 Task: Research Airbnb options in Sandacho, Japan from 22nd December, 2023 to 26th December, 2023 for 1 adult. Place can be private room with 1  bedroom having 1 bed and 1 bathroom. Property type can be hotel.
Action: Mouse moved to (466, 84)
Screenshot: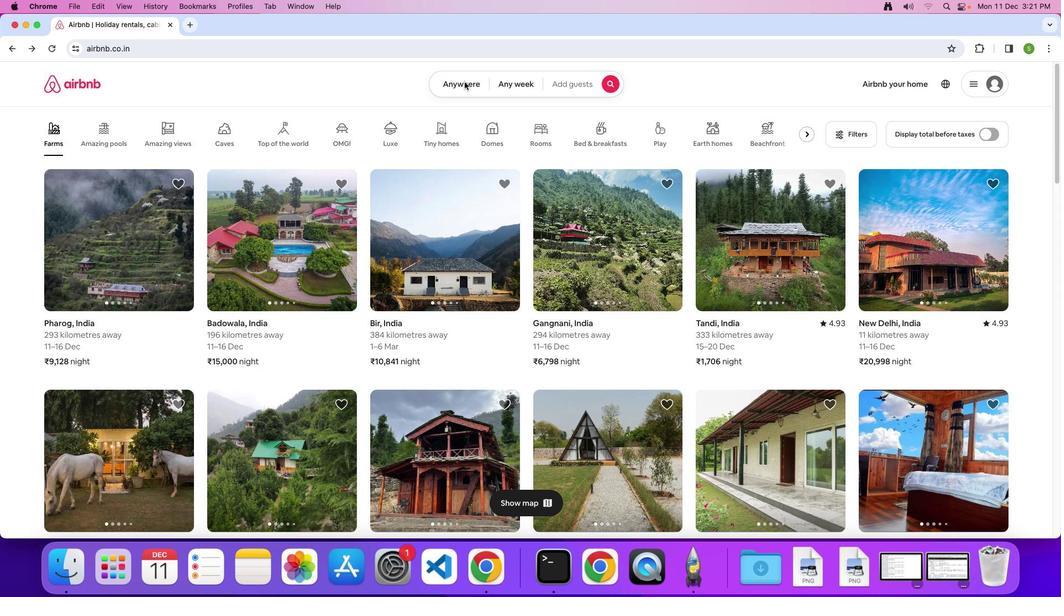 
Action: Mouse pressed left at (466, 84)
Screenshot: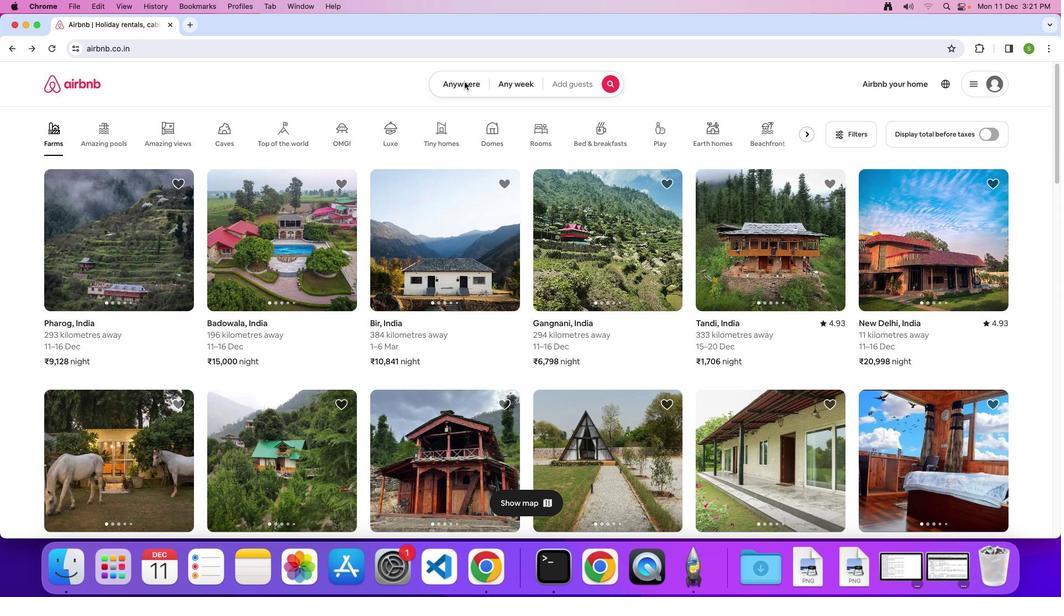 
Action: Mouse moved to (463, 87)
Screenshot: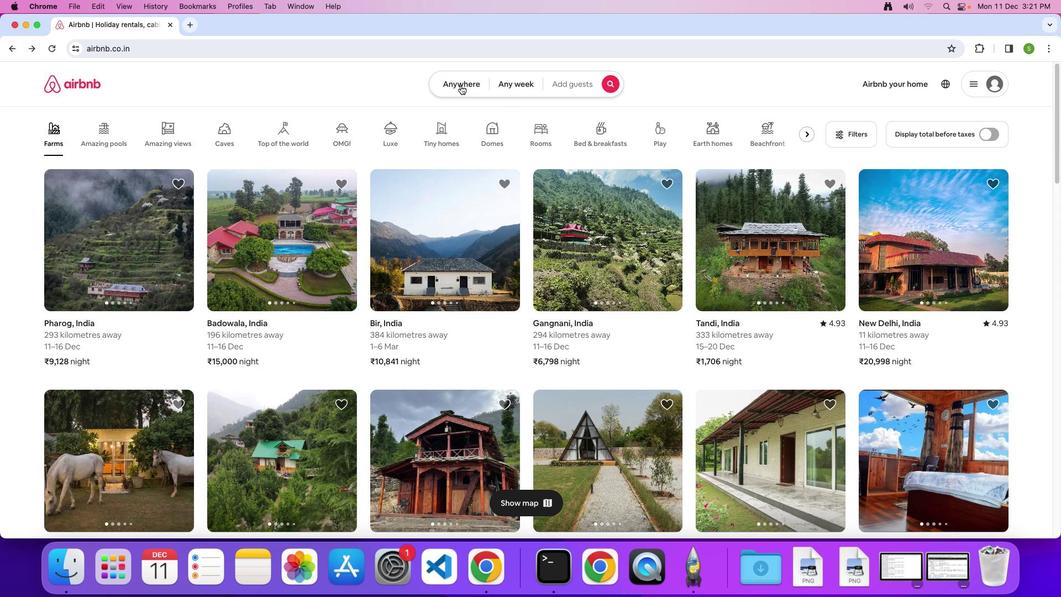 
Action: Mouse pressed left at (463, 87)
Screenshot: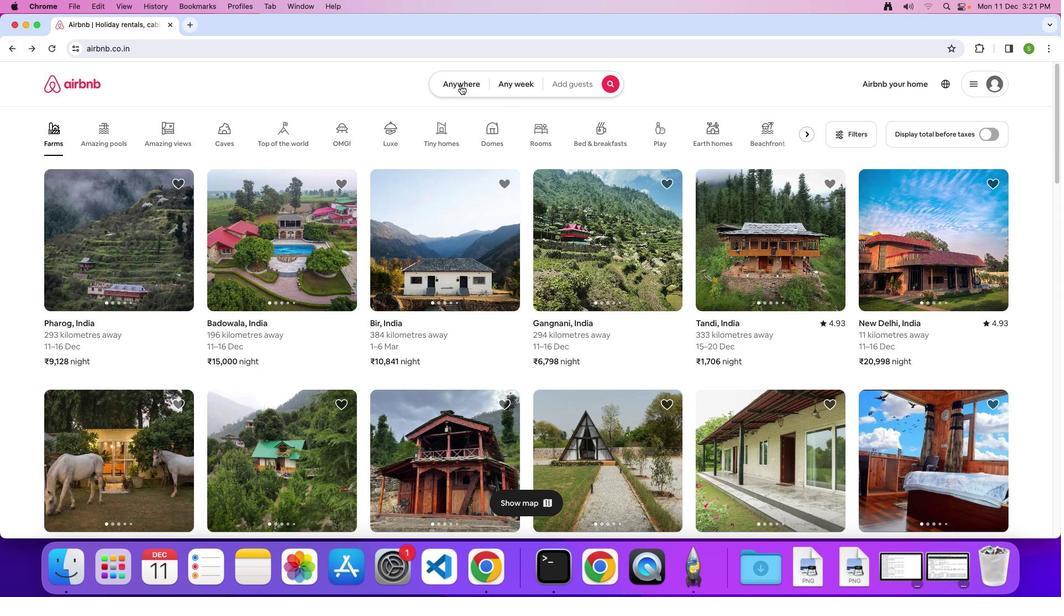
Action: Mouse moved to (413, 123)
Screenshot: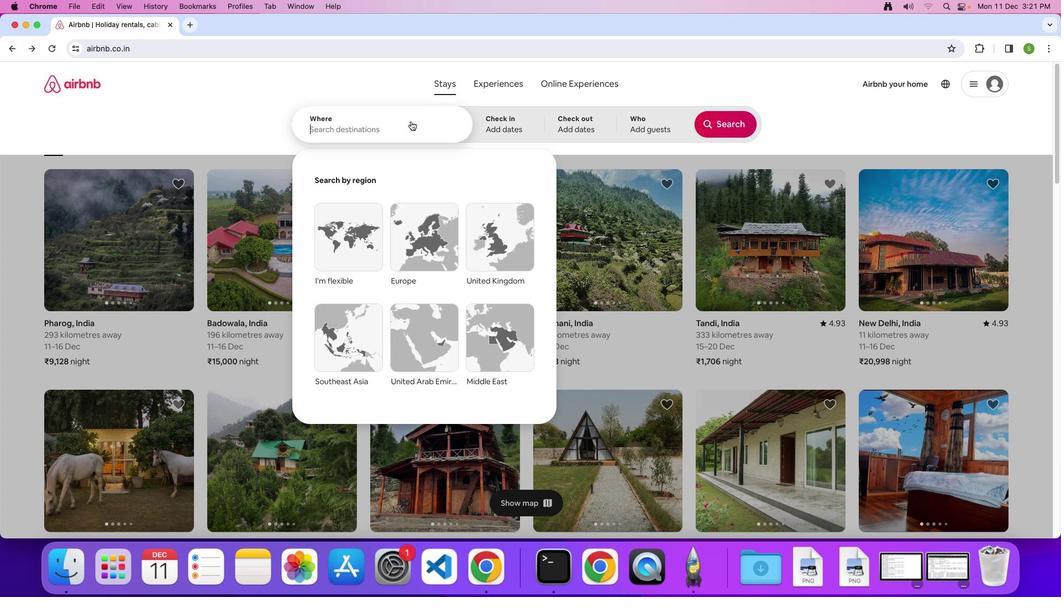 
Action: Key pressed 'S'Key.caps_lock'a''n''d''a''c''h''o'','Key.spaceKey.shift'j''a''p''a''n'Key.enter
Screenshot: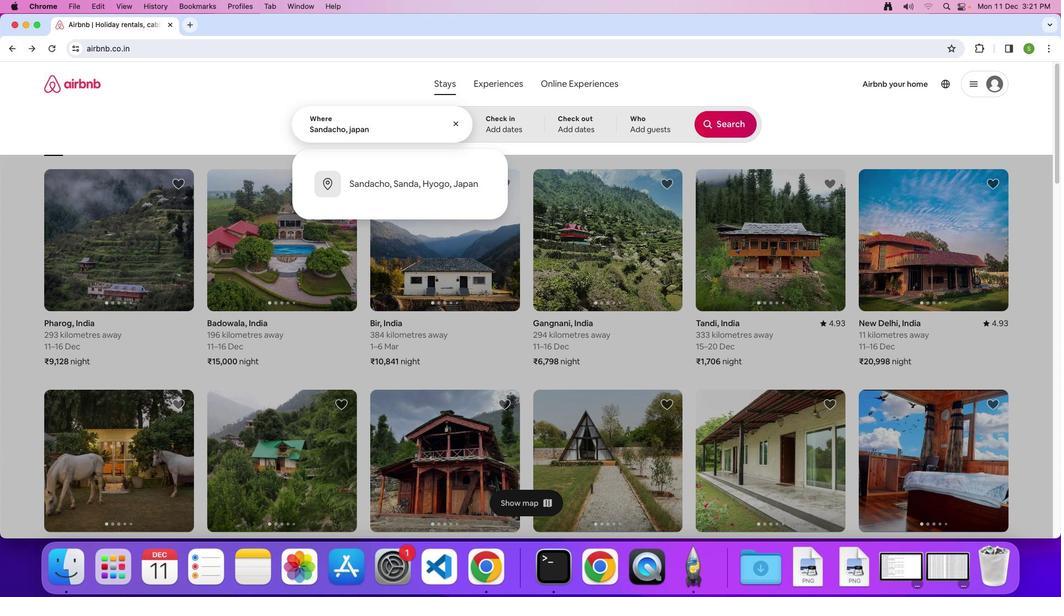 
Action: Mouse moved to (477, 350)
Screenshot: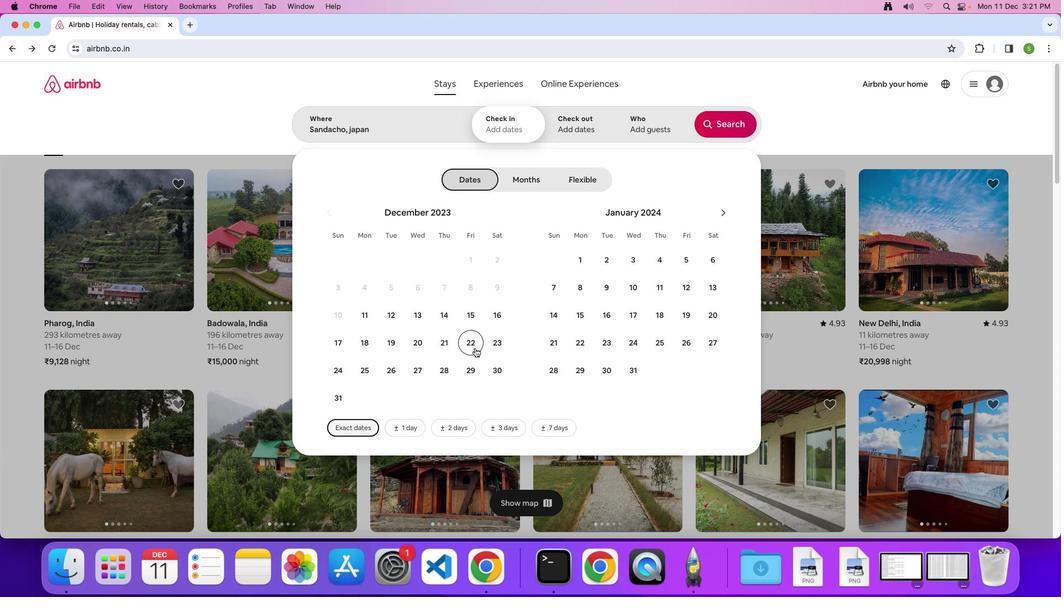 
Action: Mouse pressed left at (477, 350)
Screenshot: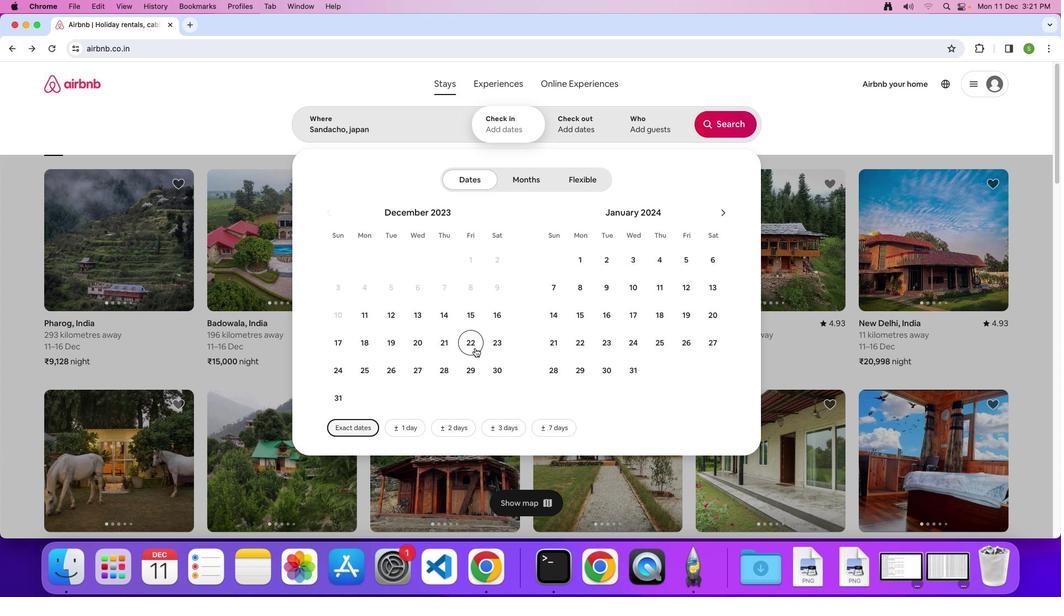 
Action: Mouse moved to (387, 376)
Screenshot: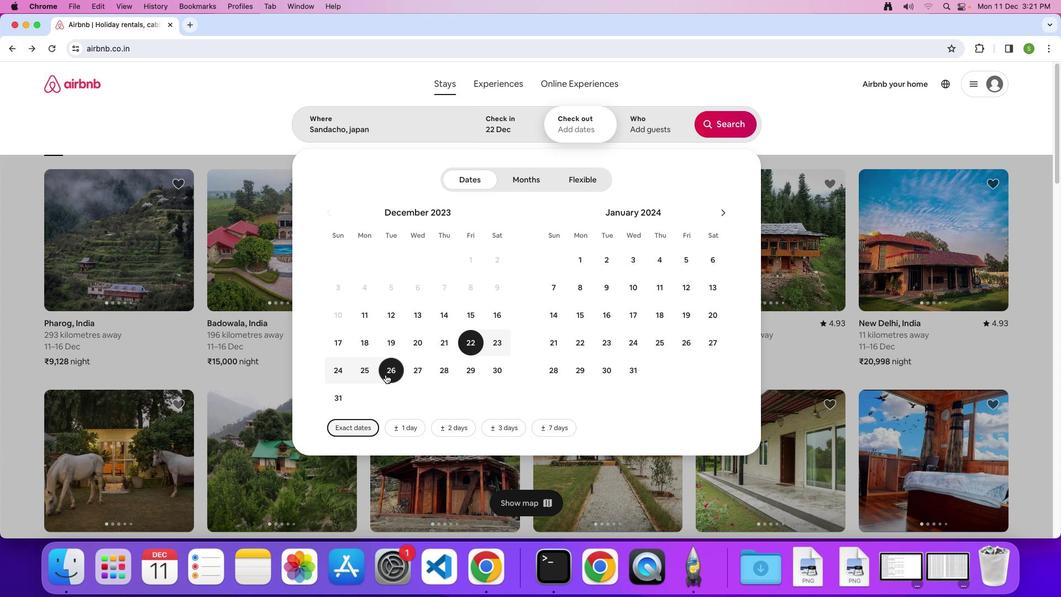 
Action: Mouse pressed left at (387, 376)
Screenshot: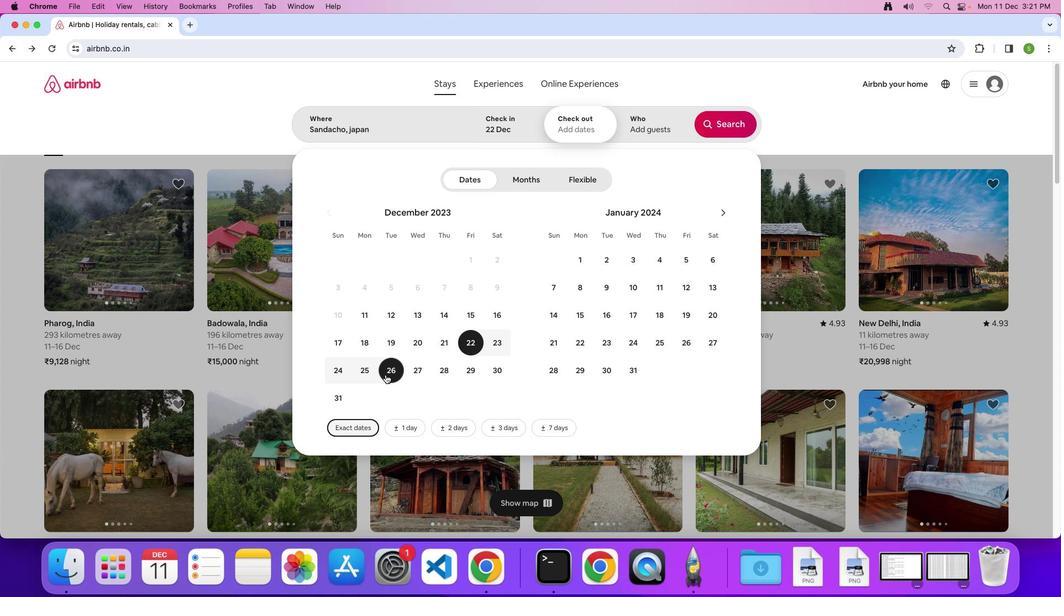 
Action: Mouse moved to (655, 129)
Screenshot: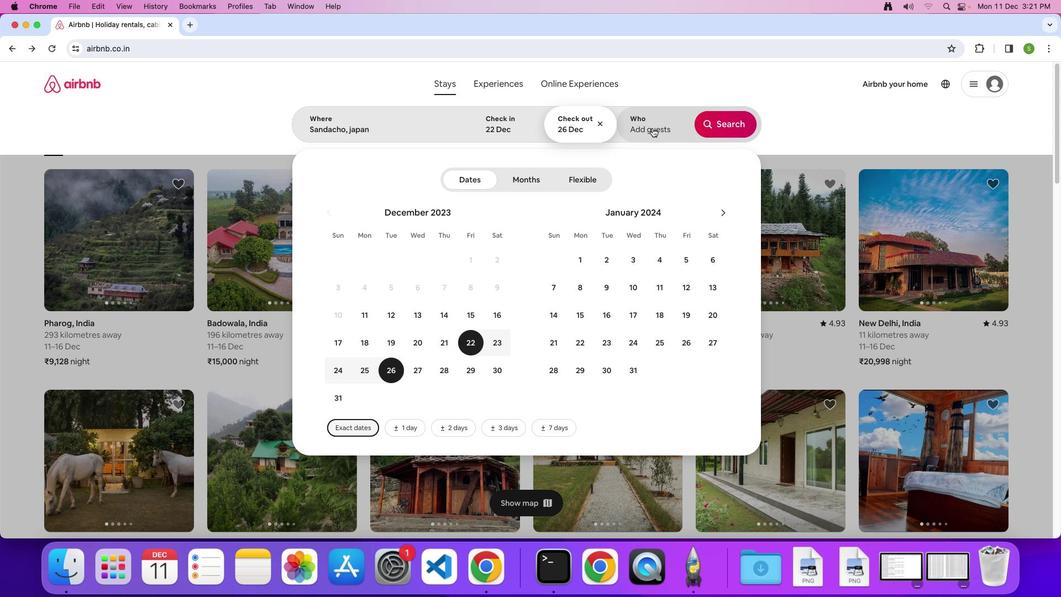 
Action: Mouse pressed left at (655, 129)
Screenshot: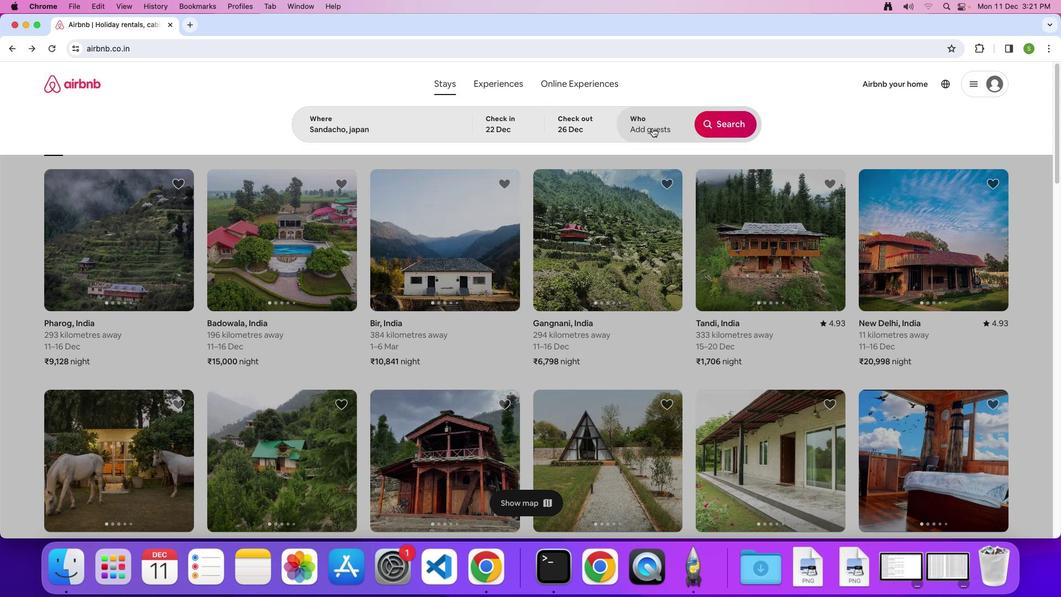 
Action: Mouse moved to (730, 185)
Screenshot: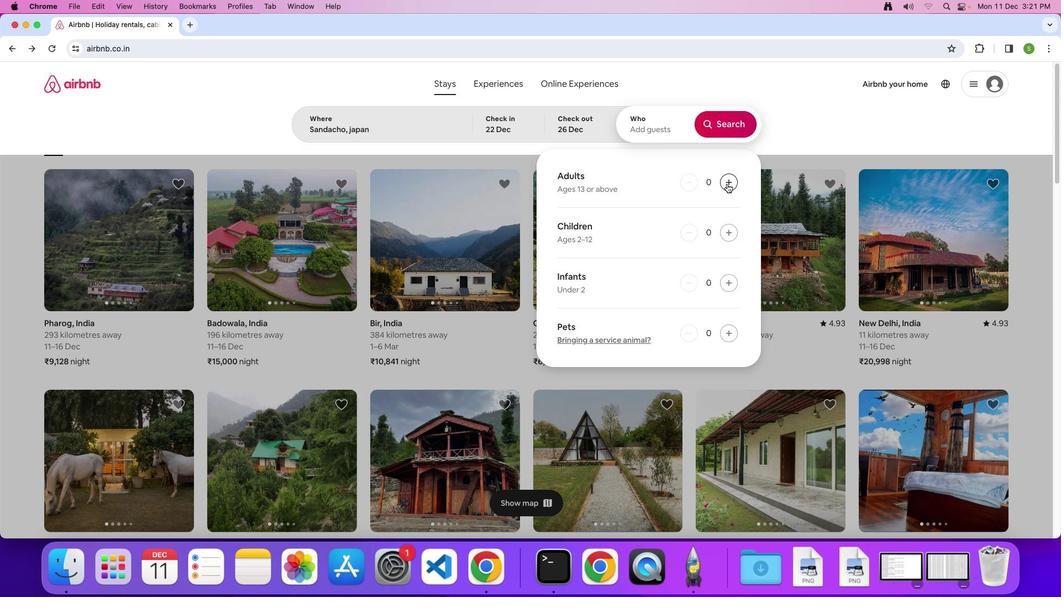 
Action: Mouse pressed left at (730, 185)
Screenshot: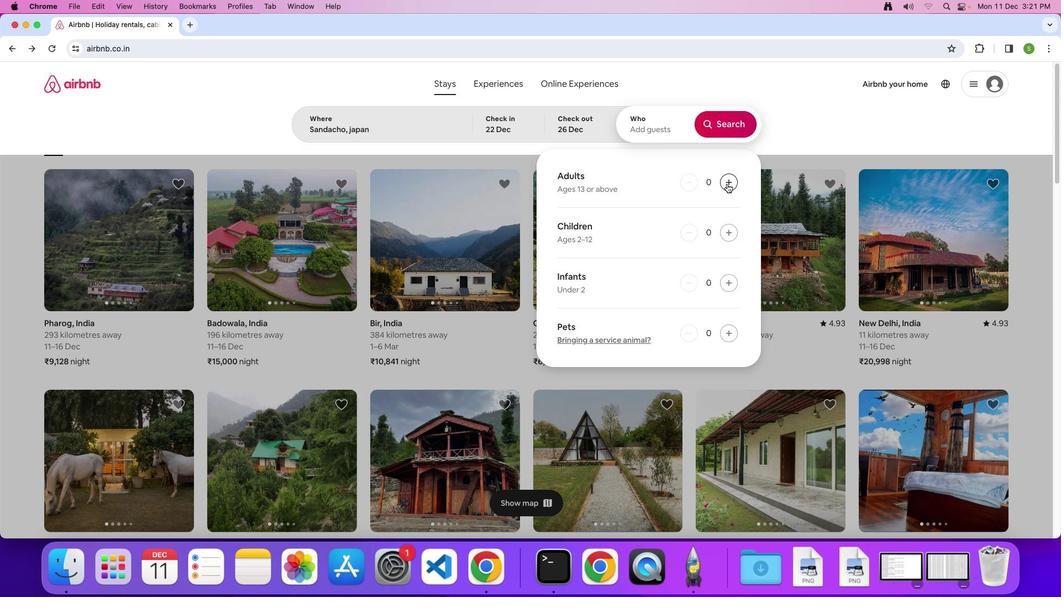 
Action: Mouse moved to (738, 138)
Screenshot: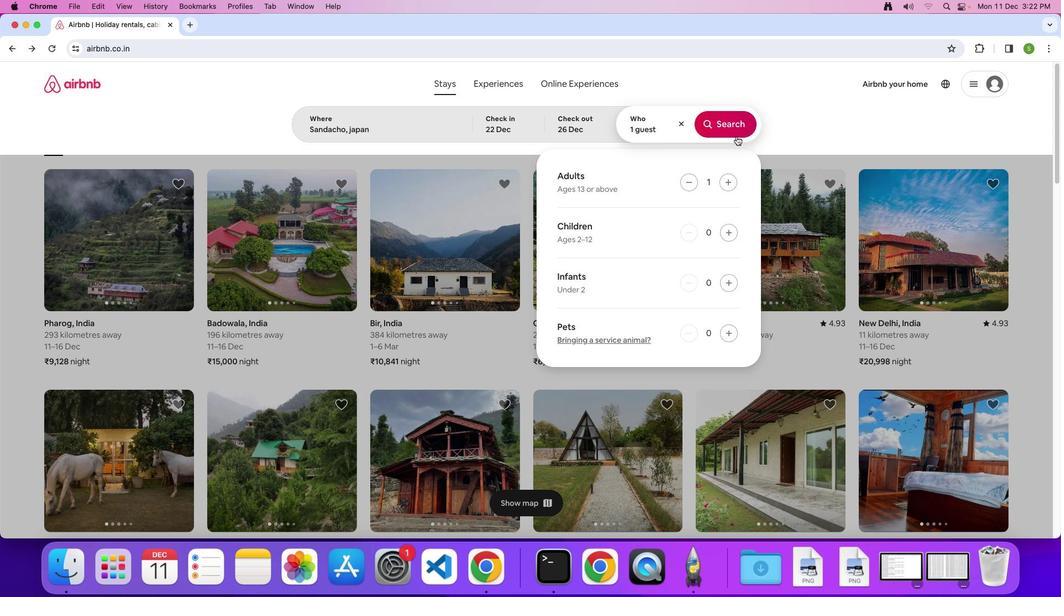 
Action: Mouse pressed left at (738, 138)
Screenshot: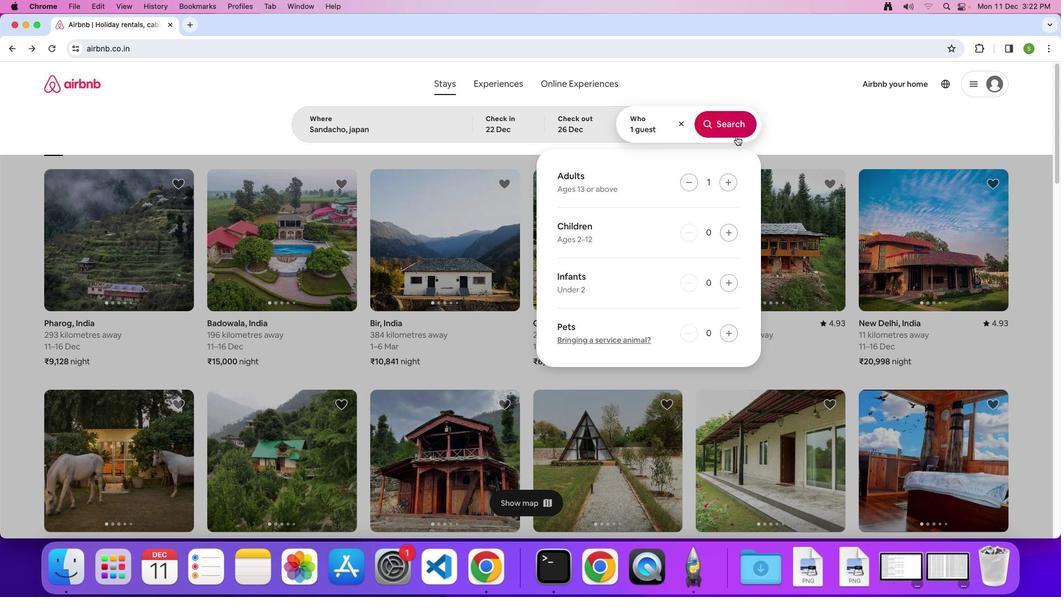 
Action: Mouse moved to (889, 132)
Screenshot: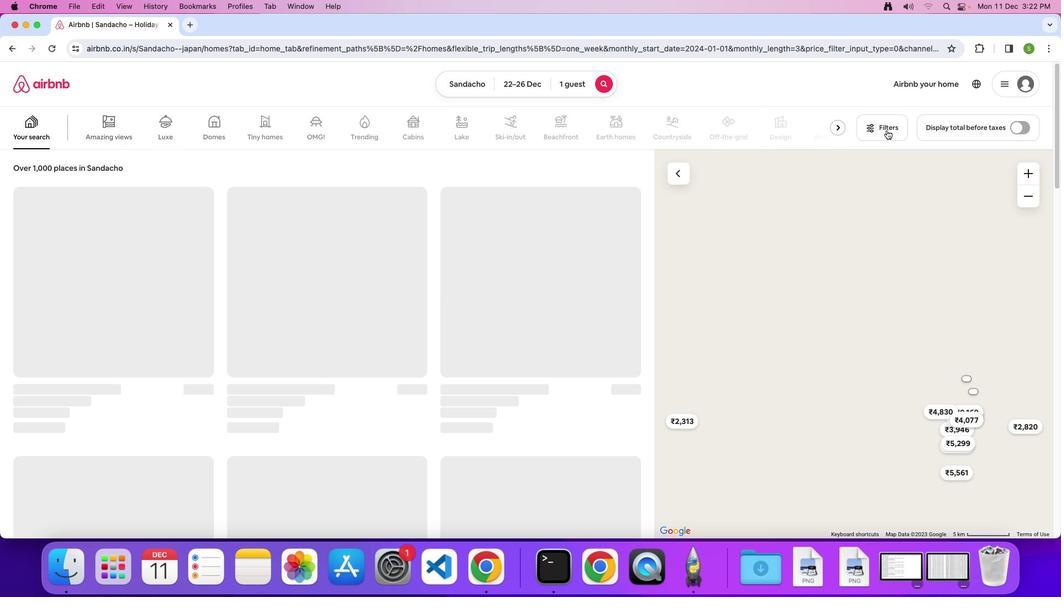 
Action: Mouse pressed left at (889, 132)
Screenshot: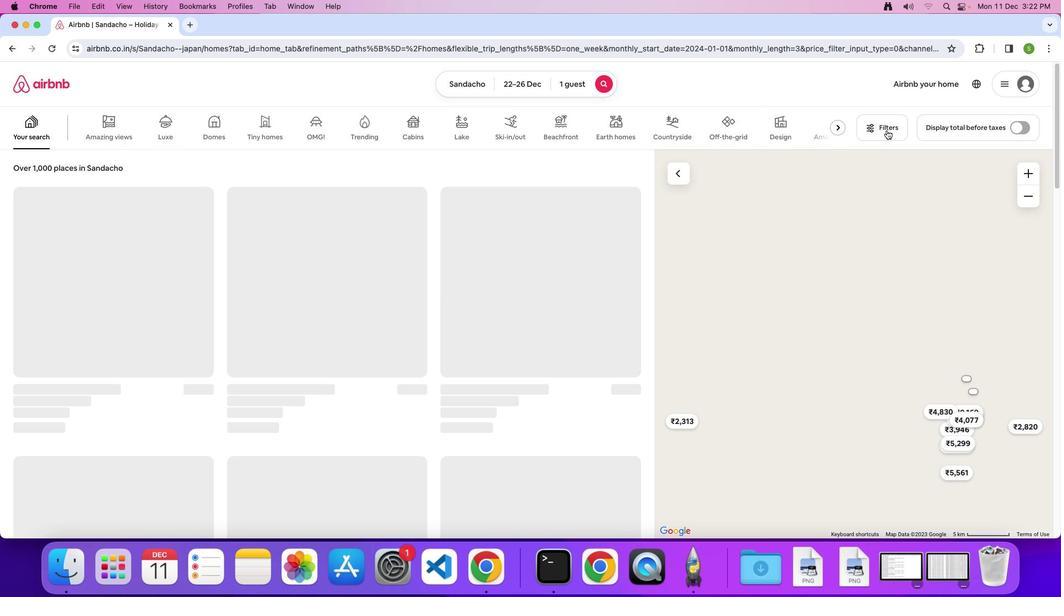 
Action: Mouse moved to (546, 336)
Screenshot: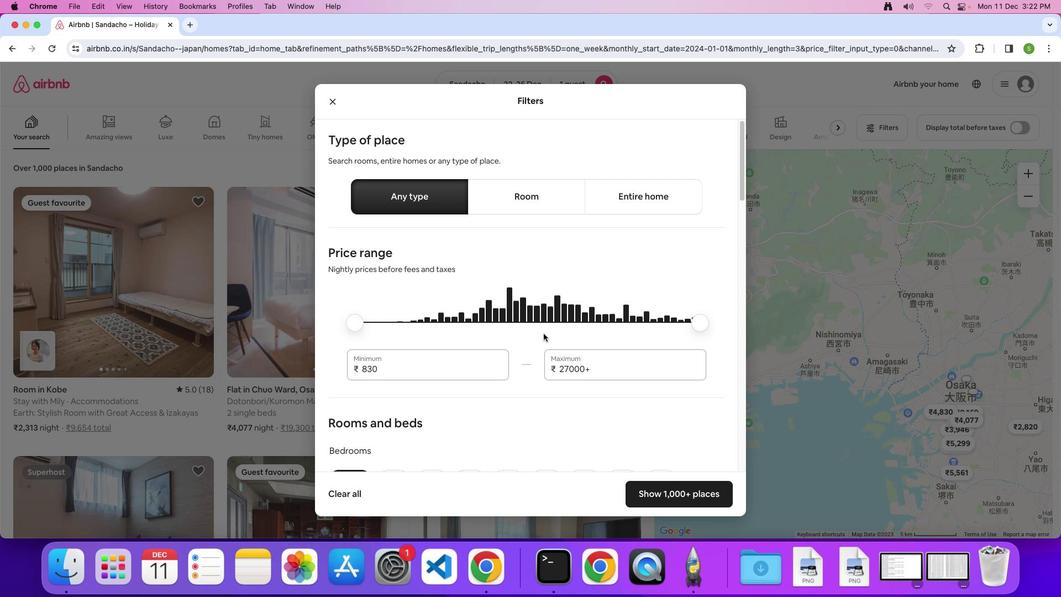 
Action: Mouse scrolled (546, 336) with delta (2, 1)
Screenshot: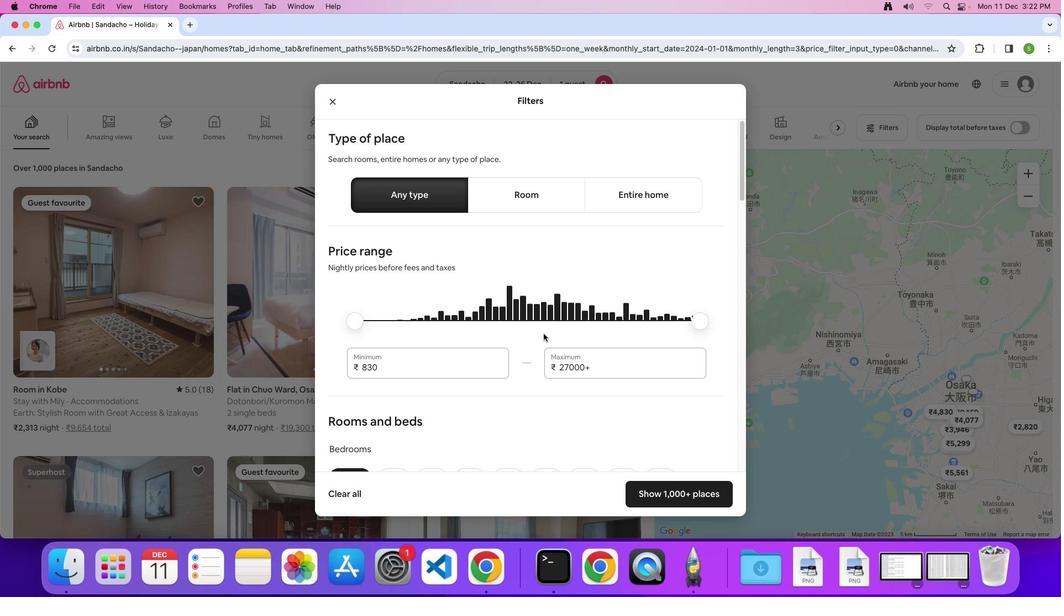 
Action: Mouse scrolled (546, 336) with delta (2, 1)
Screenshot: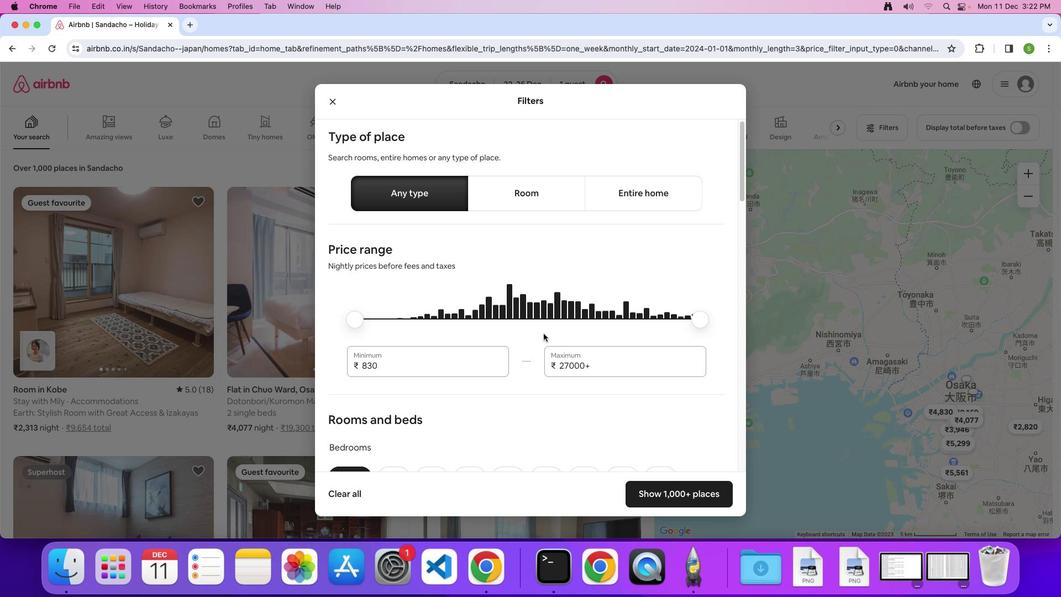 
Action: Mouse scrolled (546, 336) with delta (2, 1)
Screenshot: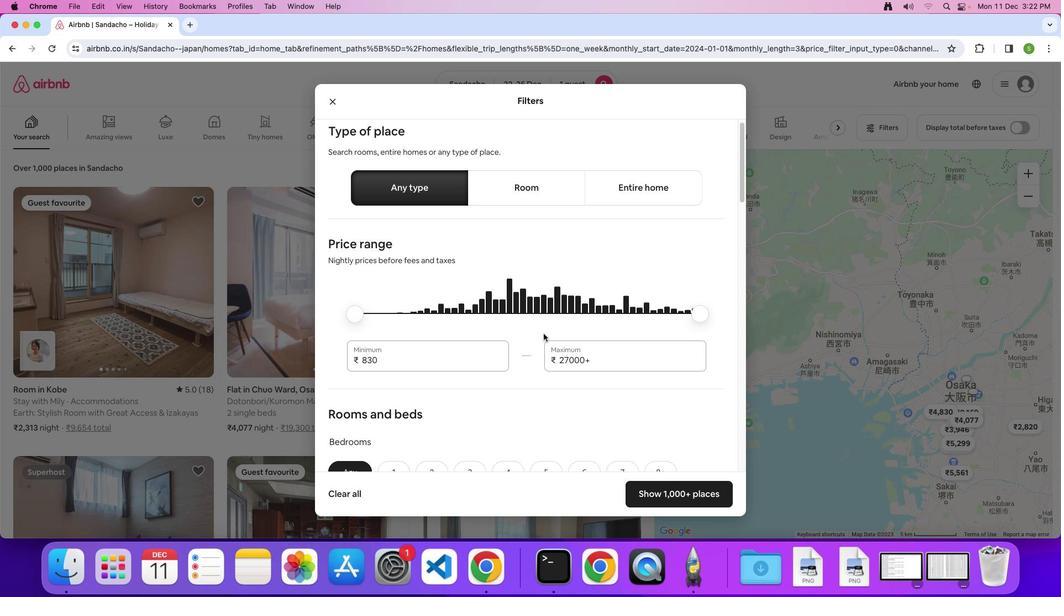 
Action: Mouse scrolled (546, 336) with delta (2, 1)
Screenshot: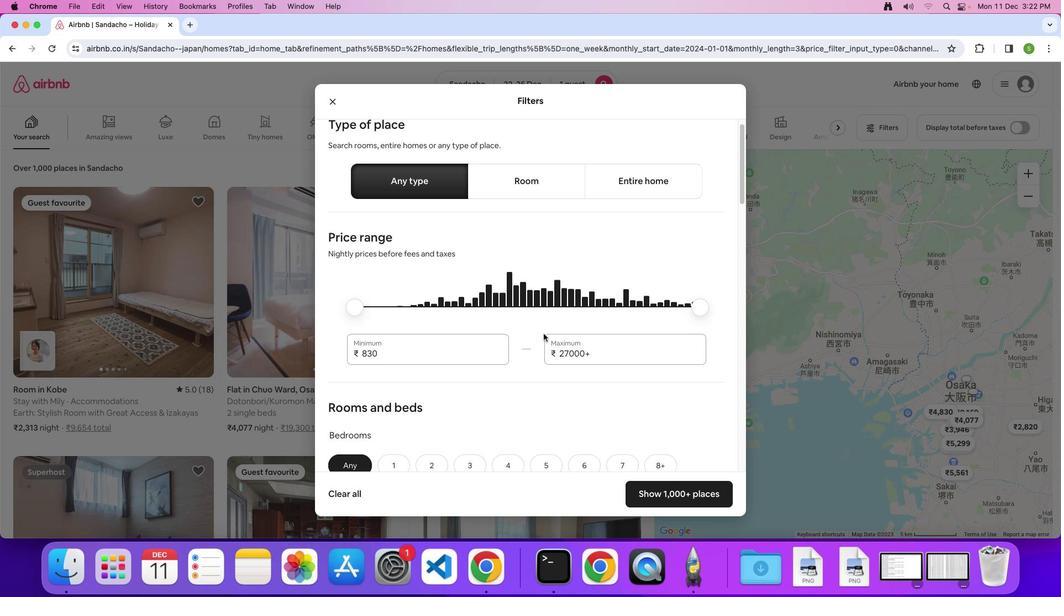
Action: Mouse scrolled (546, 336) with delta (2, 1)
Screenshot: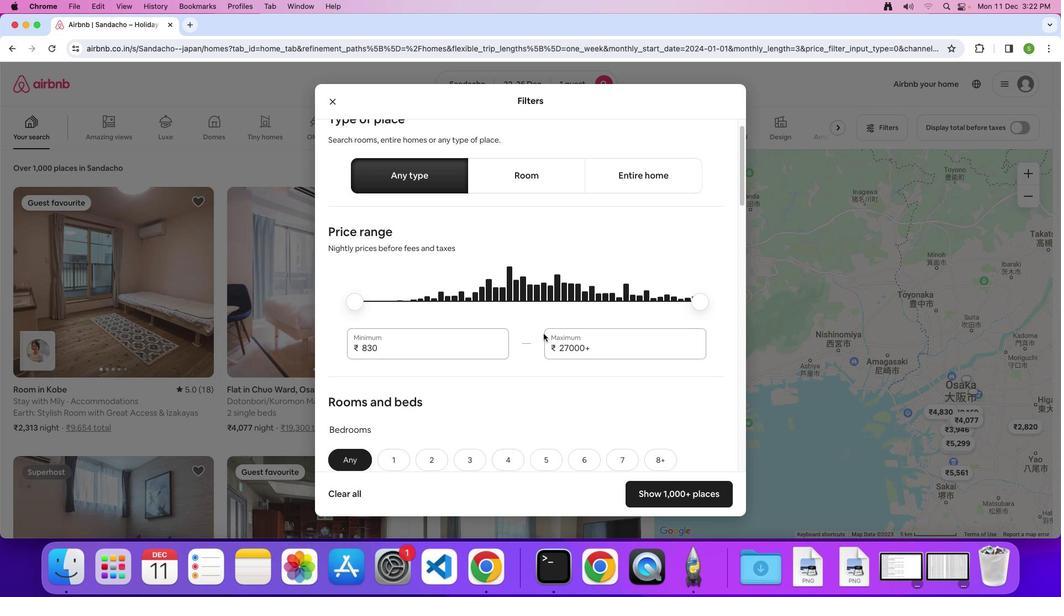 
Action: Mouse scrolled (546, 336) with delta (2, 1)
Screenshot: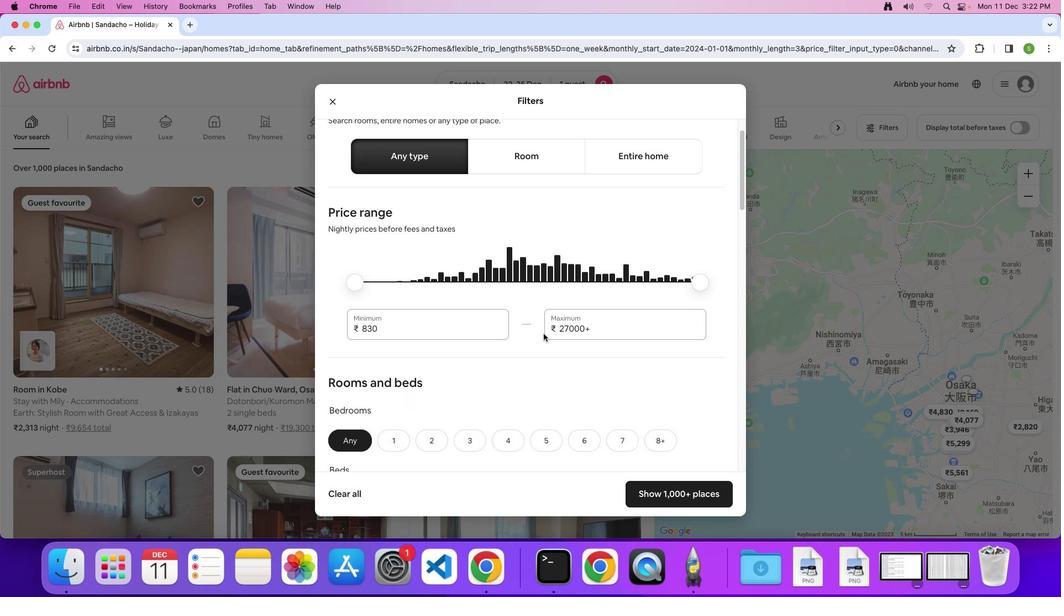 
Action: Mouse scrolled (546, 336) with delta (2, 1)
Screenshot: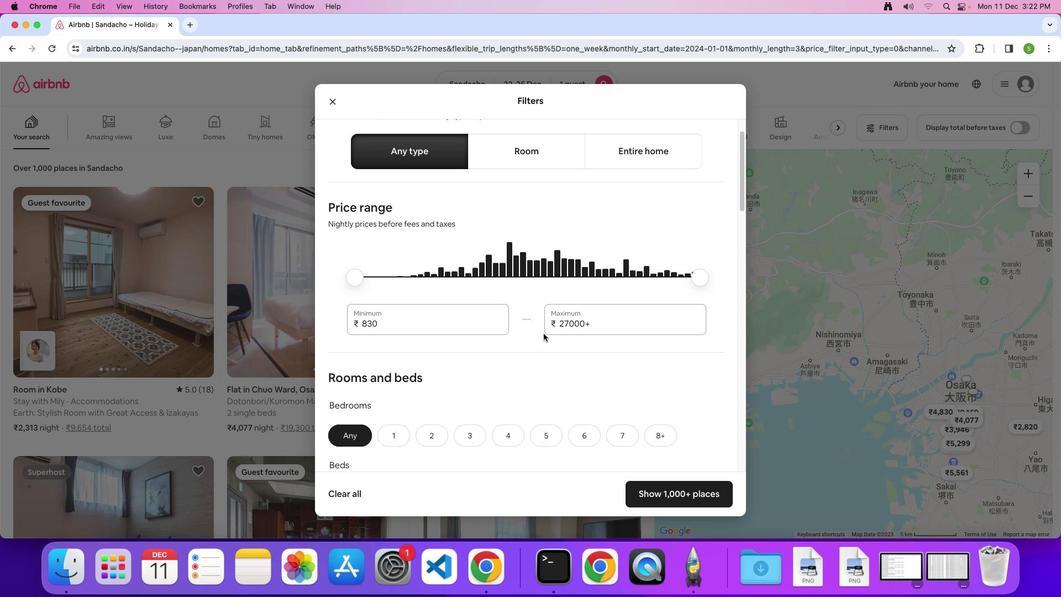 
Action: Mouse scrolled (546, 336) with delta (2, 1)
Screenshot: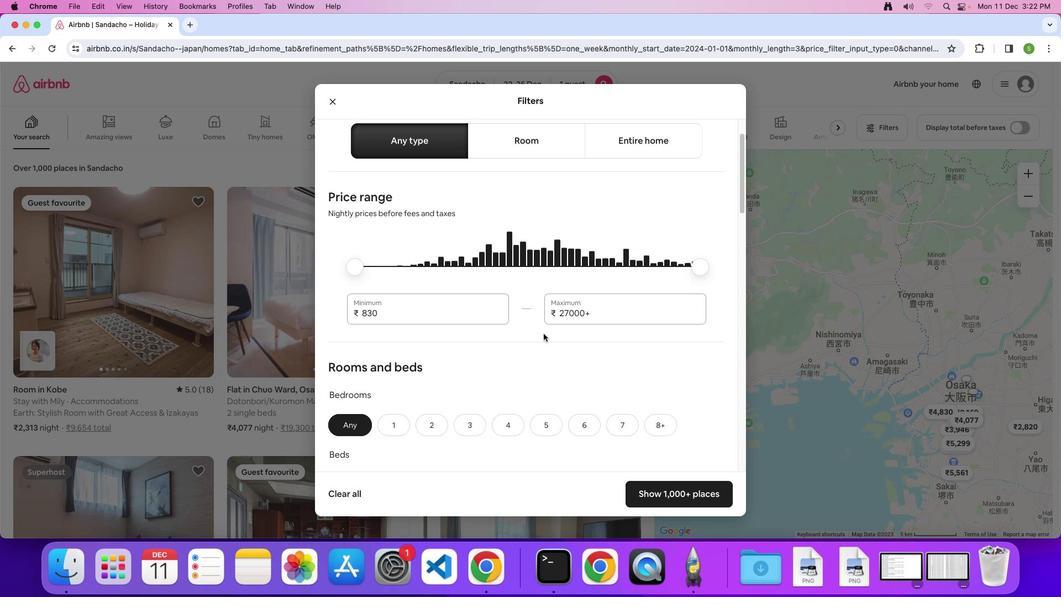 
Action: Mouse scrolled (546, 336) with delta (2, 1)
Screenshot: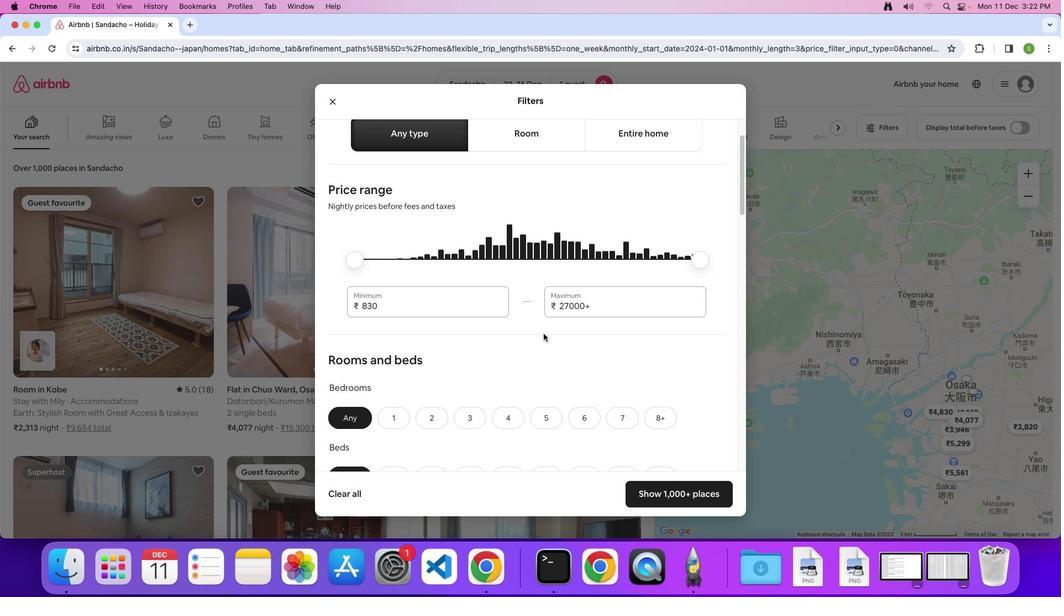 
Action: Mouse scrolled (546, 336) with delta (2, 1)
Screenshot: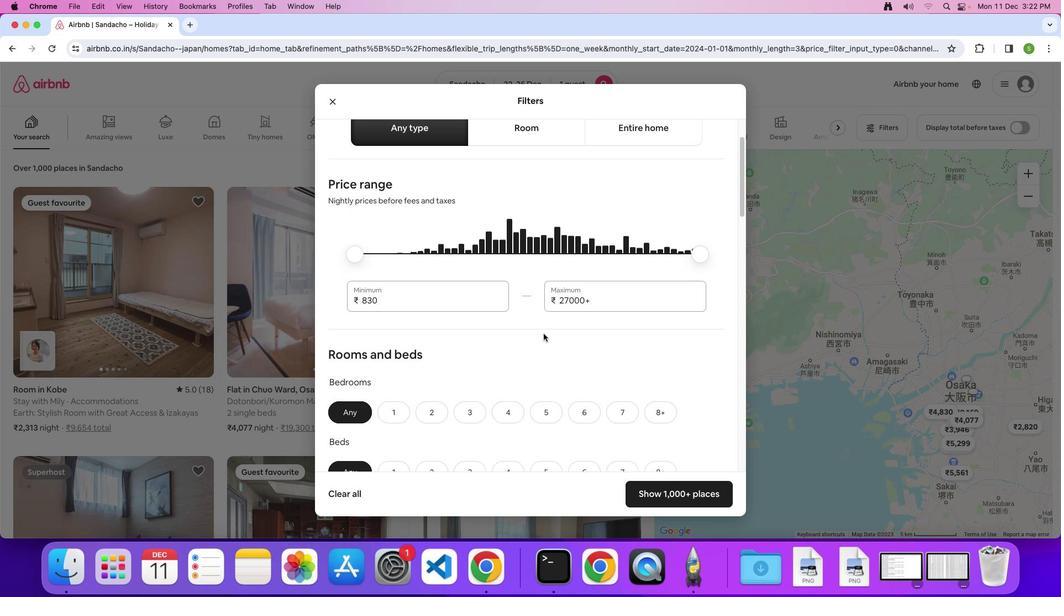 
Action: Mouse scrolled (546, 336) with delta (2, 1)
Screenshot: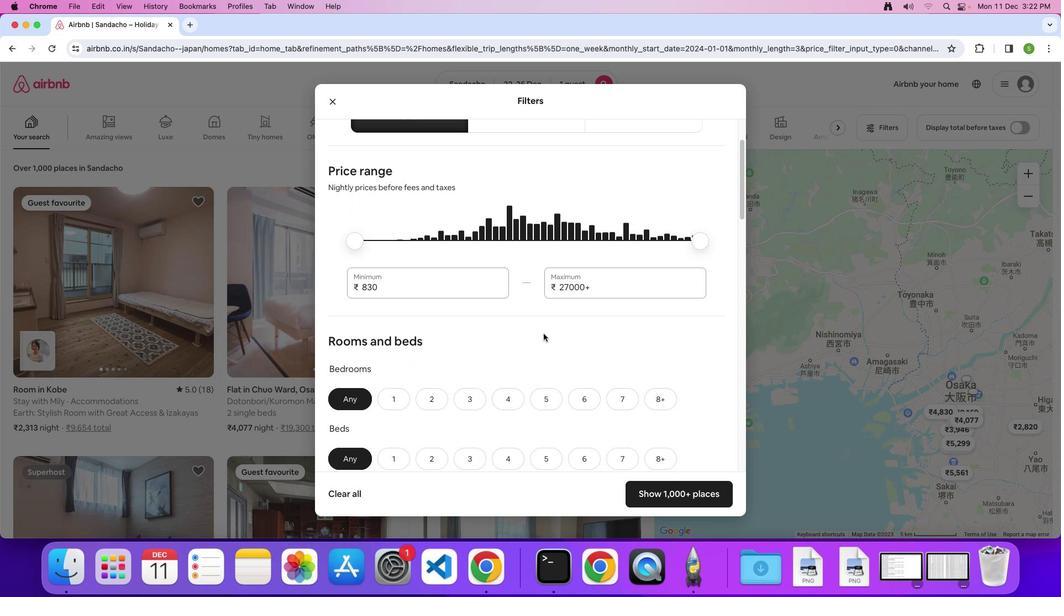 
Action: Mouse scrolled (546, 336) with delta (2, 1)
Screenshot: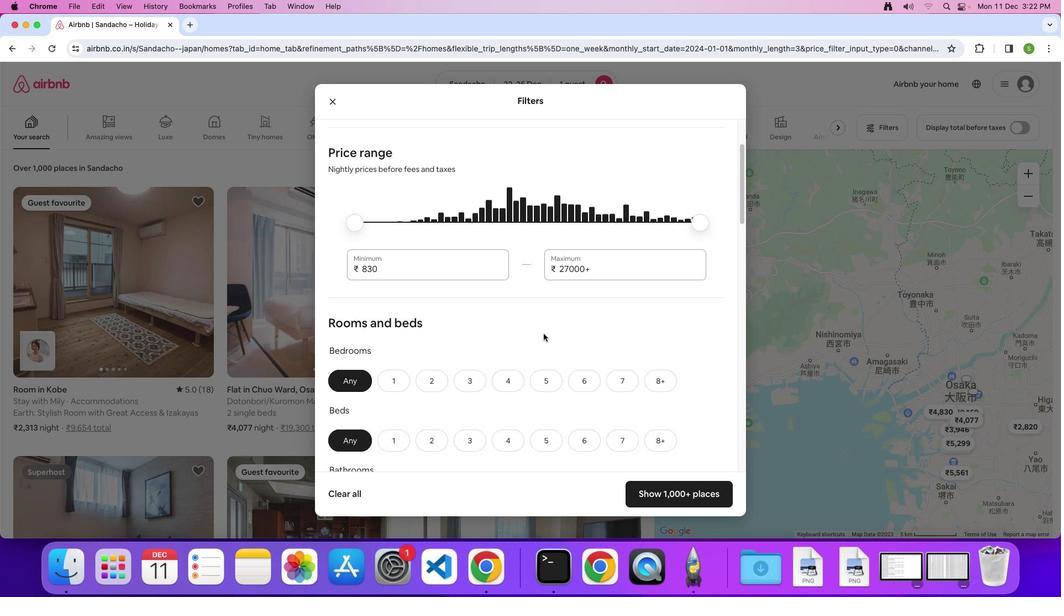 
Action: Mouse scrolled (546, 336) with delta (2, 1)
Screenshot: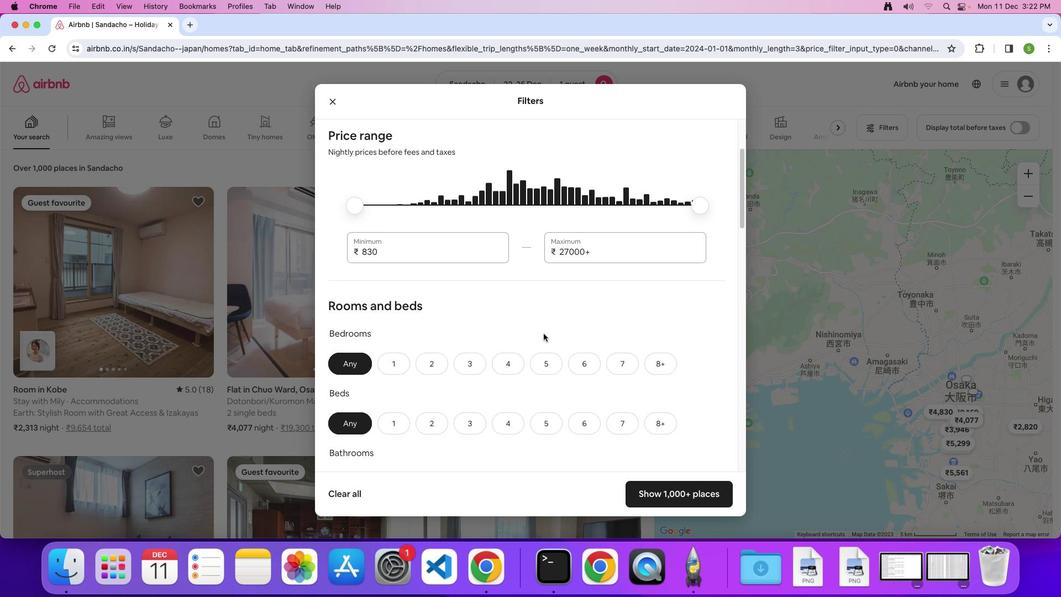 
Action: Mouse scrolled (546, 336) with delta (2, 1)
Screenshot: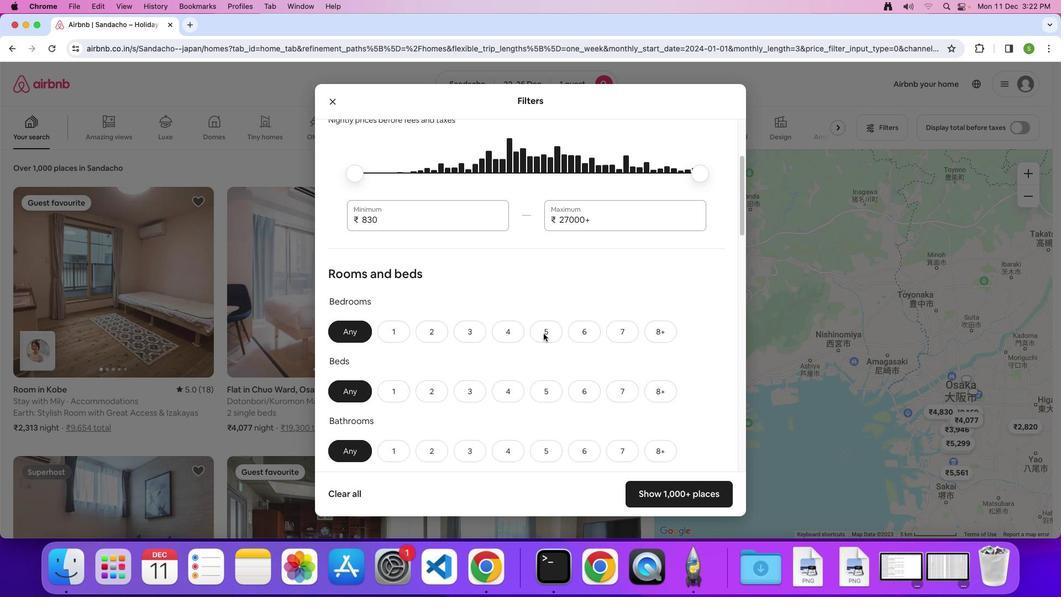 
Action: Mouse scrolled (546, 336) with delta (2, 1)
Screenshot: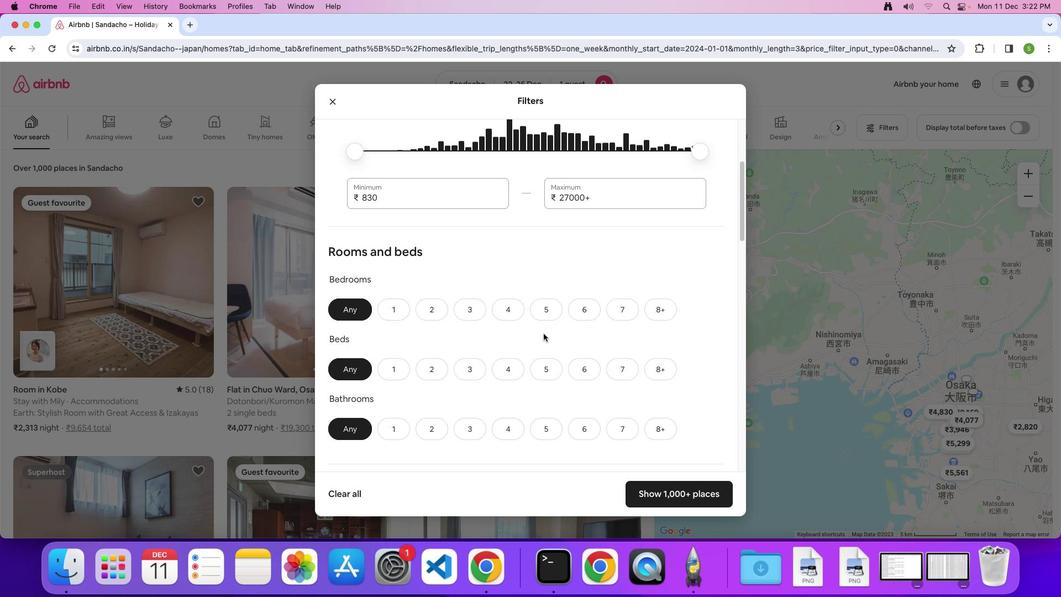 
Action: Mouse scrolled (546, 336) with delta (2, 1)
Screenshot: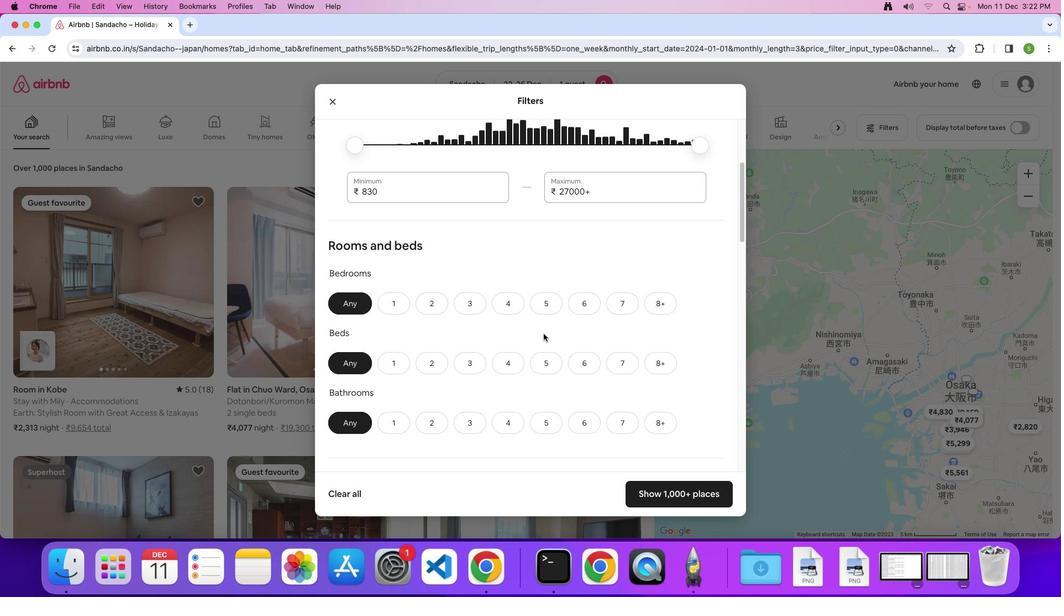 
Action: Mouse scrolled (546, 336) with delta (2, 1)
Screenshot: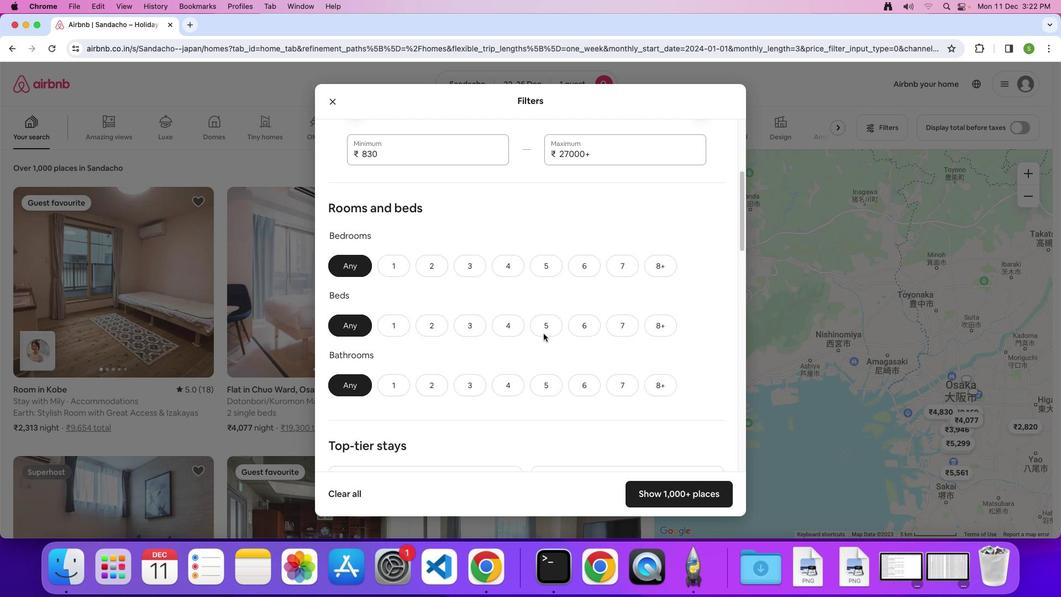 
Action: Mouse moved to (400, 246)
Screenshot: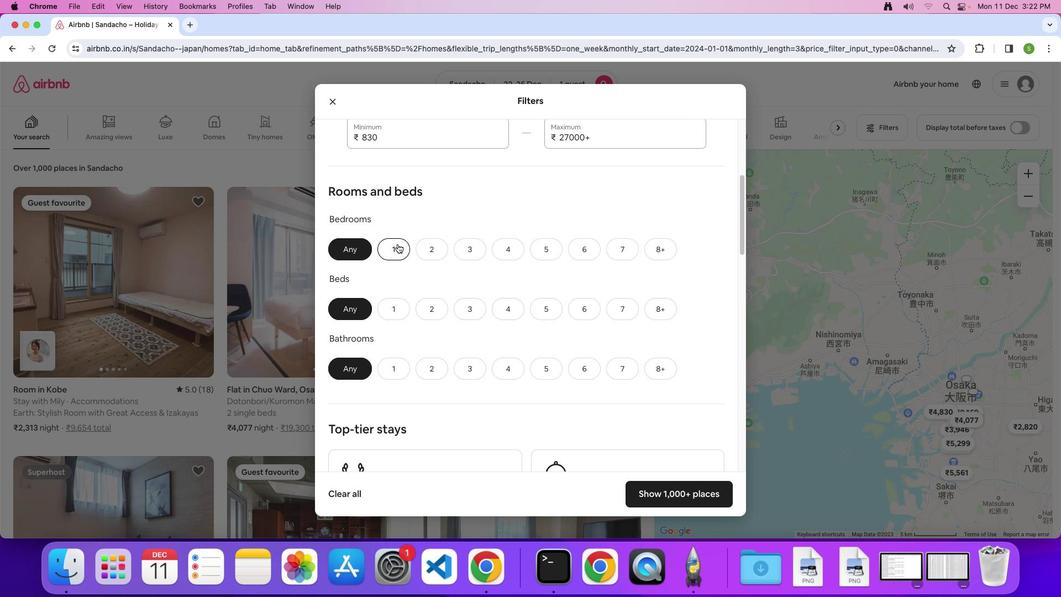 
Action: Mouse pressed left at (400, 246)
Screenshot: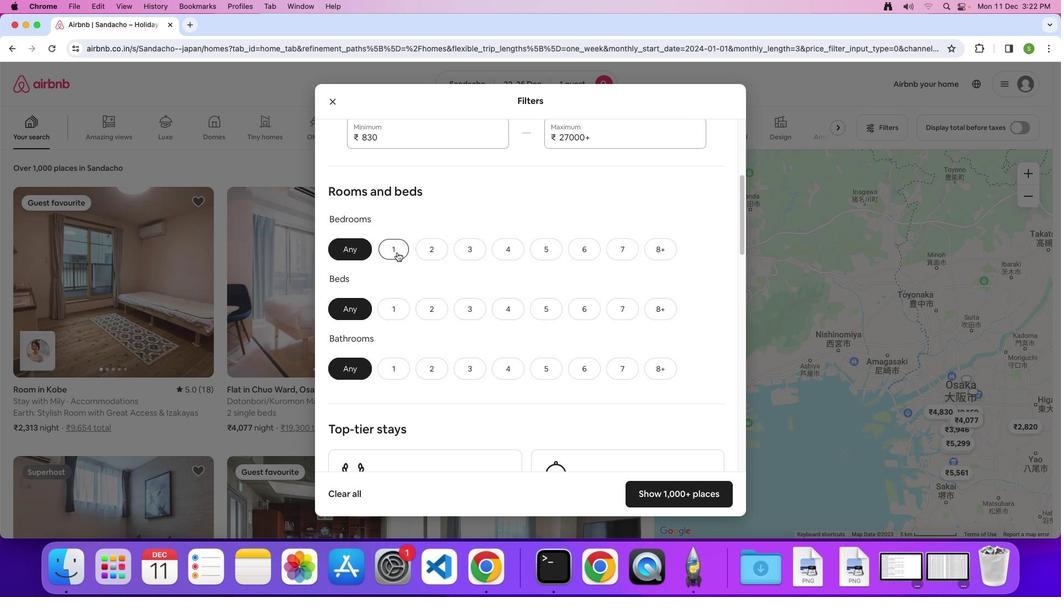 
Action: Mouse moved to (396, 313)
Screenshot: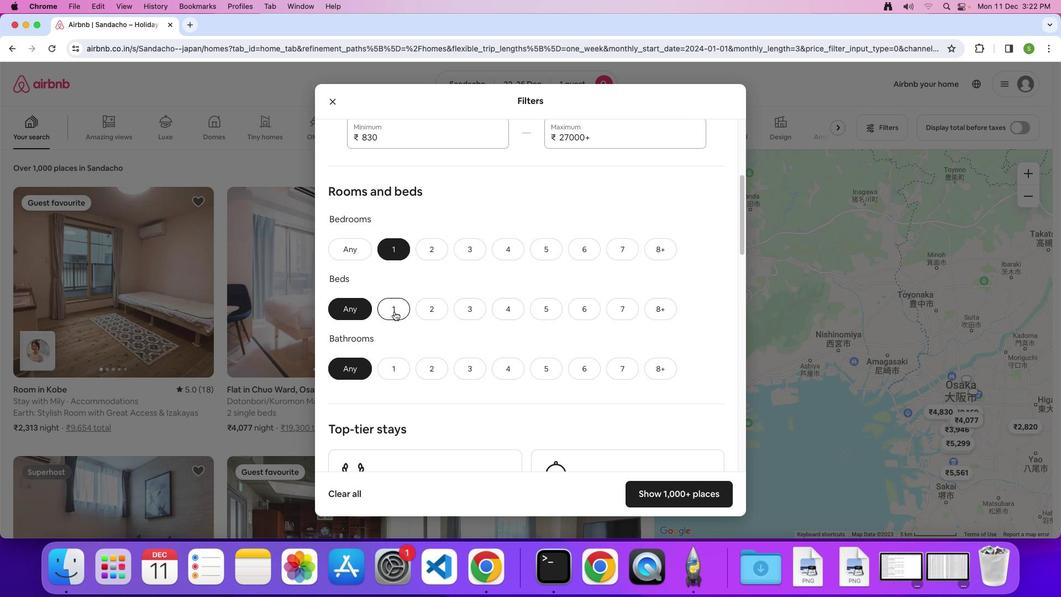 
Action: Mouse pressed left at (396, 313)
Screenshot: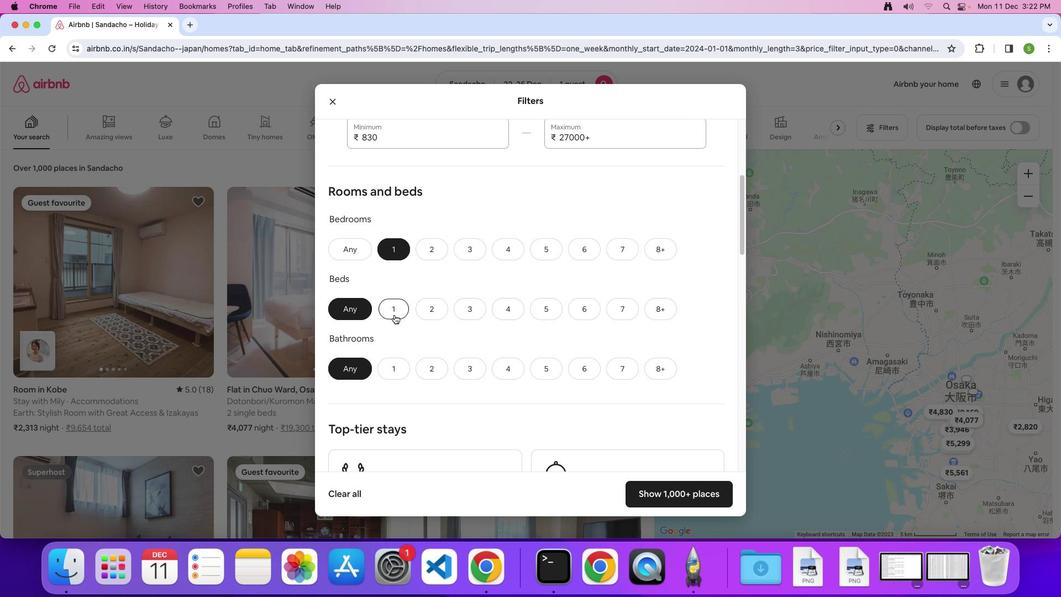 
Action: Mouse moved to (394, 368)
Screenshot: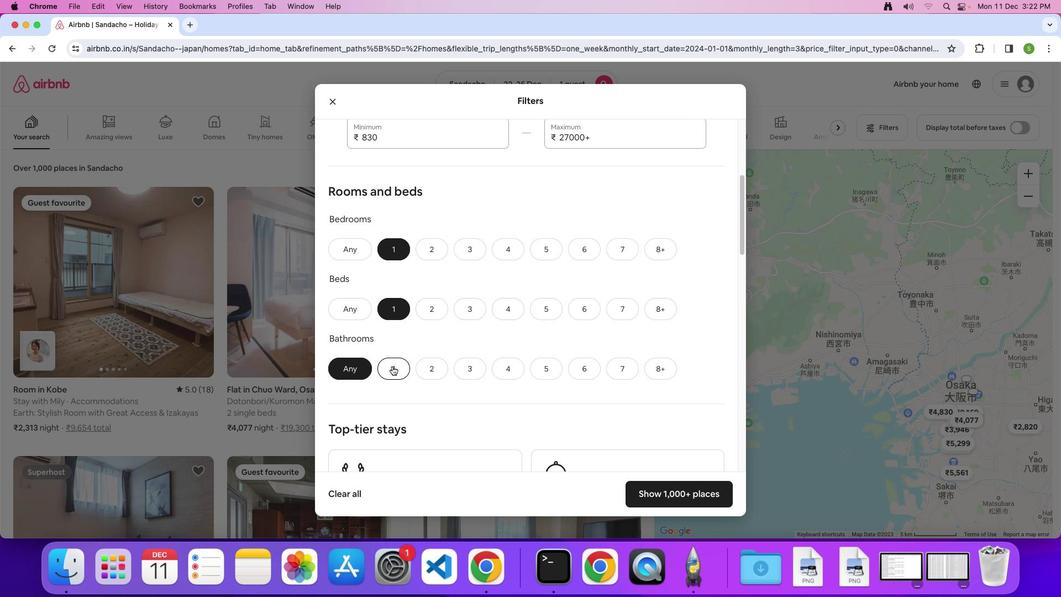 
Action: Mouse pressed left at (394, 368)
Screenshot: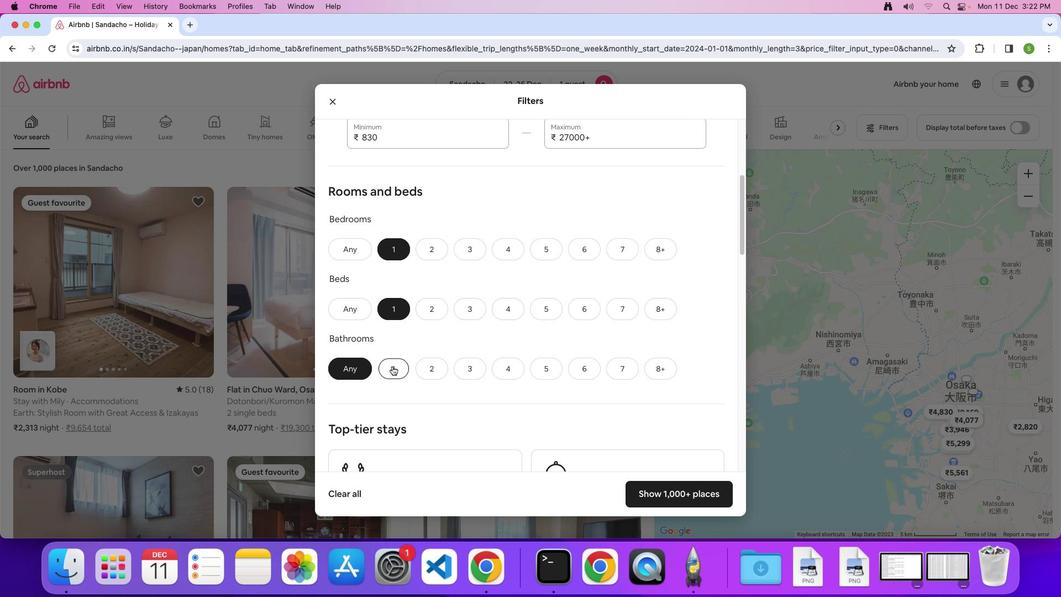 
Action: Mouse moved to (586, 374)
Screenshot: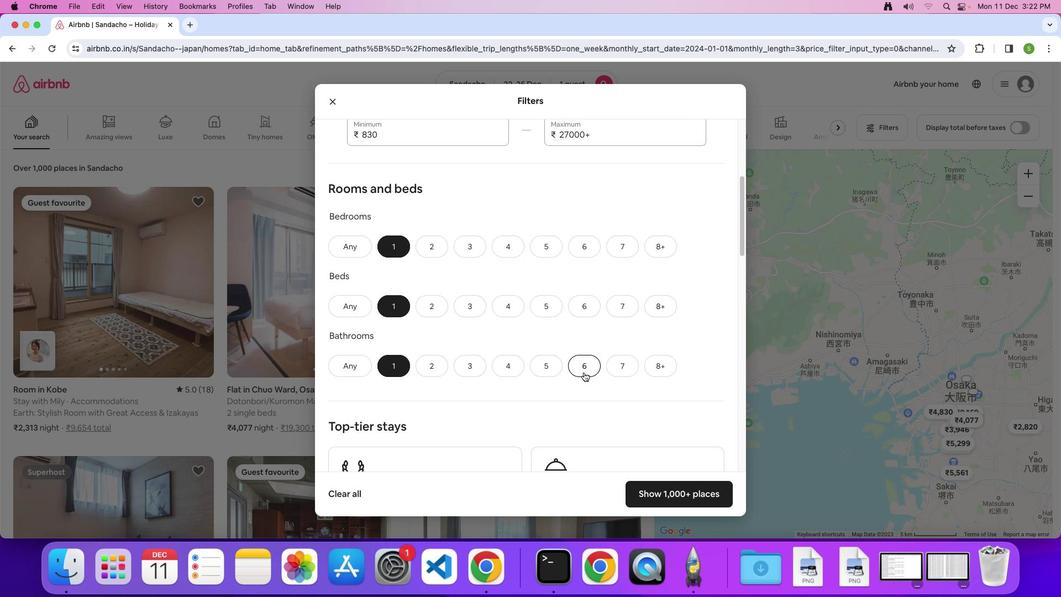 
Action: Mouse scrolled (586, 374) with delta (2, 1)
Screenshot: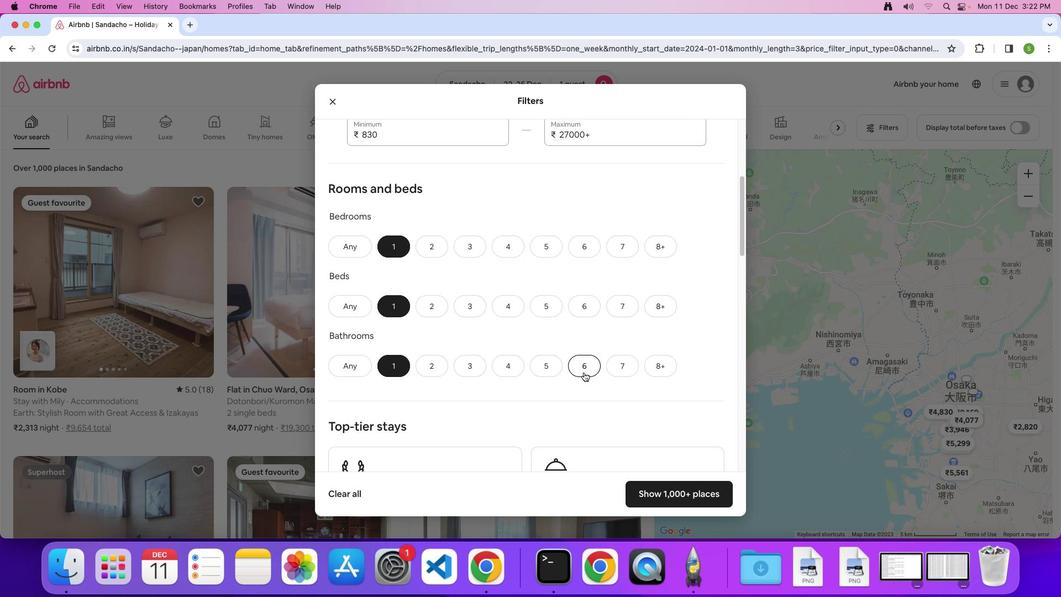 
Action: Mouse moved to (586, 374)
Screenshot: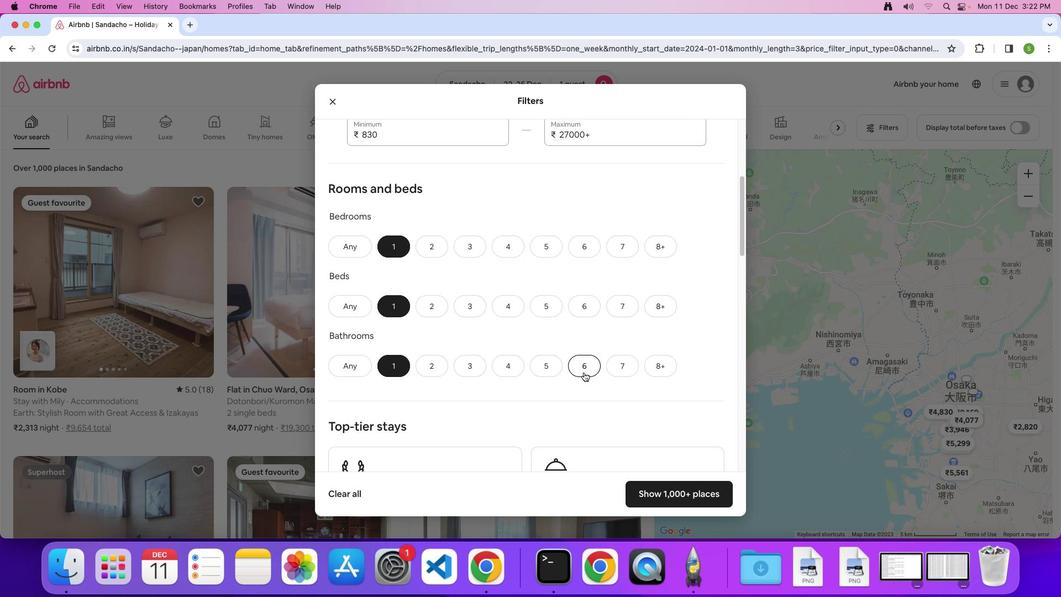 
Action: Mouse scrolled (586, 374) with delta (2, 1)
Screenshot: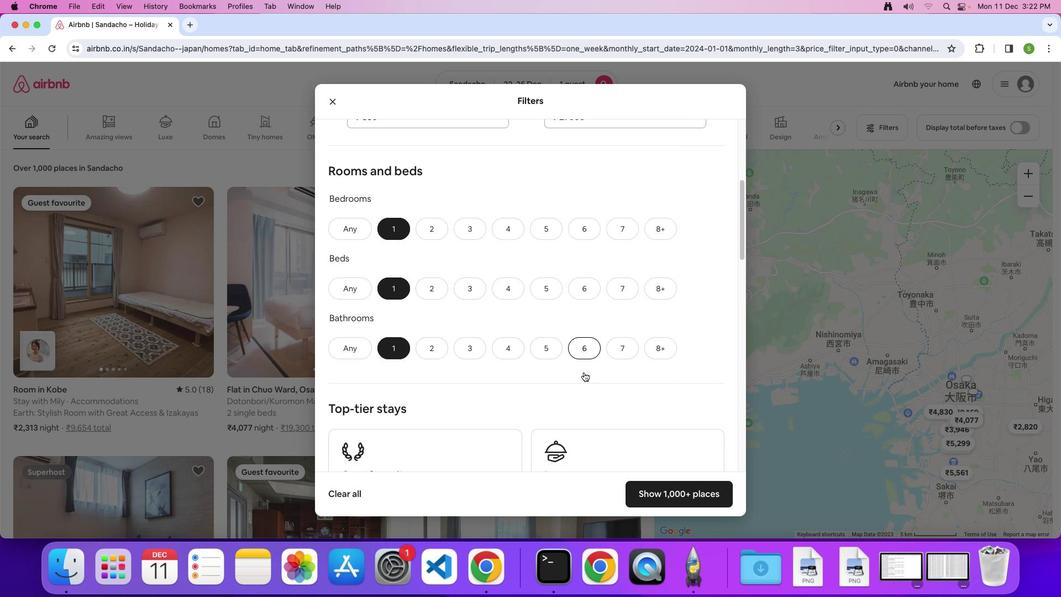 
Action: Mouse scrolled (586, 374) with delta (2, 1)
Screenshot: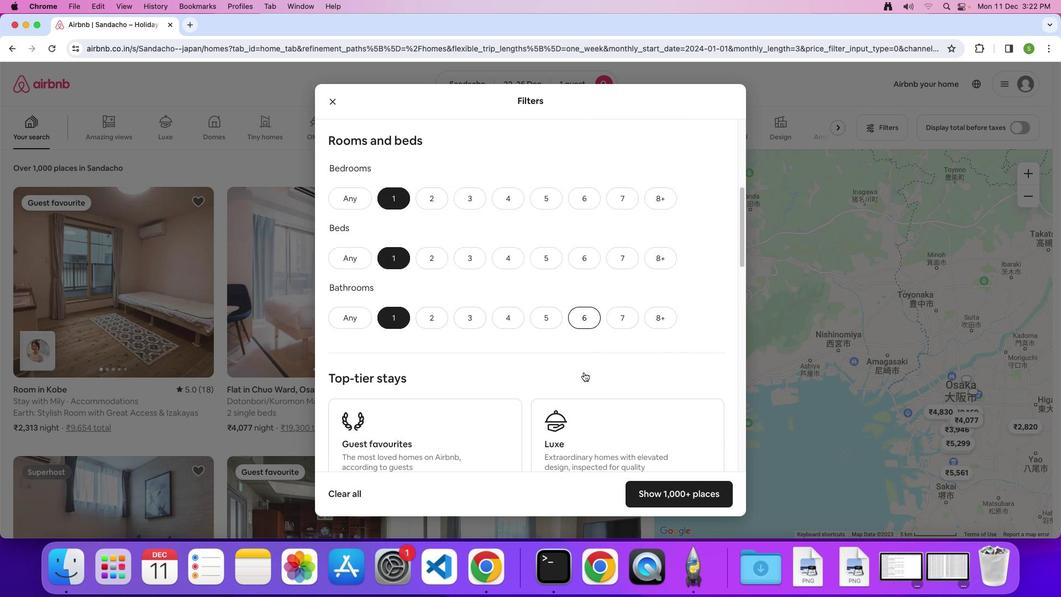 
Action: Mouse scrolled (586, 374) with delta (2, 1)
Screenshot: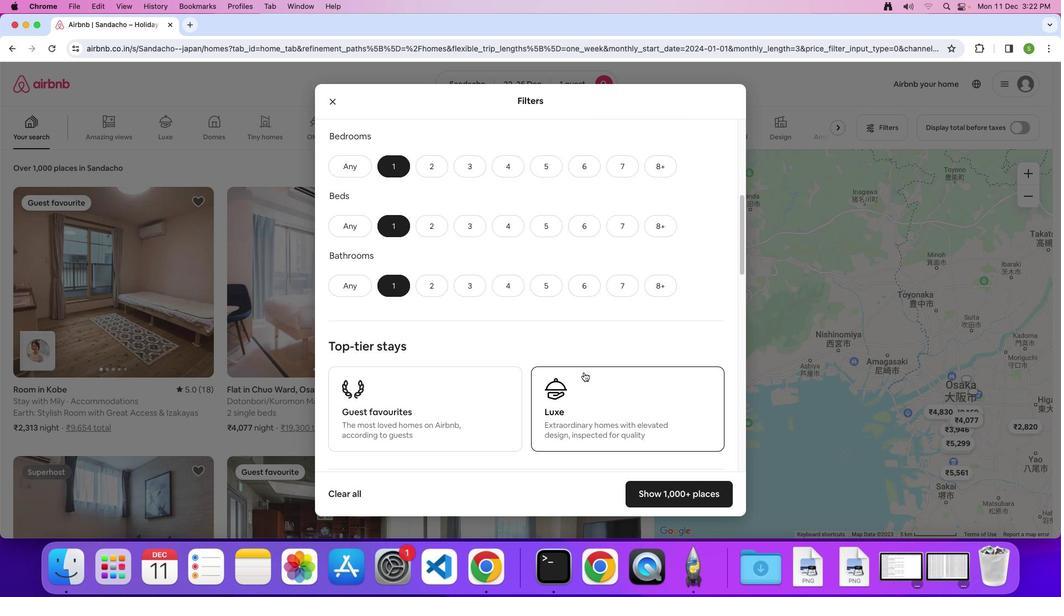
Action: Mouse scrolled (586, 374) with delta (2, 1)
Screenshot: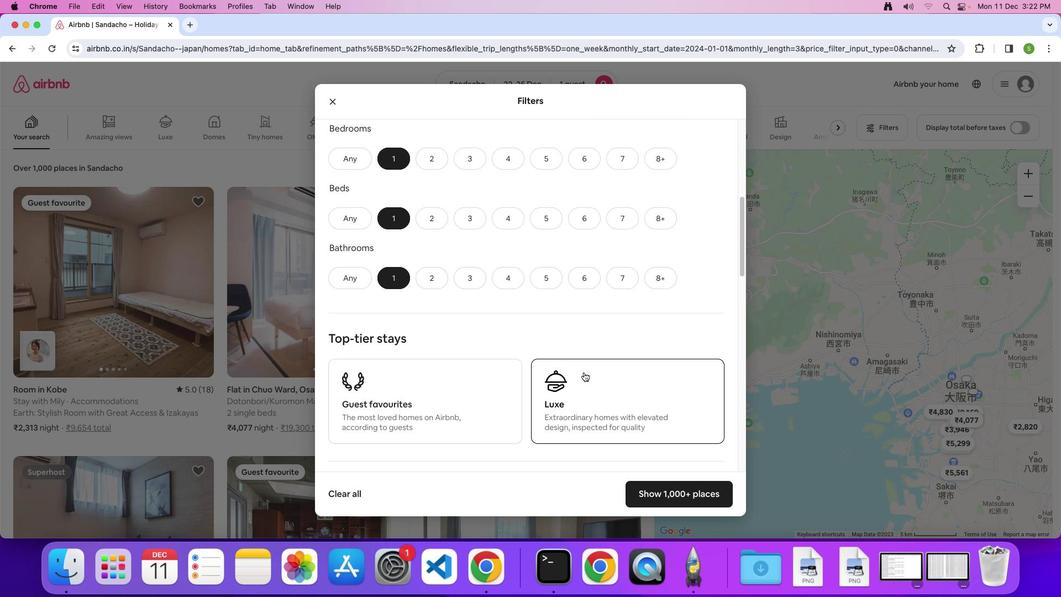 
Action: Mouse scrolled (586, 374) with delta (2, 1)
Screenshot: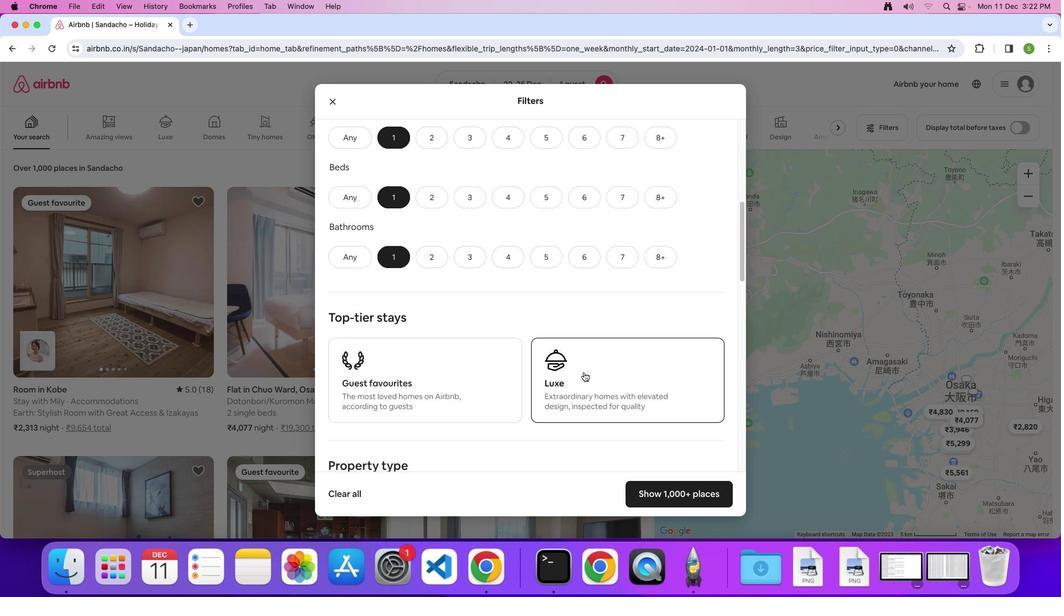 
Action: Mouse scrolled (586, 374) with delta (2, 1)
Screenshot: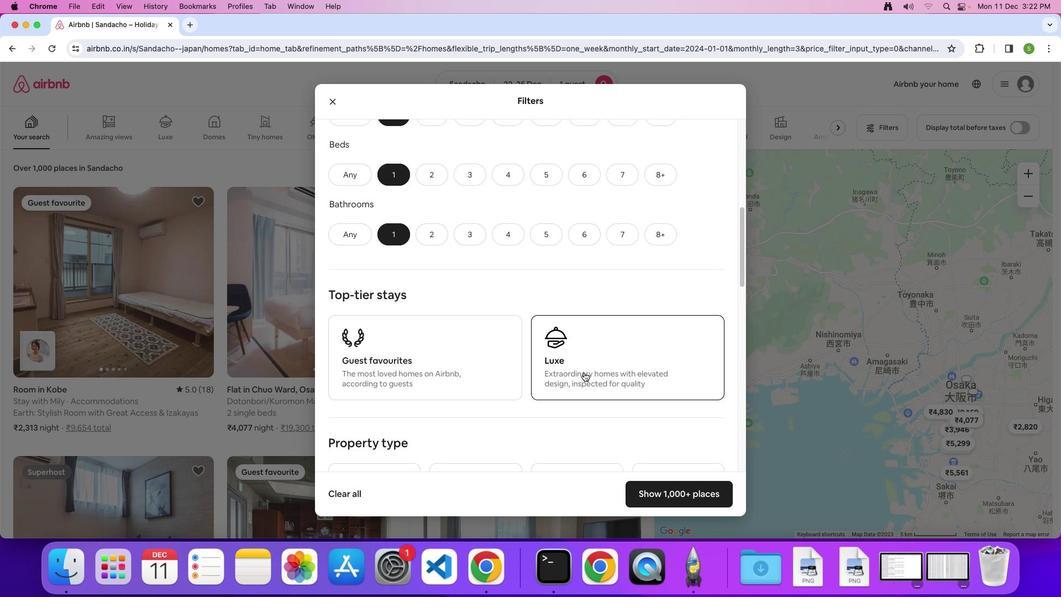 
Action: Mouse scrolled (586, 374) with delta (2, 1)
Screenshot: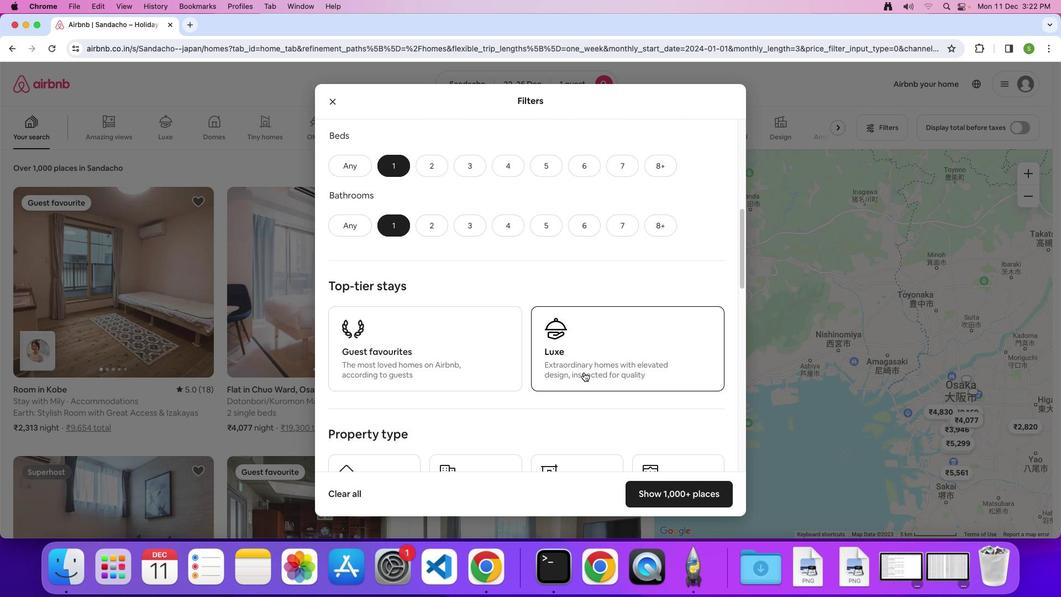 
Action: Mouse scrolled (586, 374) with delta (2, 0)
Screenshot: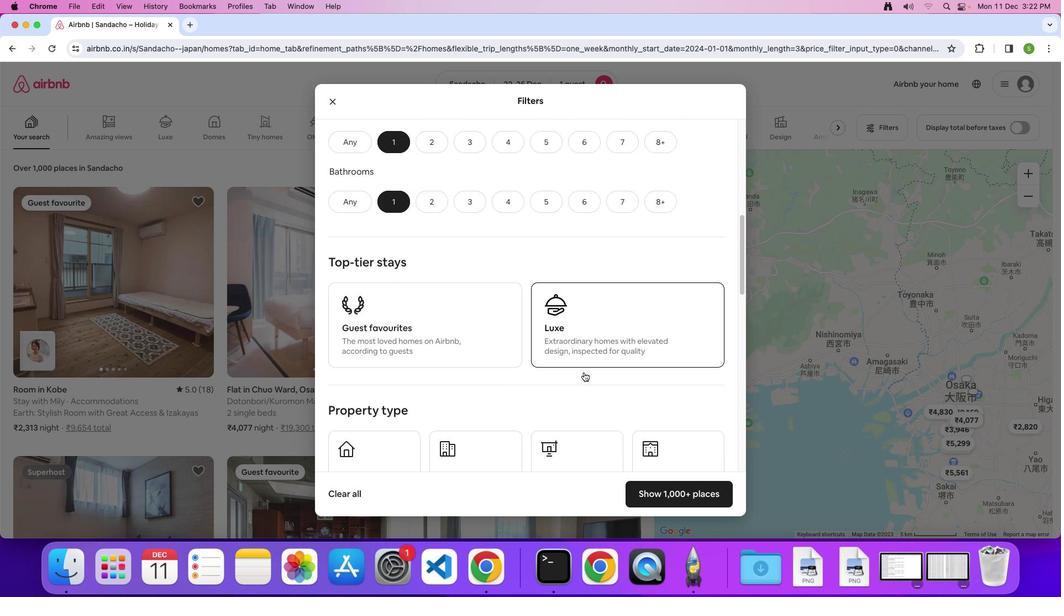 
Action: Mouse scrolled (586, 374) with delta (2, 1)
Screenshot: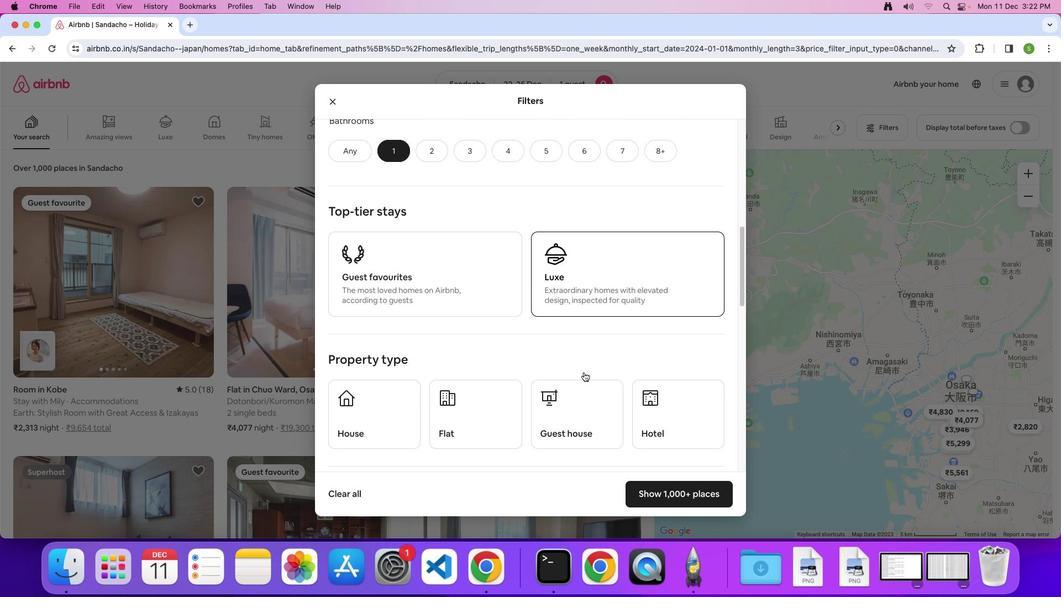 
Action: Mouse scrolled (586, 374) with delta (2, 1)
Screenshot: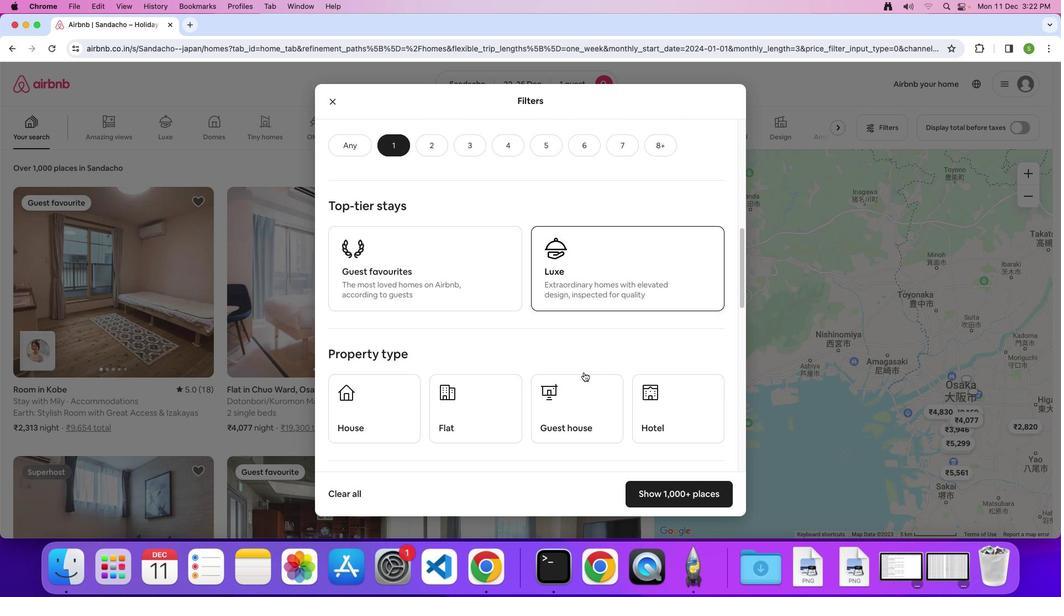 
Action: Mouse scrolled (586, 374) with delta (2, 1)
Screenshot: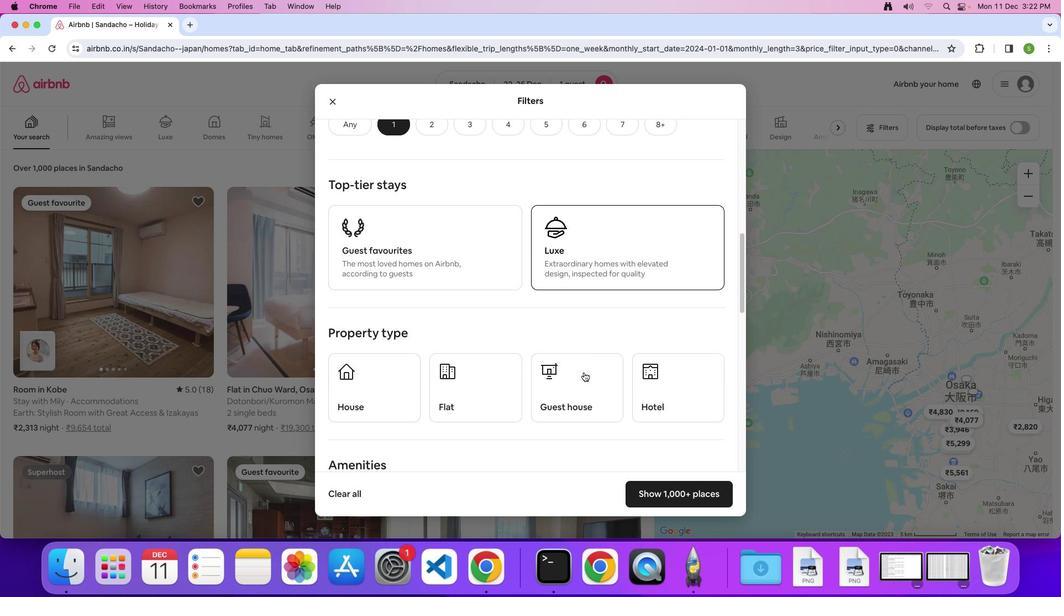 
Action: Mouse moved to (689, 385)
Screenshot: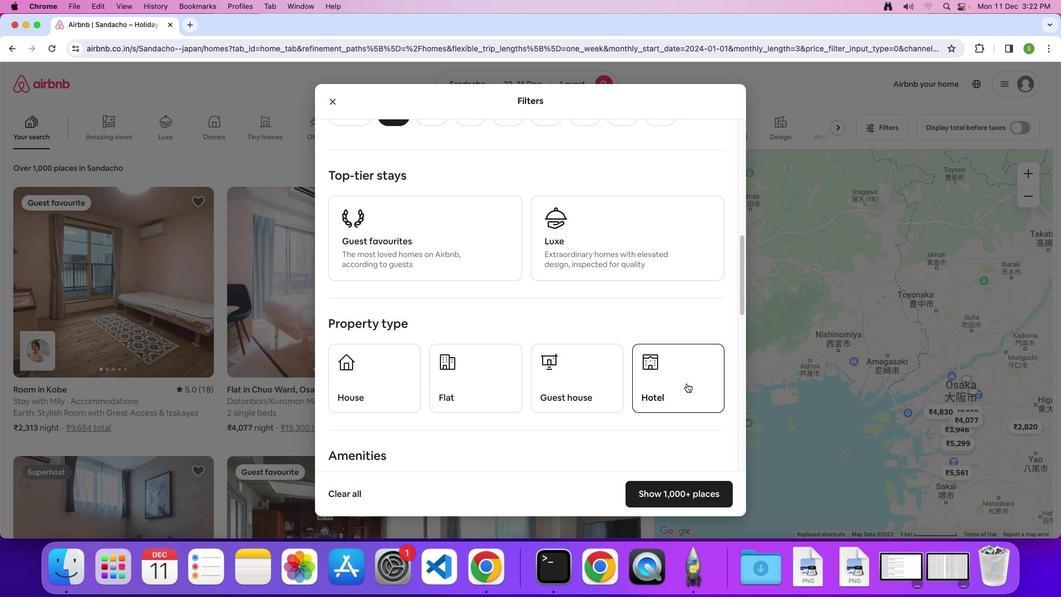 
Action: Mouse pressed left at (689, 385)
Screenshot: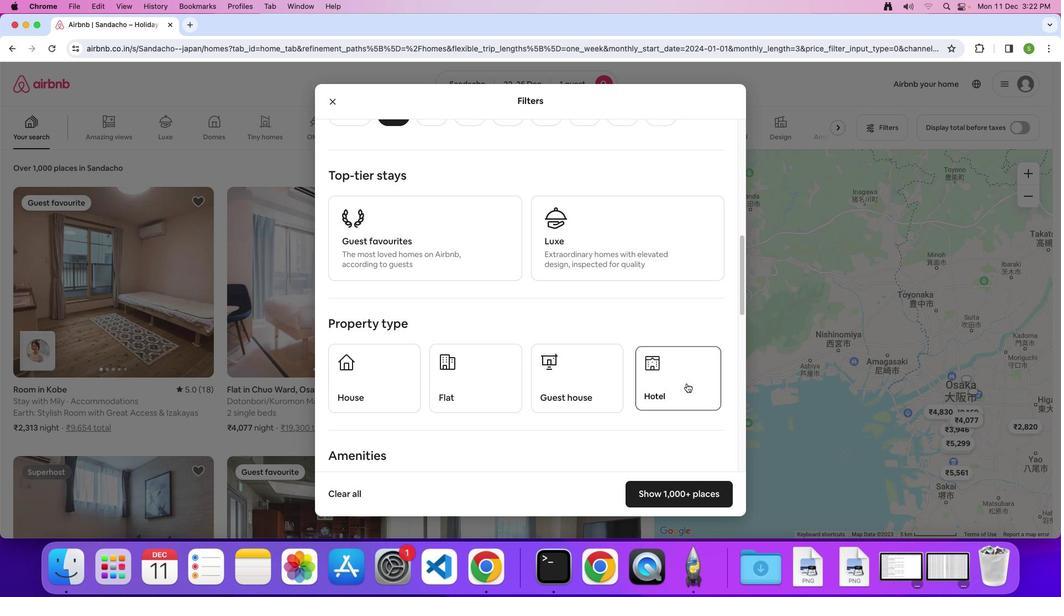 
Action: Mouse moved to (582, 368)
Screenshot: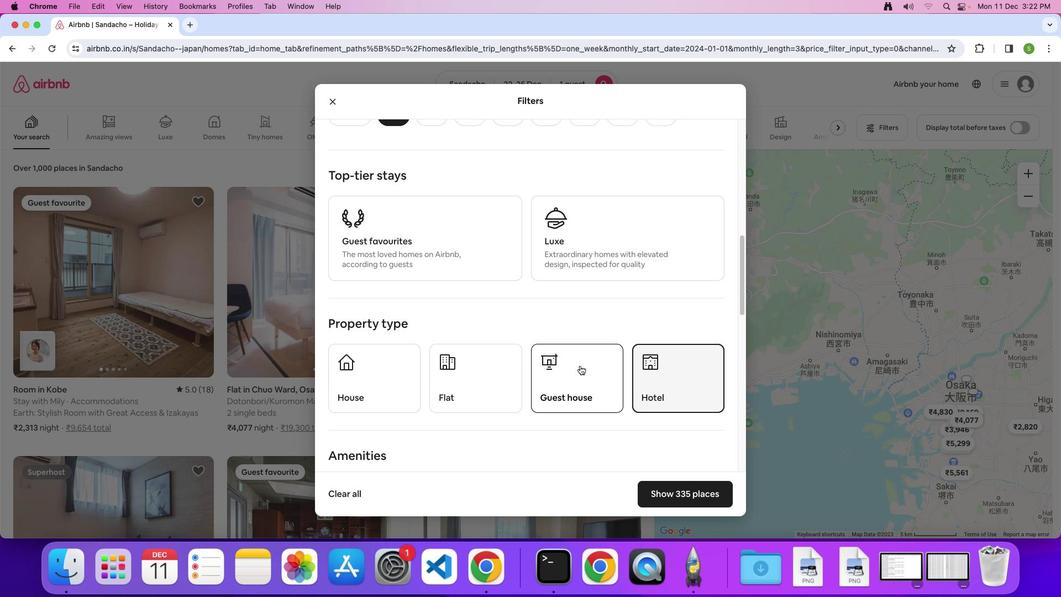 
Action: Mouse scrolled (582, 368) with delta (2, 1)
Screenshot: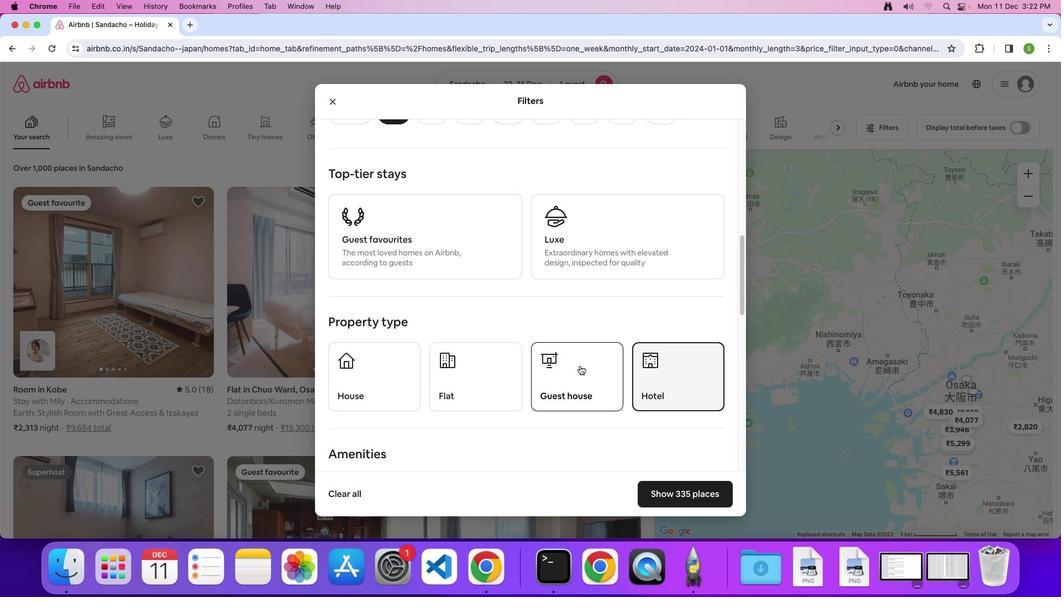 
Action: Mouse scrolled (582, 368) with delta (2, 1)
Screenshot: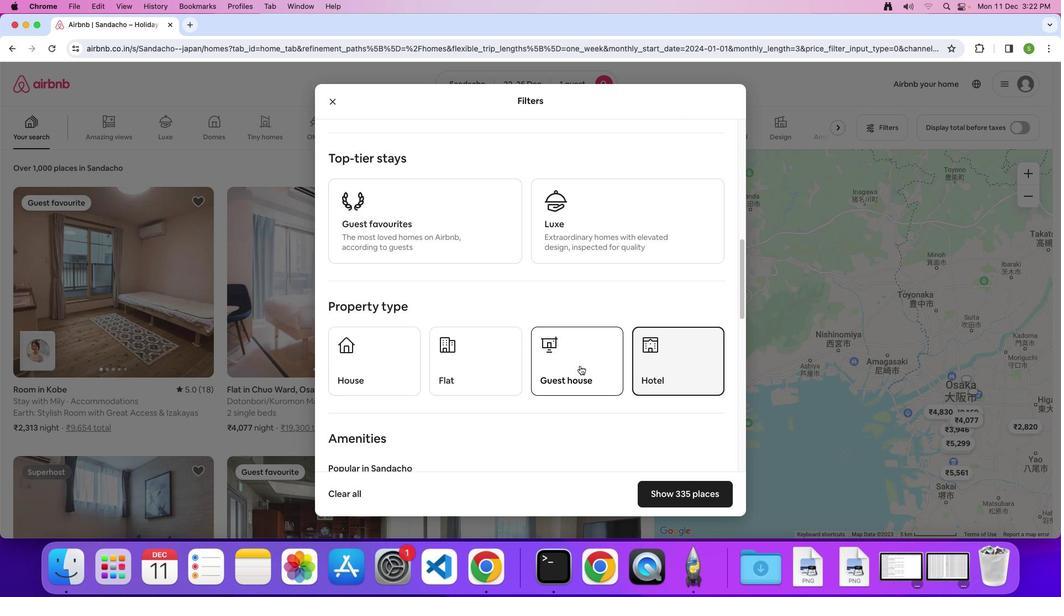 
Action: Mouse scrolled (582, 368) with delta (2, 1)
Screenshot: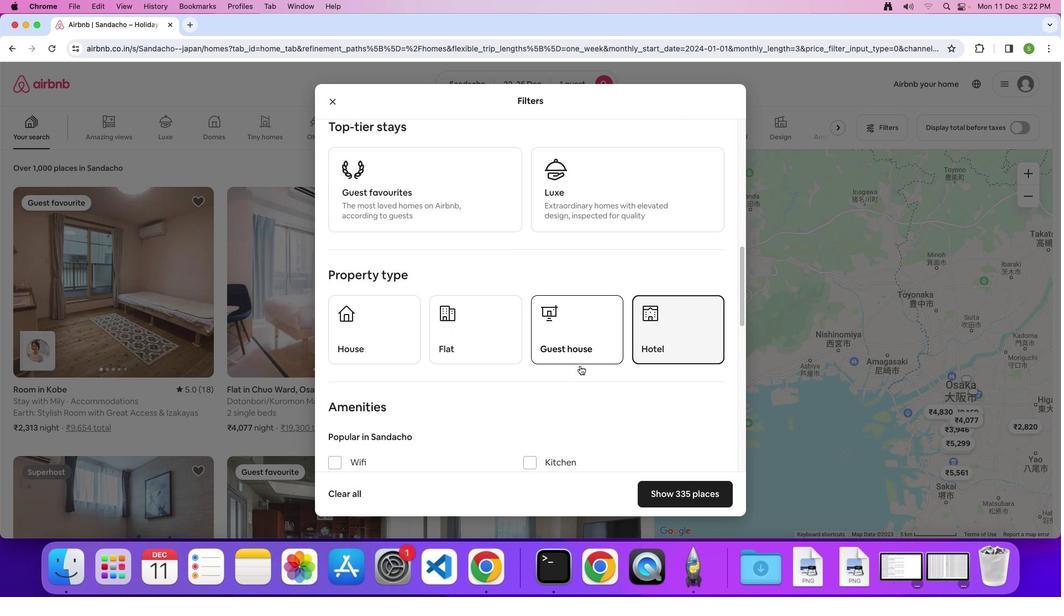 
Action: Mouse scrolled (582, 368) with delta (2, 1)
Screenshot: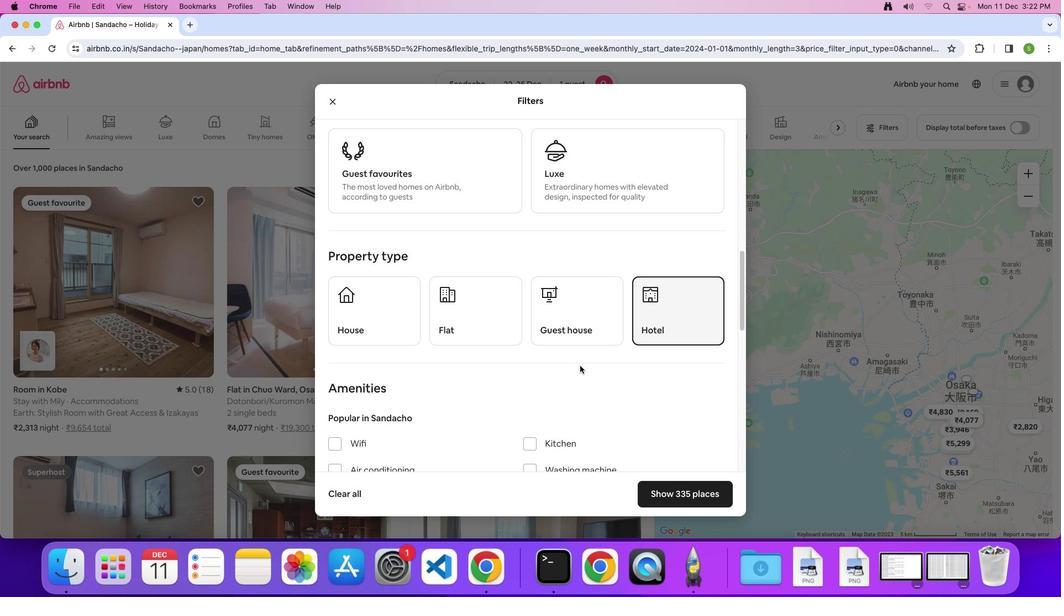 
Action: Mouse scrolled (582, 368) with delta (2, 1)
Screenshot: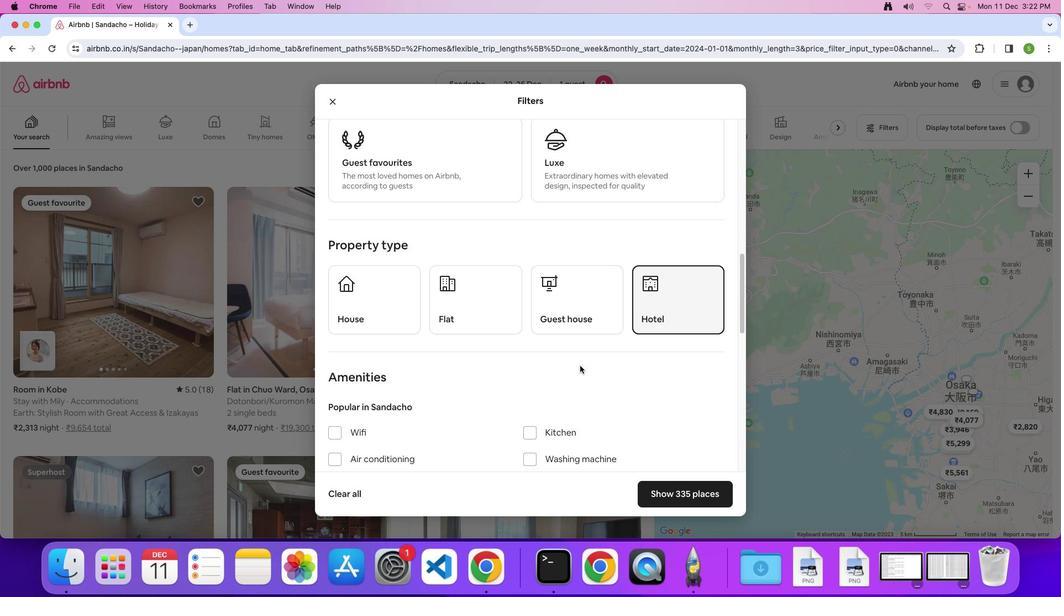 
Action: Mouse scrolled (582, 368) with delta (2, 1)
Screenshot: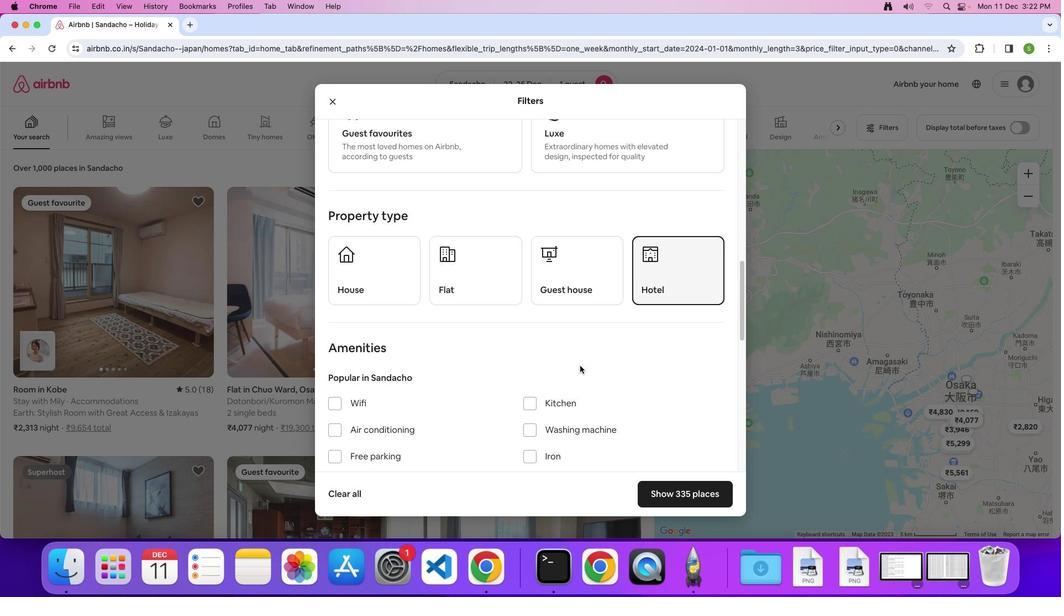 
Action: Mouse scrolled (582, 368) with delta (2, 1)
Screenshot: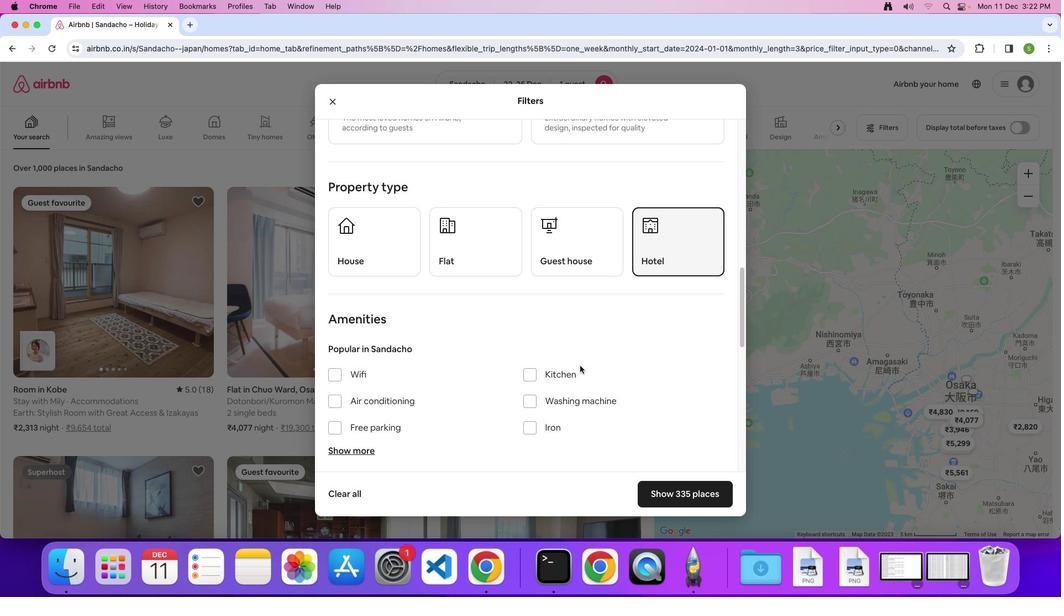 
Action: Mouse scrolled (582, 368) with delta (2, 1)
Screenshot: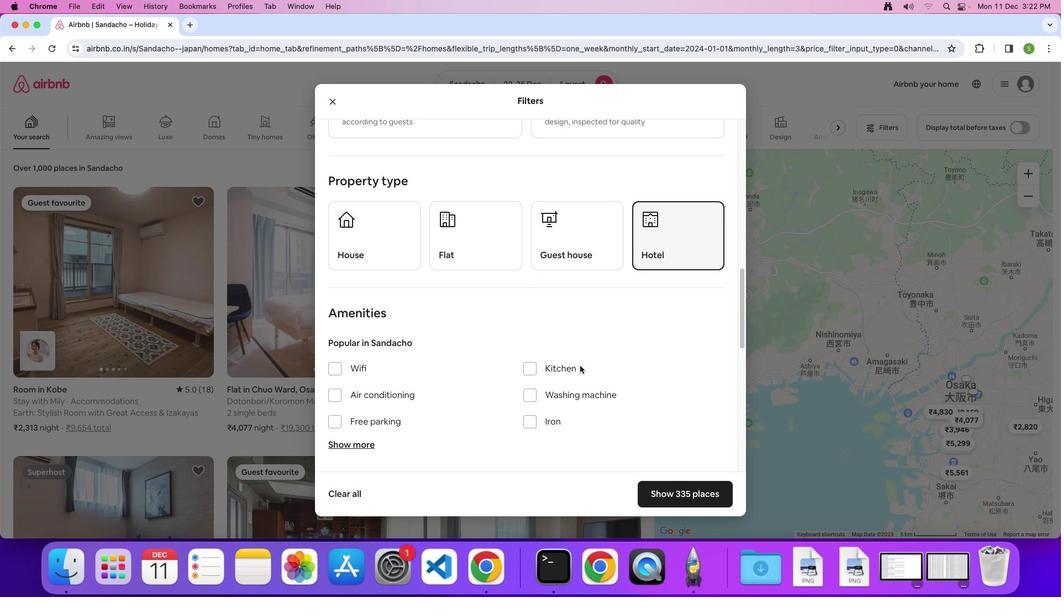 
Action: Mouse scrolled (582, 368) with delta (2, 1)
Screenshot: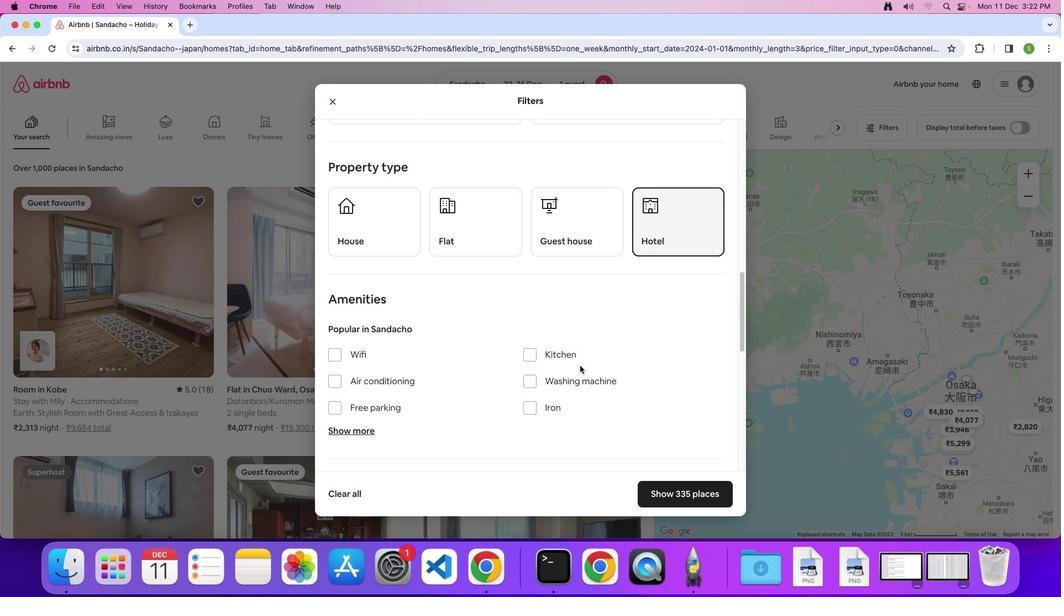 
Action: Mouse scrolled (582, 368) with delta (2, 1)
Screenshot: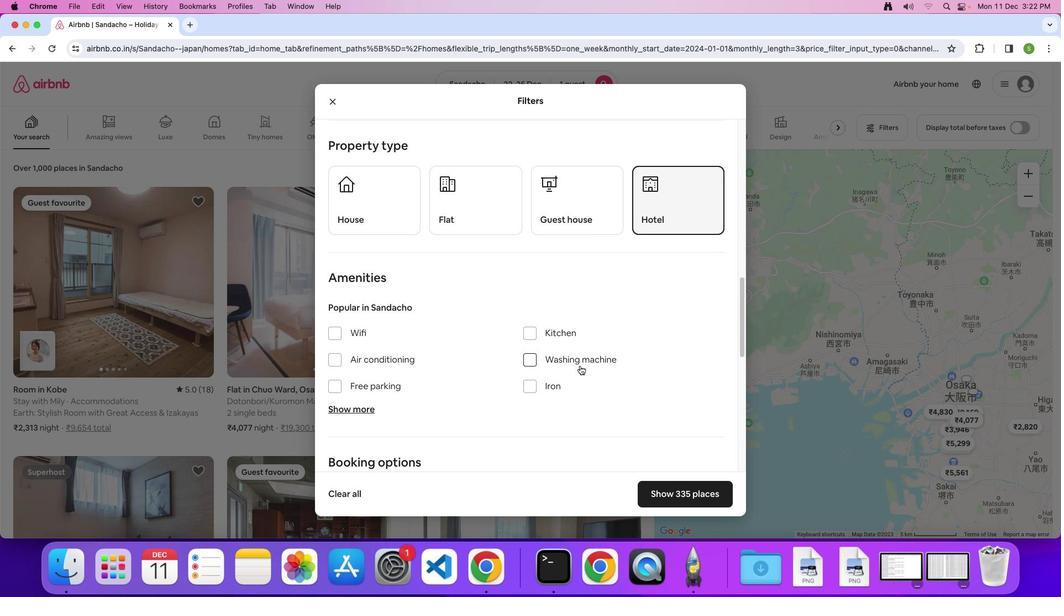 
Action: Mouse scrolled (582, 368) with delta (2, 1)
Screenshot: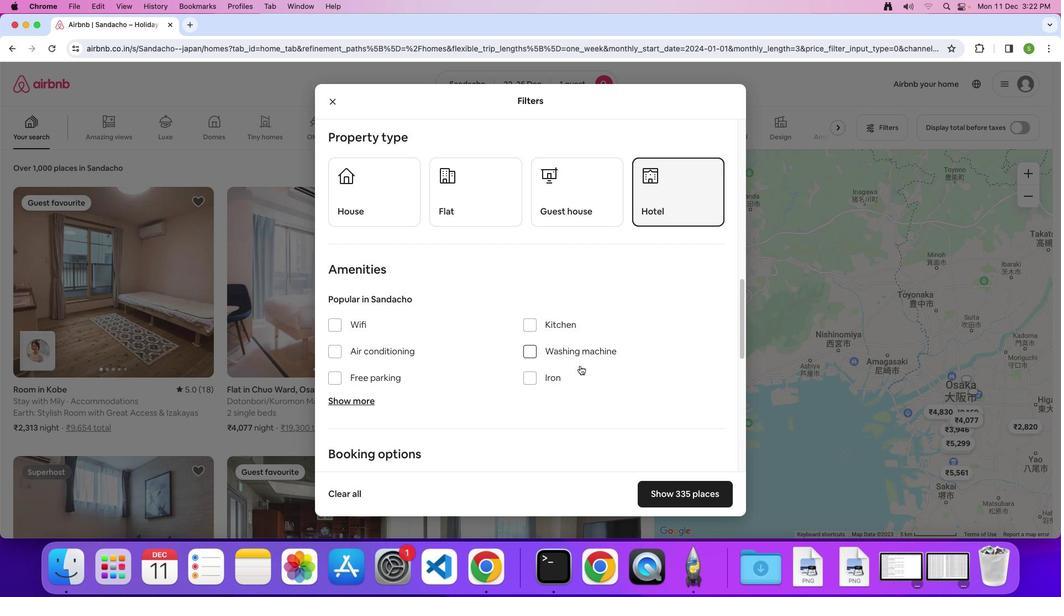 
Action: Mouse scrolled (582, 368) with delta (2, 1)
Screenshot: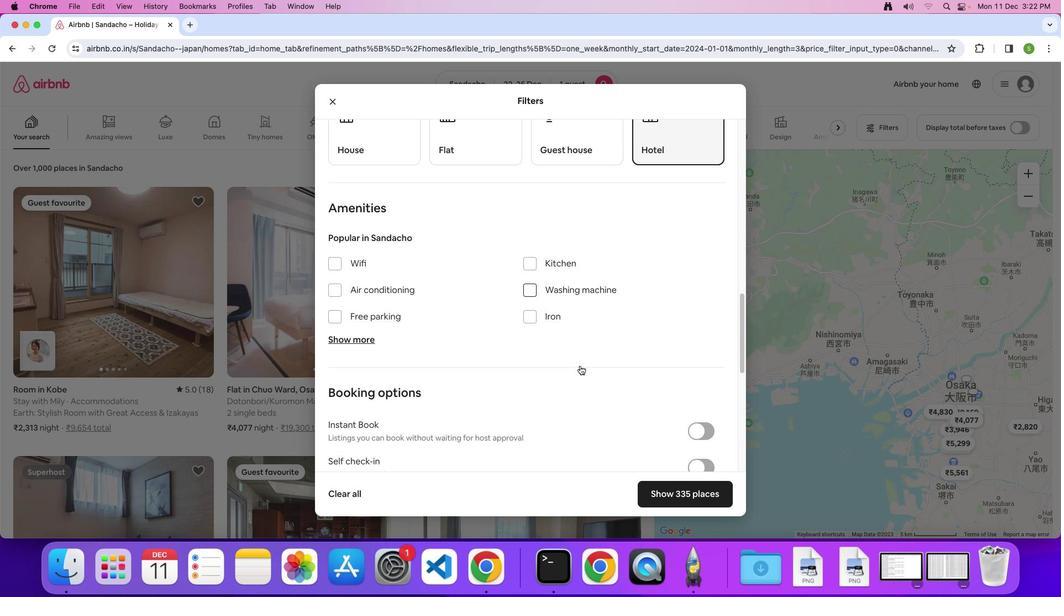
Action: Mouse scrolled (582, 368) with delta (2, 1)
Screenshot: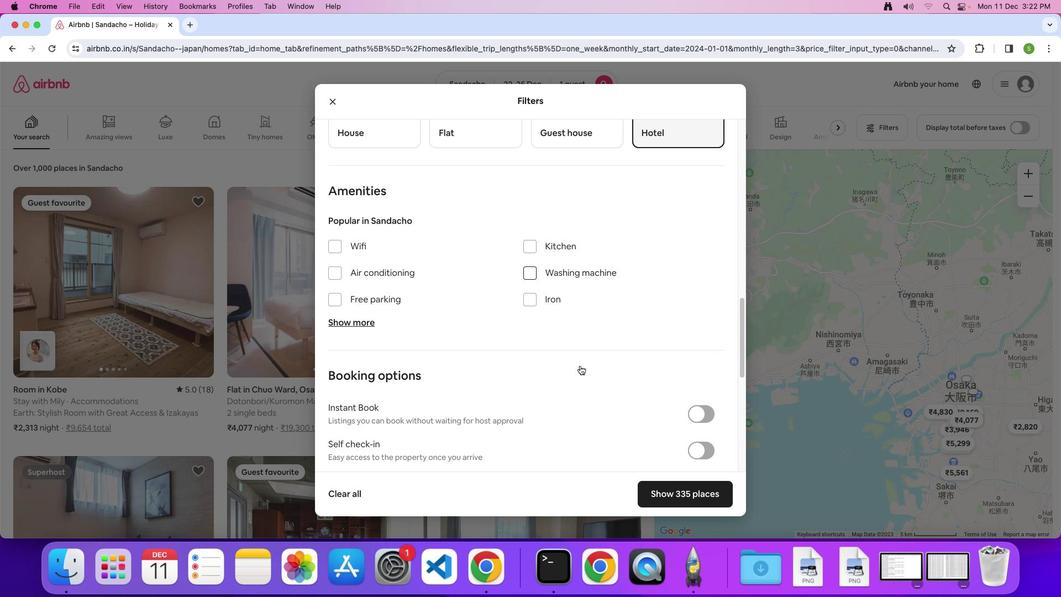 
Action: Mouse scrolled (582, 368) with delta (2, 1)
Screenshot: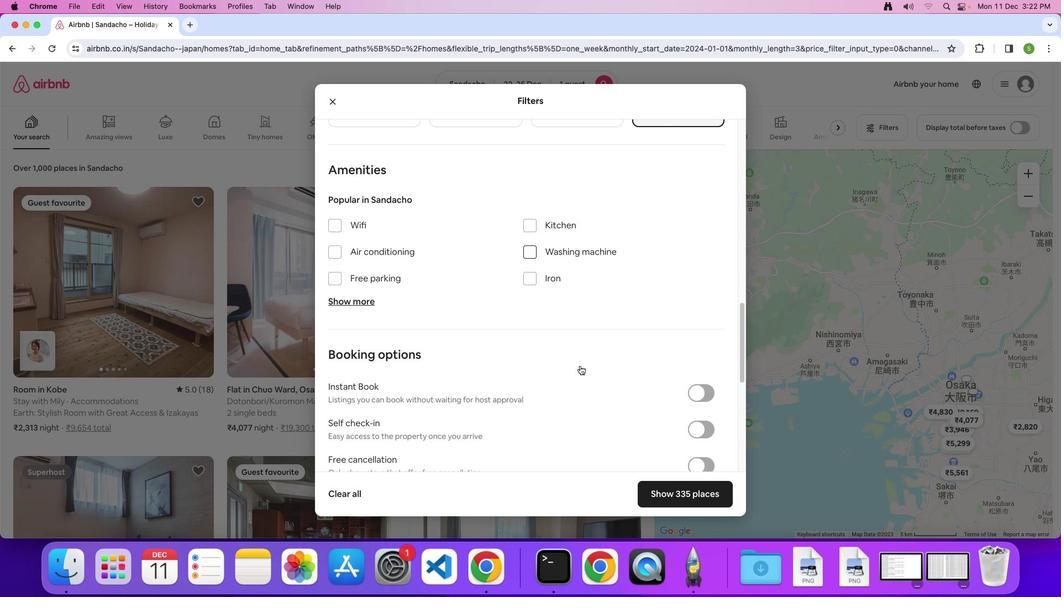 
Action: Mouse scrolled (582, 368) with delta (2, 0)
Screenshot: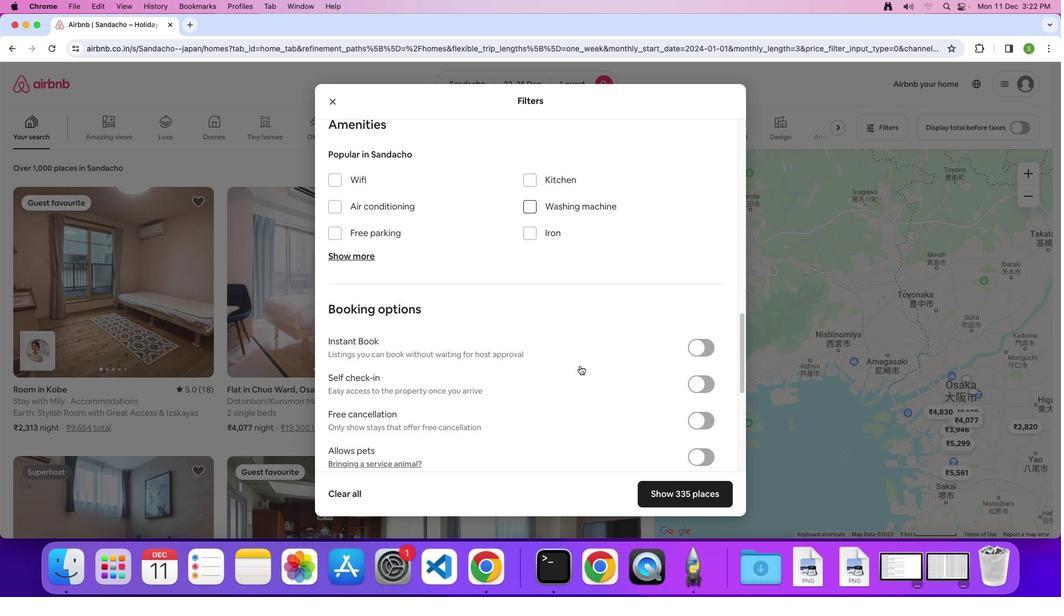 
Action: Mouse scrolled (582, 368) with delta (2, 1)
Screenshot: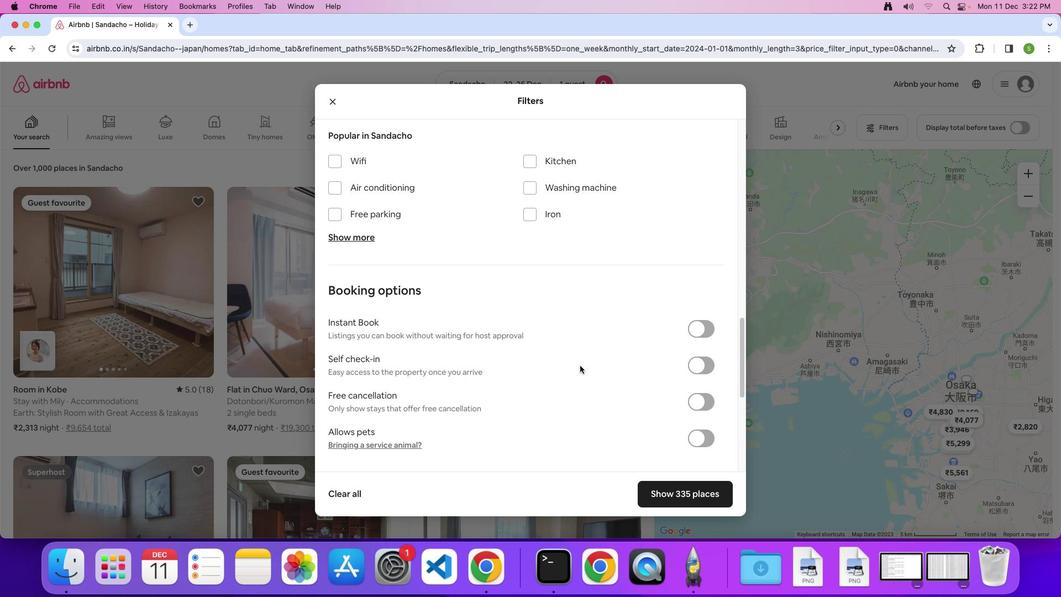 
Action: Mouse scrolled (582, 368) with delta (2, 1)
Screenshot: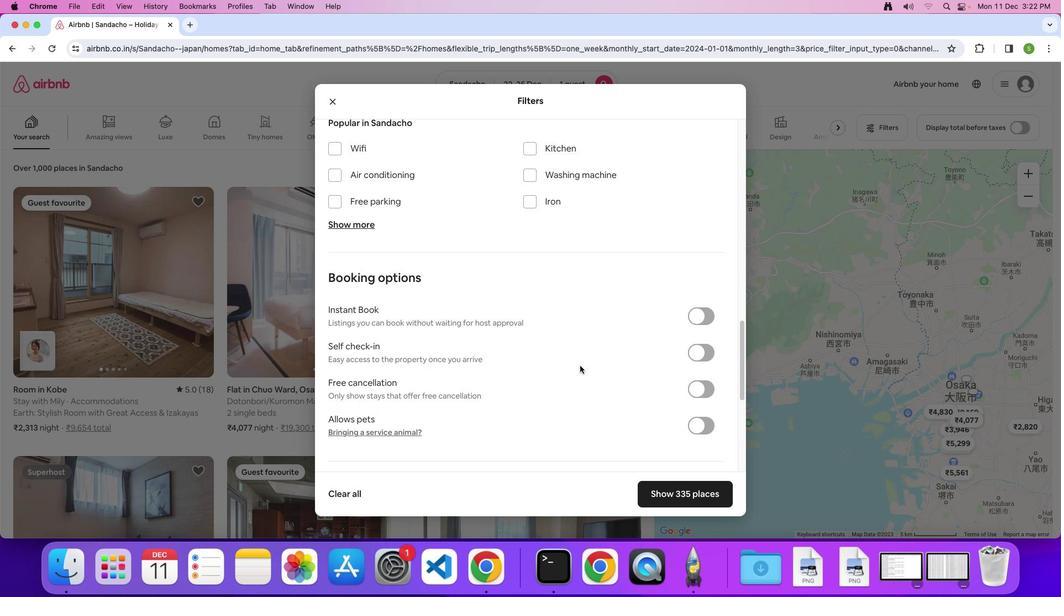 
Action: Mouse scrolled (582, 368) with delta (2, 1)
Screenshot: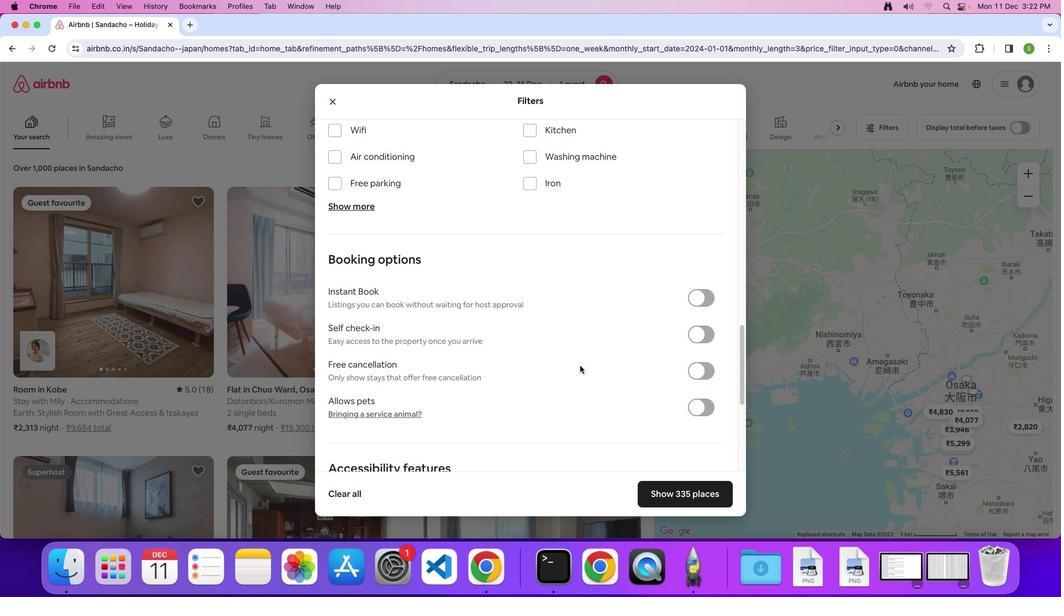 
Action: Mouse scrolled (582, 368) with delta (2, 1)
Screenshot: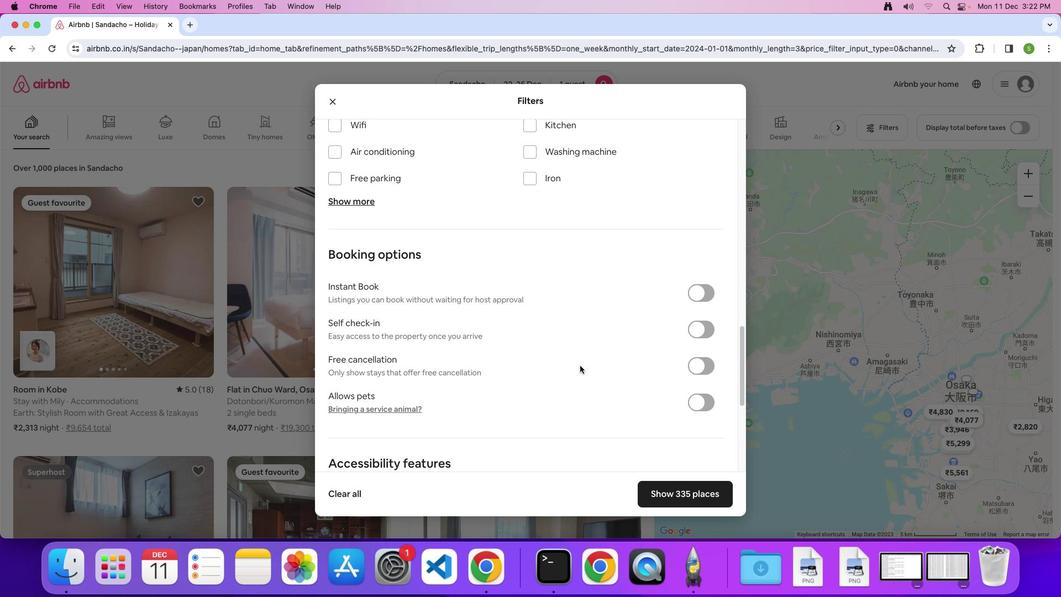 
Action: Mouse scrolled (582, 368) with delta (2, 1)
Screenshot: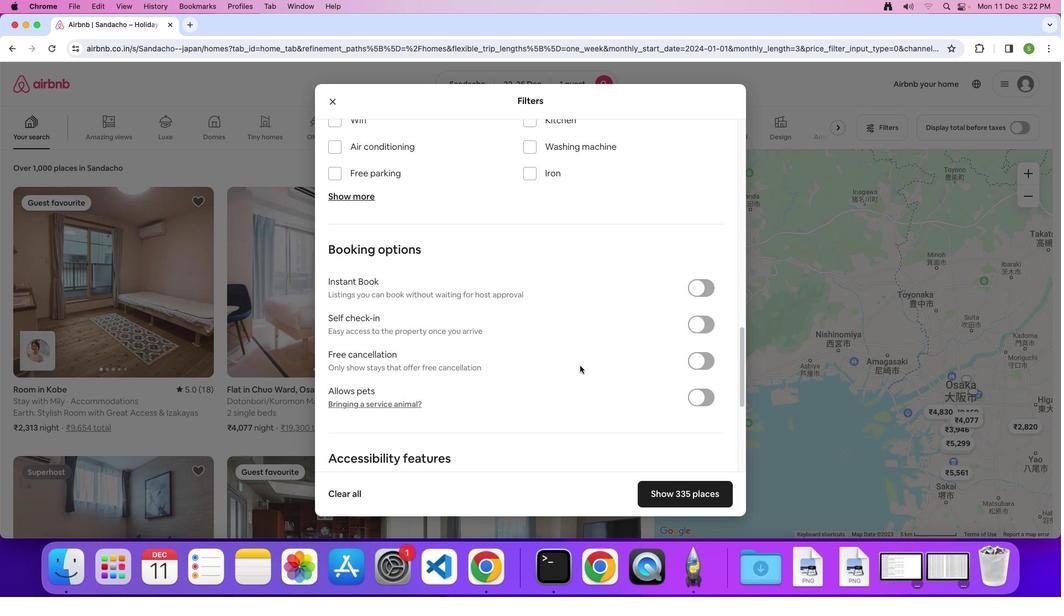 
Action: Mouse scrolled (582, 368) with delta (2, 1)
Screenshot: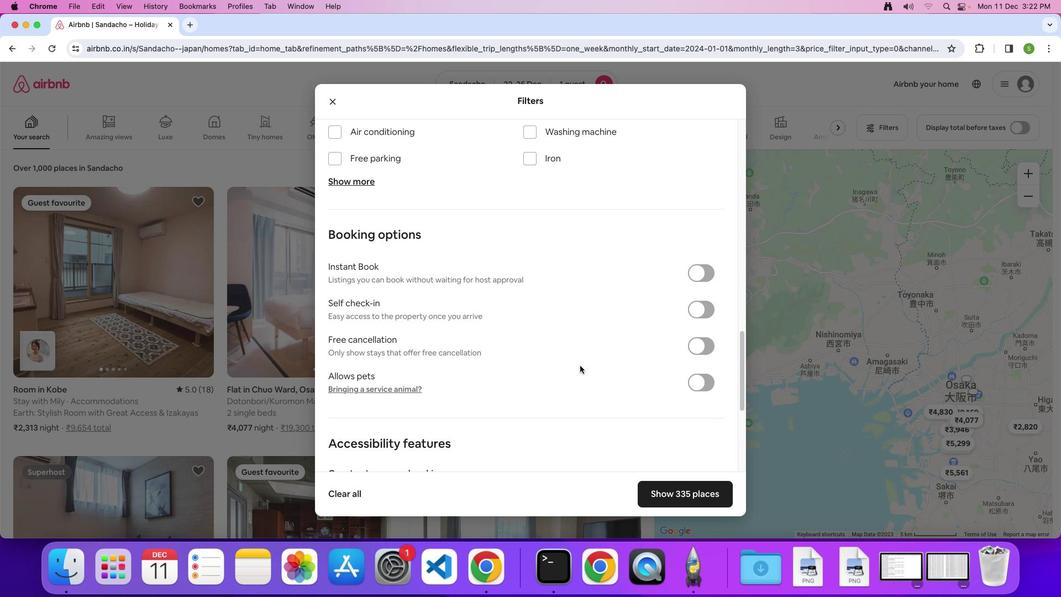 
Action: Mouse scrolled (582, 368) with delta (2, 1)
Screenshot: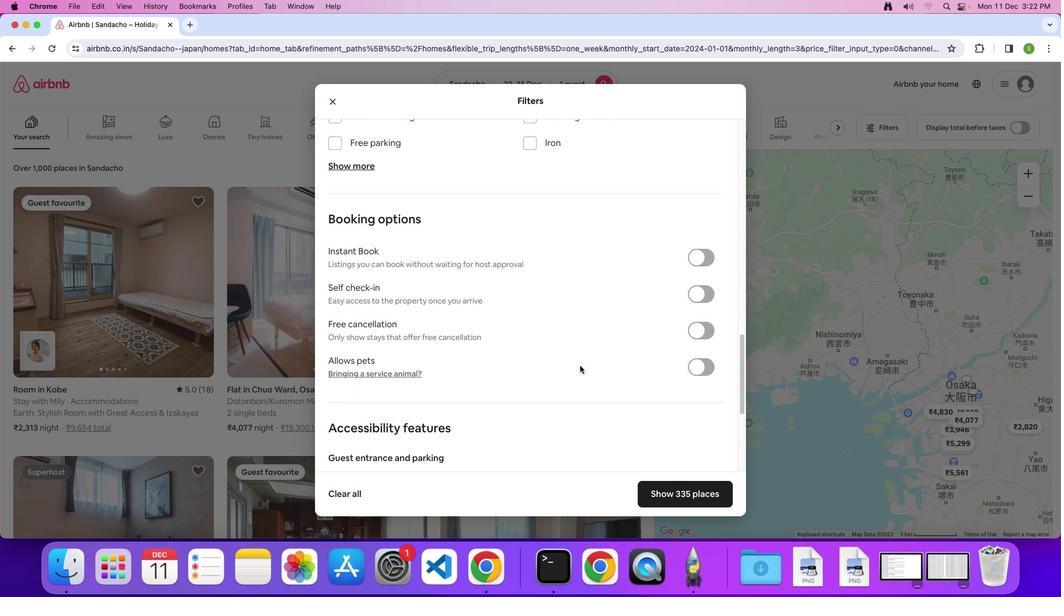 
Action: Mouse scrolled (582, 368) with delta (2, 1)
Screenshot: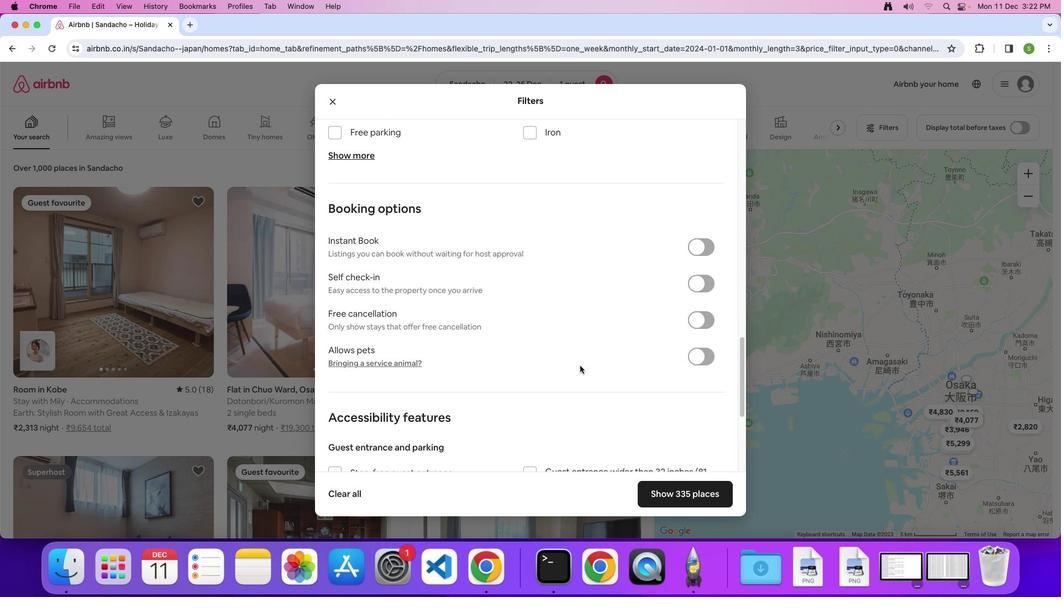 
Action: Mouse scrolled (582, 368) with delta (2, 1)
Screenshot: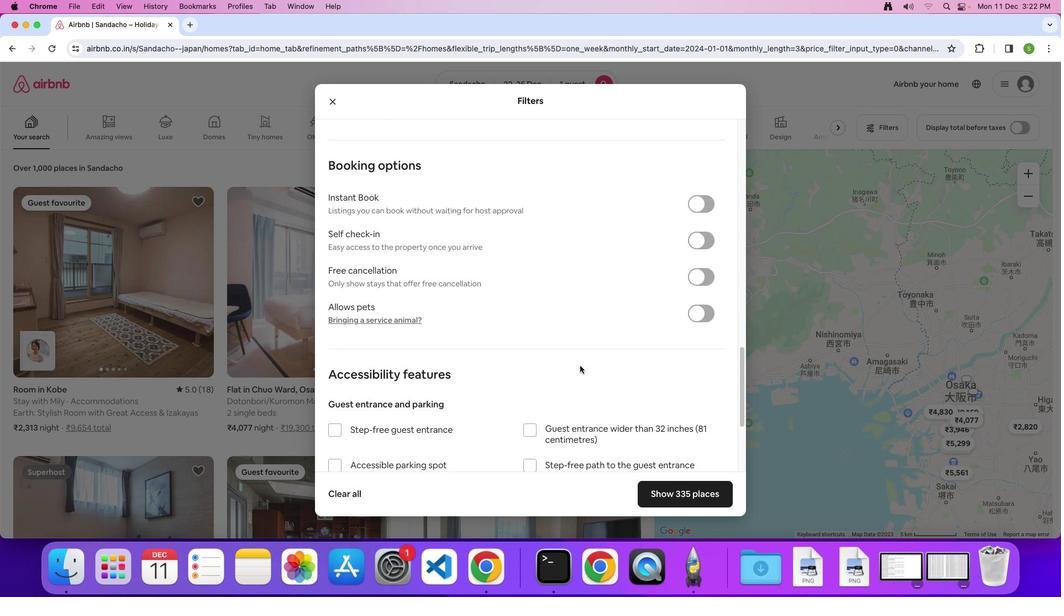 
Action: Mouse scrolled (582, 368) with delta (2, 1)
Screenshot: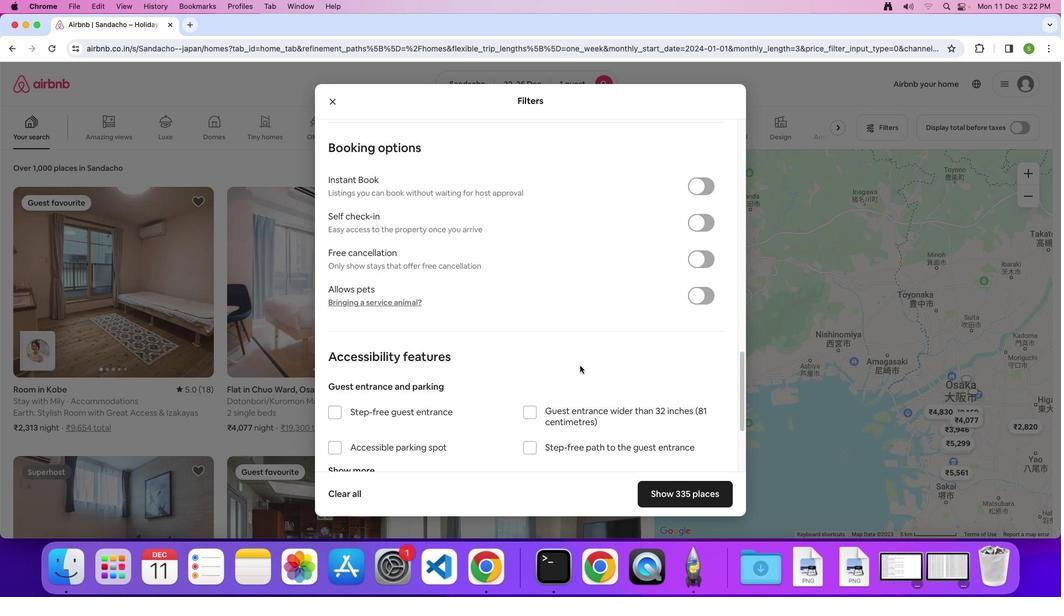 
Action: Mouse scrolled (582, 368) with delta (2, 1)
Screenshot: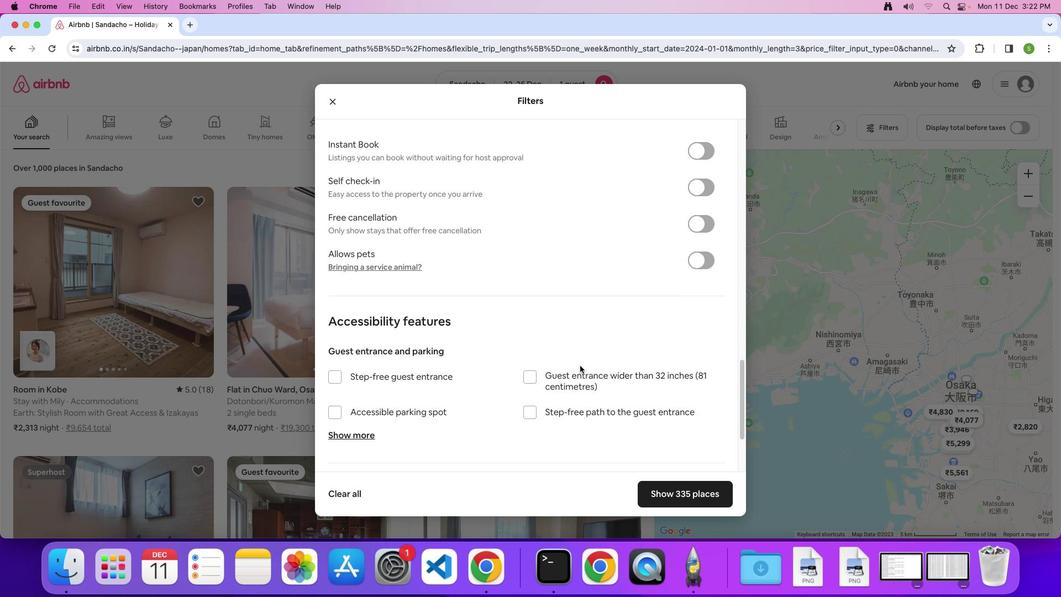 
Action: Mouse scrolled (582, 368) with delta (2, 1)
Screenshot: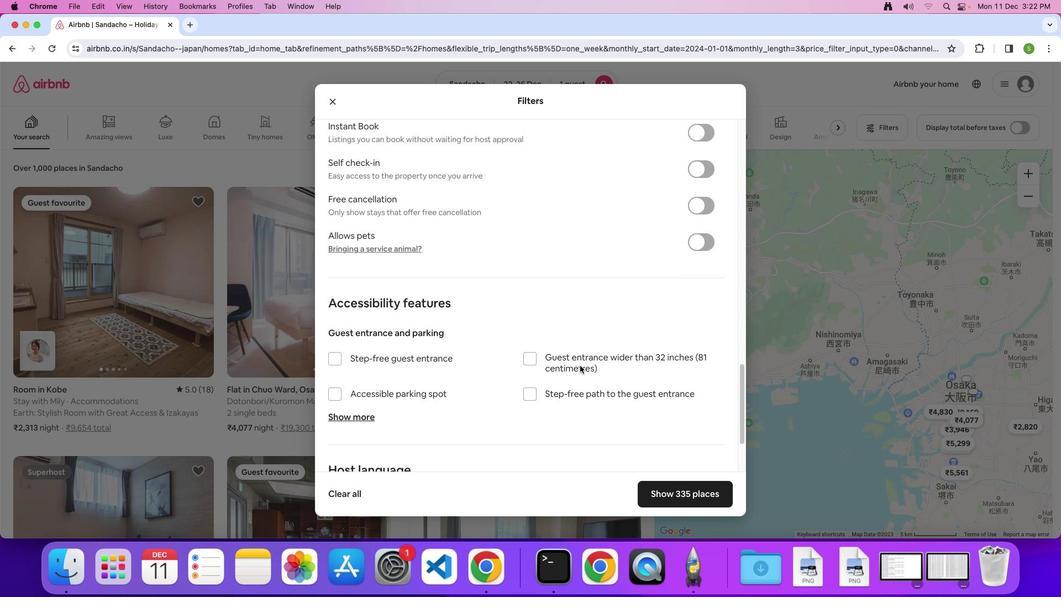 
Action: Mouse scrolled (582, 368) with delta (2, 1)
Screenshot: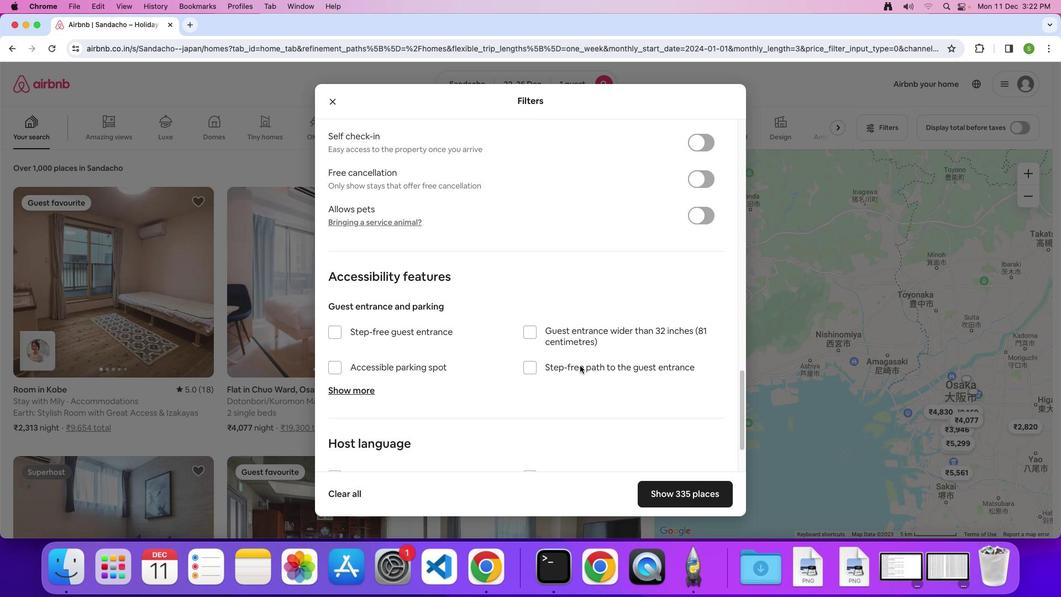 
Action: Mouse scrolled (582, 368) with delta (2, 1)
Screenshot: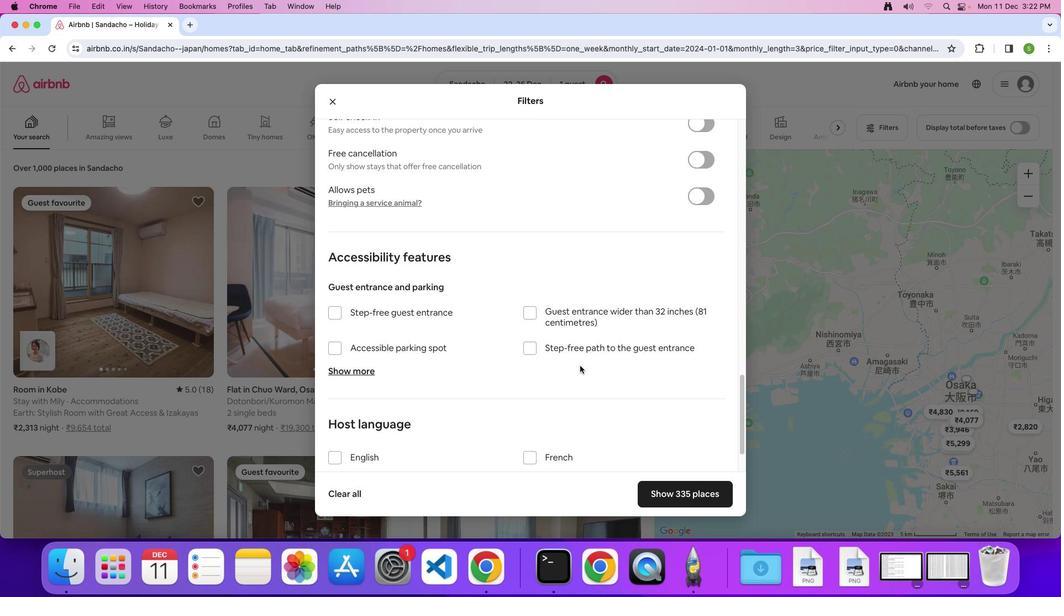 
Action: Mouse scrolled (582, 368) with delta (2, 1)
Screenshot: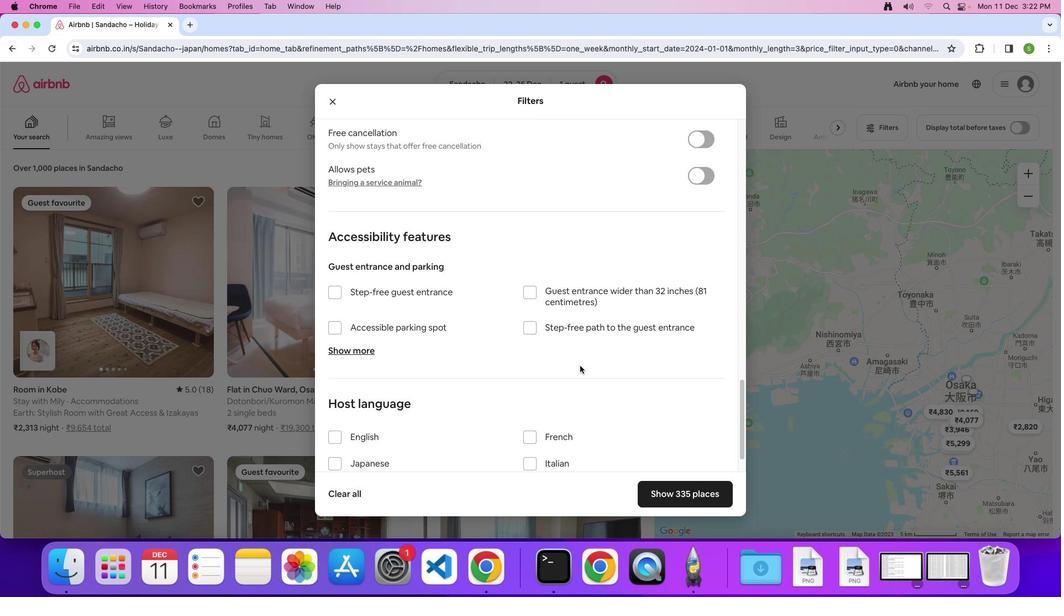 
Action: Mouse scrolled (582, 368) with delta (2, 1)
Screenshot: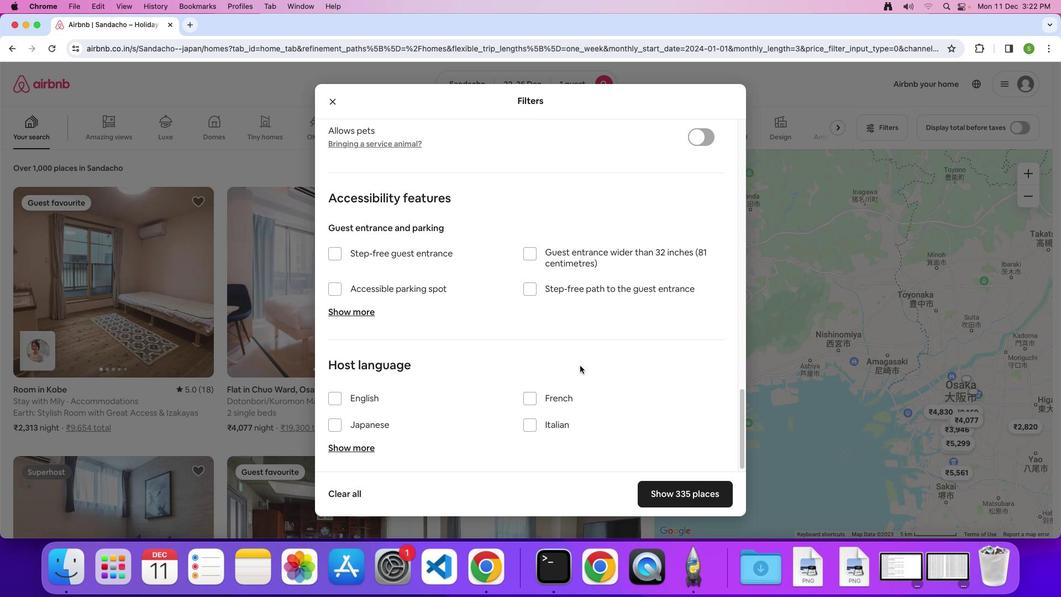 
Action: Mouse scrolled (582, 368) with delta (2, 1)
Screenshot: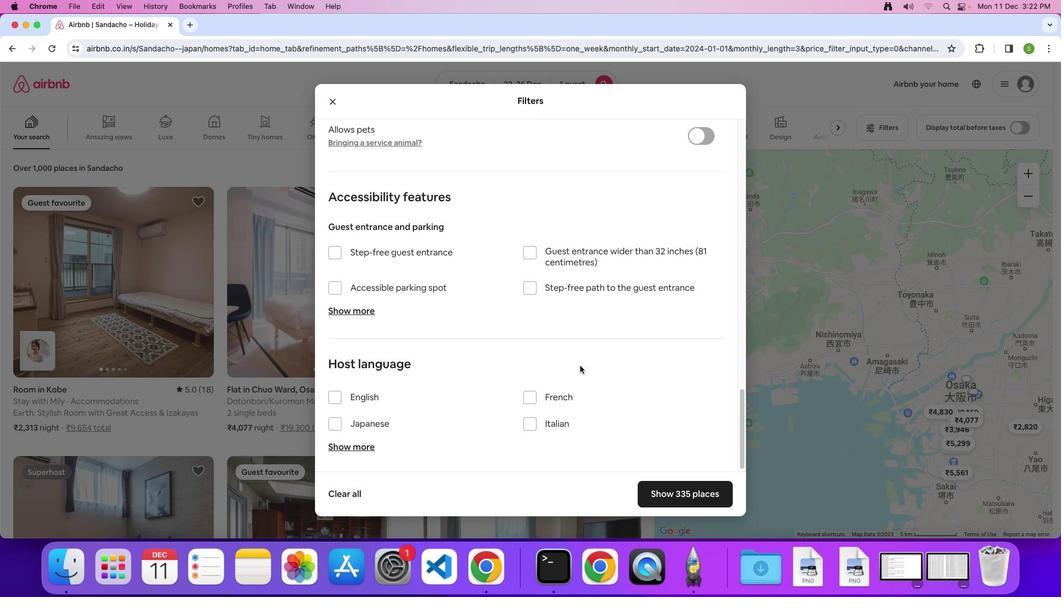 
Action: Mouse scrolled (582, 368) with delta (2, 0)
Screenshot: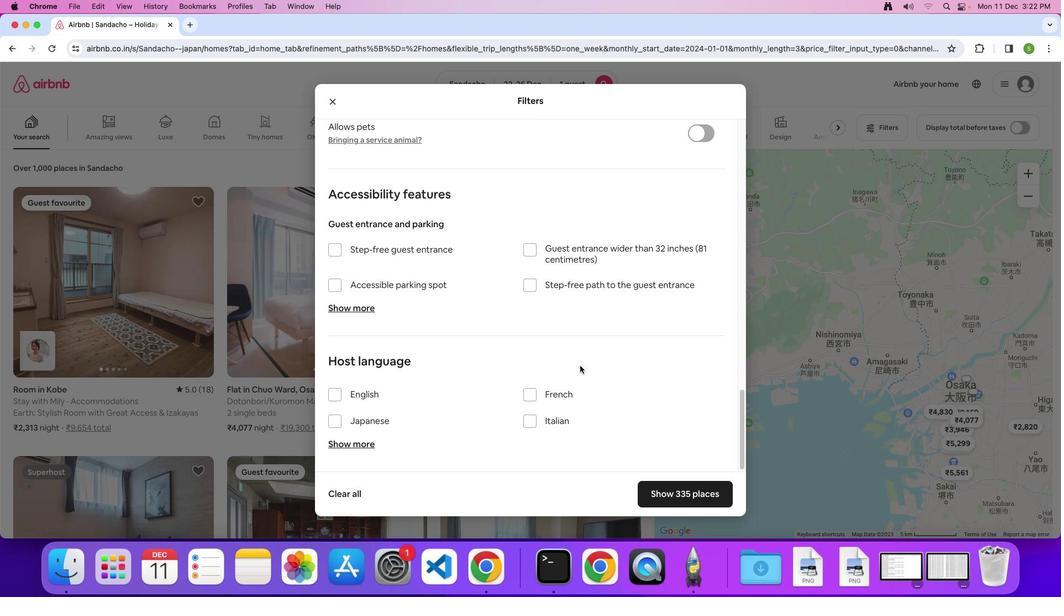 
Action: Mouse moved to (669, 505)
Screenshot: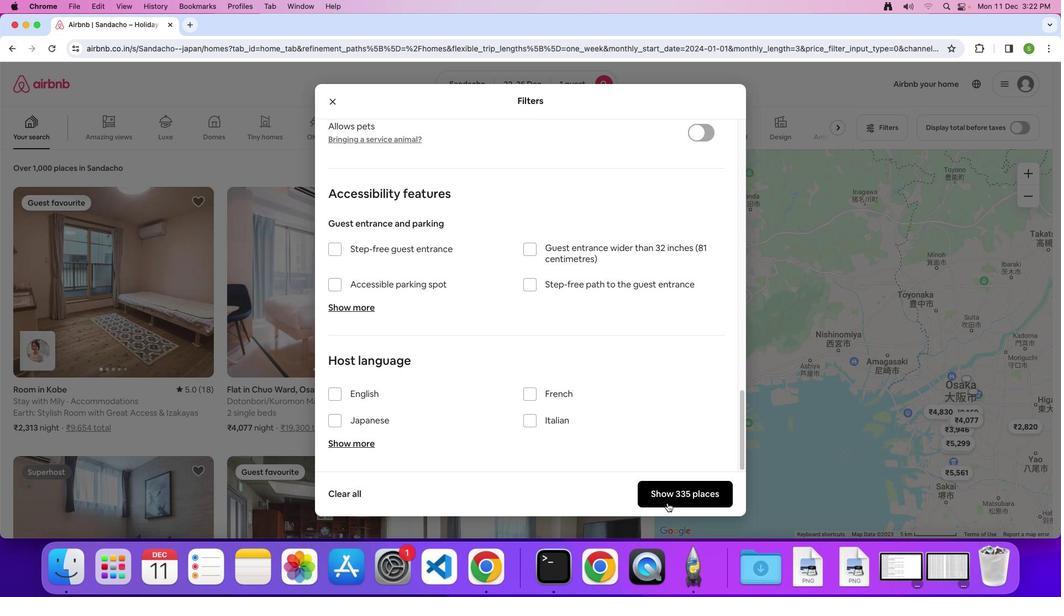 
Action: Mouse pressed left at (669, 505)
Screenshot: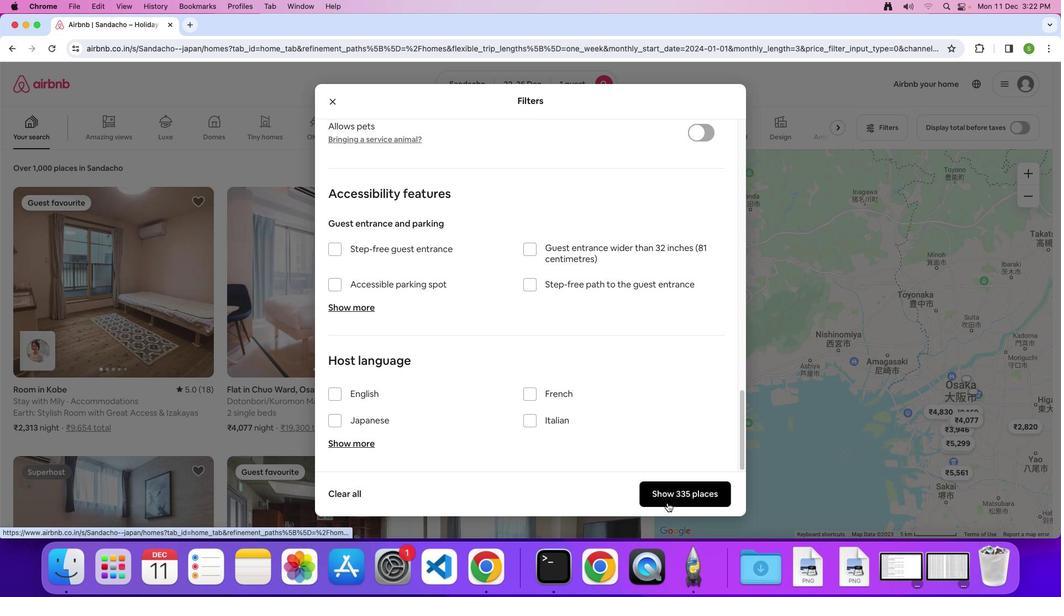
Action: Mouse moved to (134, 282)
Screenshot: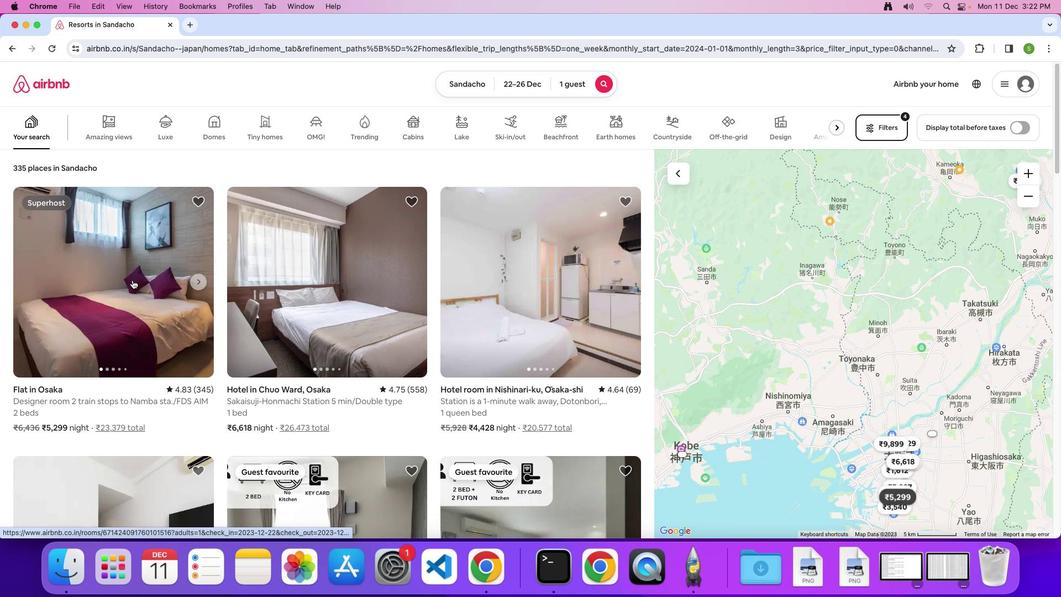 
Action: Mouse pressed left at (134, 282)
Screenshot: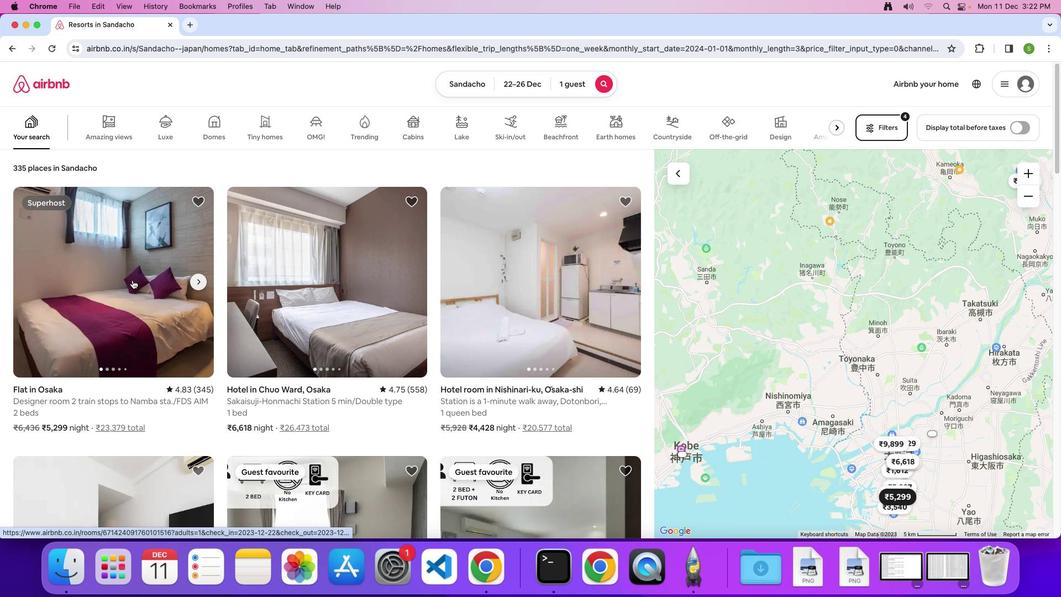 
Action: Mouse moved to (420, 217)
Screenshot: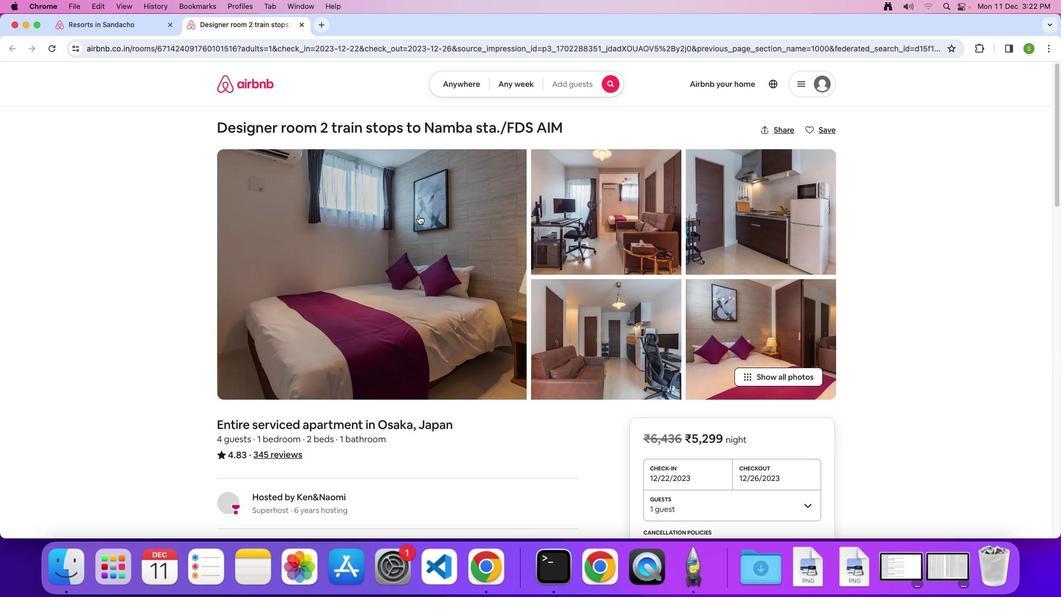 
Action: Mouse pressed left at (420, 217)
Screenshot: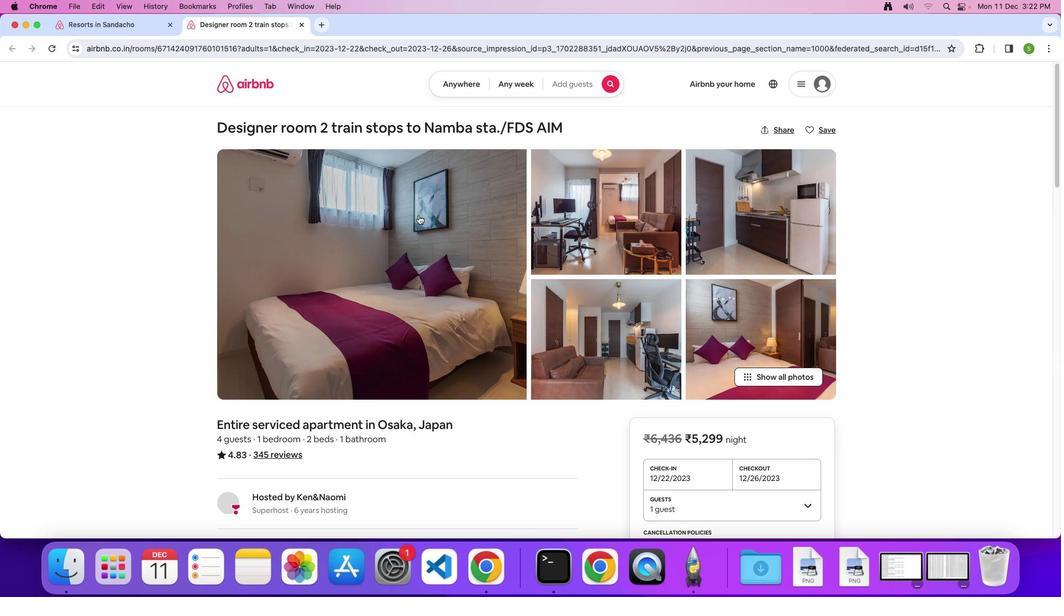 
Action: Mouse moved to (599, 358)
Screenshot: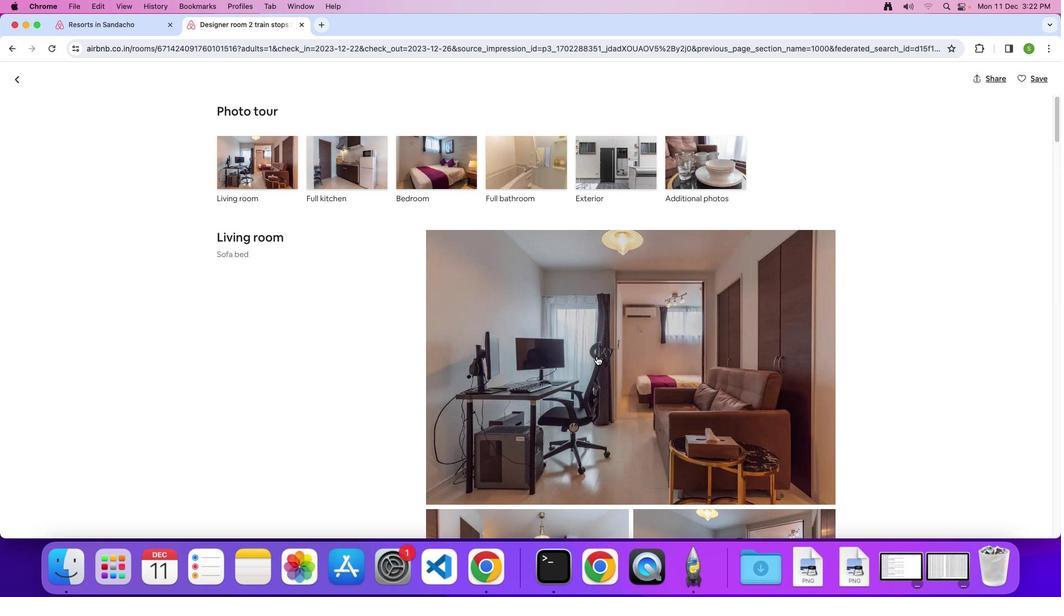 
Action: Mouse scrolled (599, 358) with delta (2, 1)
Screenshot: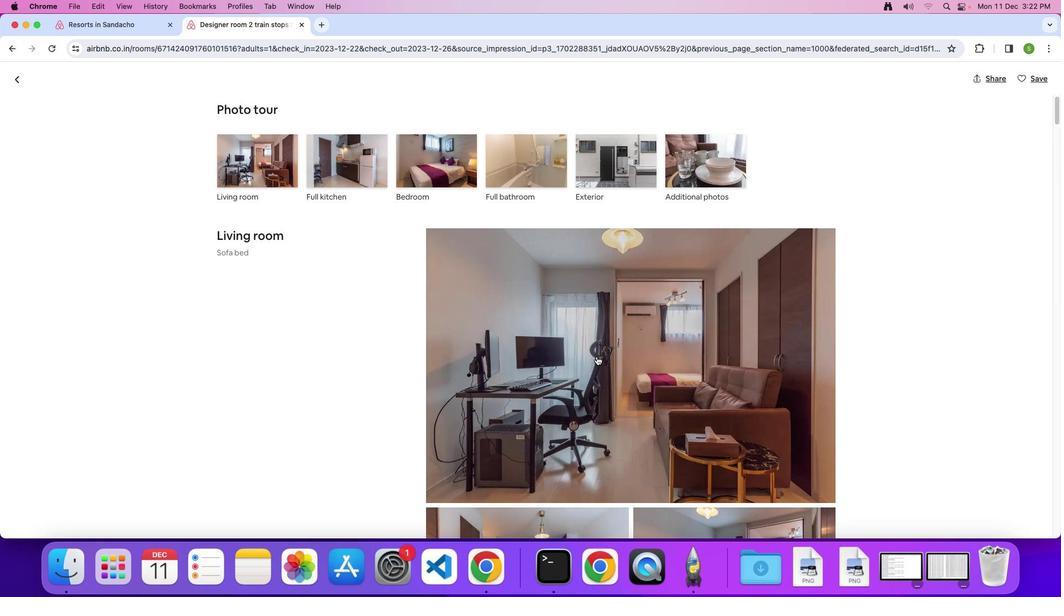 
Action: Mouse scrolled (599, 358) with delta (2, 1)
Screenshot: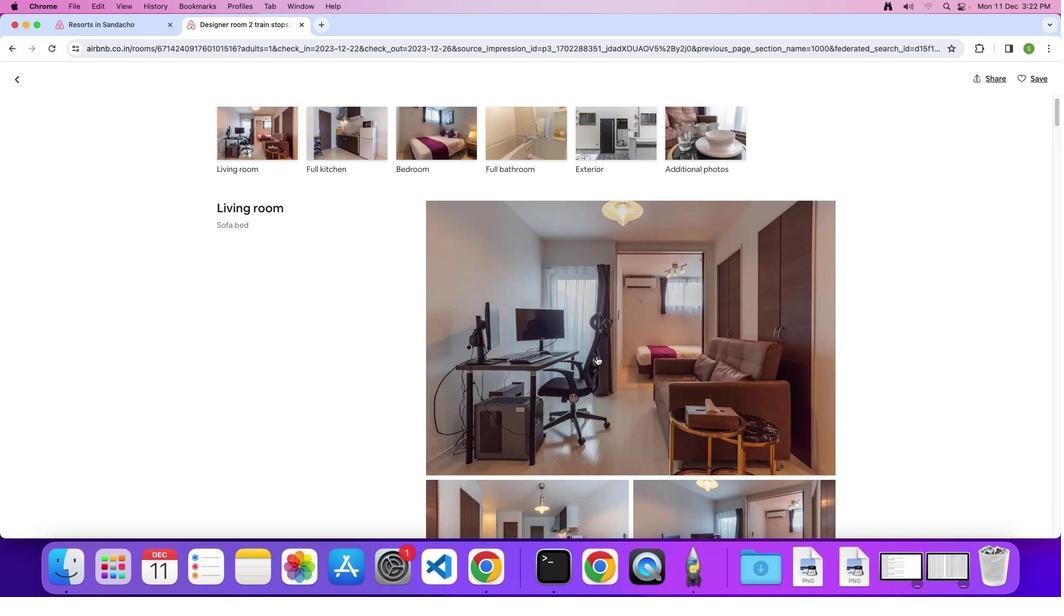 
Action: Mouse scrolled (599, 358) with delta (2, 1)
Screenshot: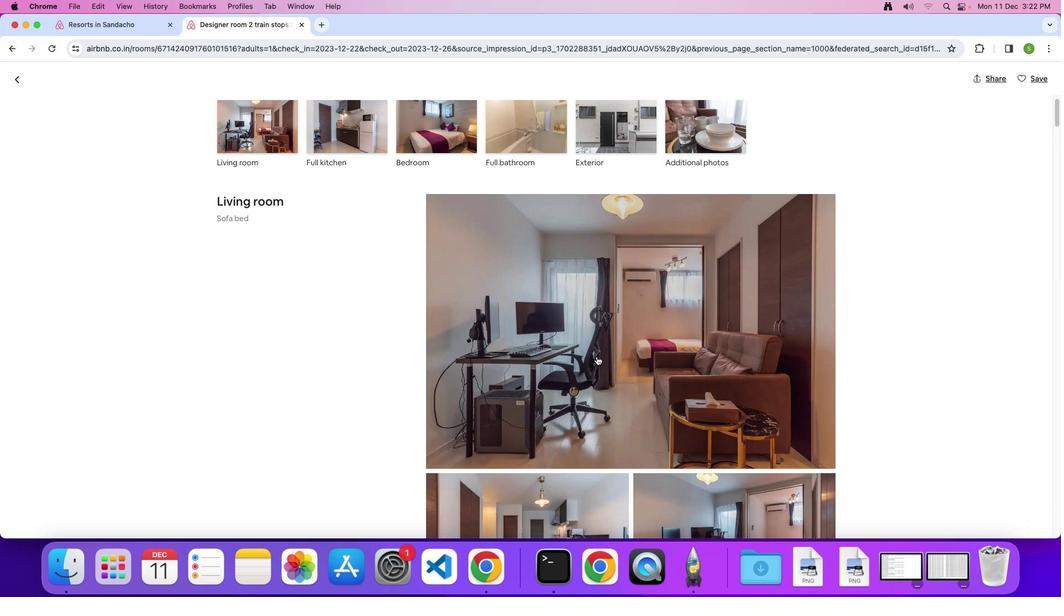 
Action: Mouse scrolled (599, 358) with delta (2, 1)
Screenshot: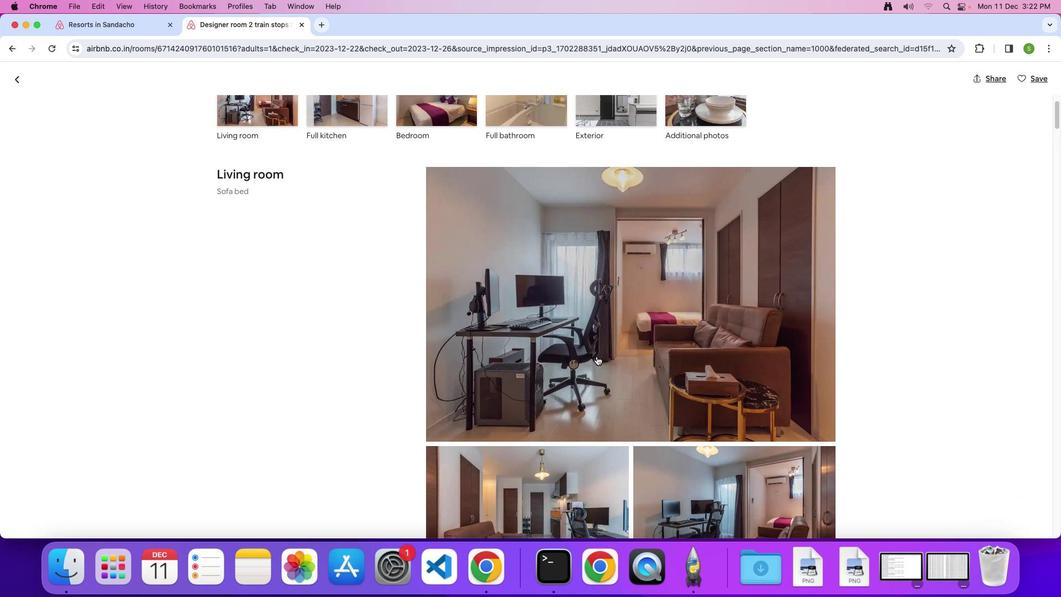 
Action: Mouse scrolled (599, 358) with delta (2, 1)
Screenshot: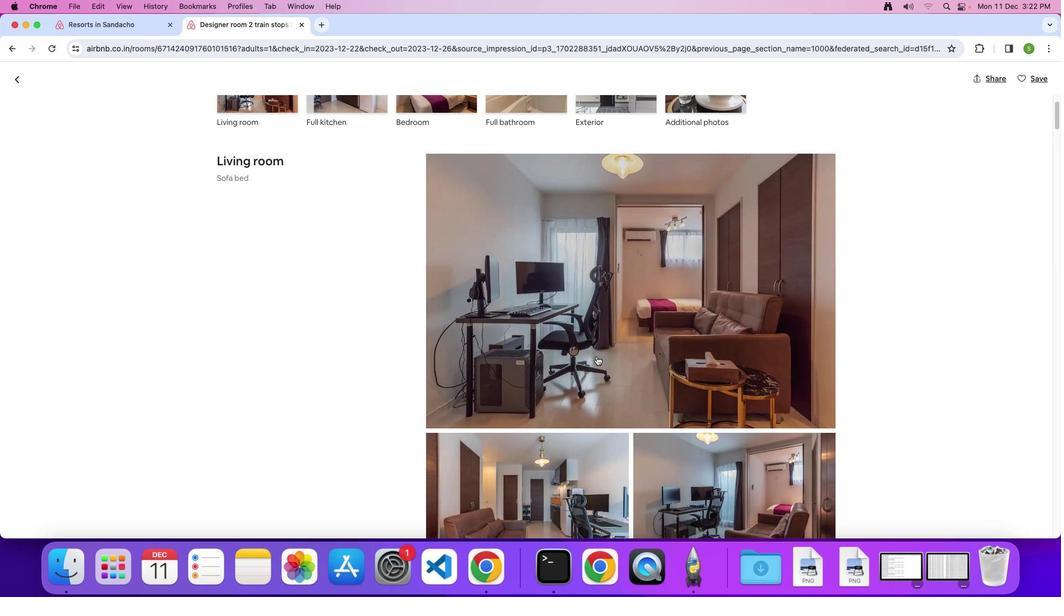 
Action: Mouse scrolled (599, 358) with delta (2, 1)
Screenshot: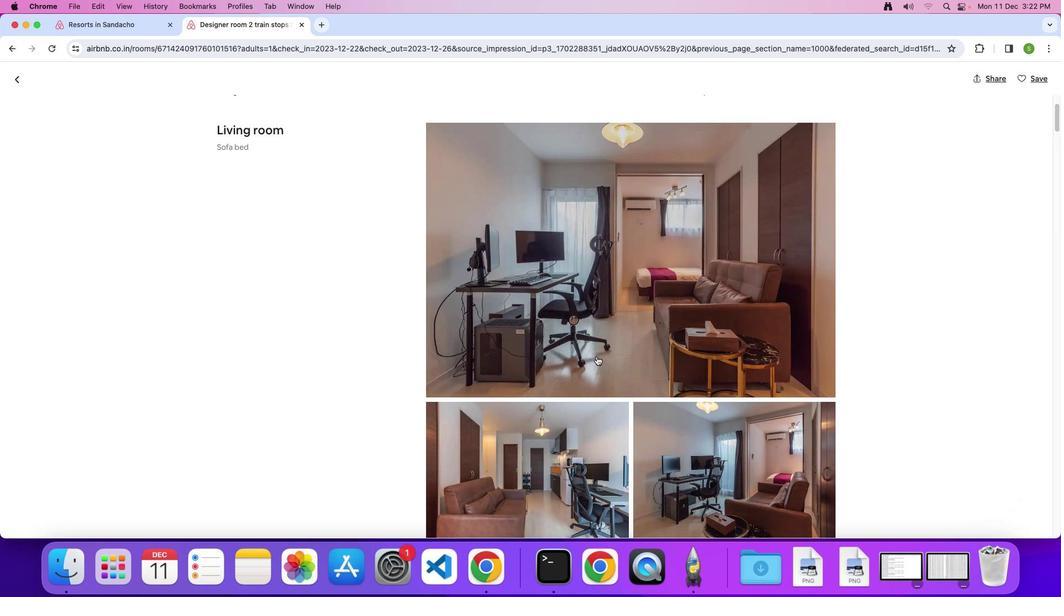 
Action: Mouse scrolled (599, 358) with delta (2, 1)
Screenshot: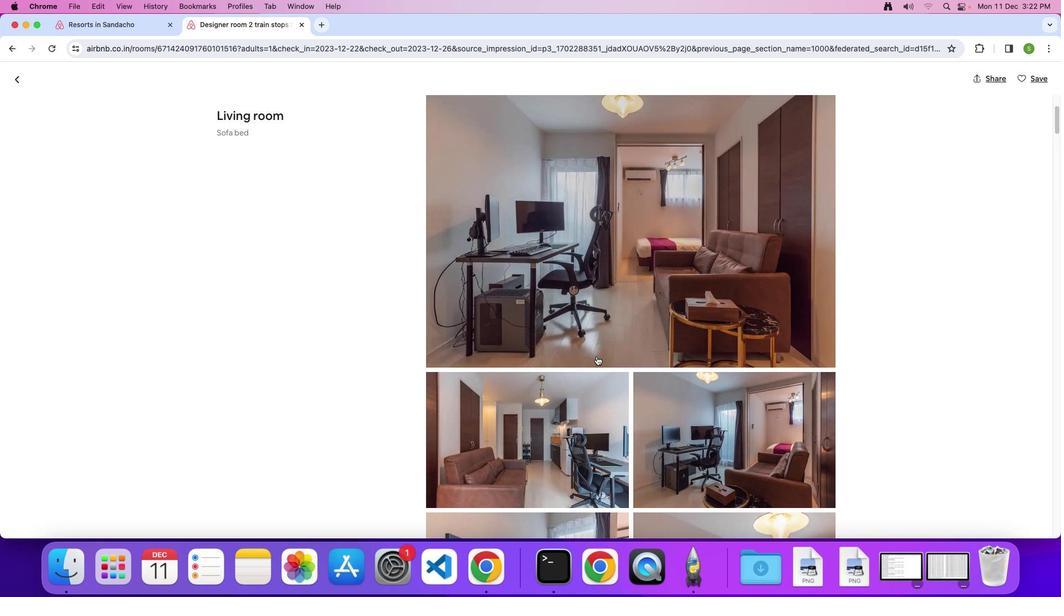 
Action: Mouse scrolled (599, 358) with delta (2, 1)
Screenshot: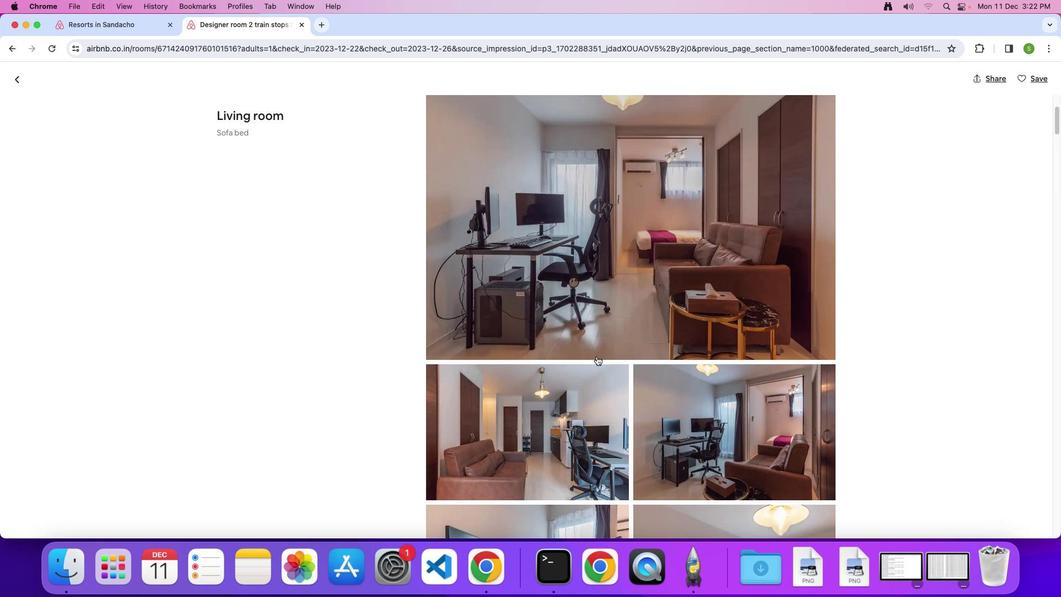 
Action: Mouse scrolled (599, 358) with delta (2, 1)
Screenshot: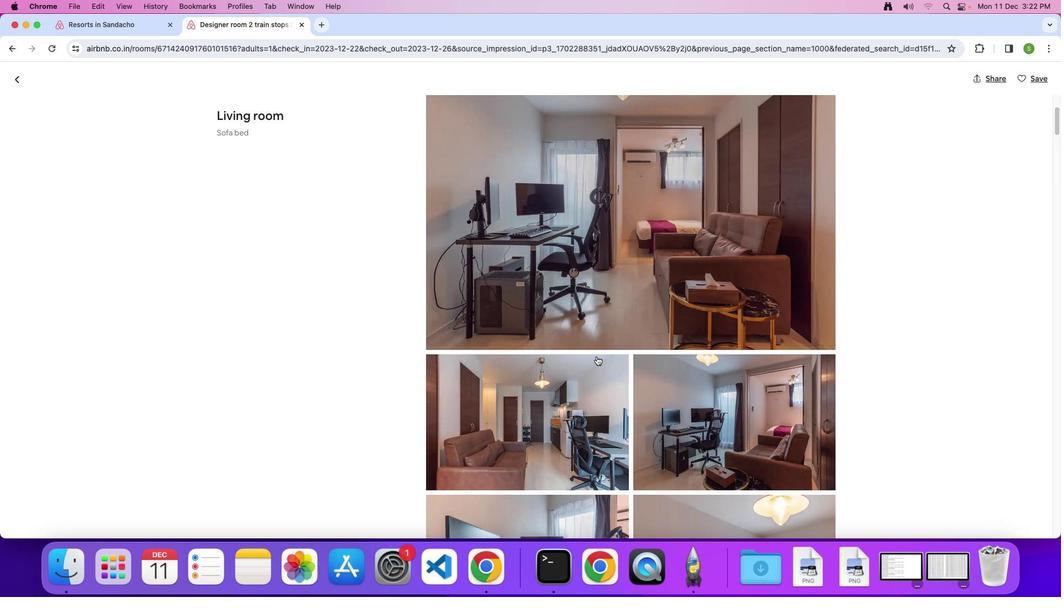 
Action: Mouse scrolled (599, 358) with delta (2, 1)
Screenshot: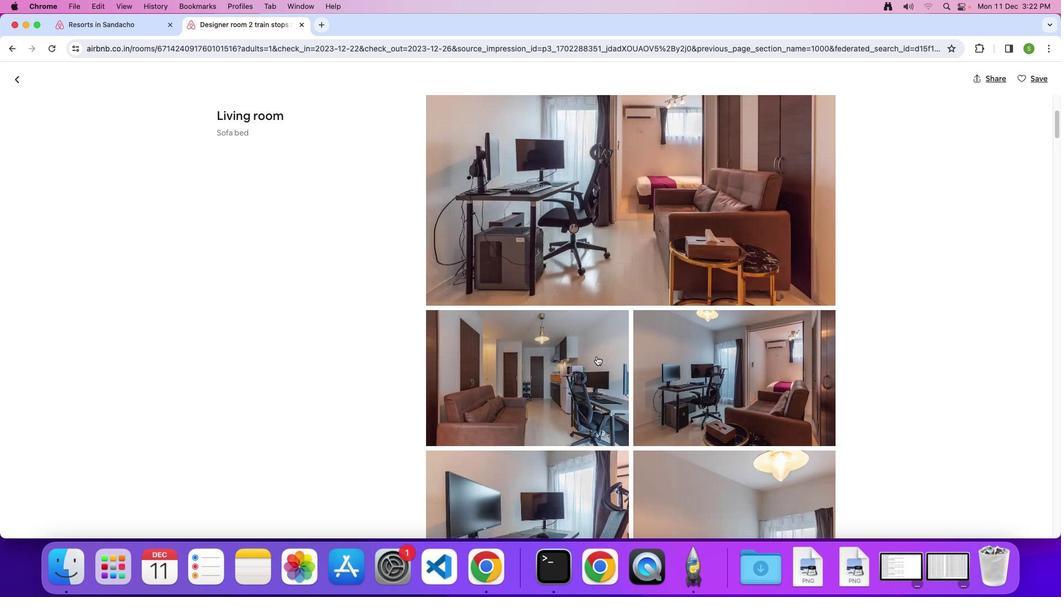 
Action: Mouse scrolled (599, 358) with delta (2, 1)
Screenshot: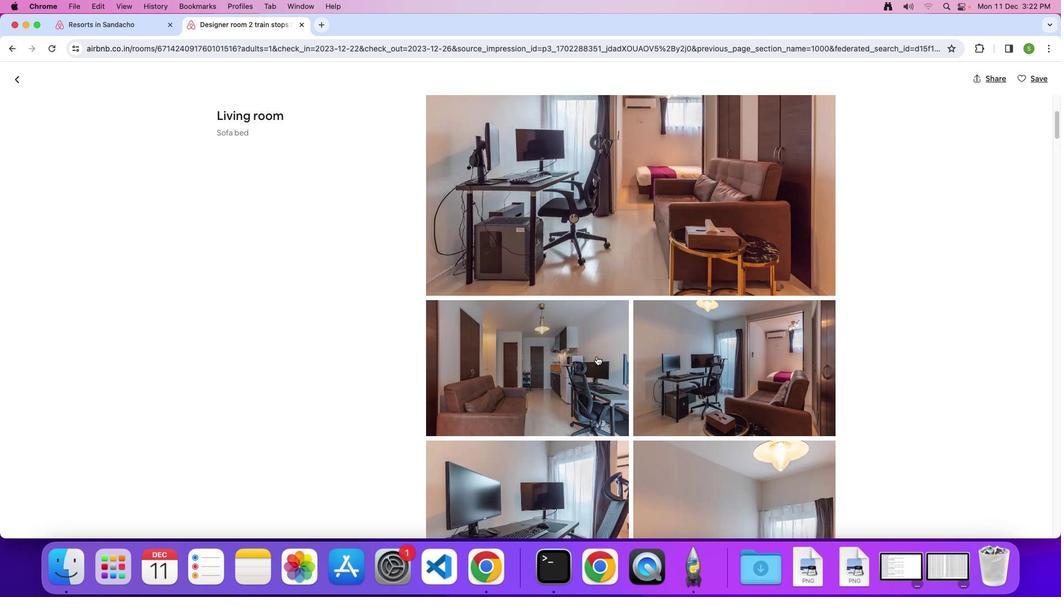 
Action: Mouse scrolled (599, 358) with delta (2, 1)
Screenshot: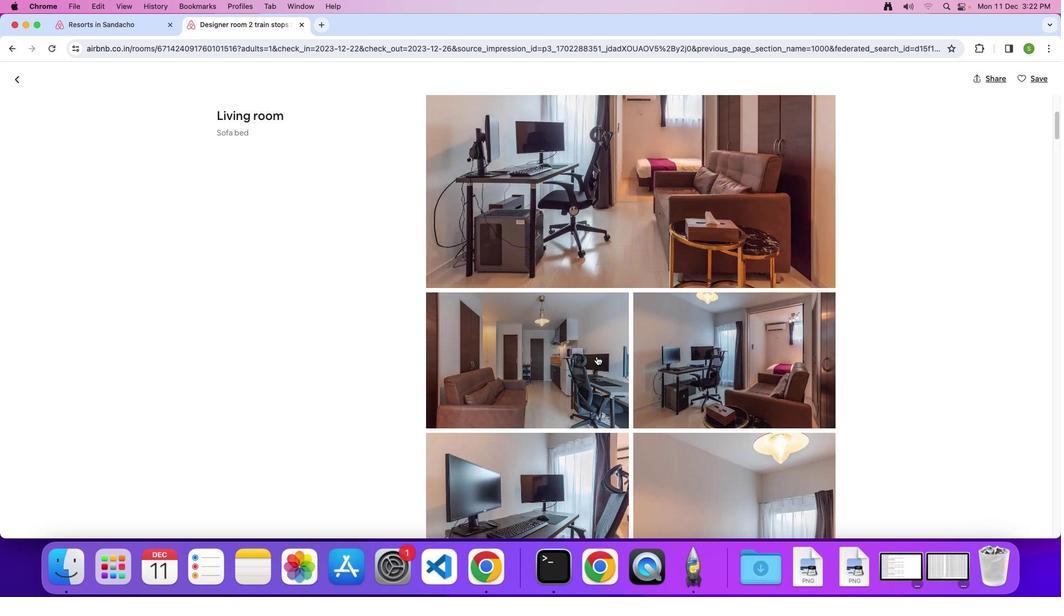 
Action: Mouse scrolled (599, 358) with delta (2, 1)
Screenshot: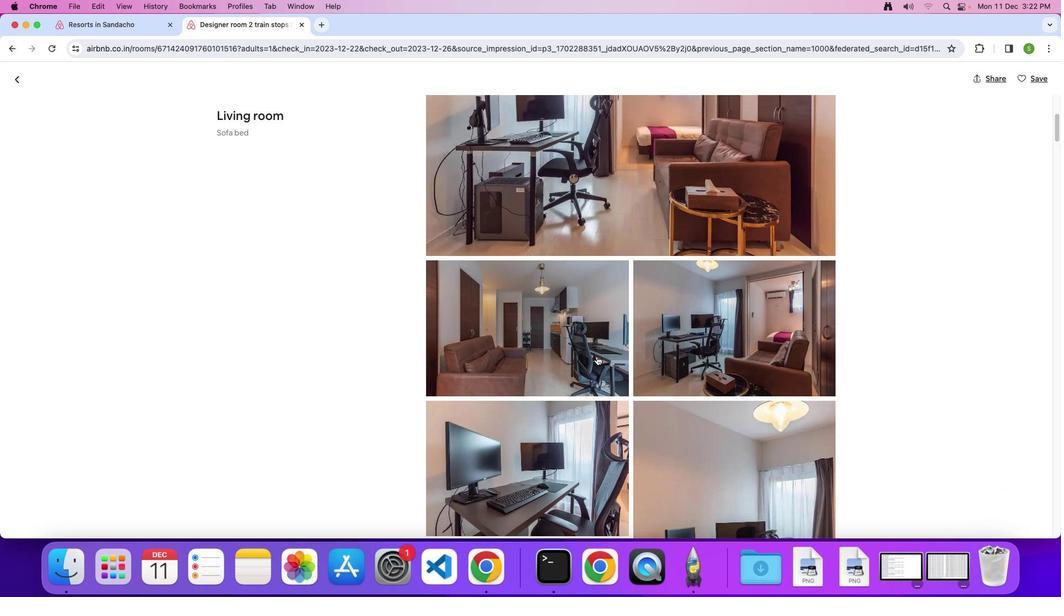 
Action: Mouse scrolled (599, 358) with delta (2, 1)
Screenshot: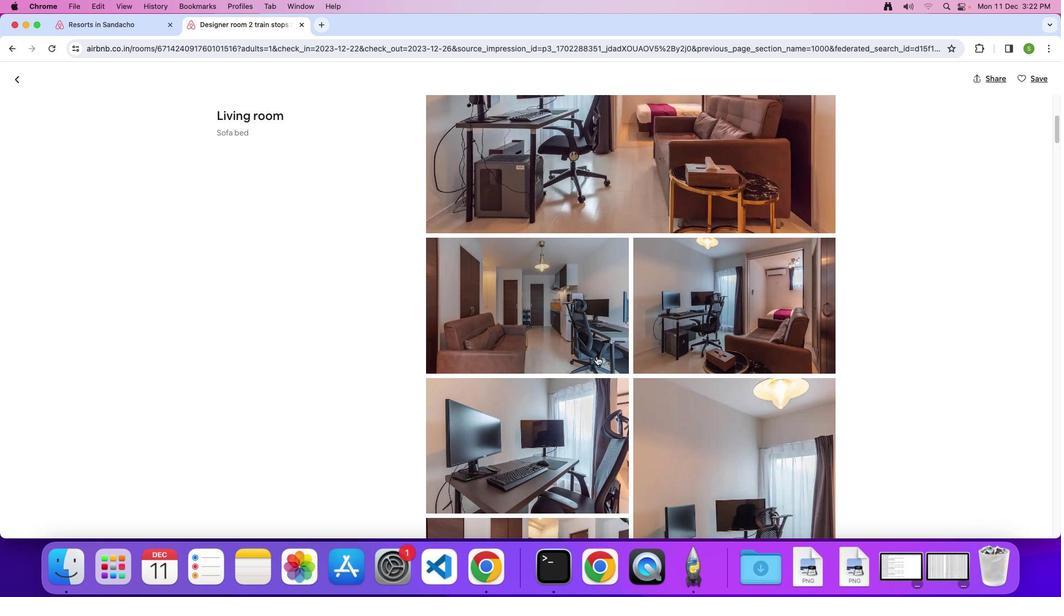 
Action: Mouse scrolled (599, 358) with delta (2, 1)
Screenshot: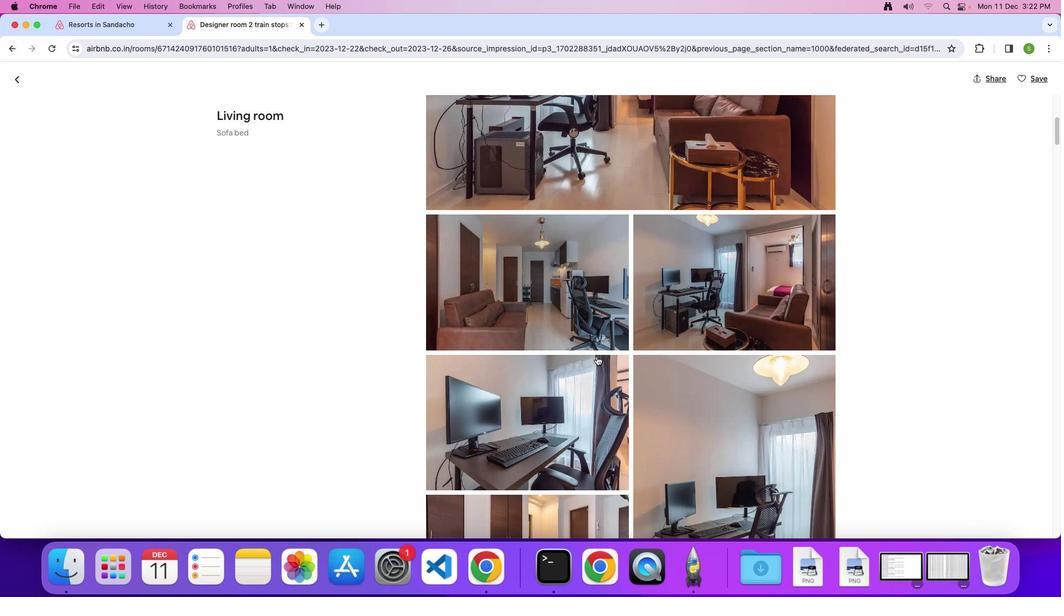 
Action: Mouse scrolled (599, 358) with delta (2, 1)
Screenshot: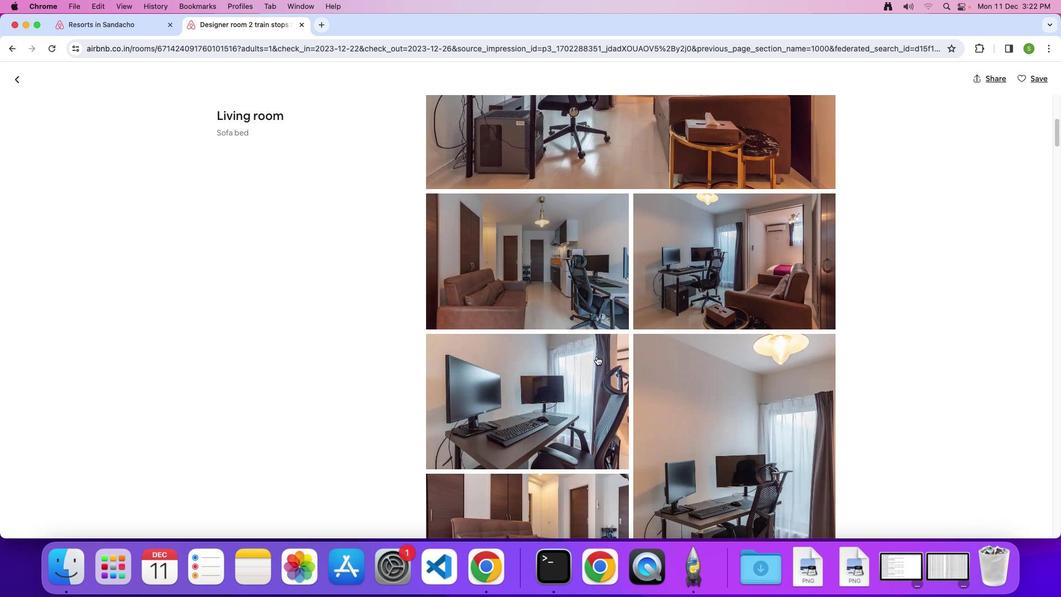 
Action: Mouse scrolled (599, 358) with delta (2, 1)
Screenshot: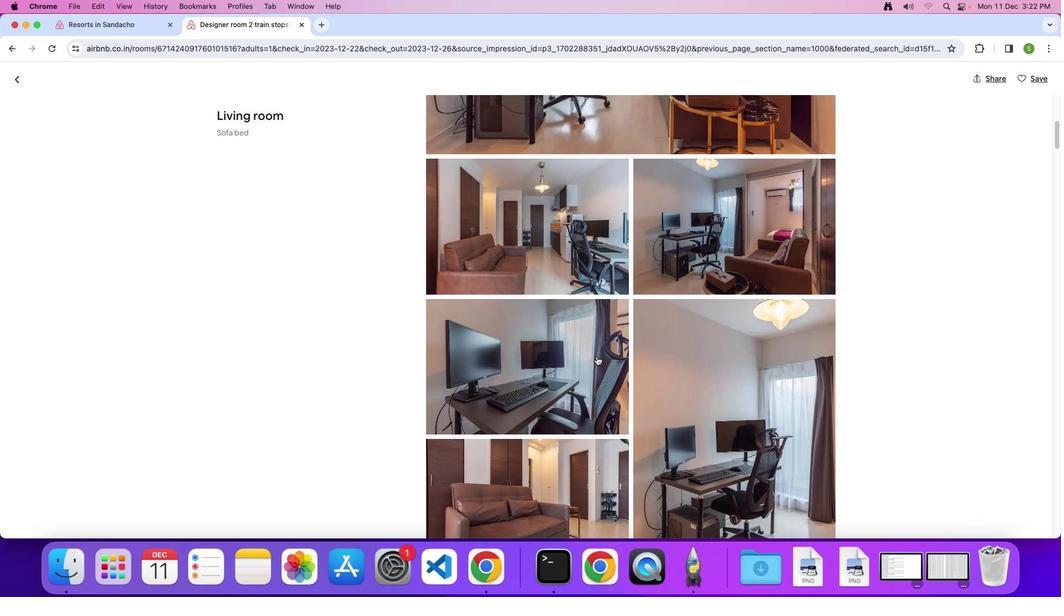 
Action: Mouse scrolled (599, 358) with delta (2, 1)
Screenshot: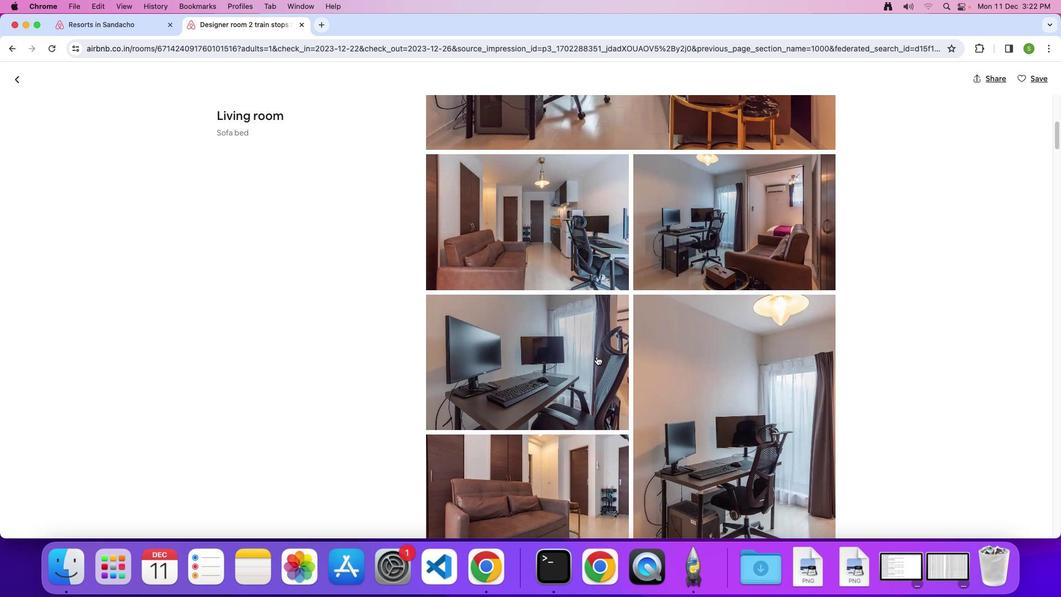 
Action: Mouse scrolled (599, 358) with delta (2, 1)
Screenshot: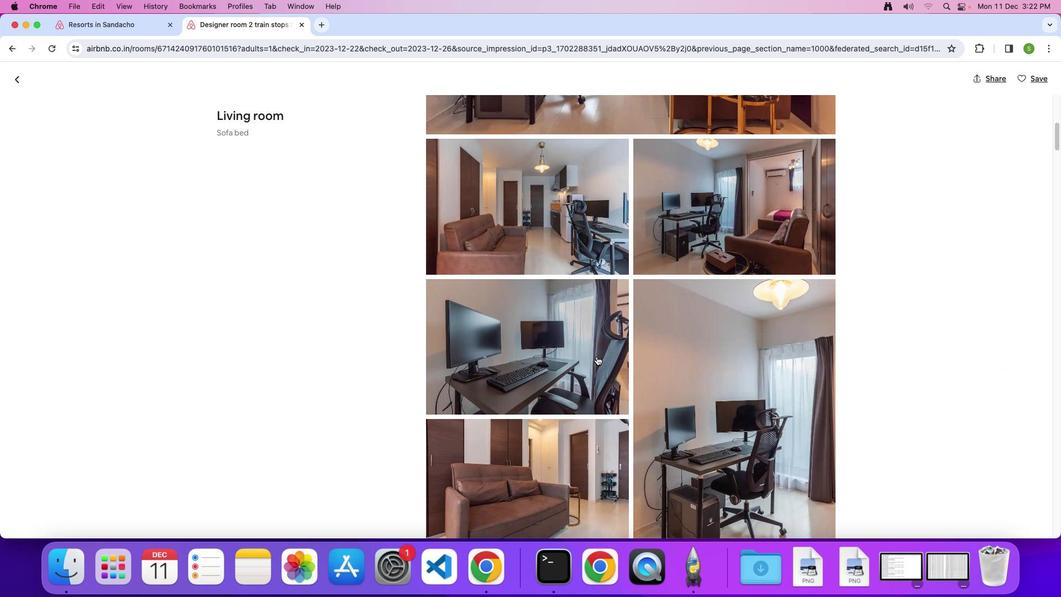 
Action: Mouse scrolled (599, 358) with delta (2, 1)
Screenshot: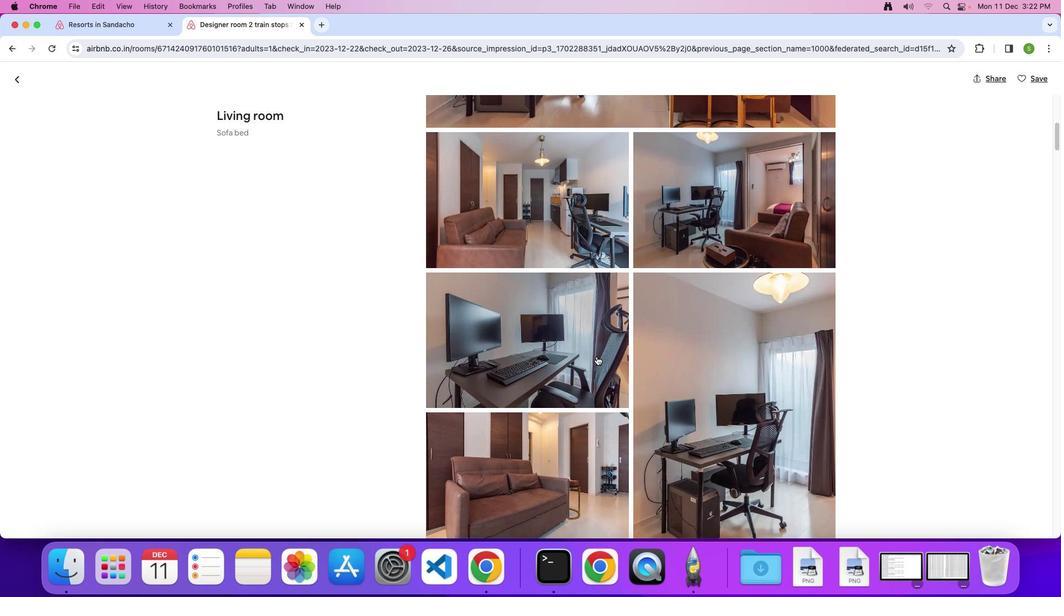 
Action: Mouse scrolled (599, 358) with delta (2, 1)
Screenshot: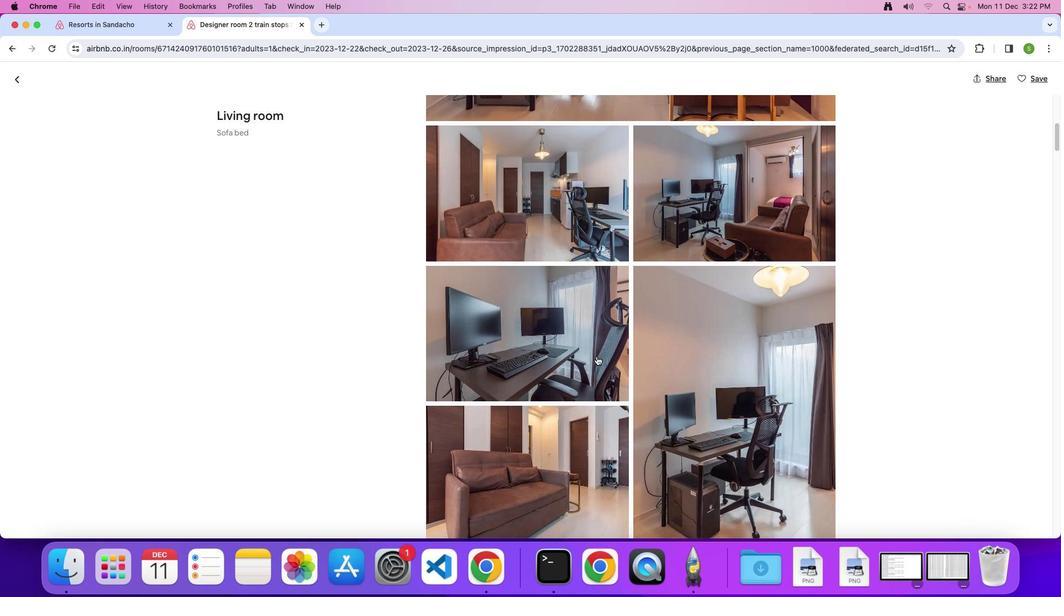 
Action: Mouse scrolled (599, 358) with delta (2, 1)
Screenshot: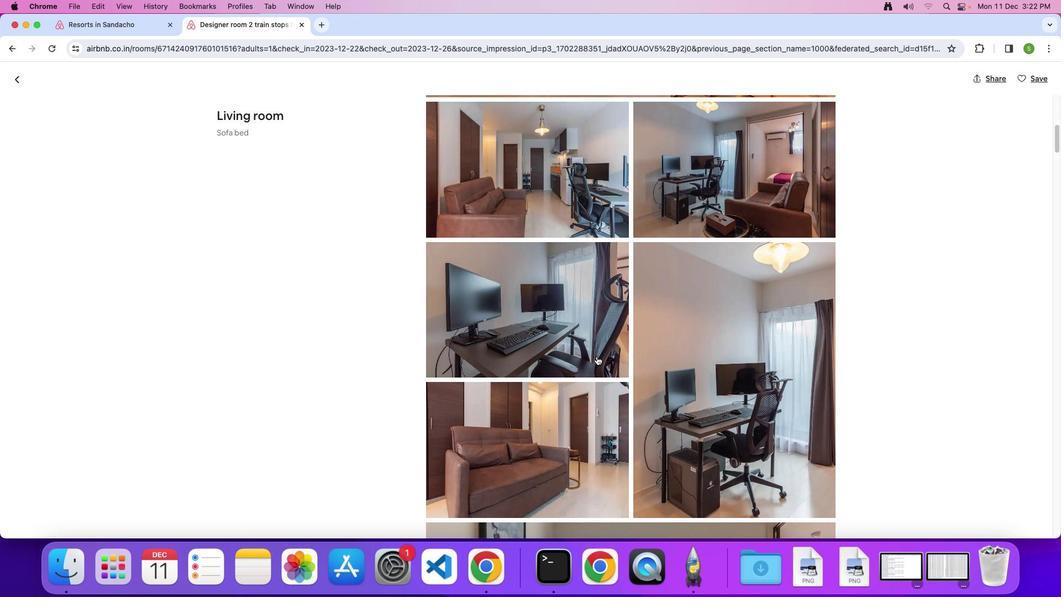 
Action: Mouse scrolled (599, 358) with delta (2, 1)
Screenshot: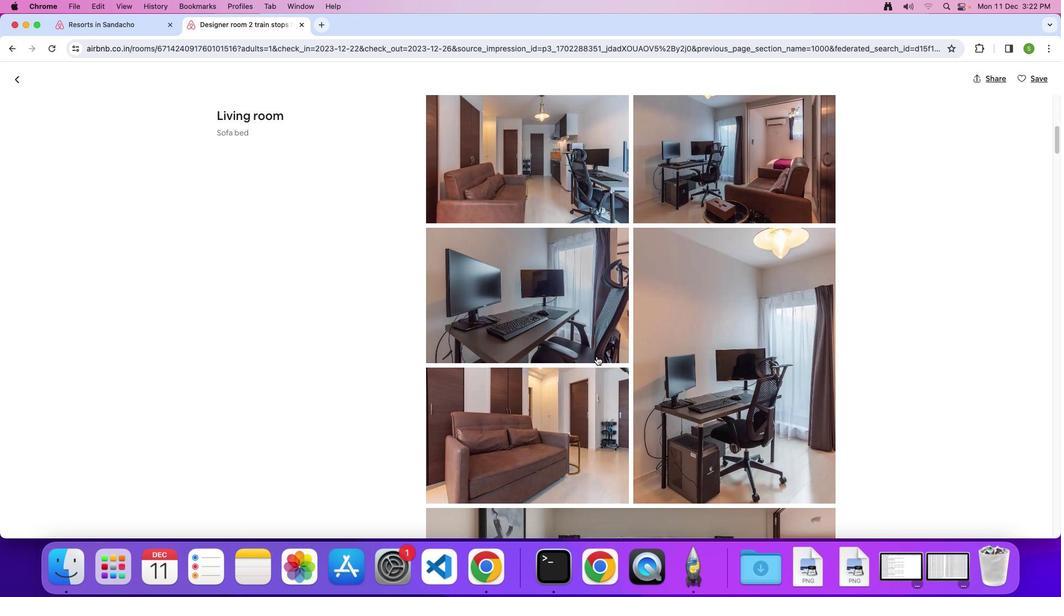 
Action: Mouse scrolled (599, 358) with delta (2, 1)
Screenshot: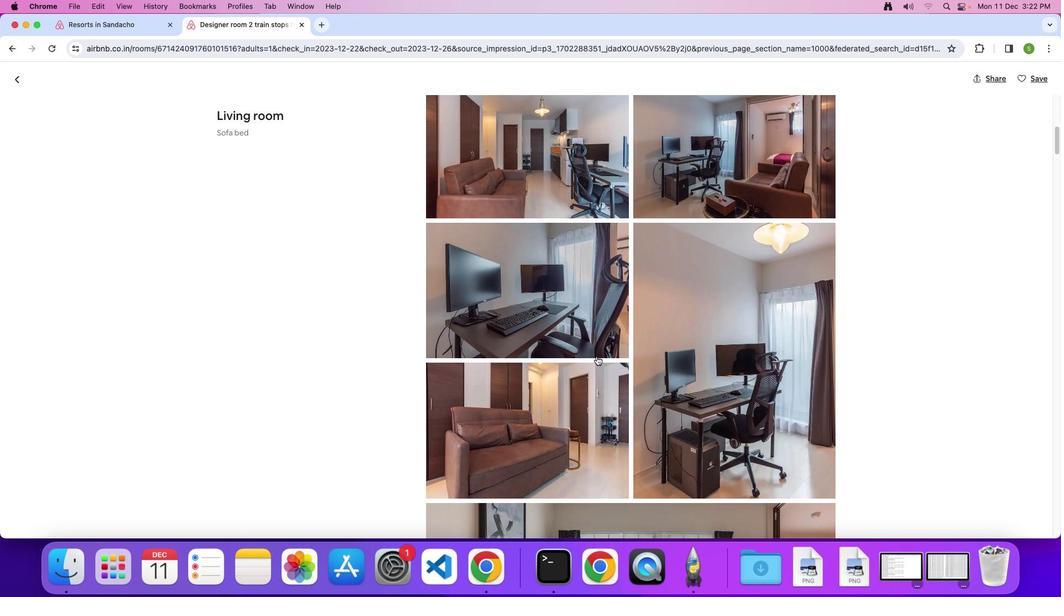
Action: Mouse scrolled (599, 358) with delta (2, 1)
Screenshot: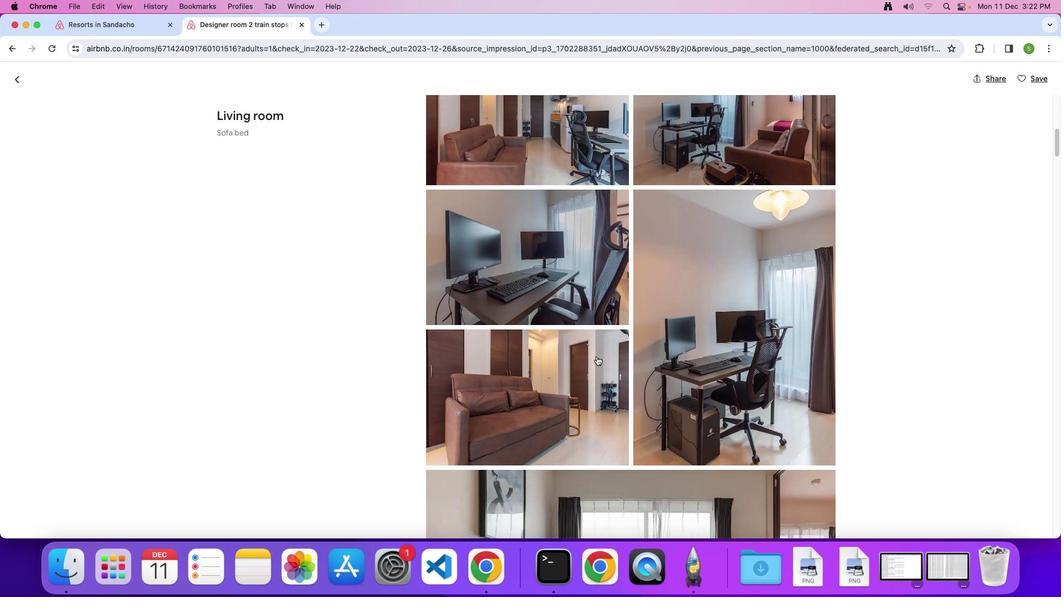
Action: Mouse scrolled (599, 358) with delta (2, 1)
Screenshot: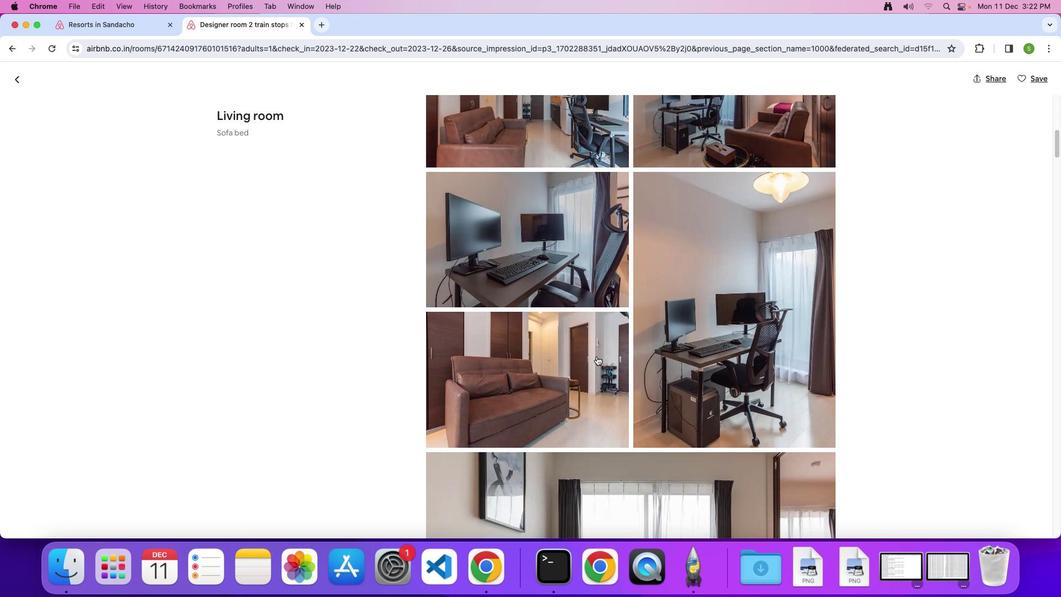 
Action: Mouse scrolled (599, 358) with delta (2, 1)
Screenshot: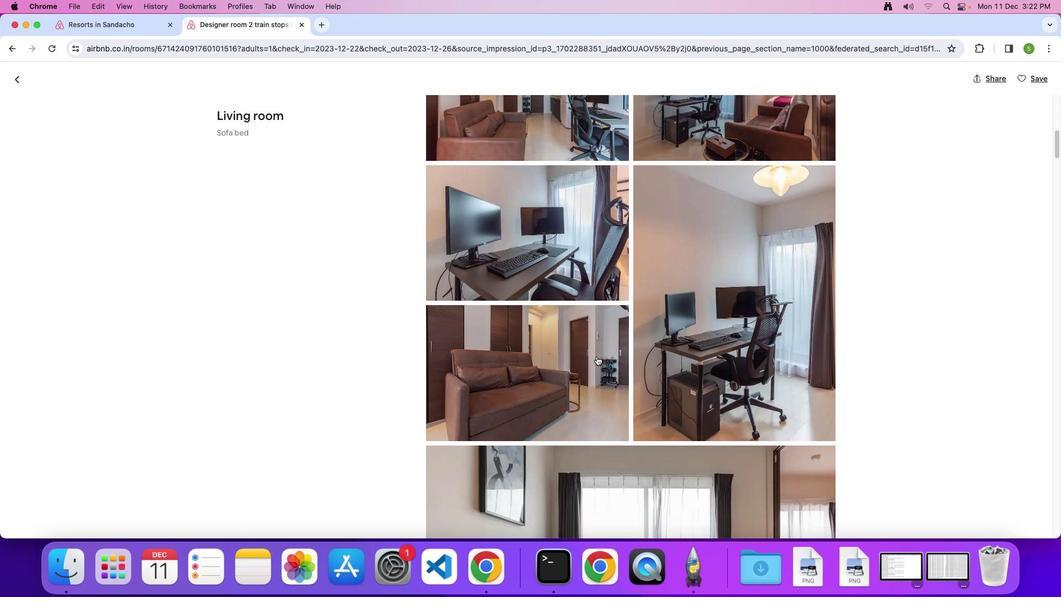 
Action: Mouse scrolled (599, 358) with delta (2, 1)
Screenshot: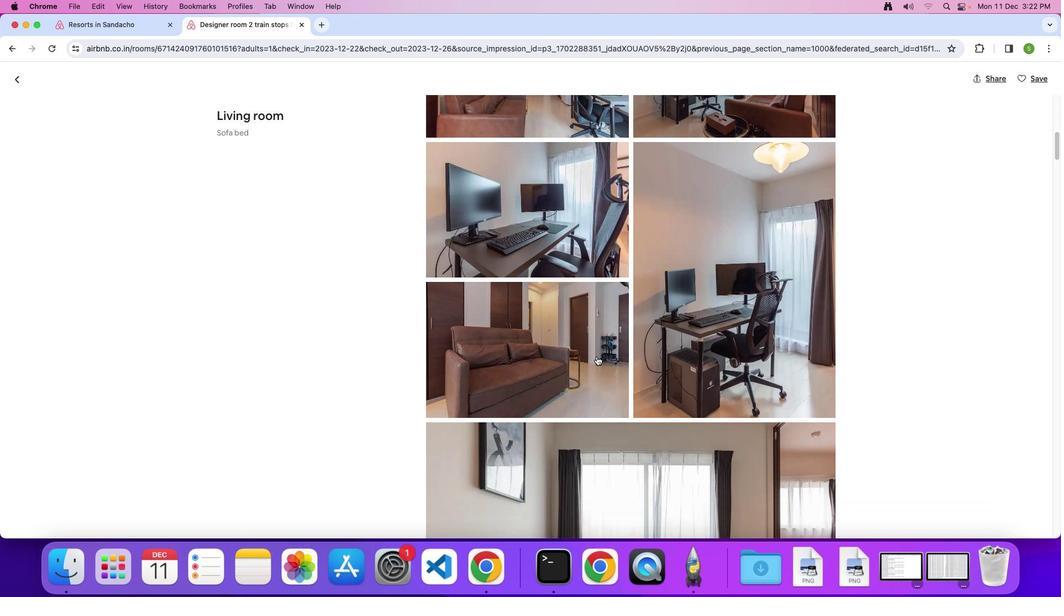
Action: Mouse scrolled (599, 358) with delta (2, 1)
Screenshot: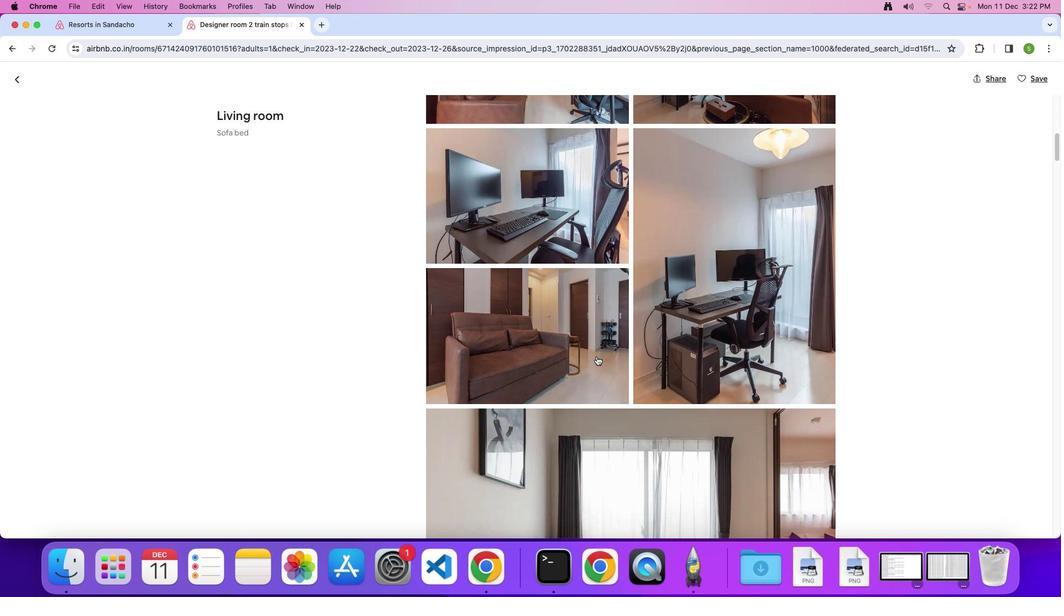 
Action: Mouse scrolled (599, 358) with delta (2, 1)
Screenshot: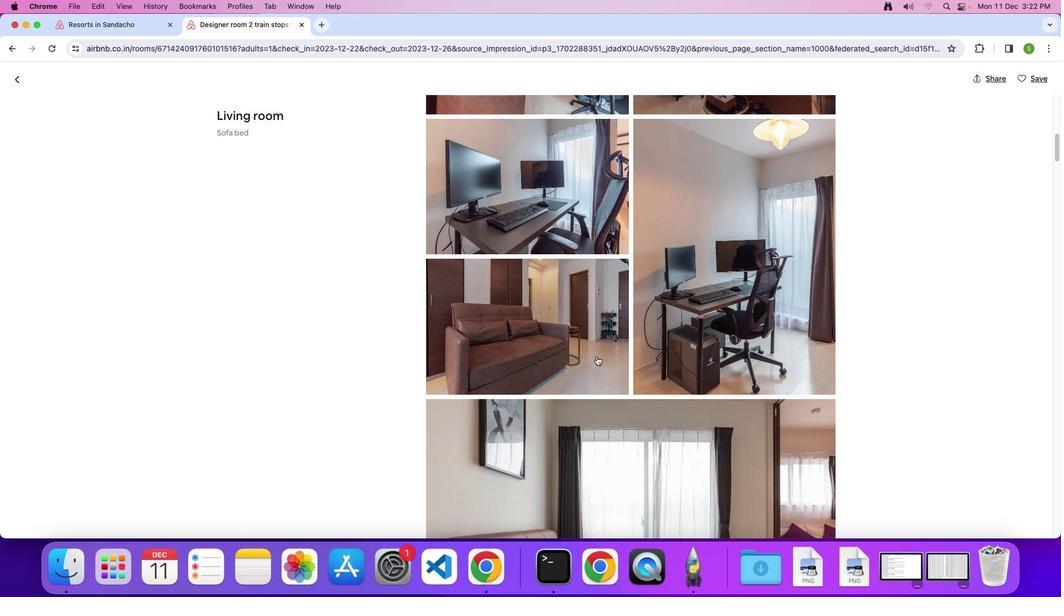 
Action: Mouse scrolled (599, 358) with delta (2, 1)
Screenshot: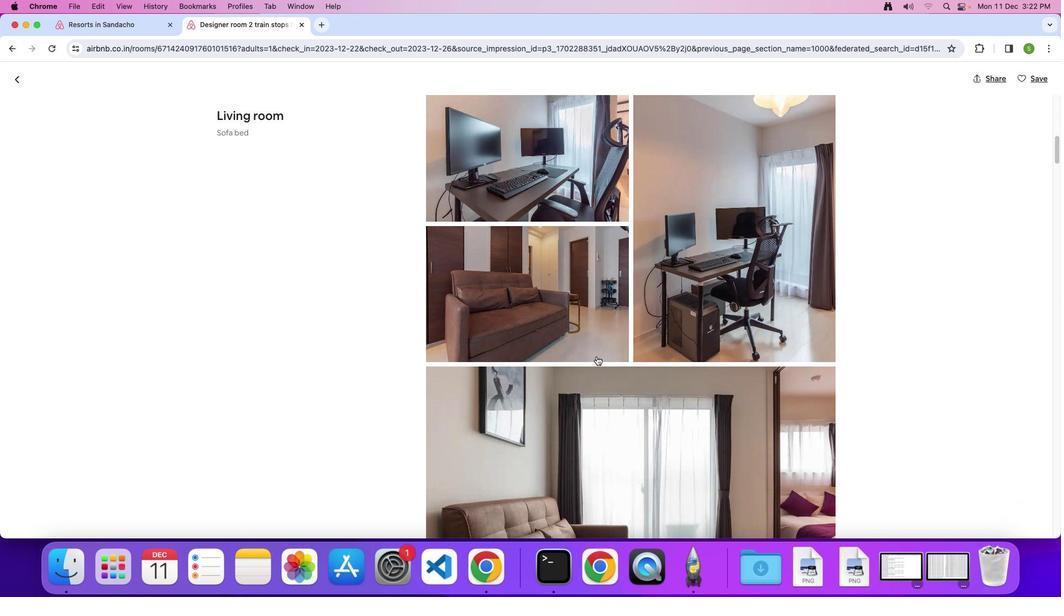
Action: Mouse scrolled (599, 358) with delta (2, 1)
Screenshot: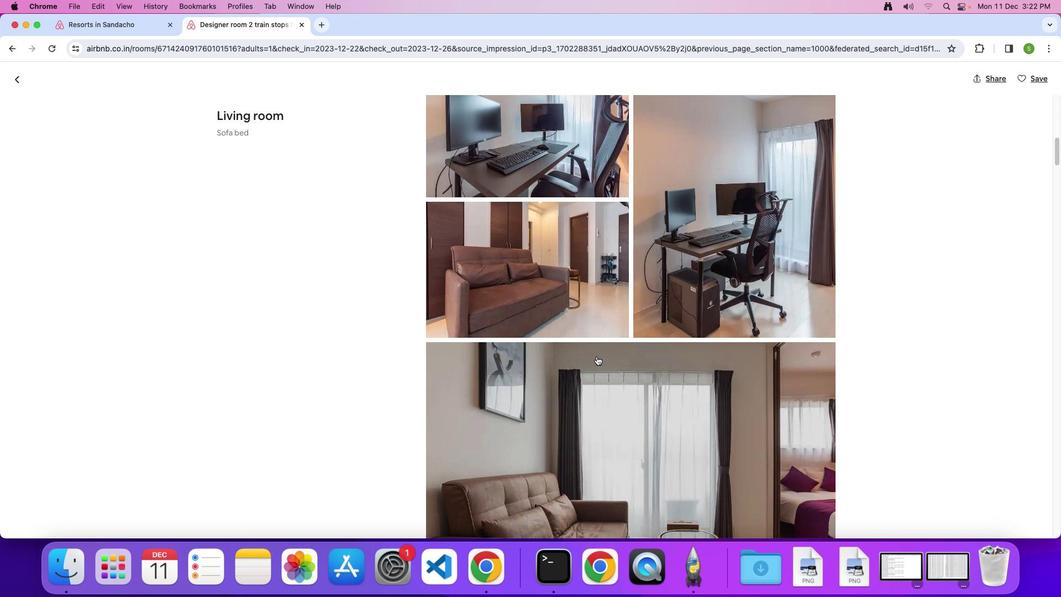 
Action: Mouse scrolled (599, 358) with delta (2, 1)
Screenshot: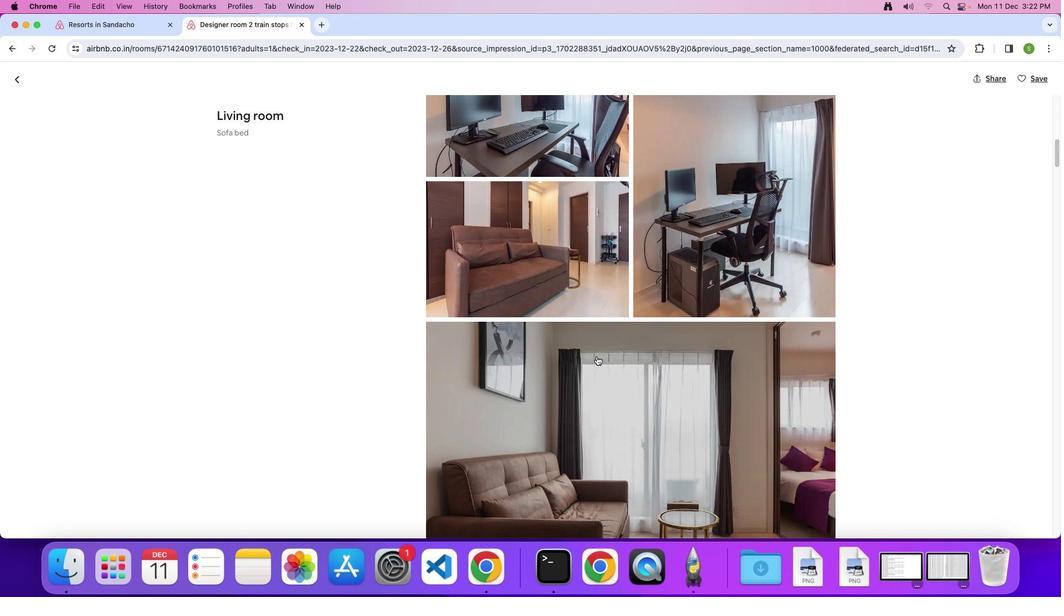 
Action: Mouse scrolled (599, 358) with delta (2, 0)
Screenshot: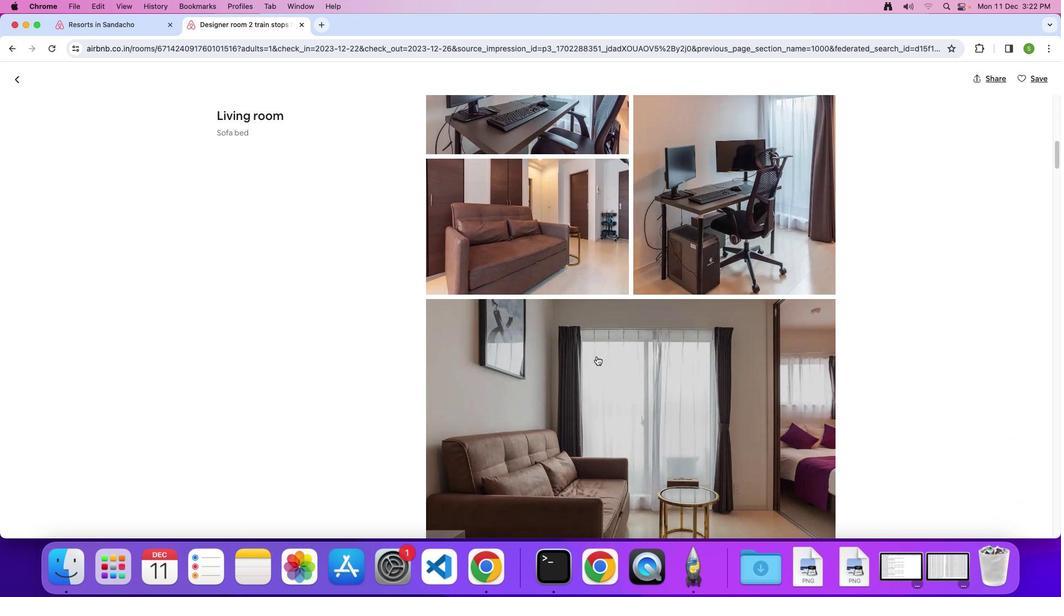 
Action: Mouse scrolled (599, 358) with delta (2, 1)
Screenshot: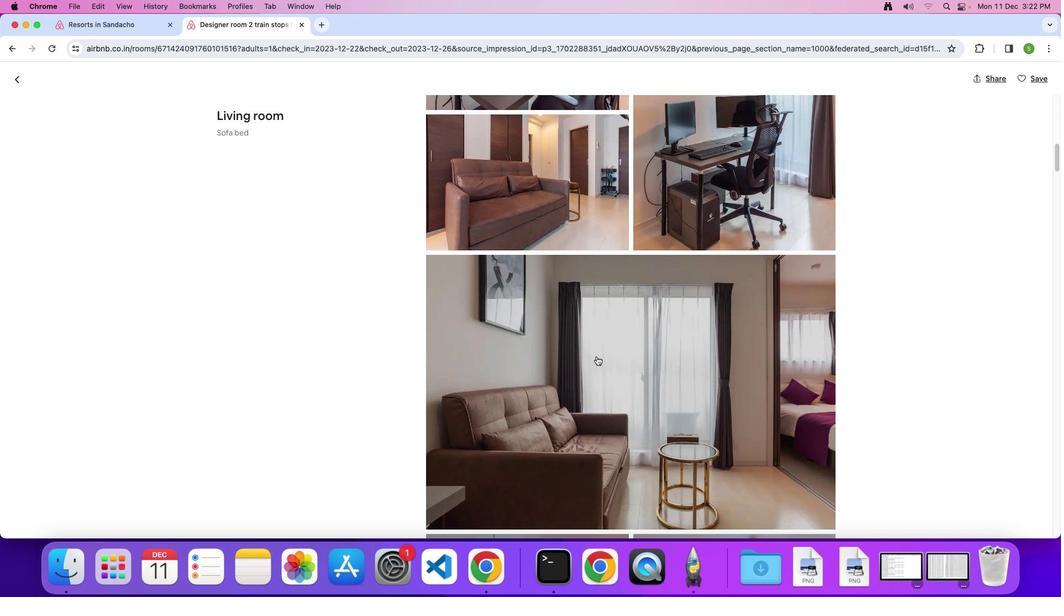 
Action: Mouse scrolled (599, 358) with delta (2, 1)
Screenshot: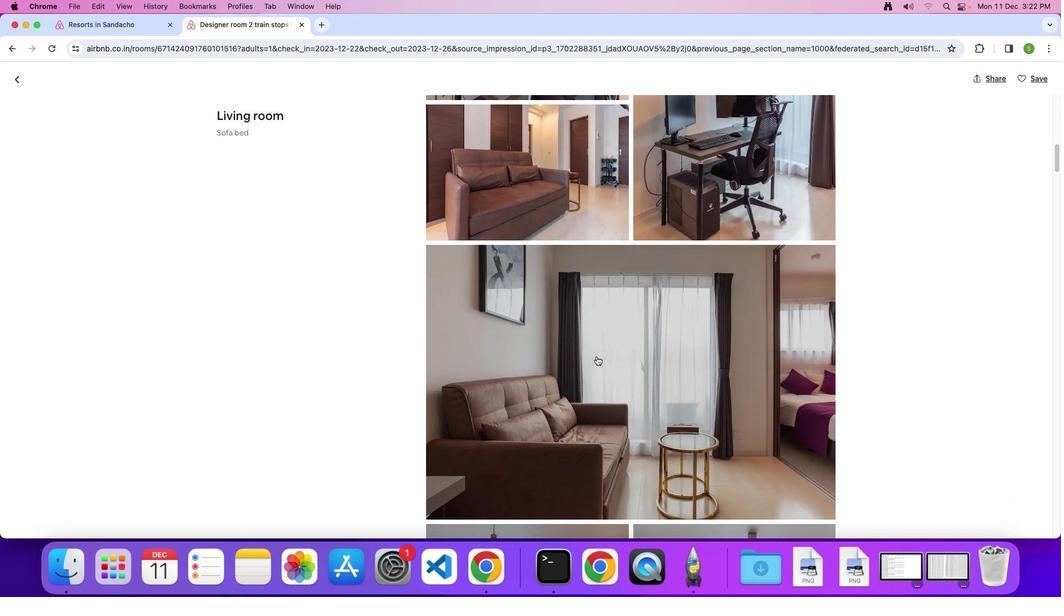 
Action: Mouse scrolled (599, 358) with delta (2, 1)
Screenshot: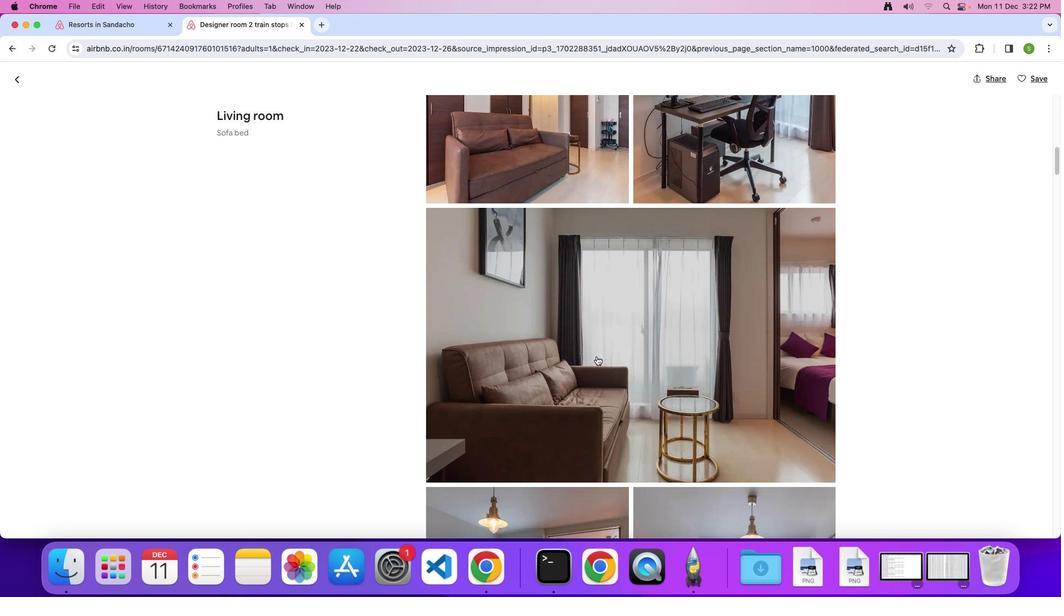 
Action: Mouse scrolled (599, 358) with delta (2, 1)
Screenshot: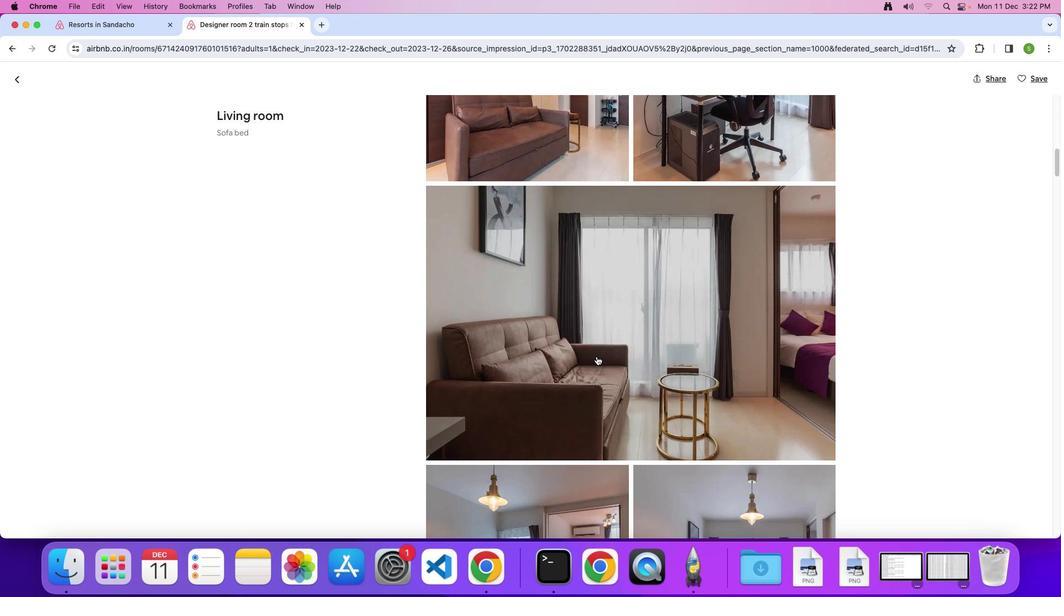 
Action: Mouse scrolled (599, 358) with delta (2, 1)
Screenshot: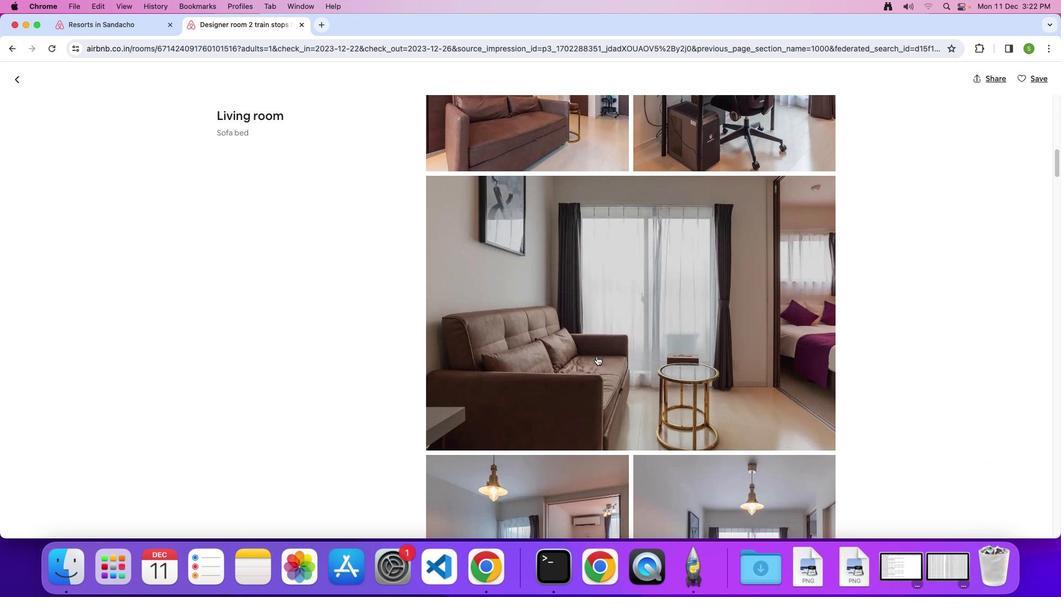 
Action: Mouse scrolled (599, 358) with delta (2, 1)
Screenshot: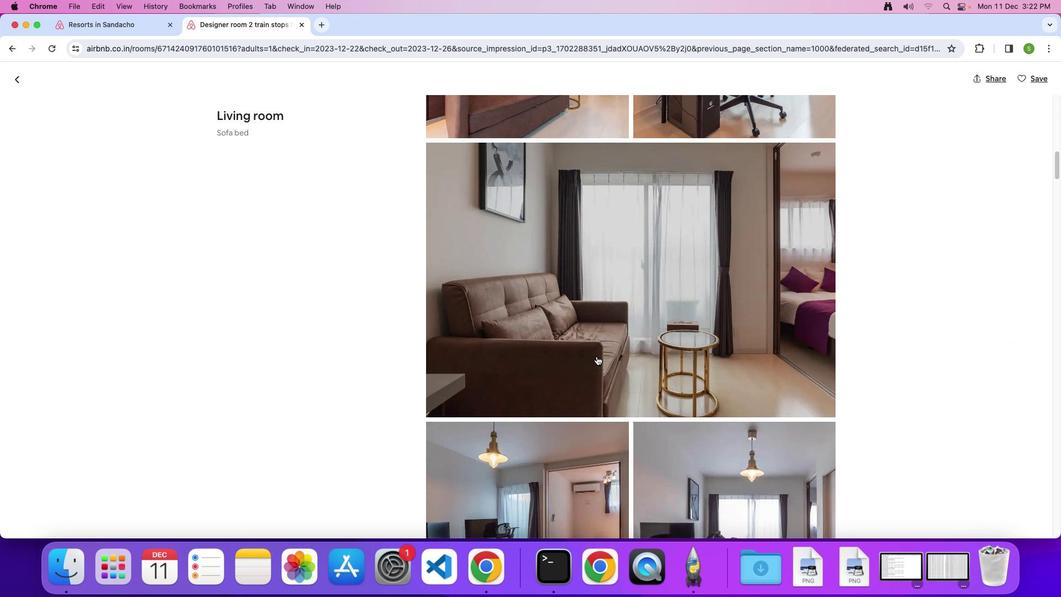
Action: Mouse scrolled (599, 358) with delta (2, 1)
Screenshot: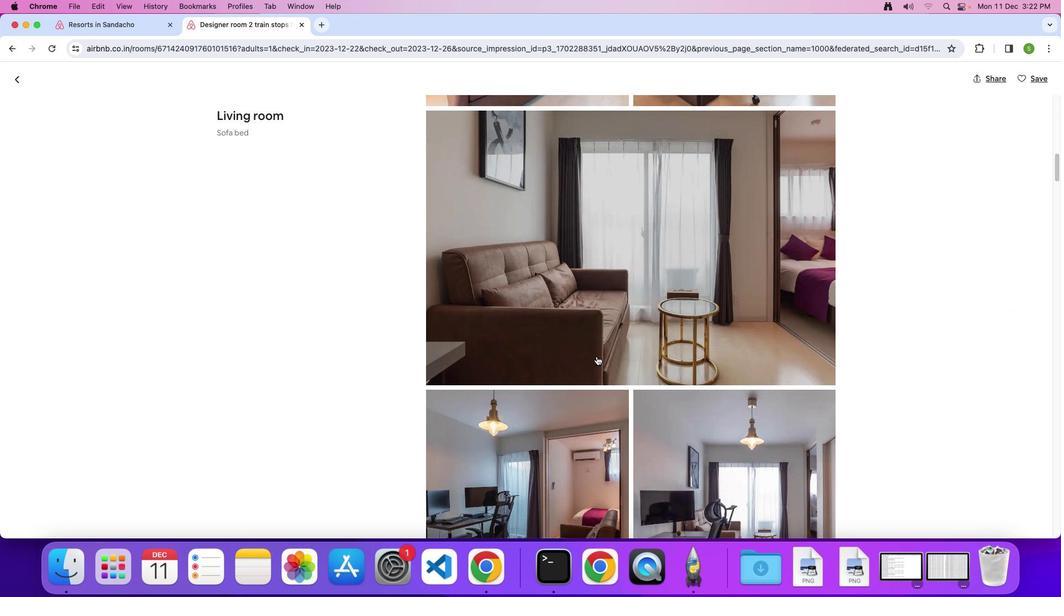 
Action: Mouse scrolled (599, 358) with delta (2, 1)
Screenshot: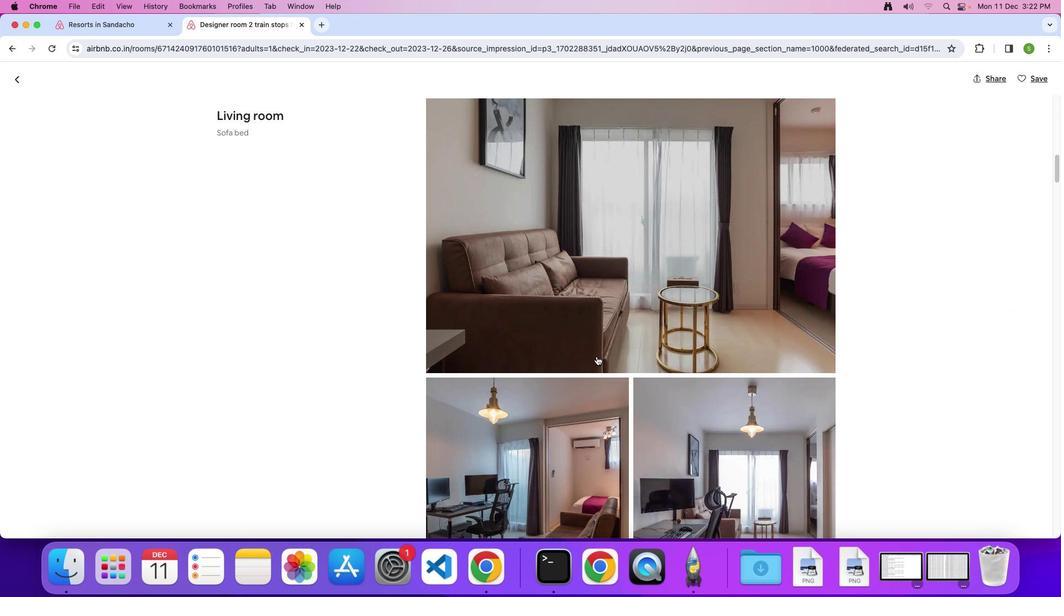 
Action: Mouse scrolled (599, 358) with delta (2, 1)
Screenshot: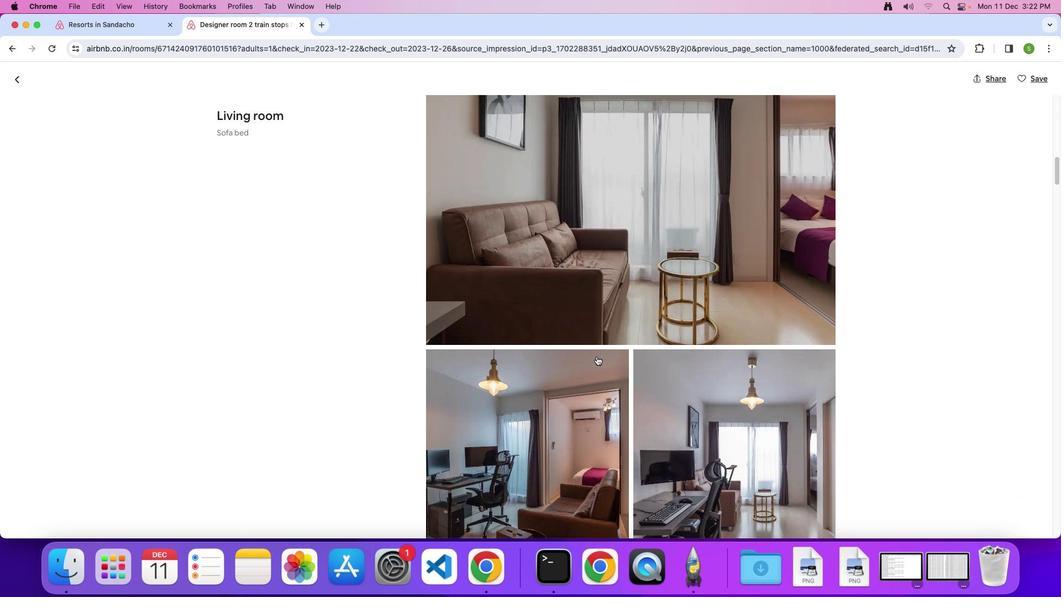 
Action: Mouse scrolled (599, 358) with delta (2, 1)
Screenshot: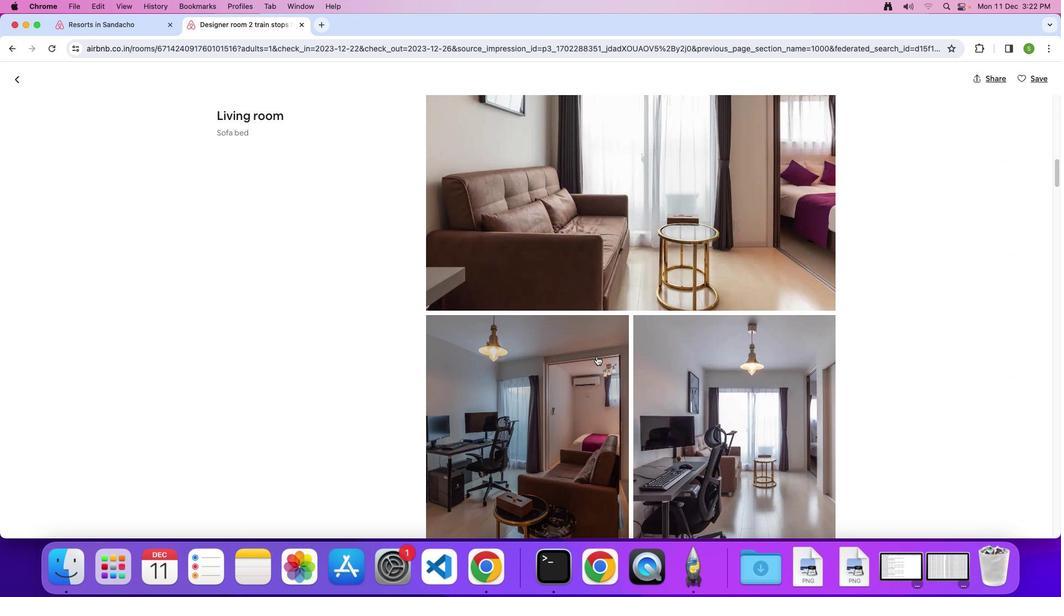 
Action: Mouse scrolled (599, 358) with delta (2, 1)
Screenshot: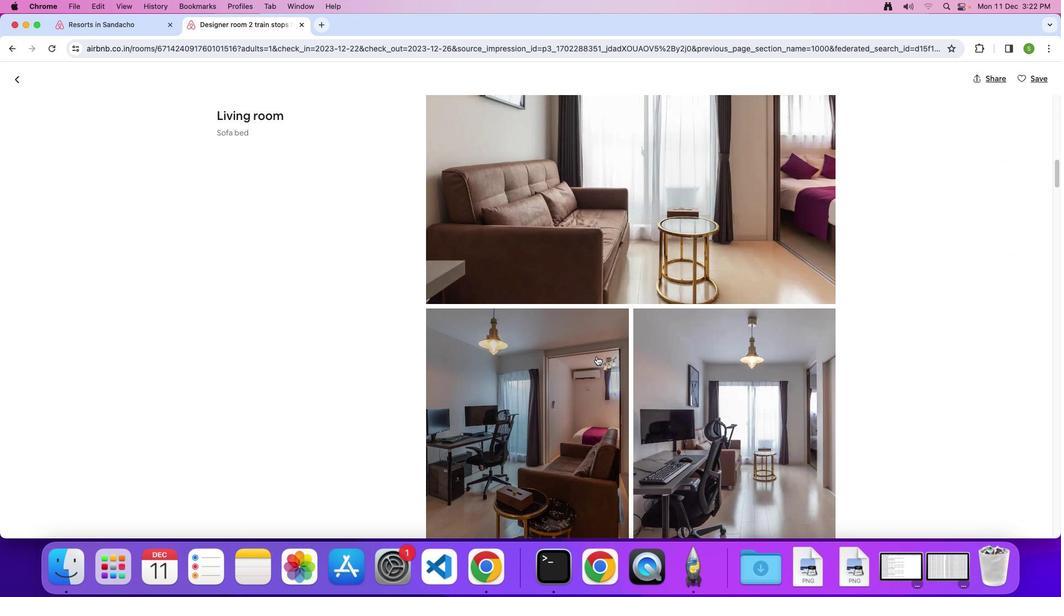 
Action: Mouse scrolled (599, 358) with delta (2, 1)
Screenshot: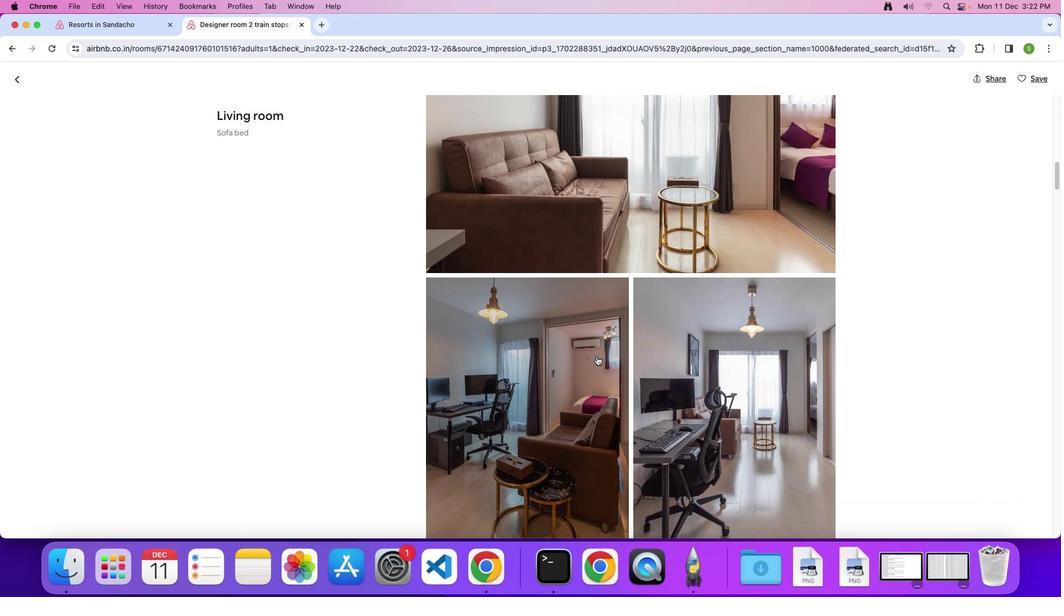 
Action: Mouse scrolled (599, 358) with delta (2, 1)
Screenshot: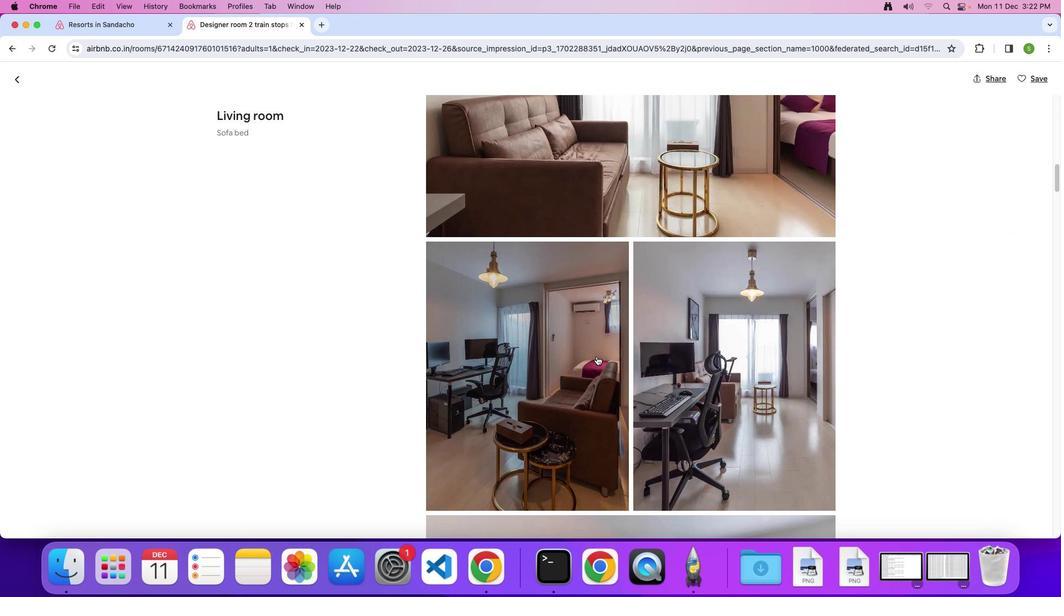 
Action: Mouse scrolled (599, 358) with delta (2, 1)
Screenshot: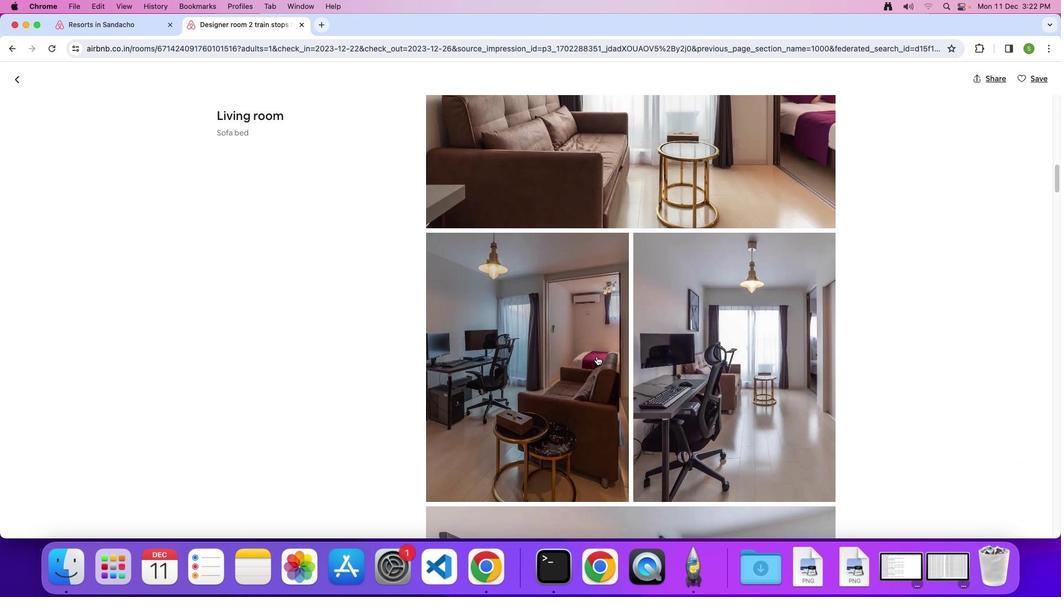 
Action: Mouse scrolled (599, 358) with delta (2, 1)
Screenshot: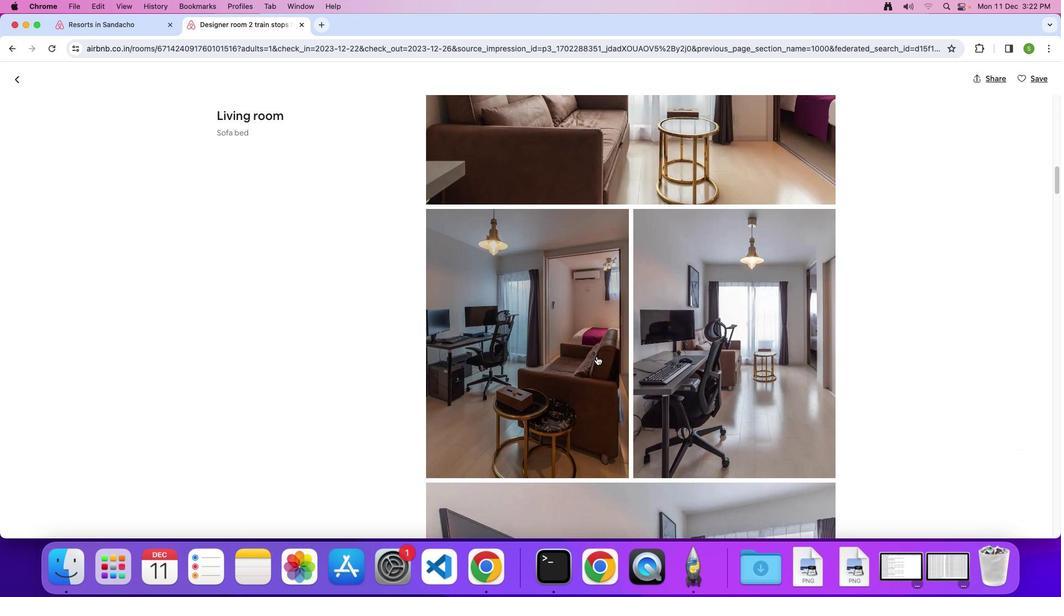 
Action: Mouse scrolled (599, 358) with delta (2, 1)
Screenshot: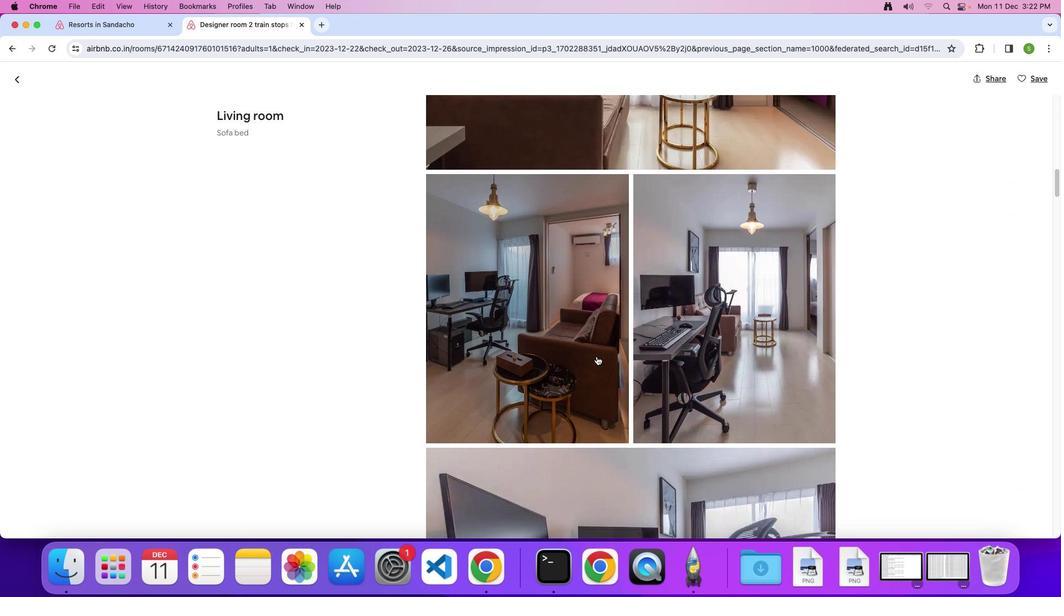 
Action: Mouse scrolled (599, 358) with delta (2, 1)
Screenshot: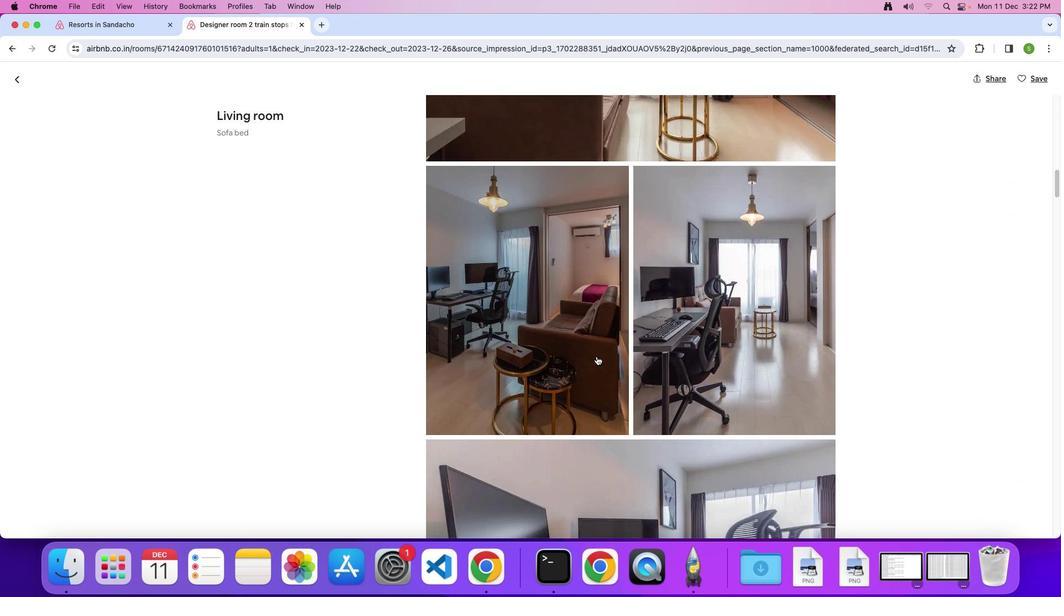 
Action: Mouse scrolled (599, 358) with delta (2, 0)
Screenshot: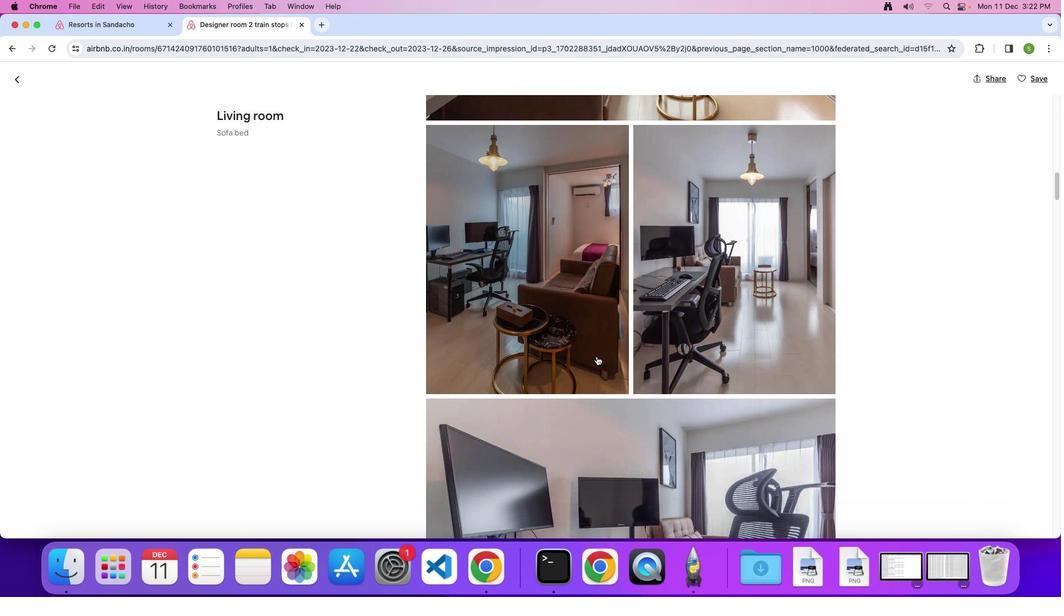 
Action: Mouse scrolled (599, 358) with delta (2, 1)
Screenshot: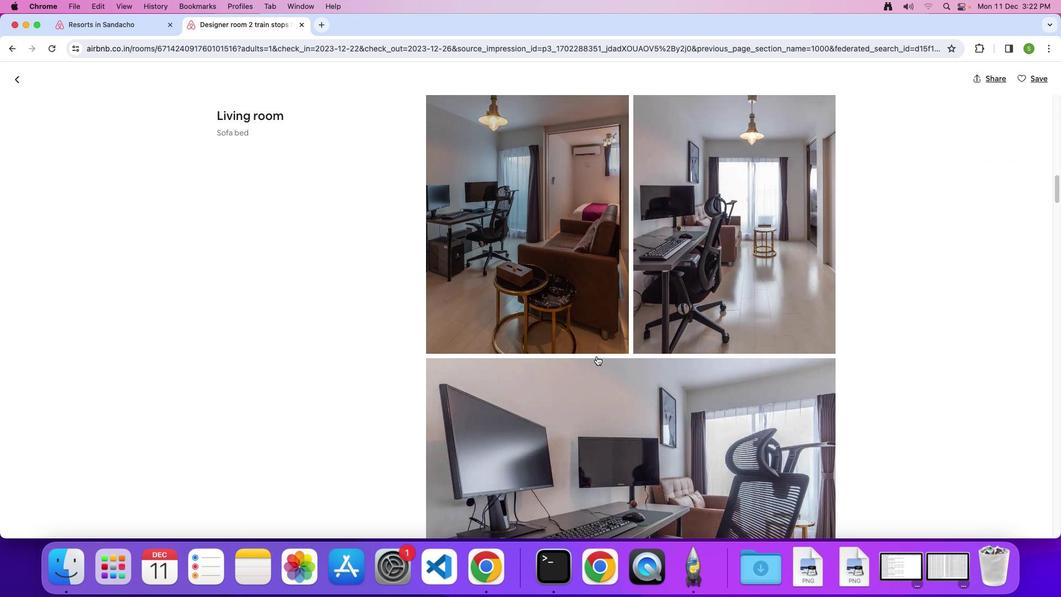 
Action: Mouse scrolled (599, 358) with delta (2, 1)
Screenshot: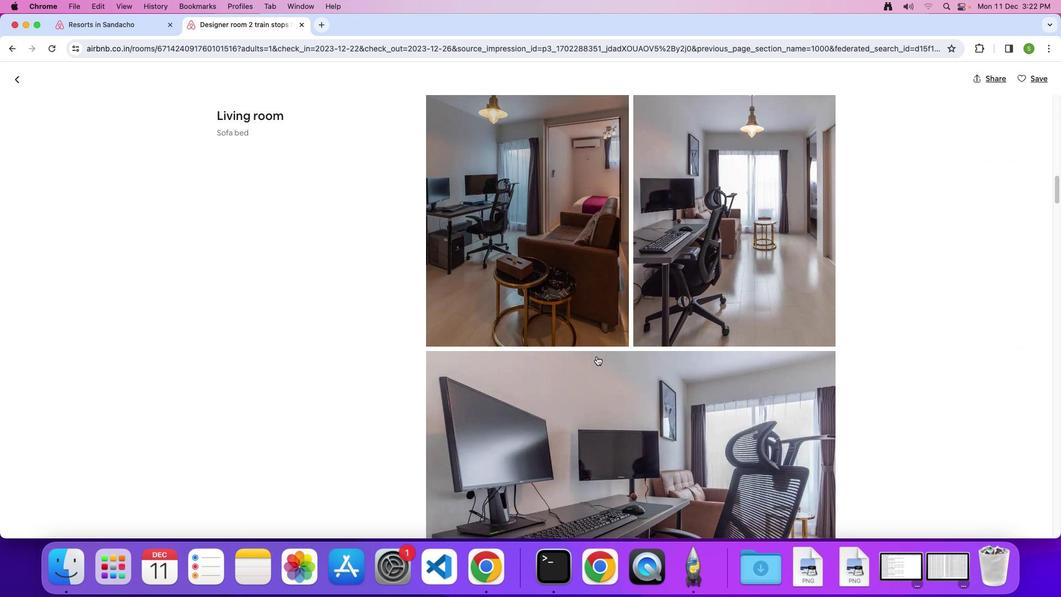 
Action: Mouse scrolled (599, 358) with delta (2, 0)
Screenshot: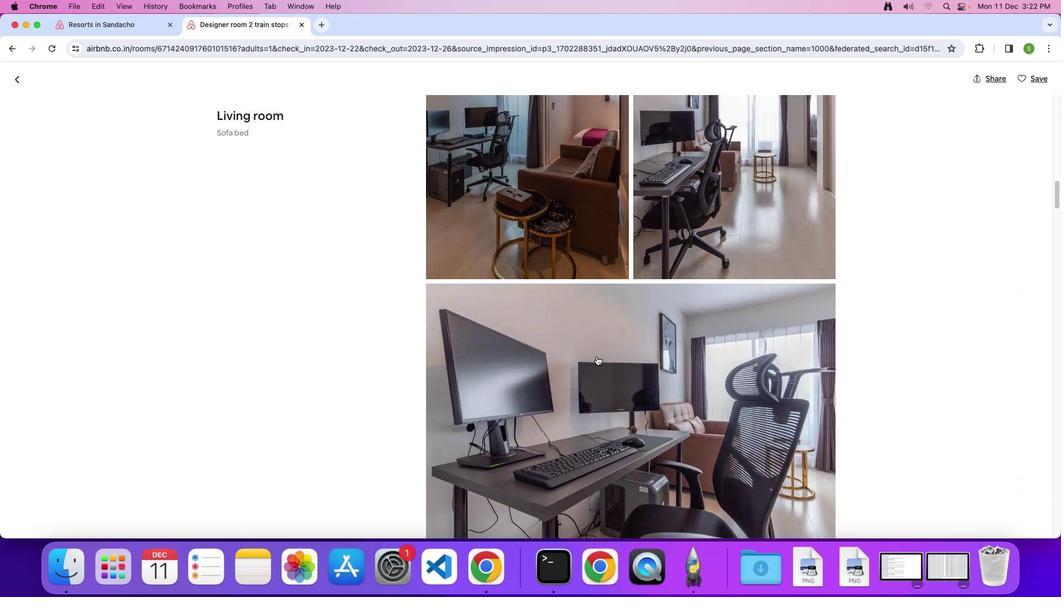 
Action: Mouse scrolled (599, 358) with delta (2, 1)
Screenshot: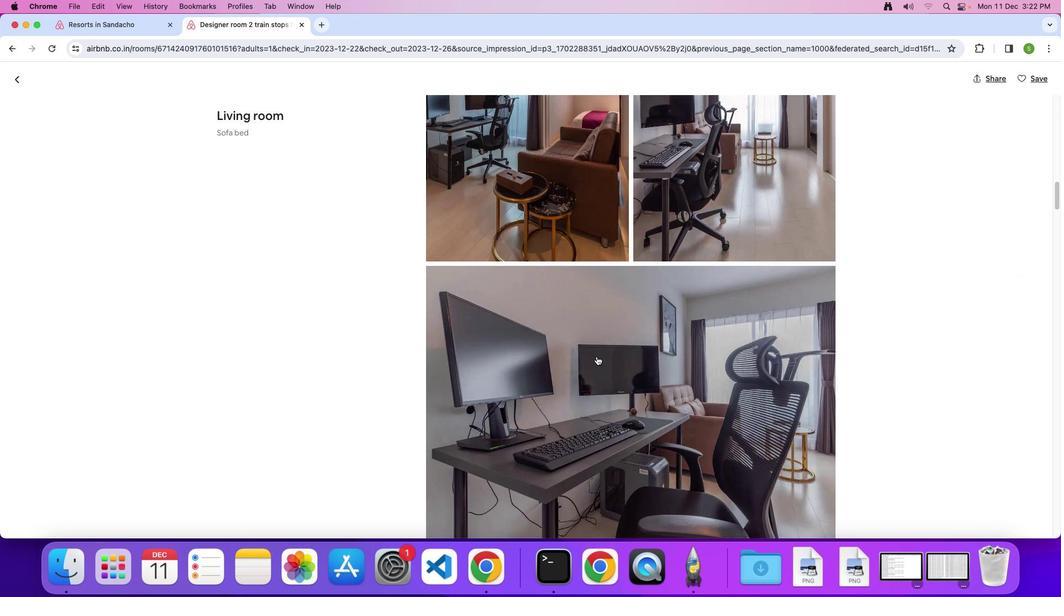 
Action: Mouse scrolled (599, 358) with delta (2, 1)
Screenshot: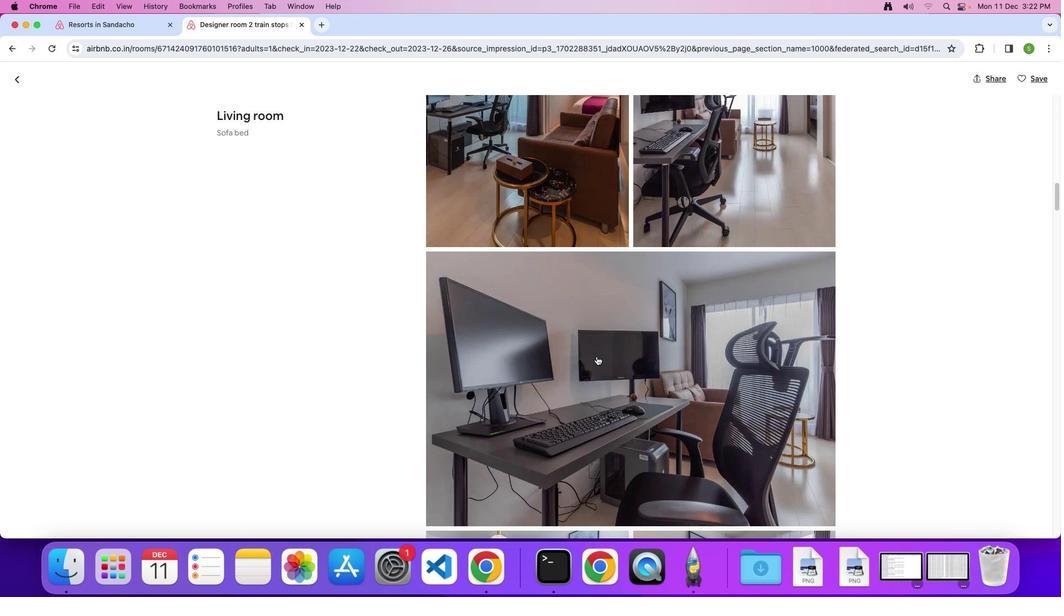 
Action: Mouse scrolled (599, 358) with delta (2, 1)
Screenshot: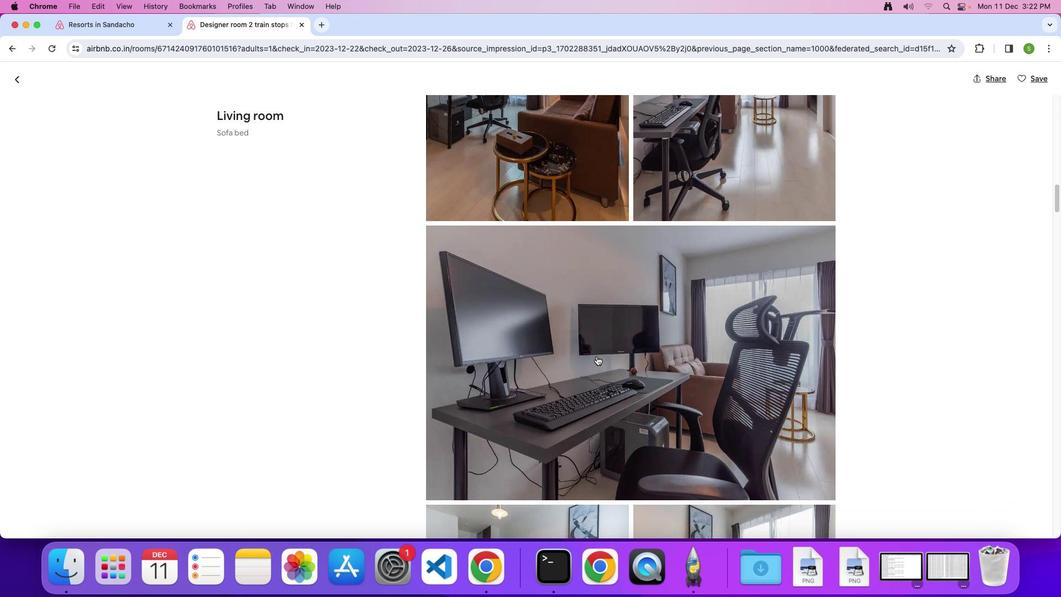 
Action: Mouse scrolled (599, 358) with delta (2, 1)
Screenshot: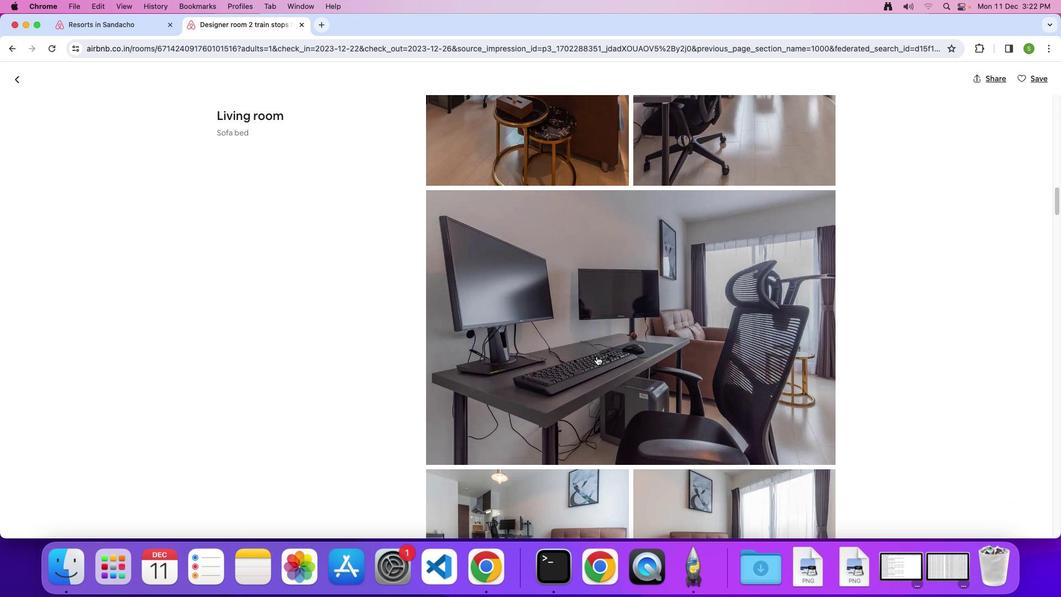 
Action: Mouse scrolled (599, 358) with delta (2, 1)
Screenshot: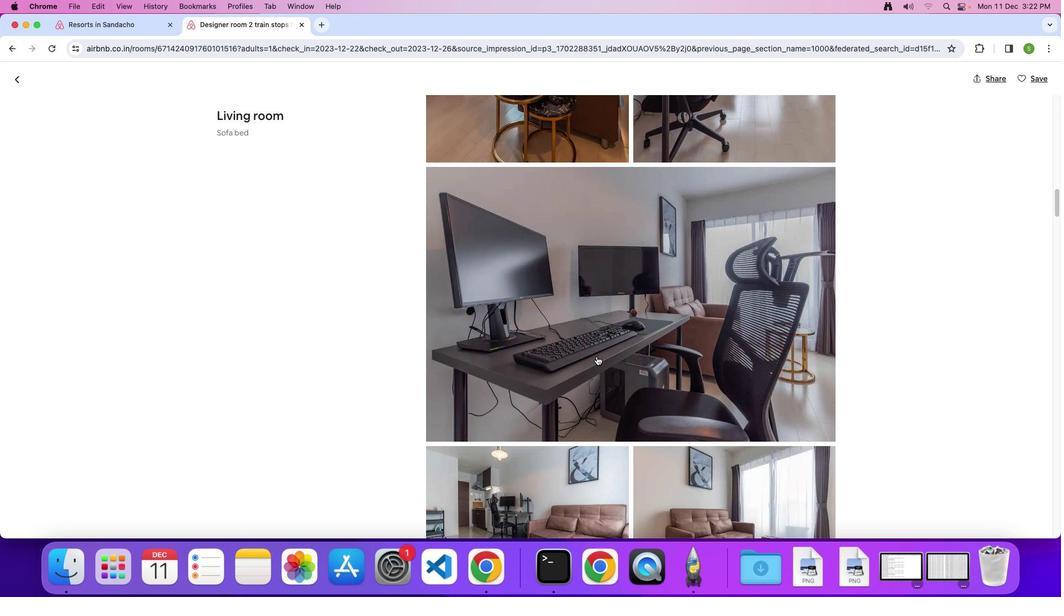 
Action: Mouse scrolled (599, 358) with delta (2, 0)
Screenshot: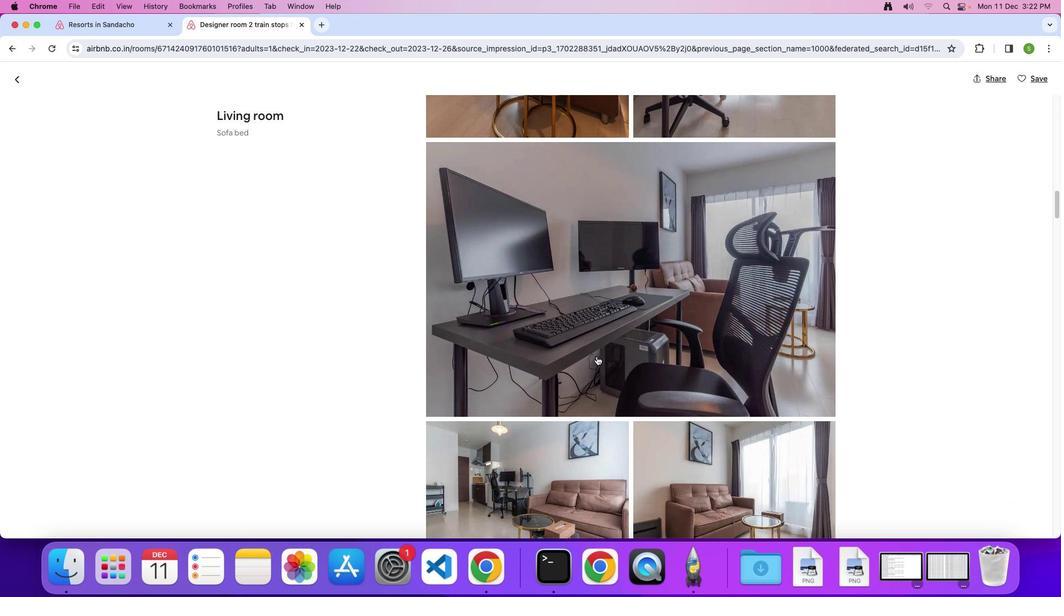 
Action: Mouse scrolled (599, 358) with delta (2, 1)
Screenshot: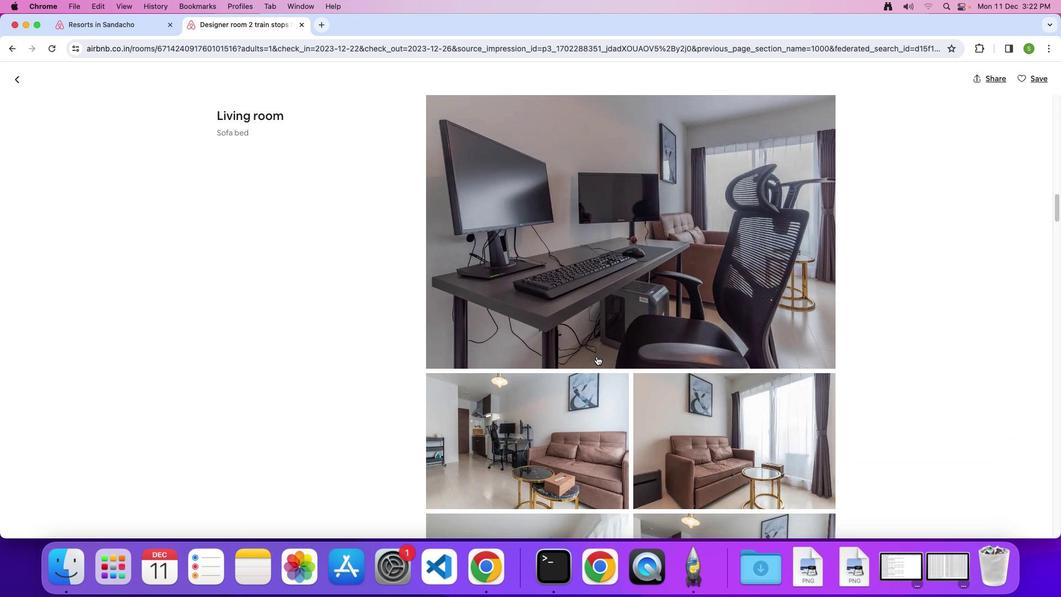 
Action: Mouse scrolled (599, 358) with delta (2, 1)
Screenshot: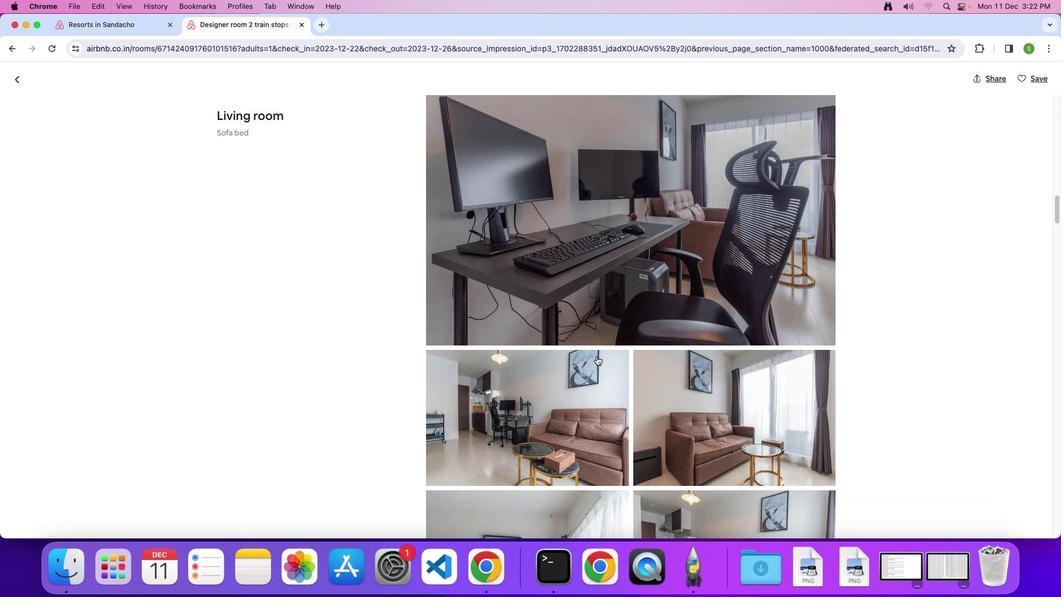 
Action: Mouse scrolled (599, 358) with delta (2, 1)
Screenshot: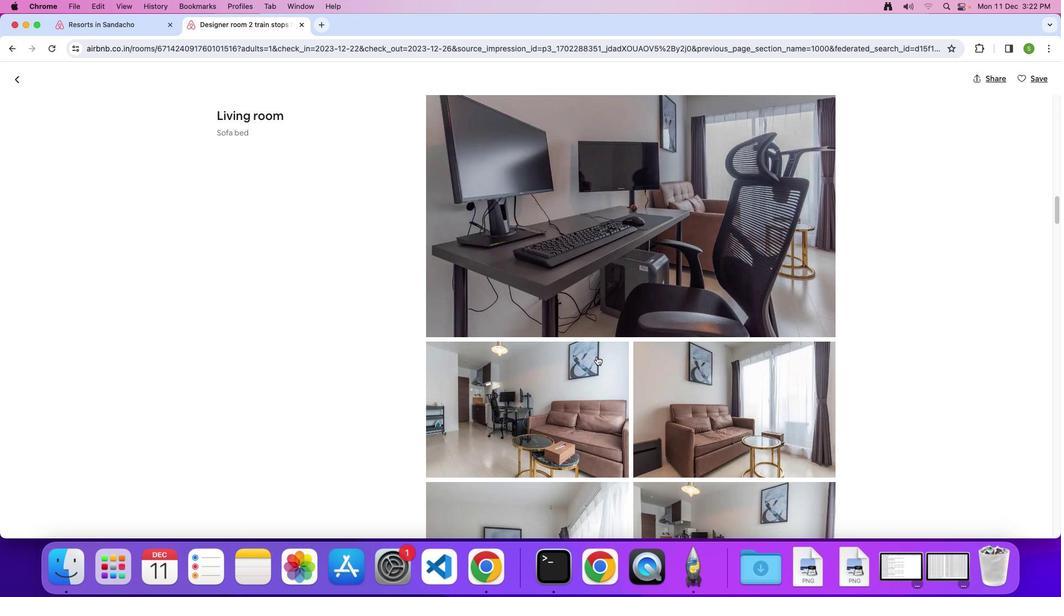 
Action: Mouse scrolled (599, 358) with delta (2, 1)
Screenshot: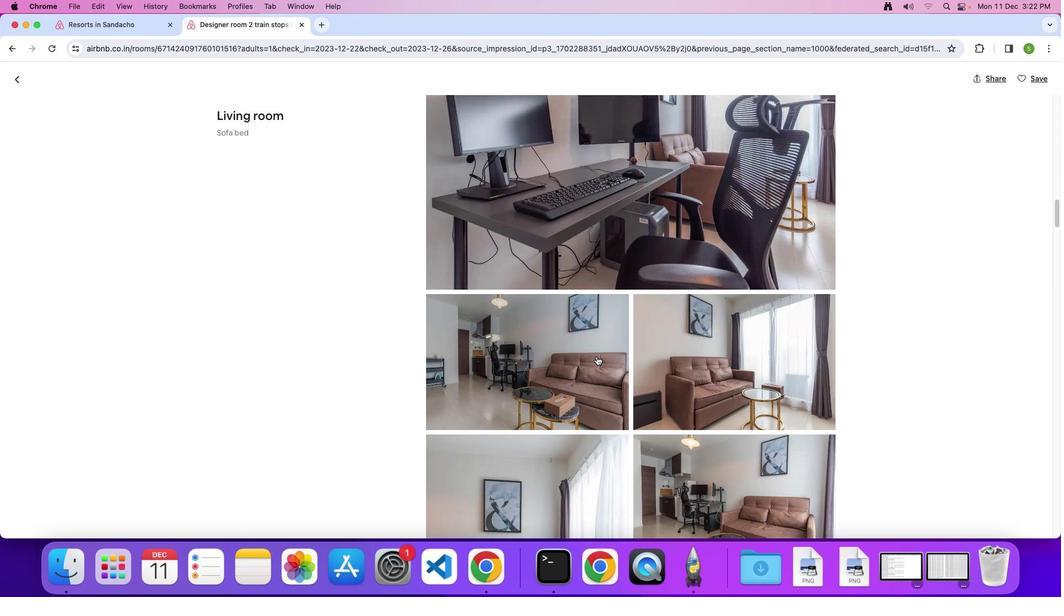 
Action: Mouse scrolled (599, 358) with delta (2, 1)
Screenshot: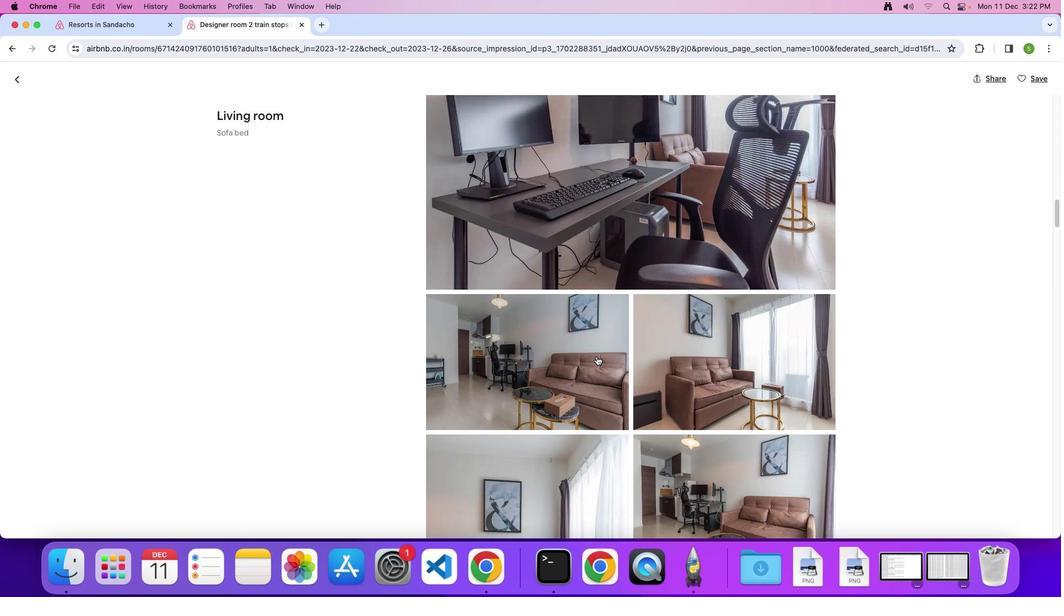 
Action: Mouse scrolled (599, 358) with delta (2, 0)
Screenshot: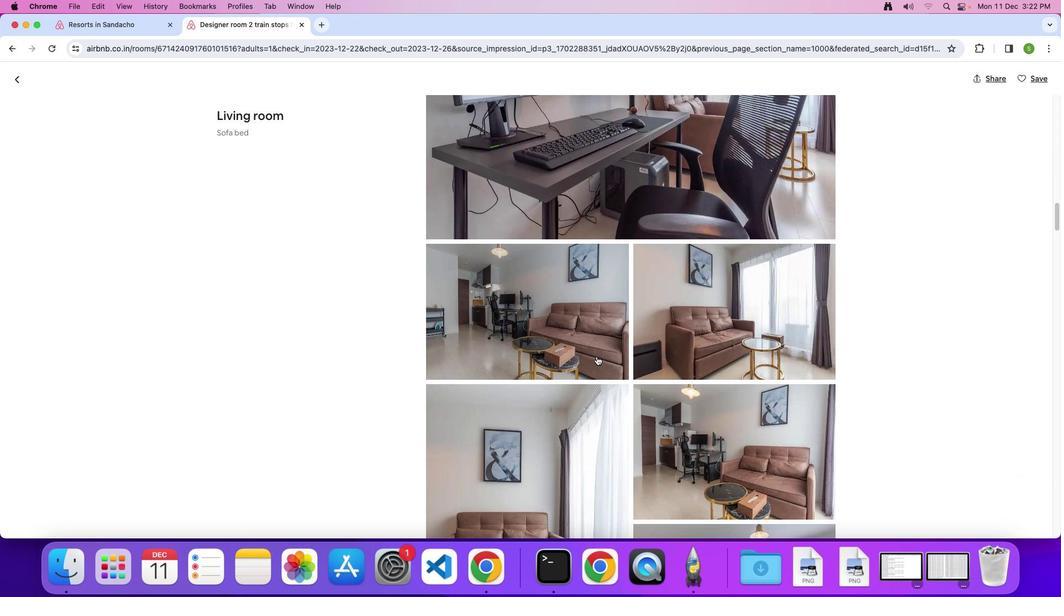 
Action: Mouse scrolled (599, 358) with delta (2, 0)
Screenshot: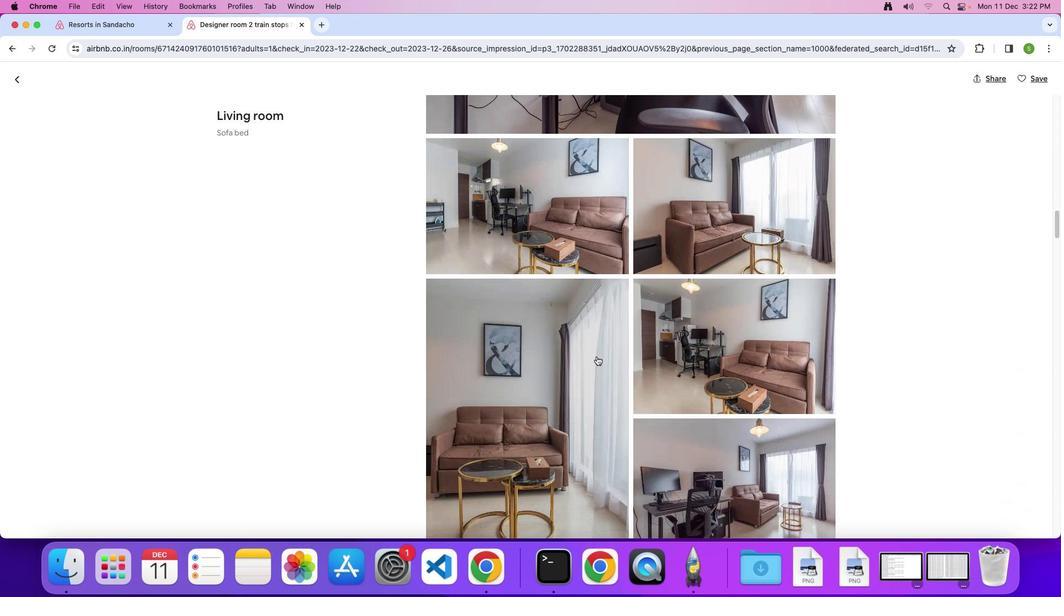 
Action: Mouse scrolled (599, 358) with delta (2, 1)
Screenshot: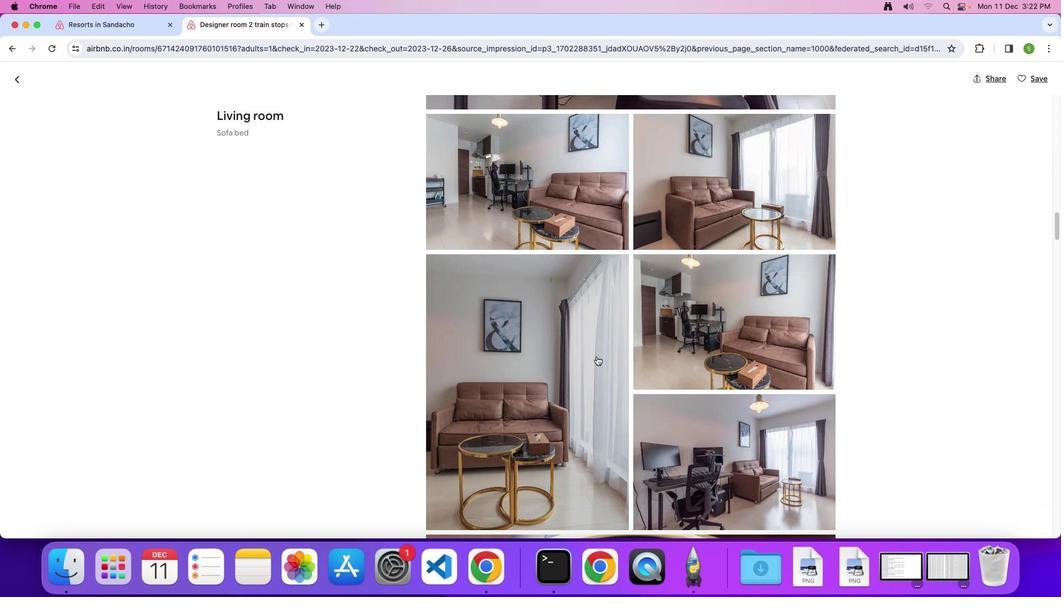 
Action: Mouse scrolled (599, 358) with delta (2, 1)
Screenshot: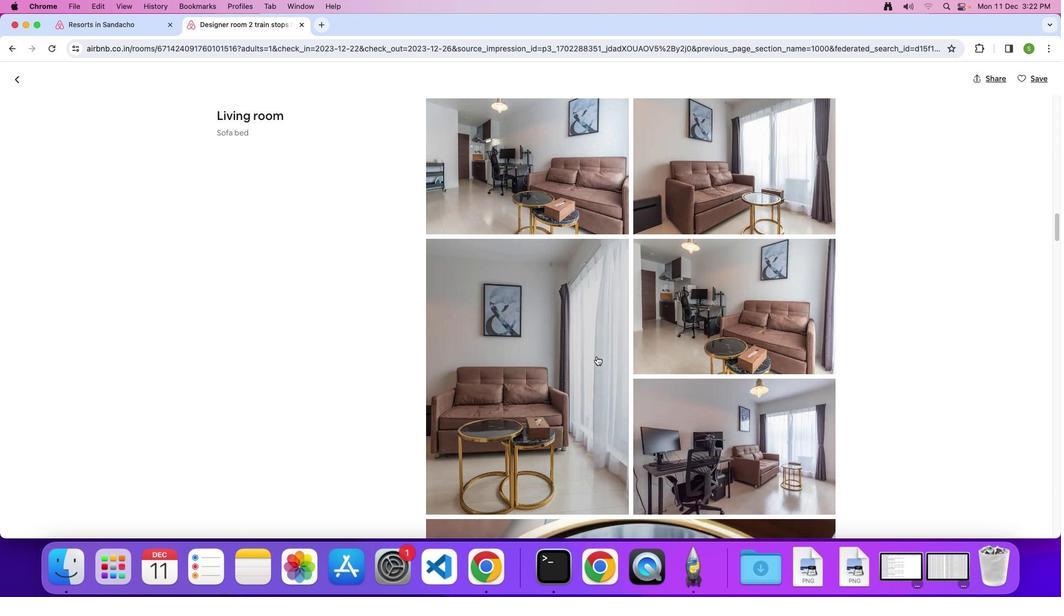 
Action: Mouse scrolled (599, 358) with delta (2, 1)
Screenshot: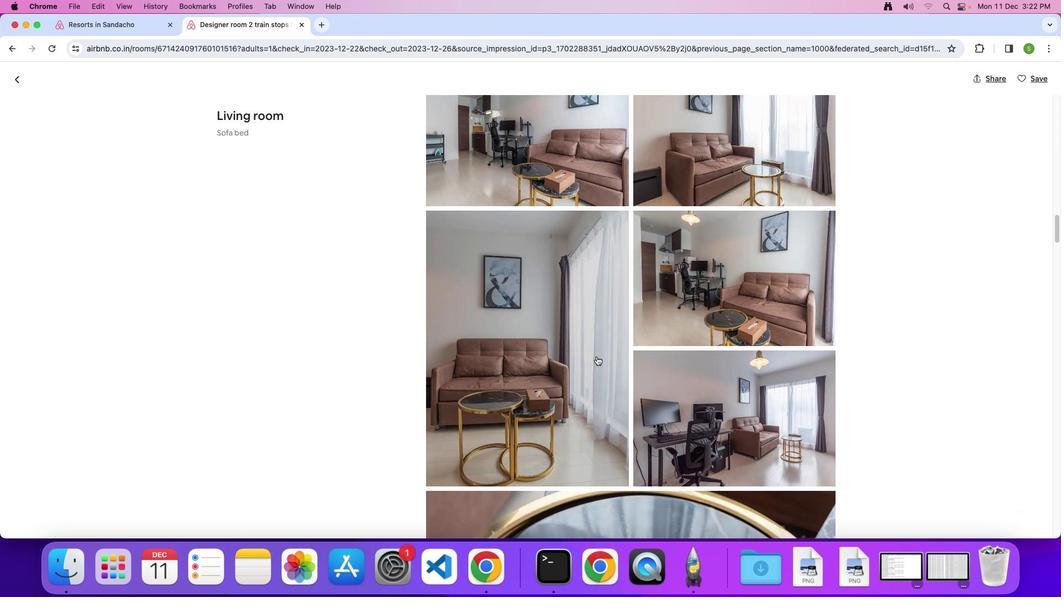 
Action: Mouse scrolled (599, 358) with delta (2, 1)
Screenshot: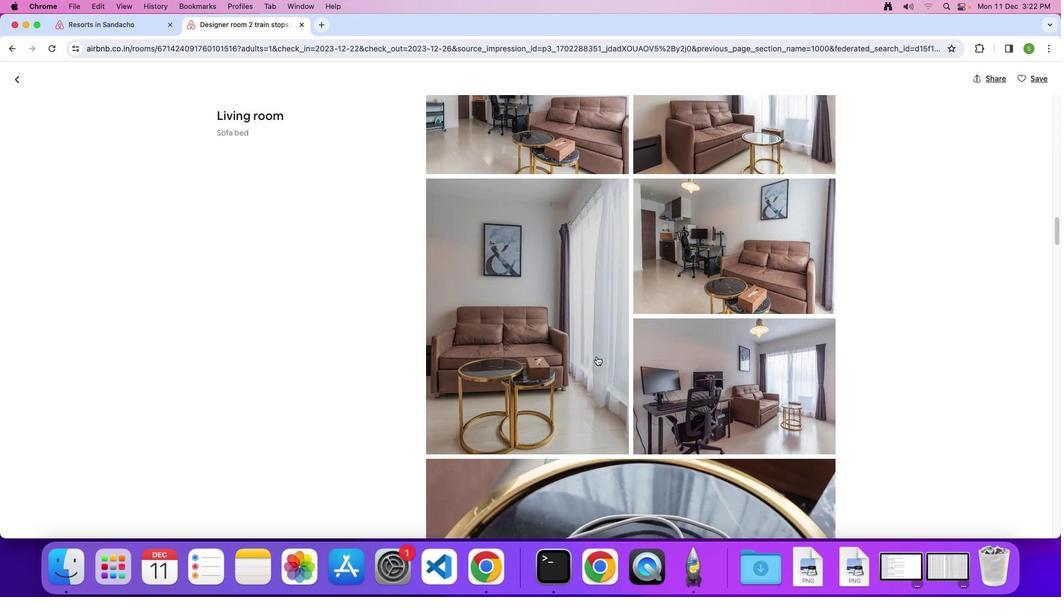
Action: Mouse scrolled (599, 358) with delta (2, 1)
Screenshot: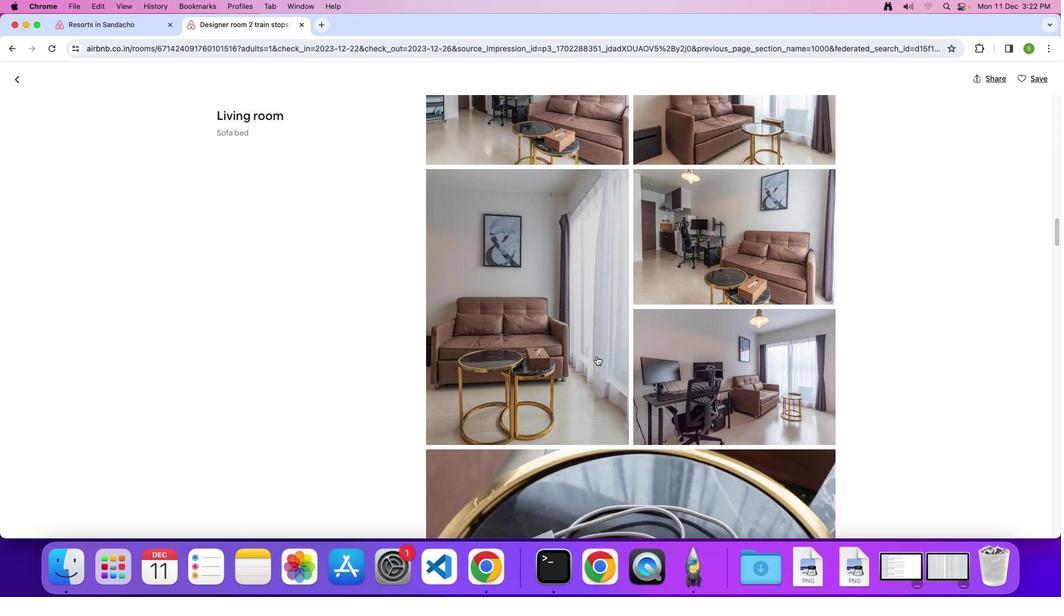 
Action: Mouse scrolled (599, 358) with delta (2, 0)
Screenshot: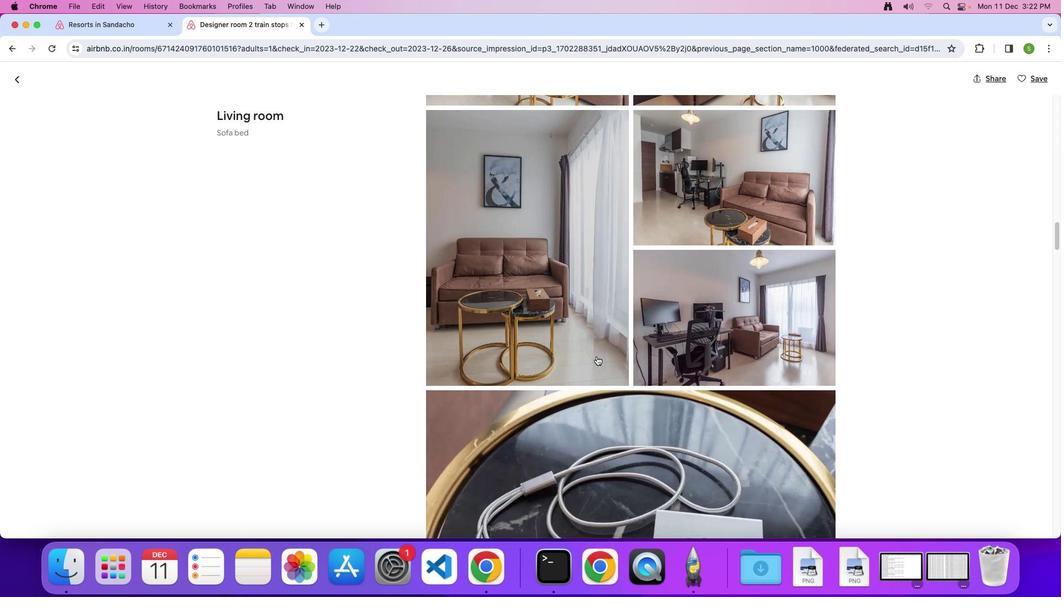 
Action: Mouse scrolled (599, 358) with delta (2, 1)
Screenshot: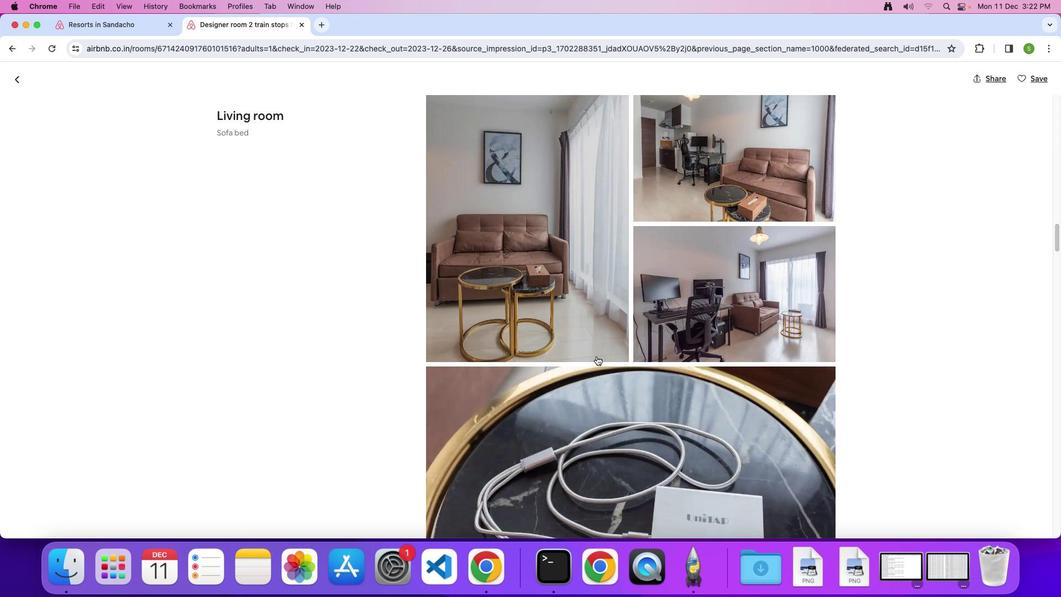 
Action: Mouse scrolled (599, 358) with delta (2, 1)
Screenshot: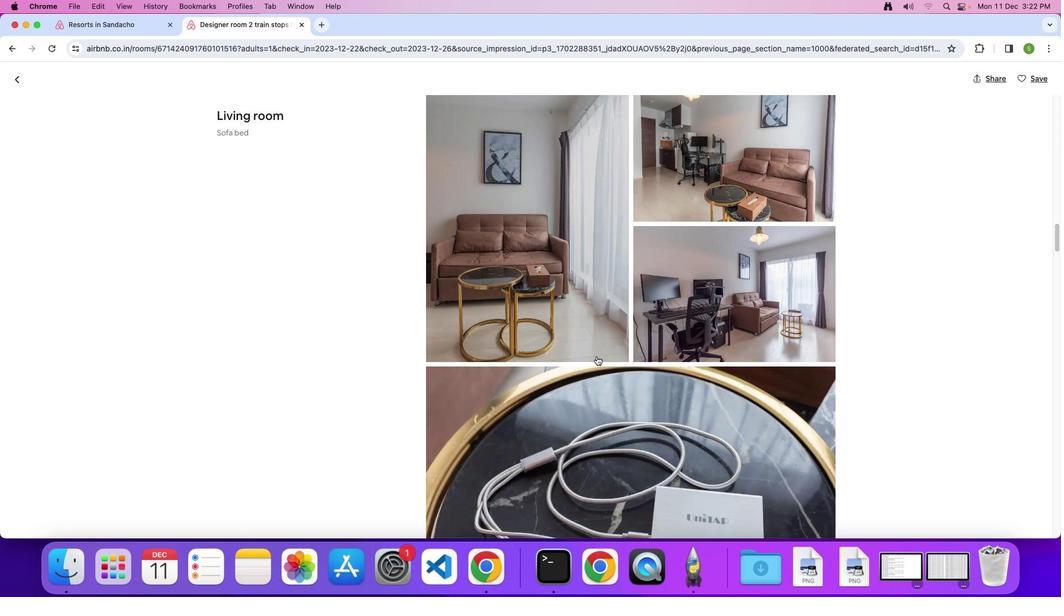 
Action: Mouse scrolled (599, 358) with delta (2, 0)
Screenshot: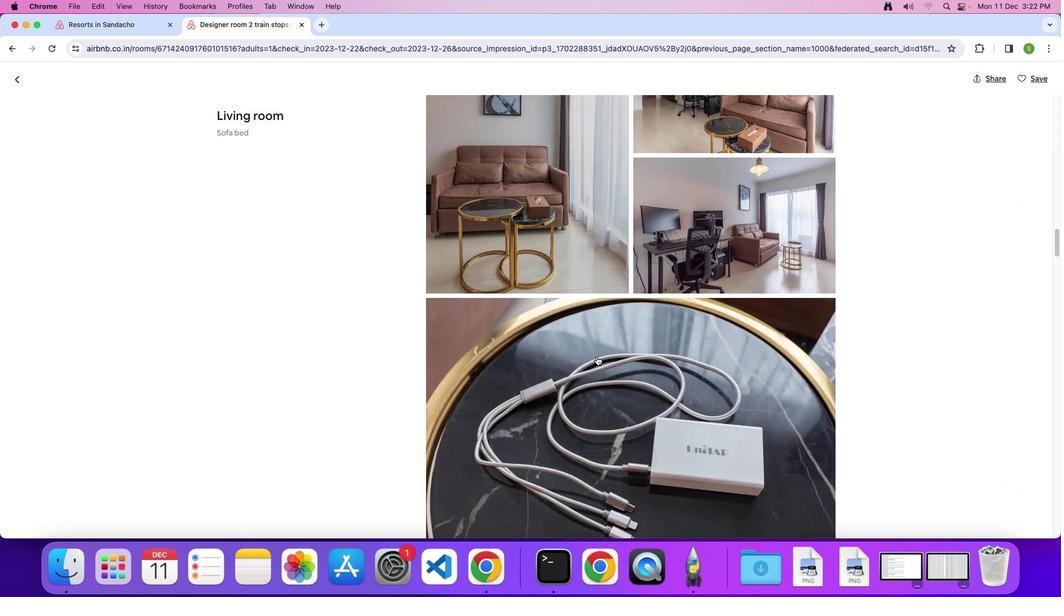 
Action: Mouse scrolled (599, 358) with delta (2, 1)
Screenshot: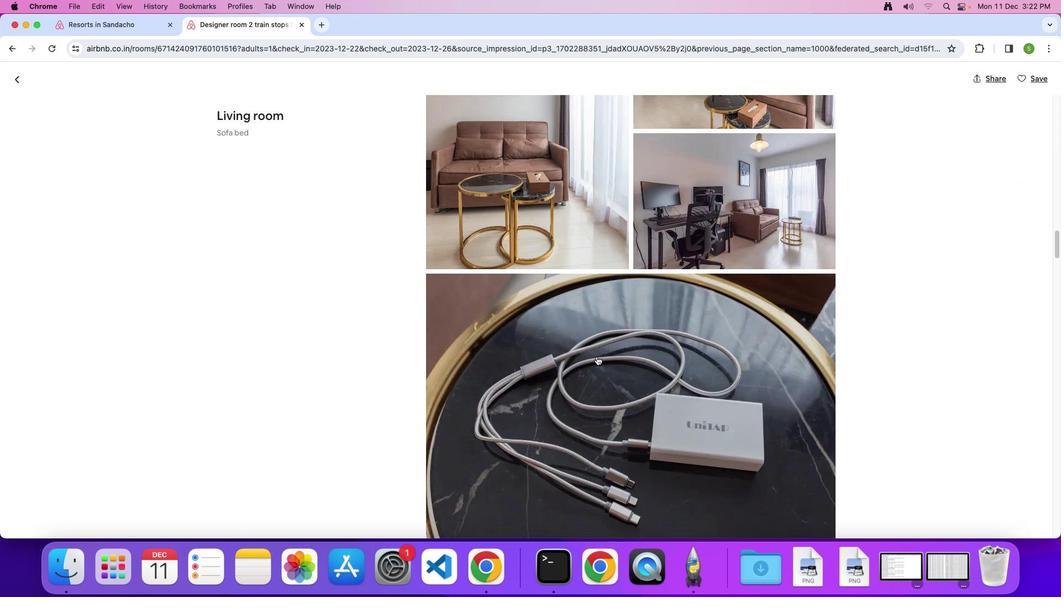 
Action: Mouse scrolled (599, 358) with delta (2, 1)
Screenshot: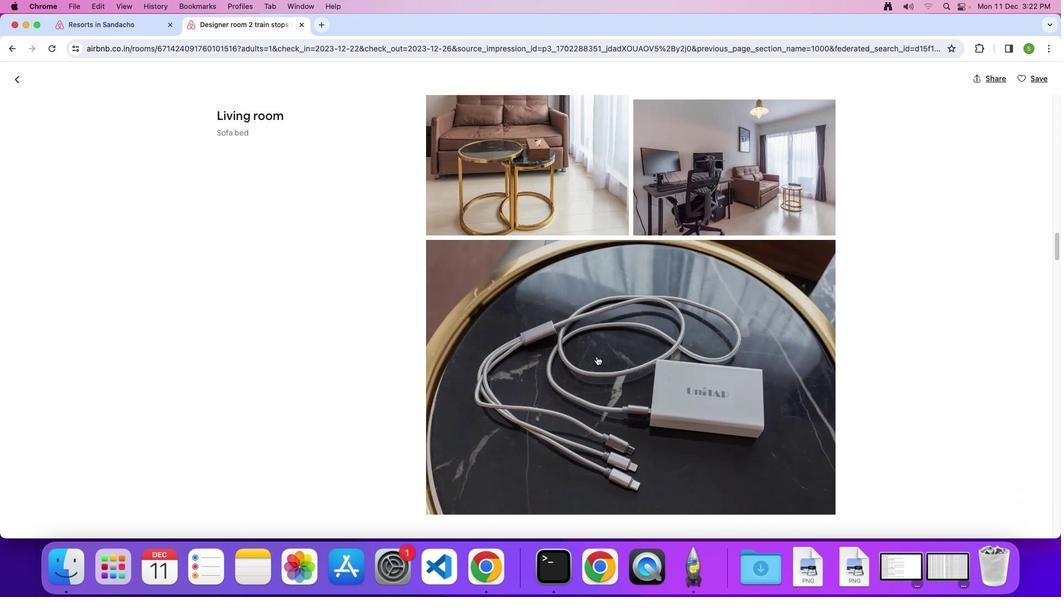 
Action: Mouse scrolled (599, 358) with delta (2, 1)
Screenshot: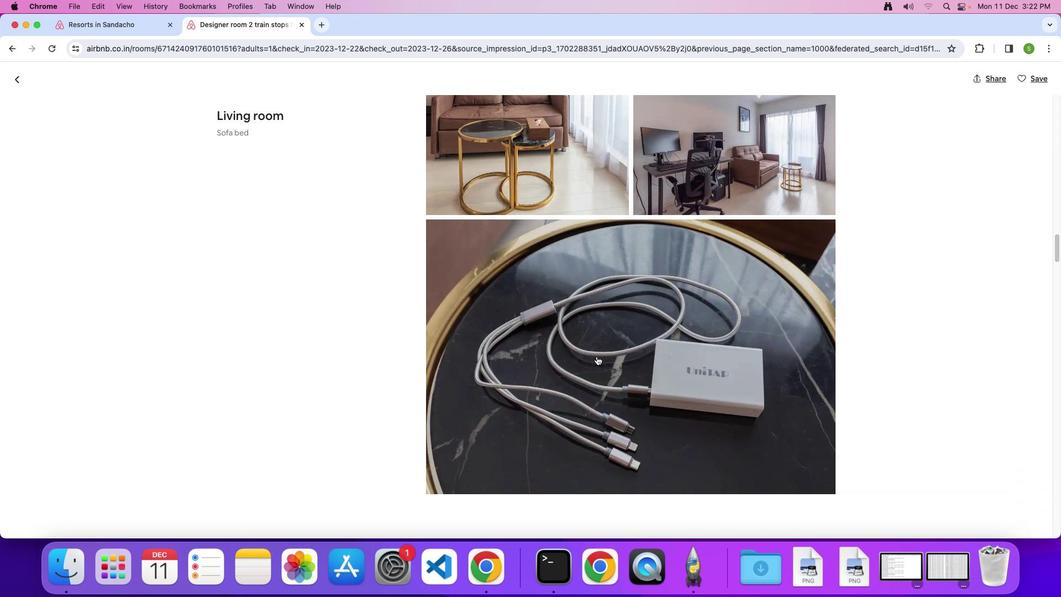 
Action: Mouse scrolled (599, 358) with delta (2, 1)
Screenshot: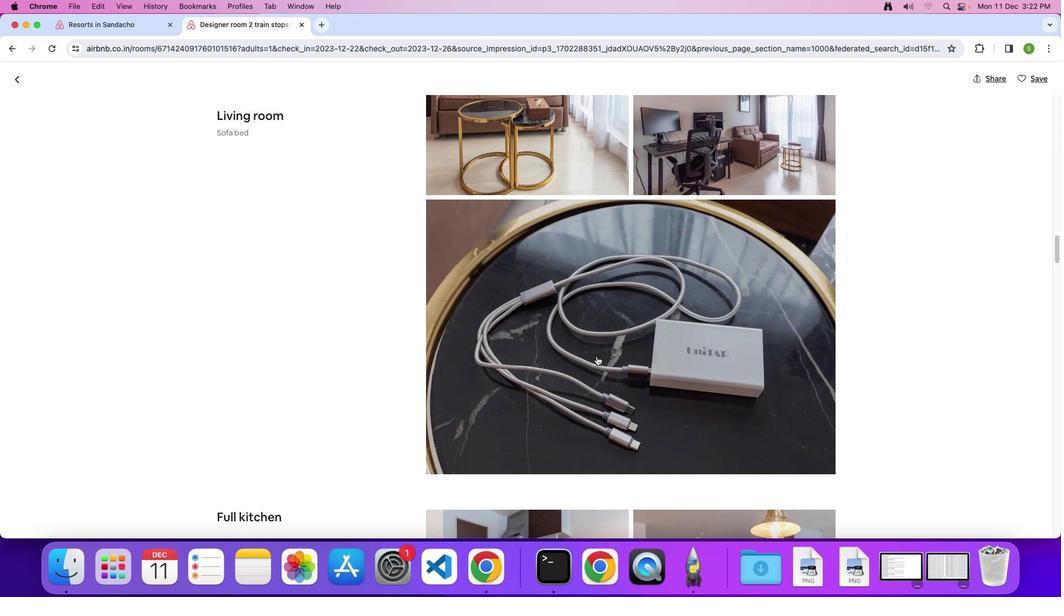 
Action: Mouse scrolled (599, 358) with delta (2, 1)
Screenshot: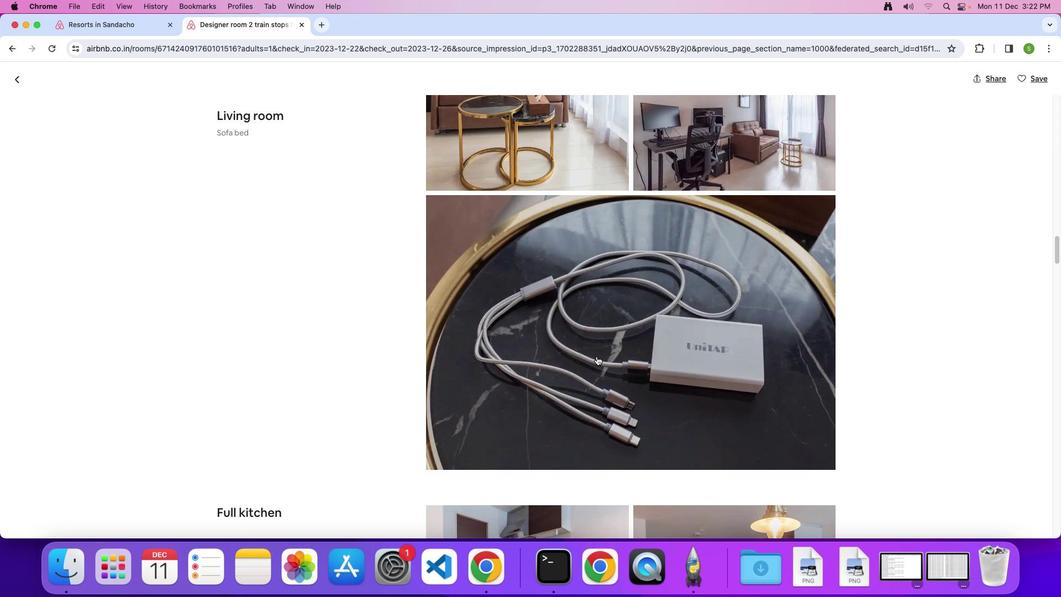 
Action: Mouse scrolled (599, 358) with delta (2, 1)
Screenshot: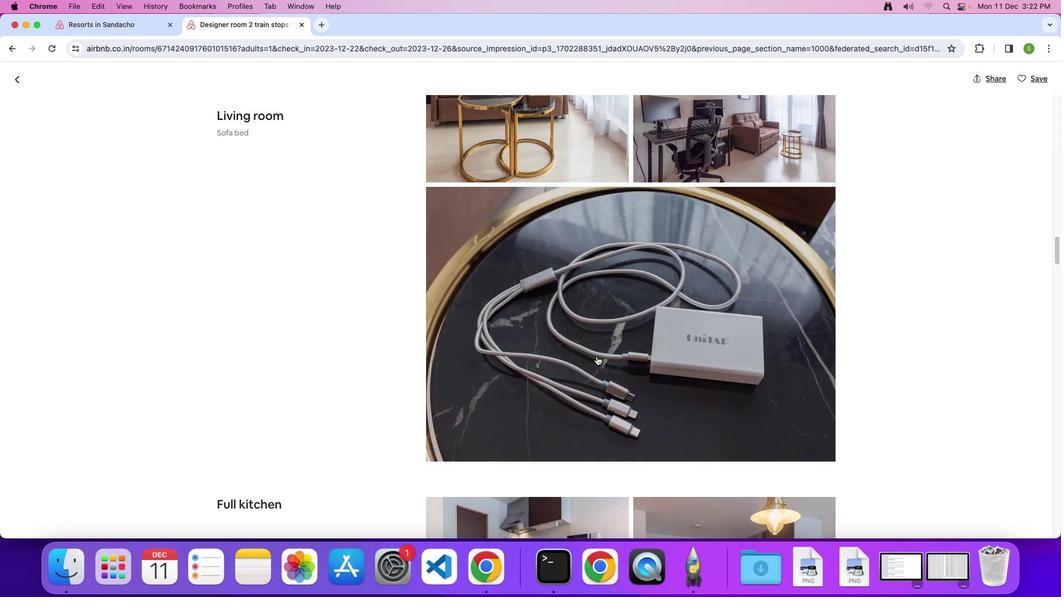 
Action: Mouse scrolled (599, 358) with delta (2, 1)
Screenshot: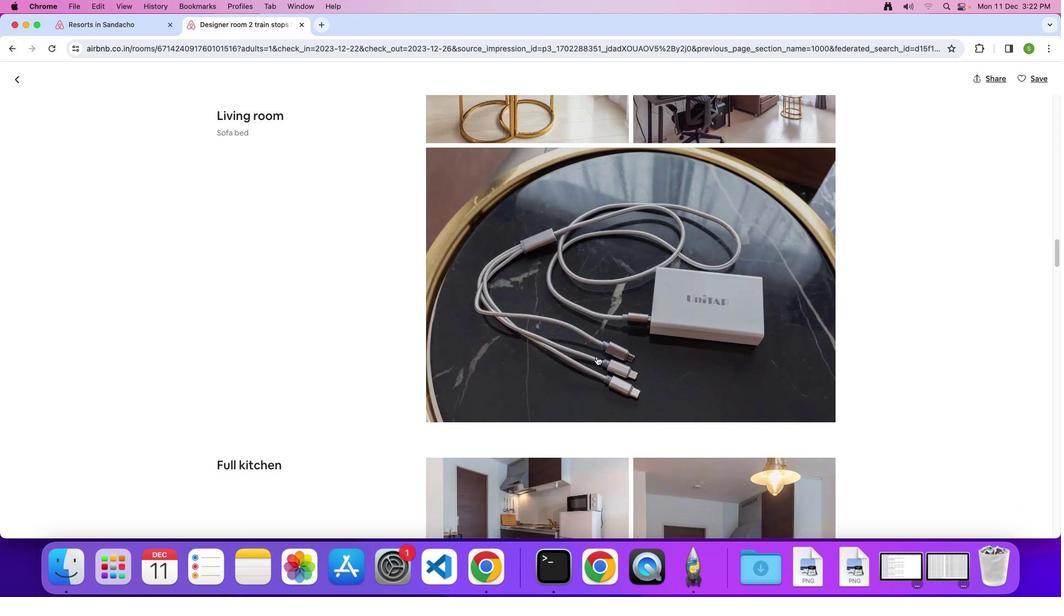 
Action: Mouse scrolled (599, 358) with delta (2, 1)
Screenshot: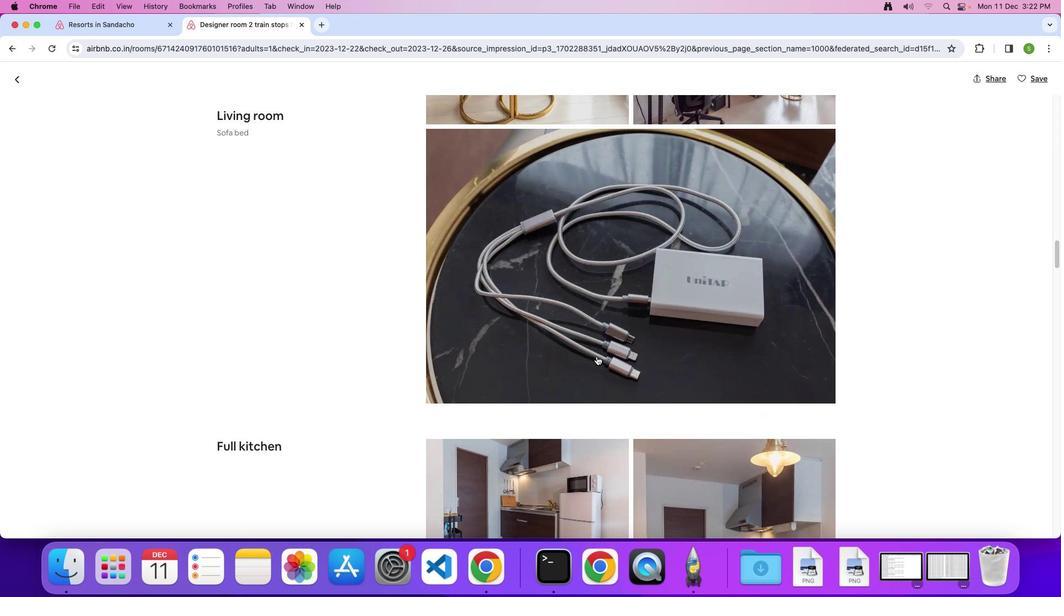 
Action: Mouse scrolled (599, 358) with delta (2, 1)
Screenshot: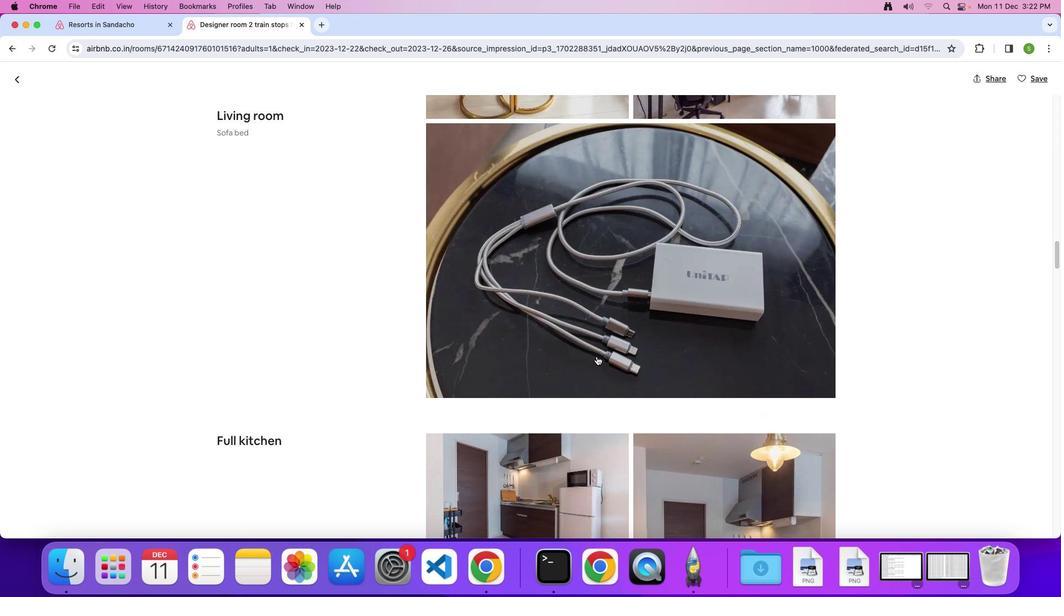 
Action: Mouse scrolled (599, 358) with delta (2, 1)
Screenshot: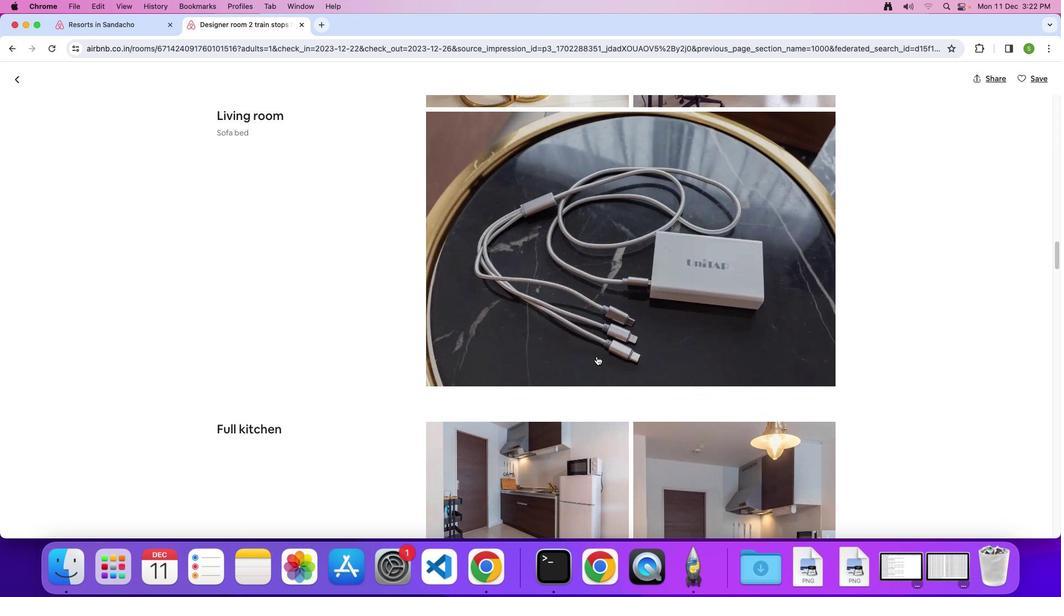 
Action: Mouse scrolled (599, 358) with delta (2, 1)
Screenshot: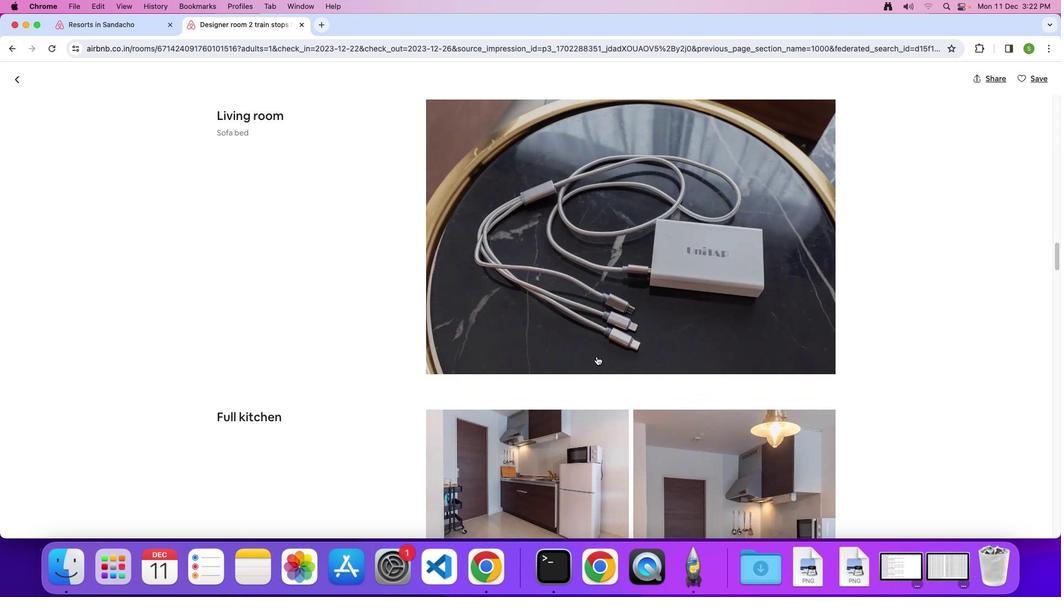 
Action: Mouse scrolled (599, 358) with delta (2, 1)
Screenshot: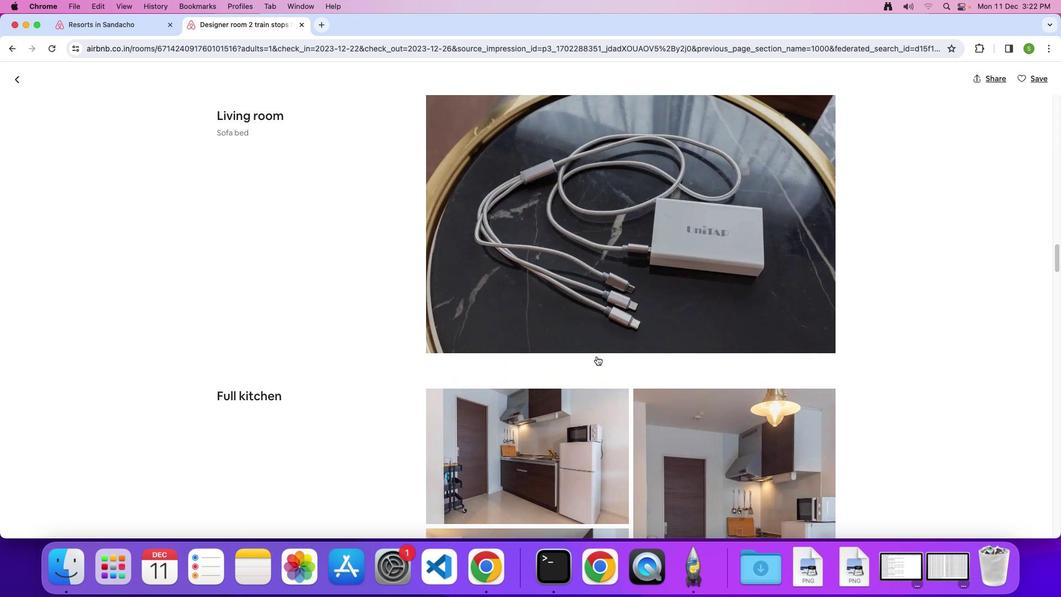 
Action: Mouse scrolled (599, 358) with delta (2, 1)
Screenshot: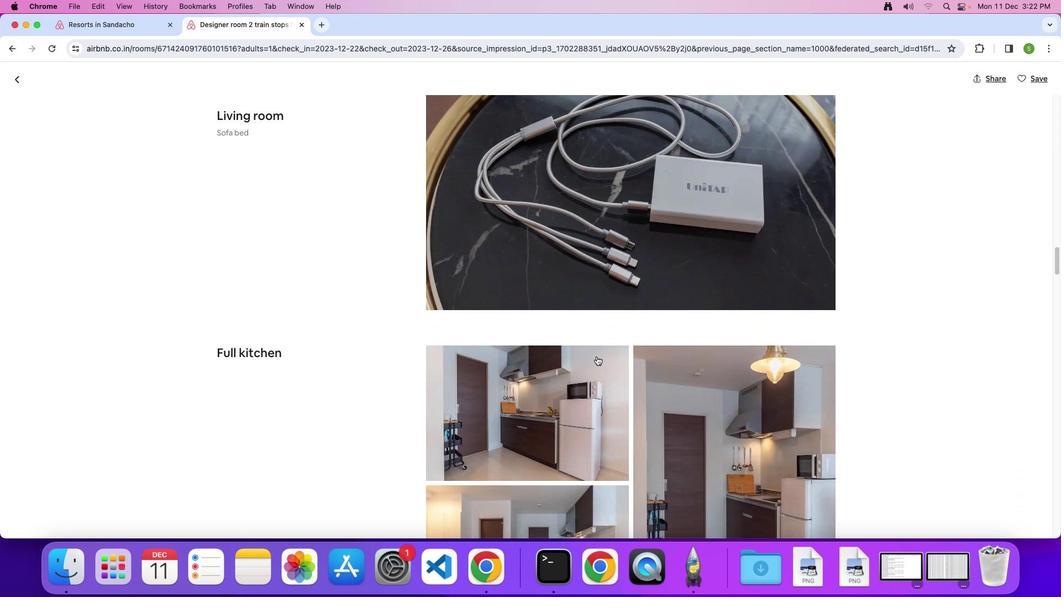 
Action: Mouse scrolled (599, 358) with delta (2, 1)
Screenshot: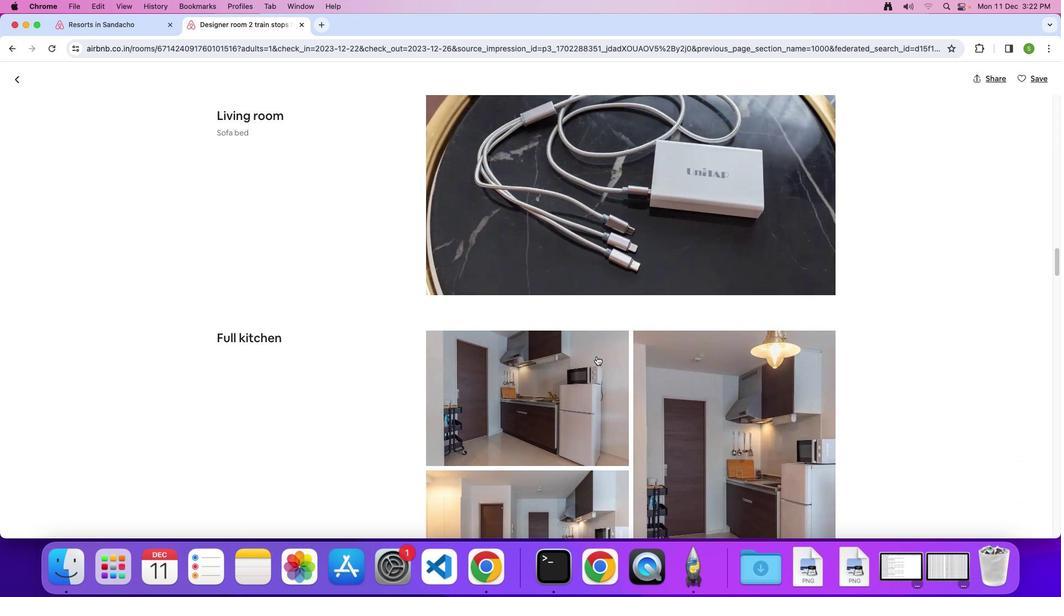 
Action: Mouse scrolled (599, 358) with delta (2, 1)
Screenshot: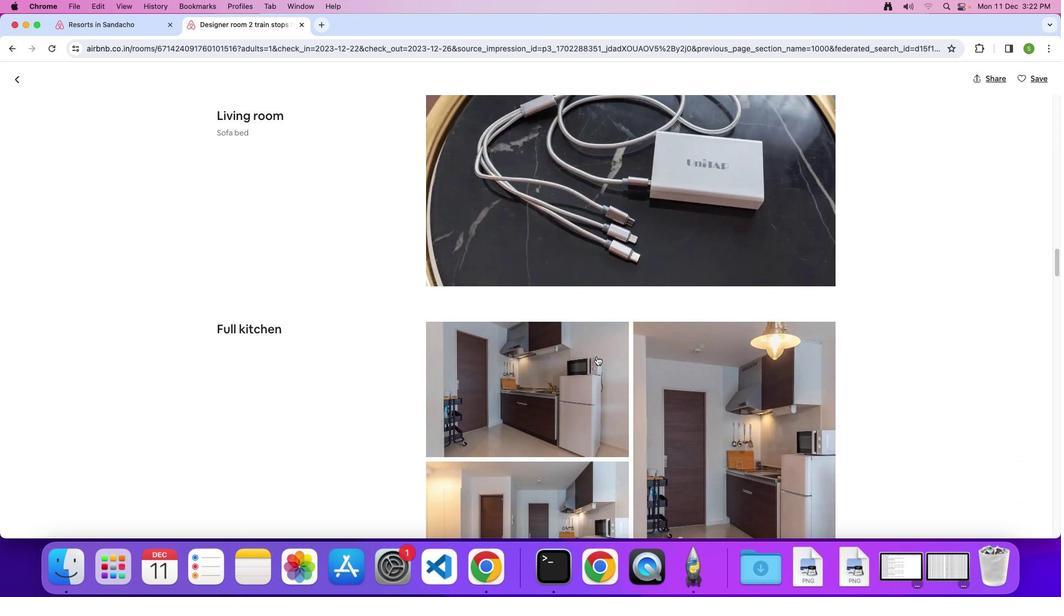 
Action: Mouse scrolled (599, 358) with delta (2, 1)
Screenshot: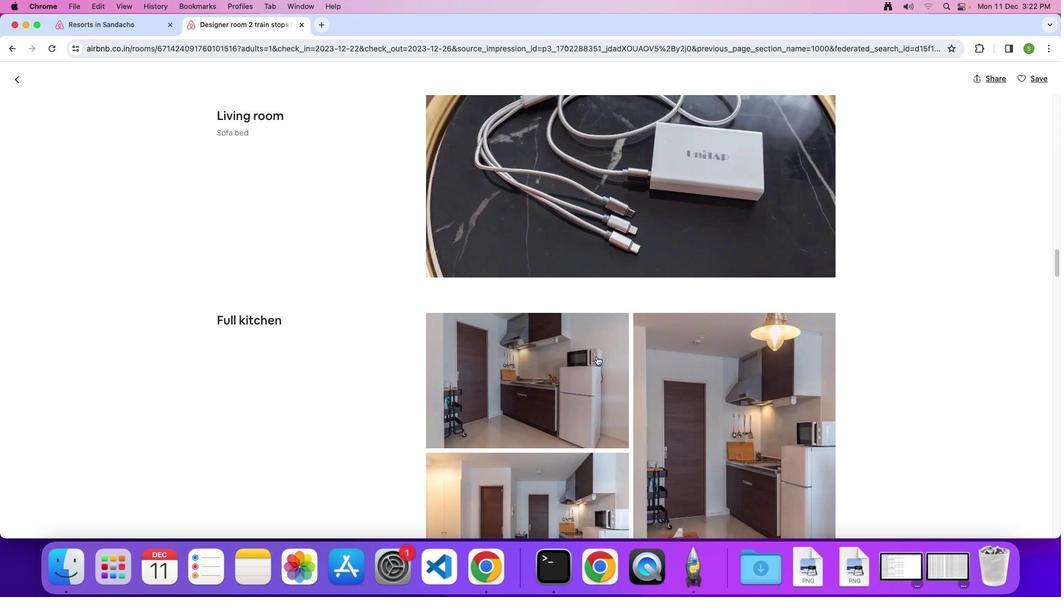 
Action: Mouse scrolled (599, 358) with delta (2, 1)
Screenshot: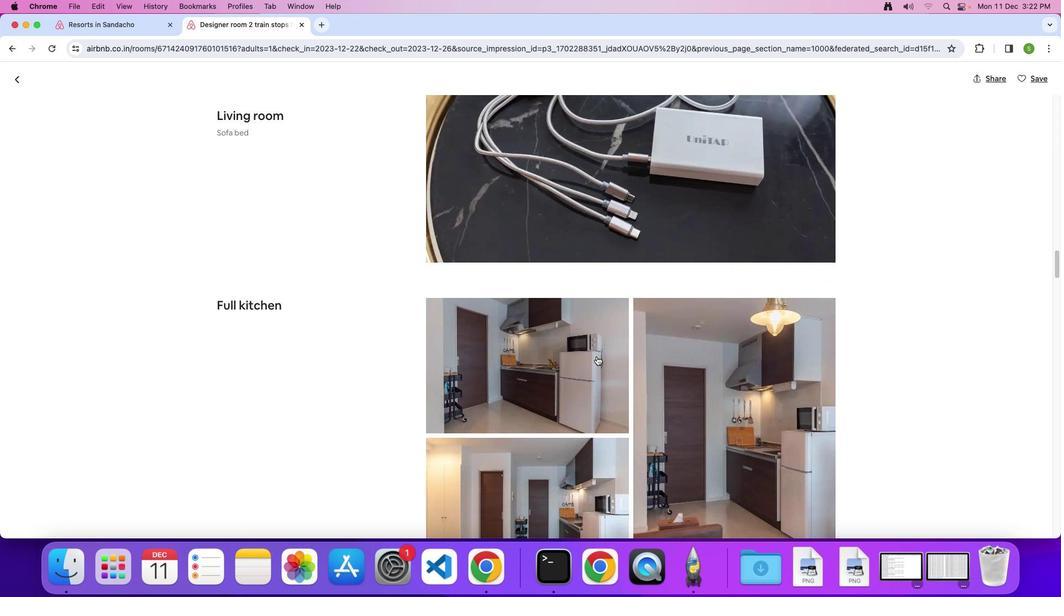 
Action: Mouse scrolled (599, 358) with delta (2, 1)
Screenshot: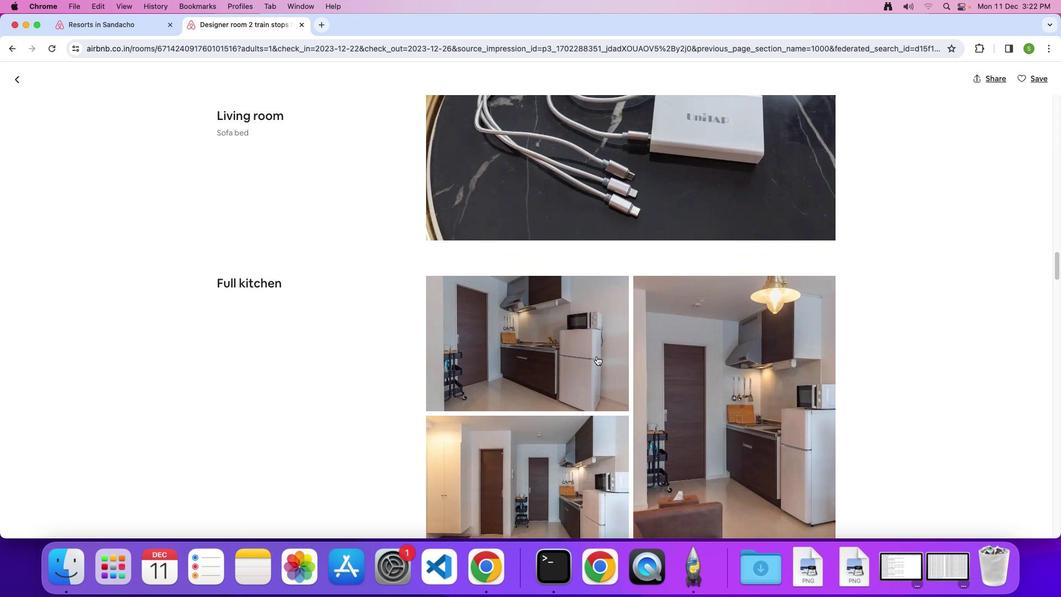 
Action: Mouse scrolled (599, 358) with delta (2, 1)
Screenshot: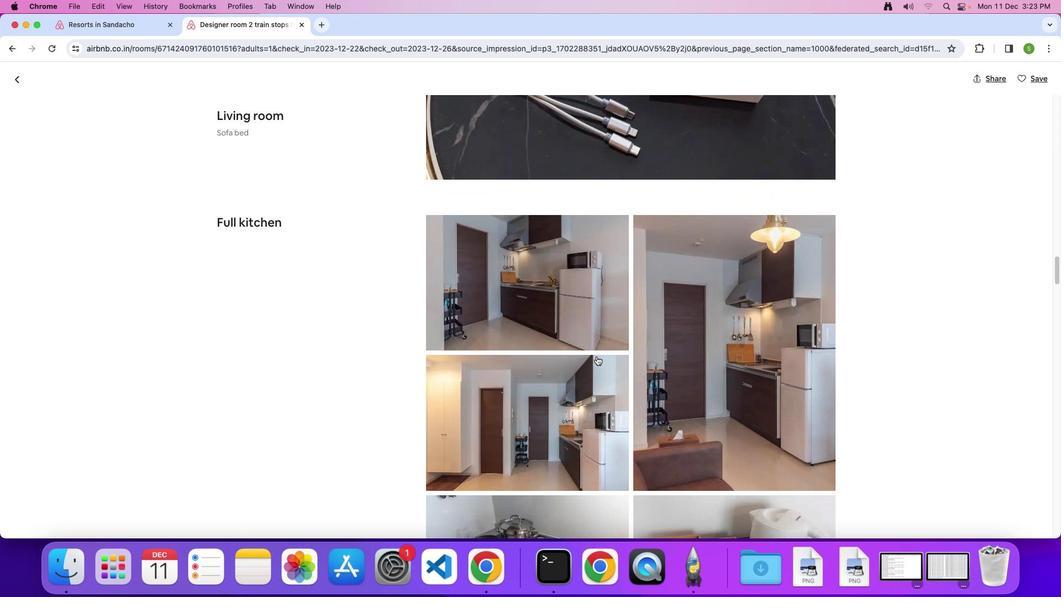 
Action: Mouse scrolled (599, 358) with delta (2, 1)
Screenshot: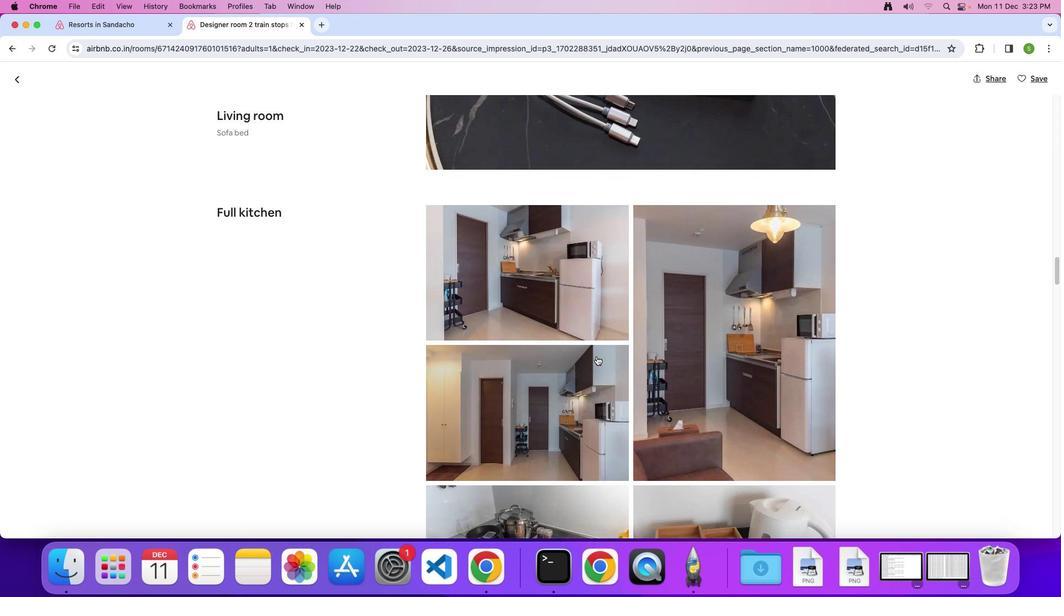 
Action: Mouse scrolled (599, 358) with delta (2, 1)
Screenshot: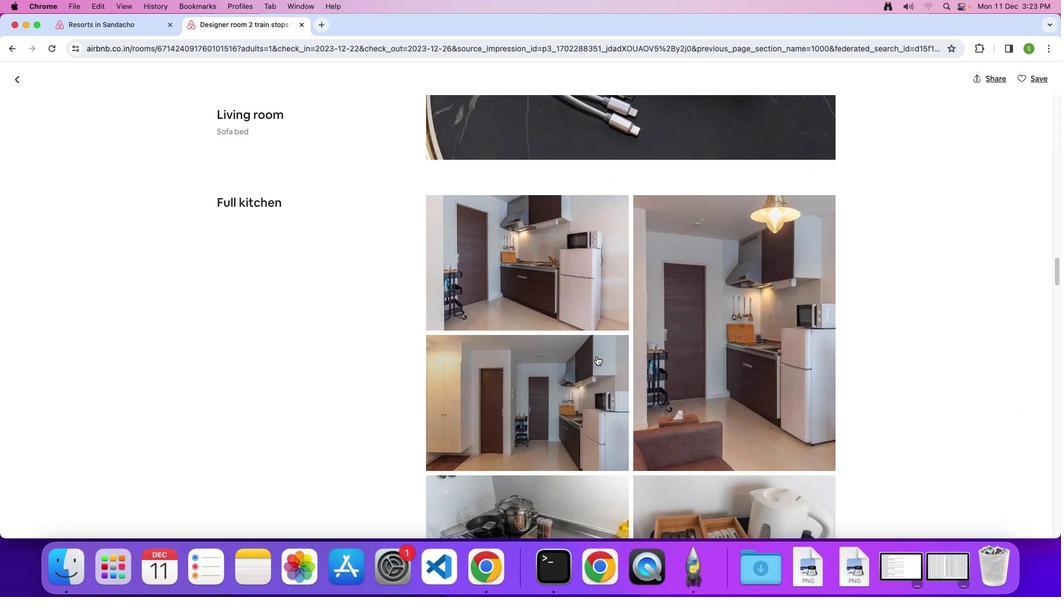 
Action: Mouse scrolled (599, 358) with delta (2, 1)
Screenshot: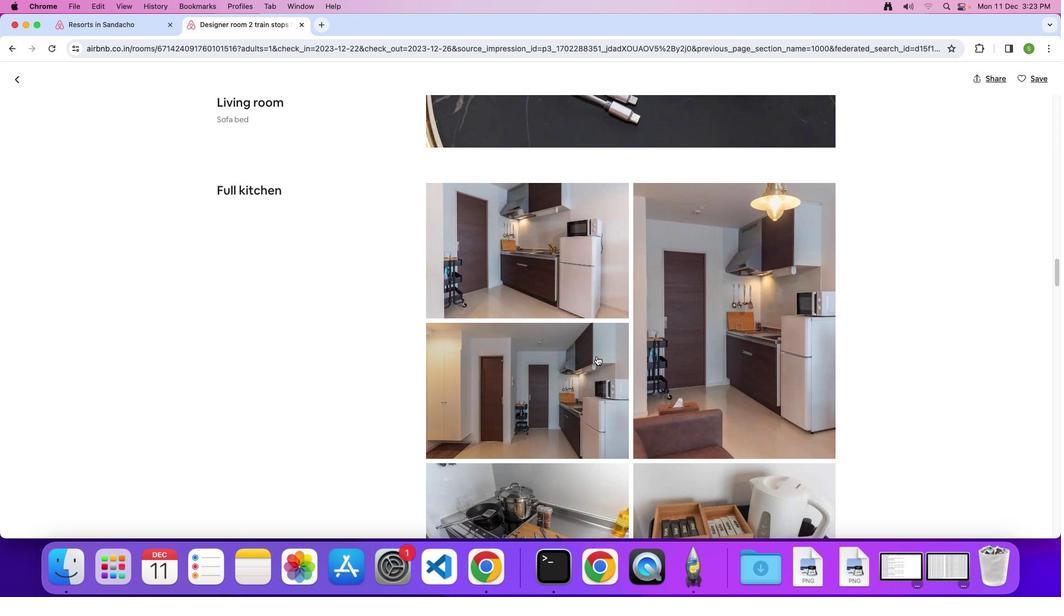 
Action: Mouse scrolled (599, 358) with delta (2, 1)
Screenshot: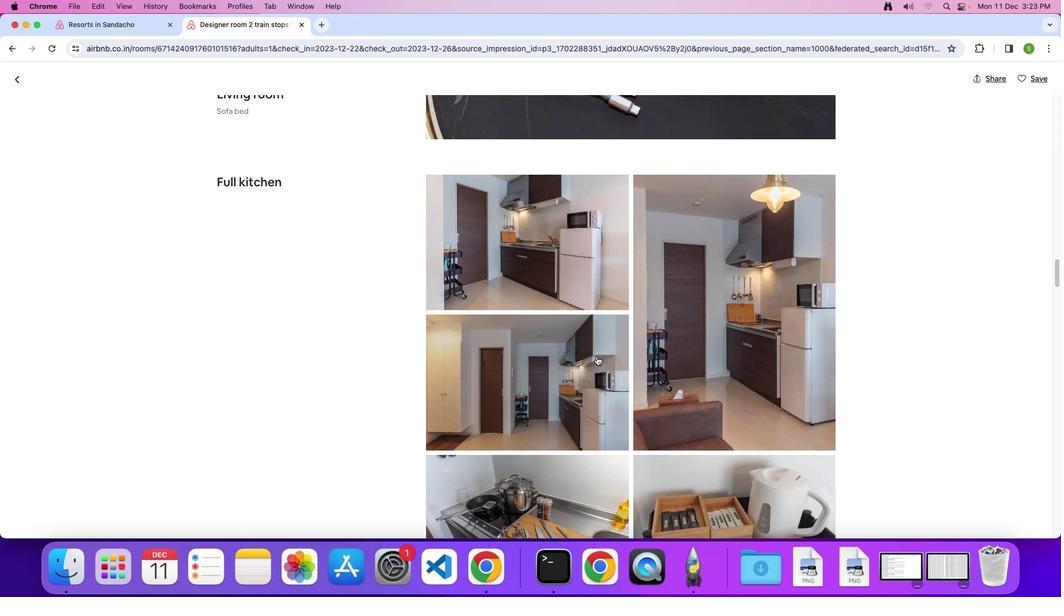 
Action: Mouse scrolled (599, 358) with delta (2, 1)
Screenshot: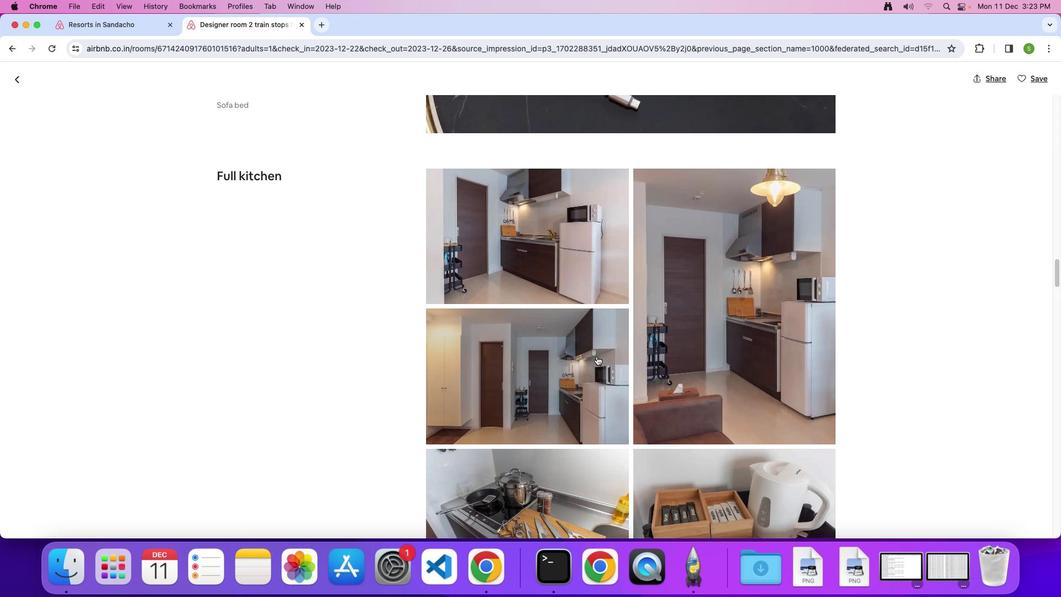
Action: Mouse scrolled (599, 358) with delta (2, 1)
Screenshot: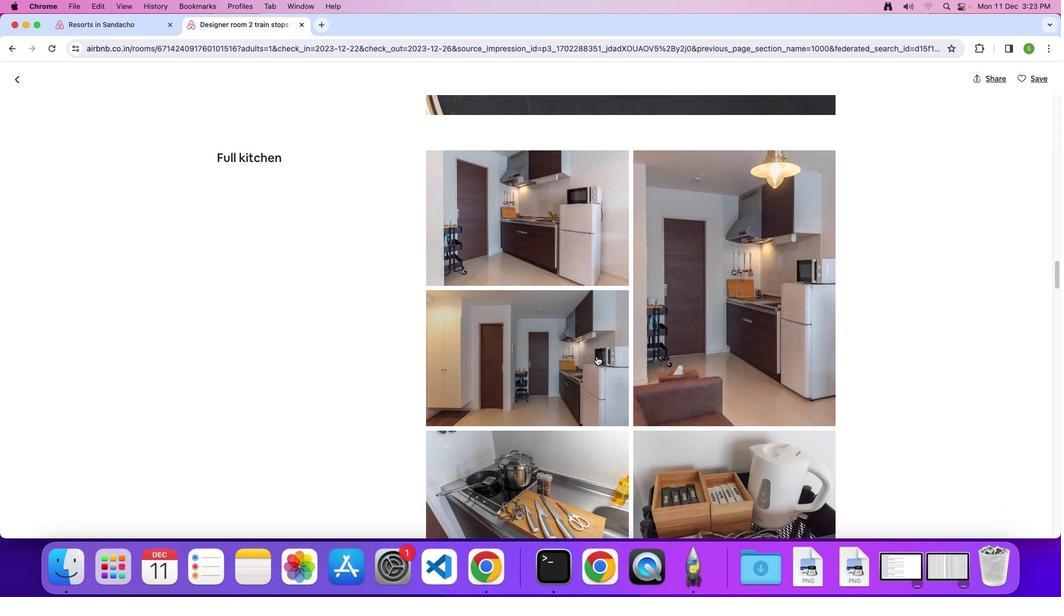 
Action: Mouse scrolled (599, 358) with delta (2, 1)
Screenshot: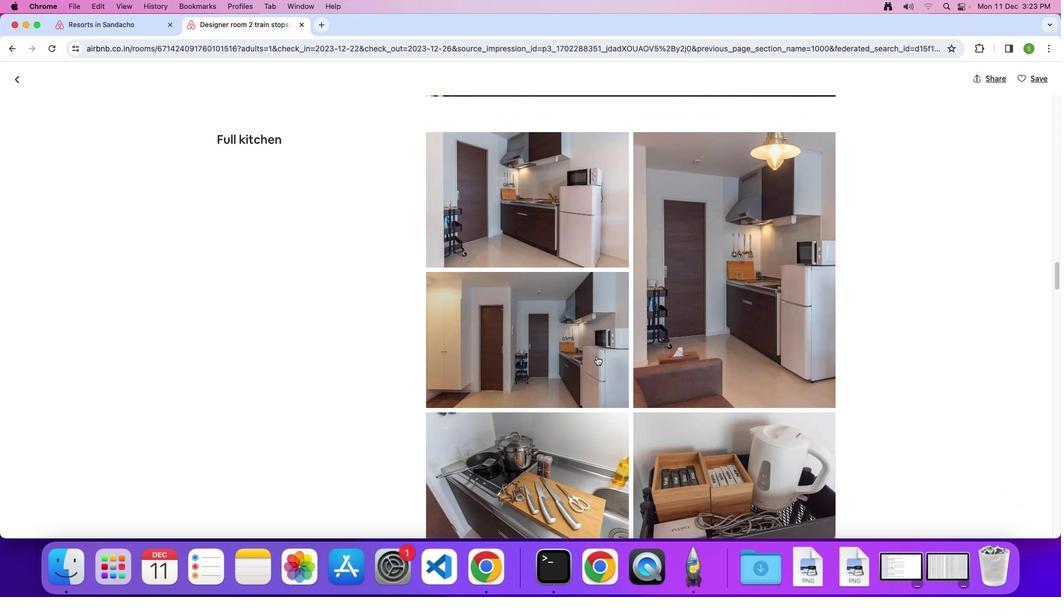 
Action: Mouse scrolled (599, 358) with delta (2, 1)
Screenshot: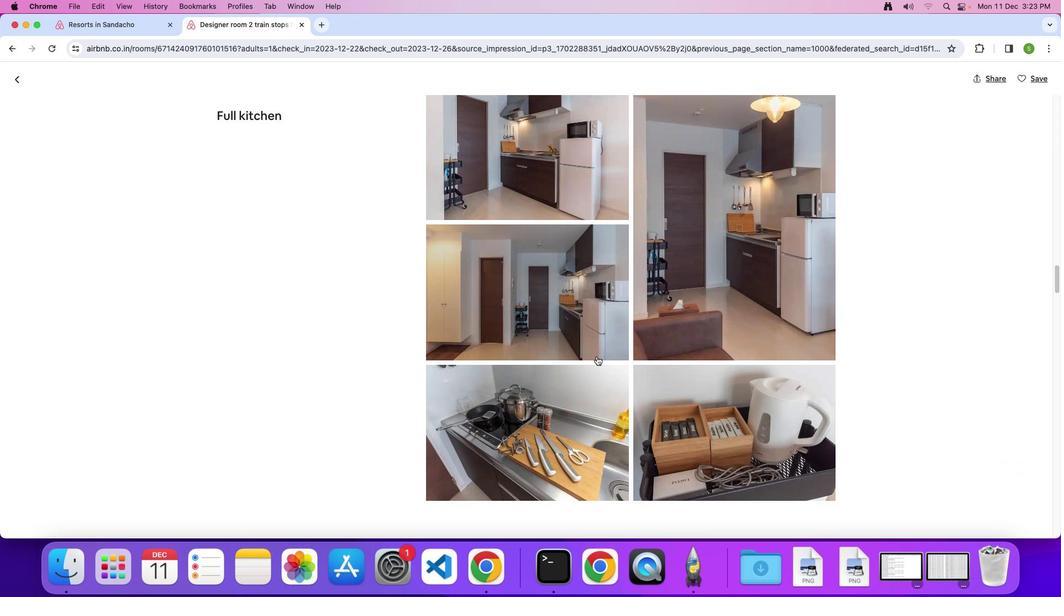 
Action: Mouse scrolled (599, 358) with delta (2, 1)
Screenshot: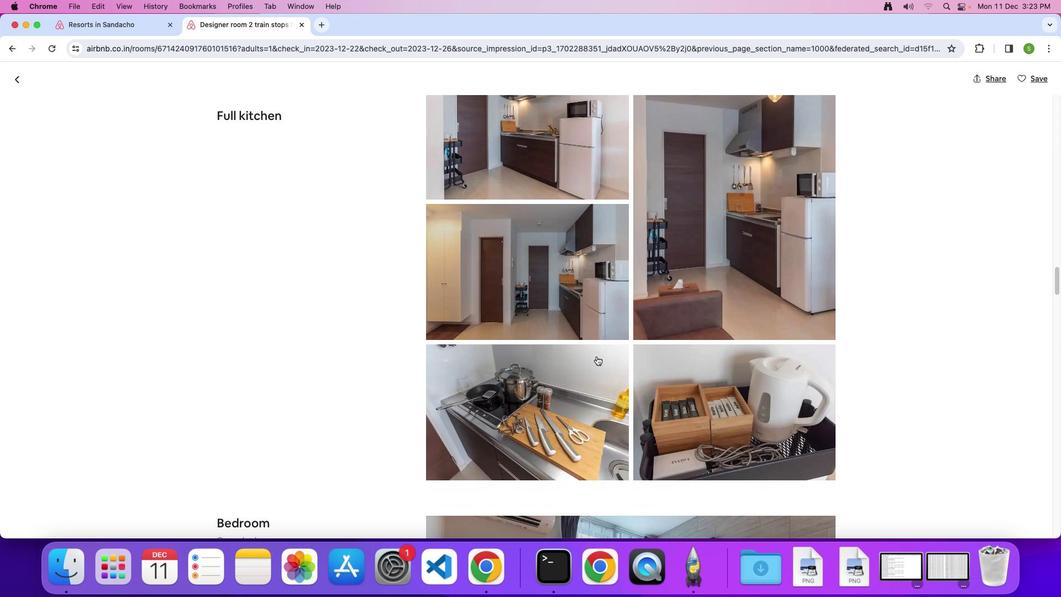 
Action: Mouse scrolled (599, 358) with delta (2, 1)
Screenshot: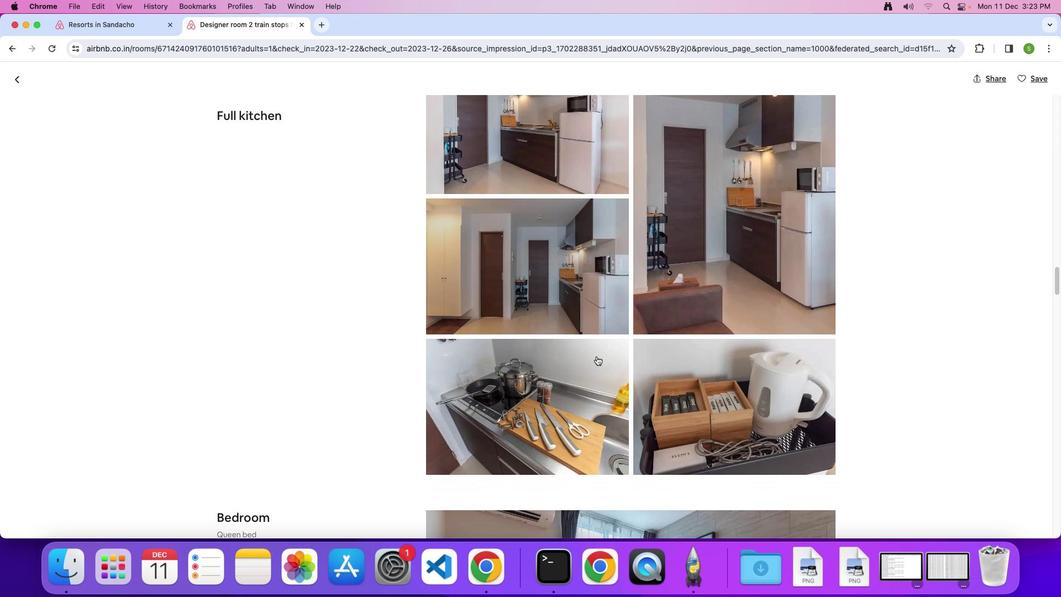 
Action: Mouse scrolled (599, 358) with delta (2, 1)
Screenshot: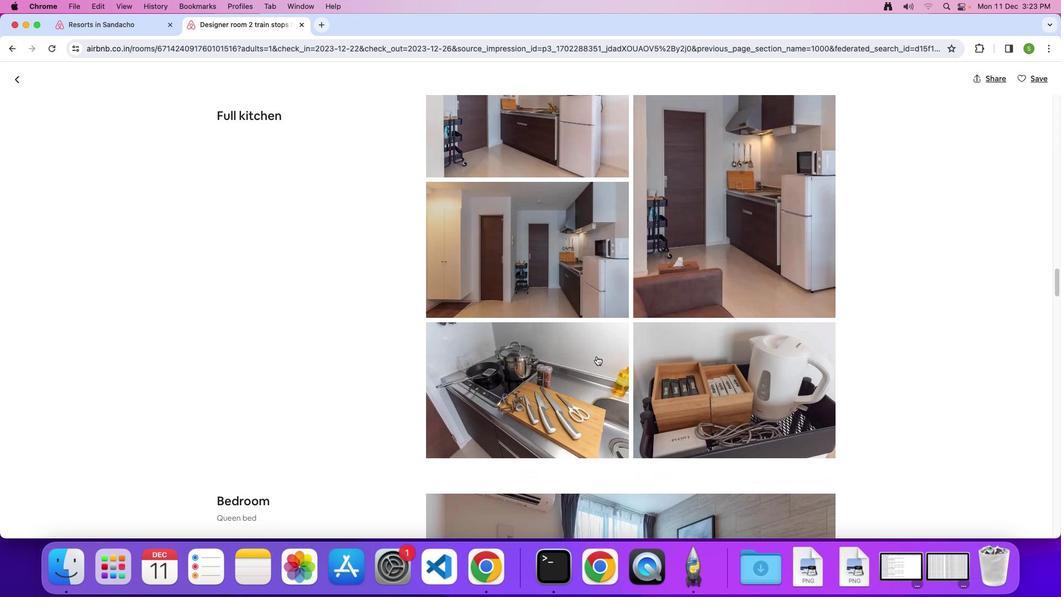 
Action: Mouse scrolled (599, 358) with delta (2, 1)
Screenshot: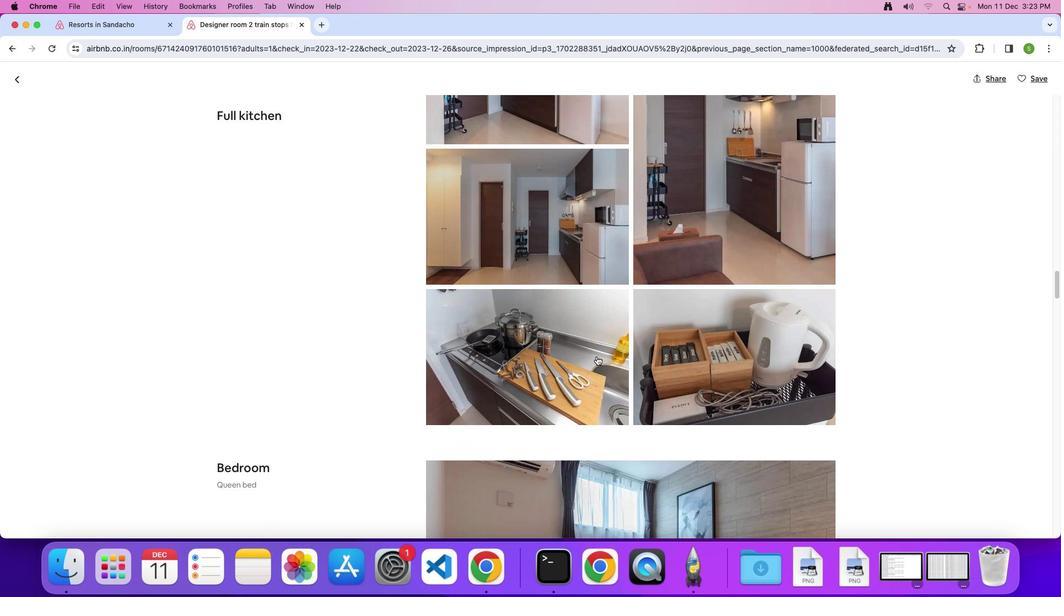
Action: Mouse scrolled (599, 358) with delta (2, 1)
Screenshot: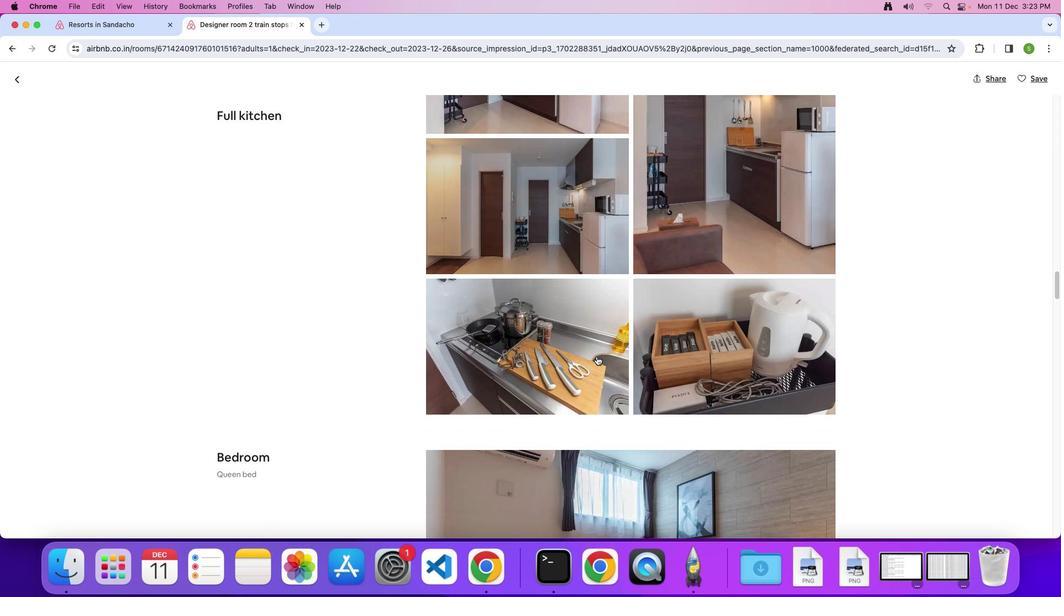 
Action: Mouse scrolled (599, 358) with delta (2, 1)
Screenshot: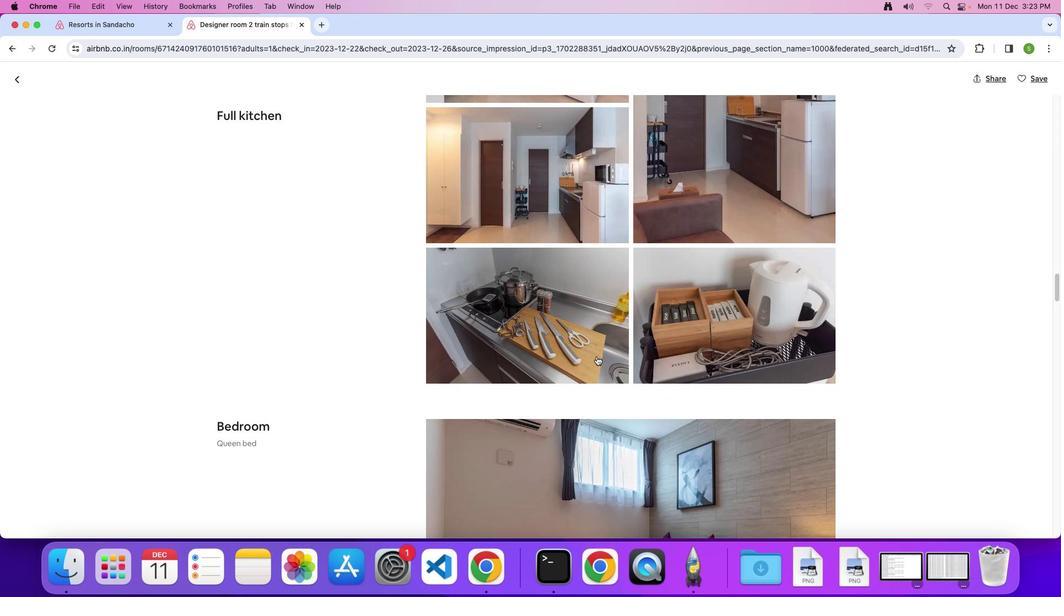 
Action: Mouse scrolled (599, 358) with delta (2, 1)
Screenshot: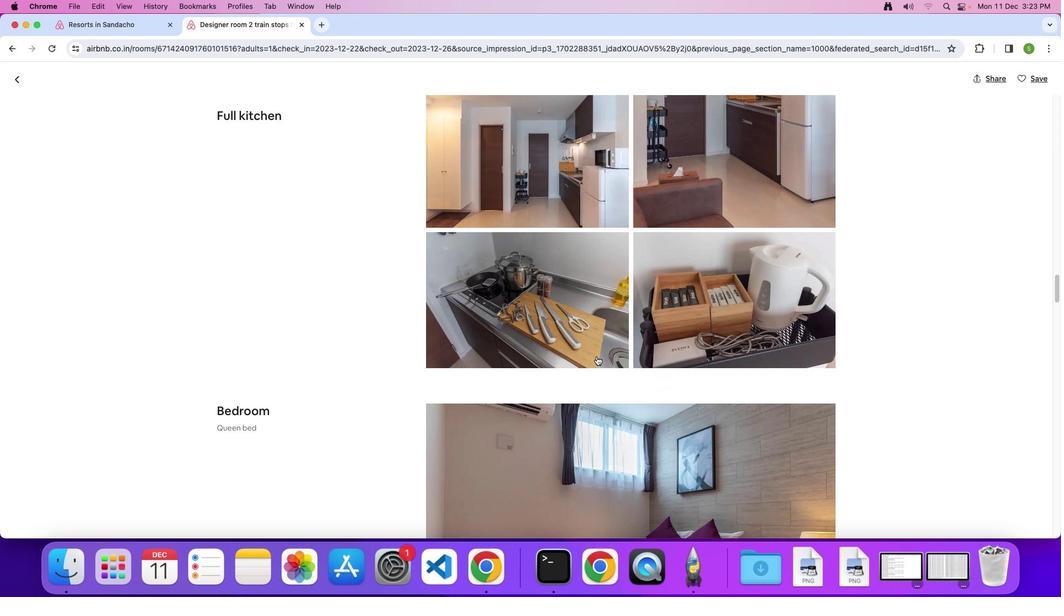 
Action: Mouse scrolled (599, 358) with delta (2, 1)
Screenshot: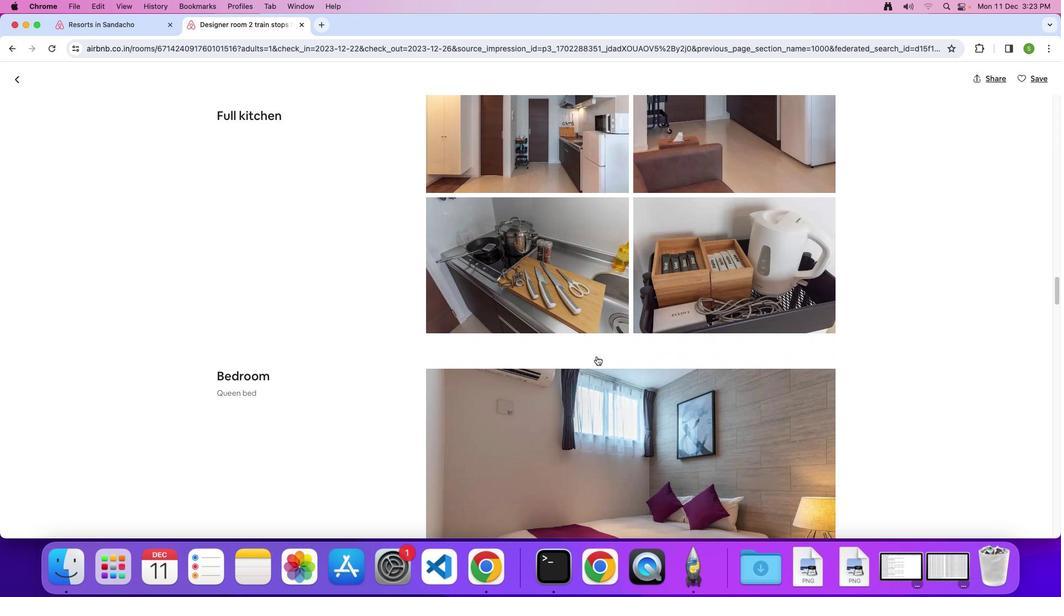 
Action: Mouse scrolled (599, 358) with delta (2, 1)
Screenshot: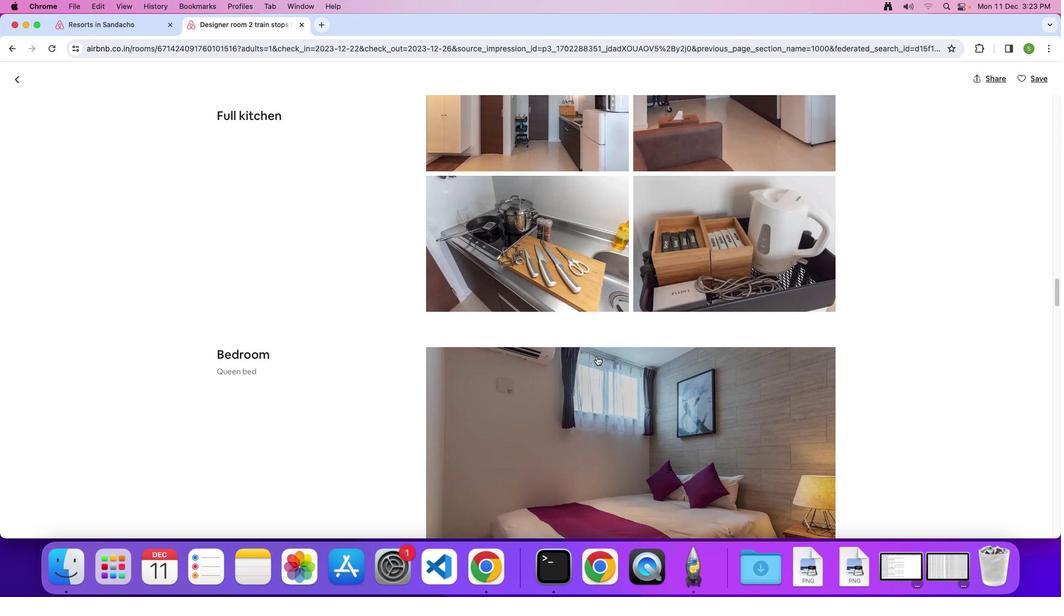 
Action: Mouse scrolled (599, 358) with delta (2, 1)
Screenshot: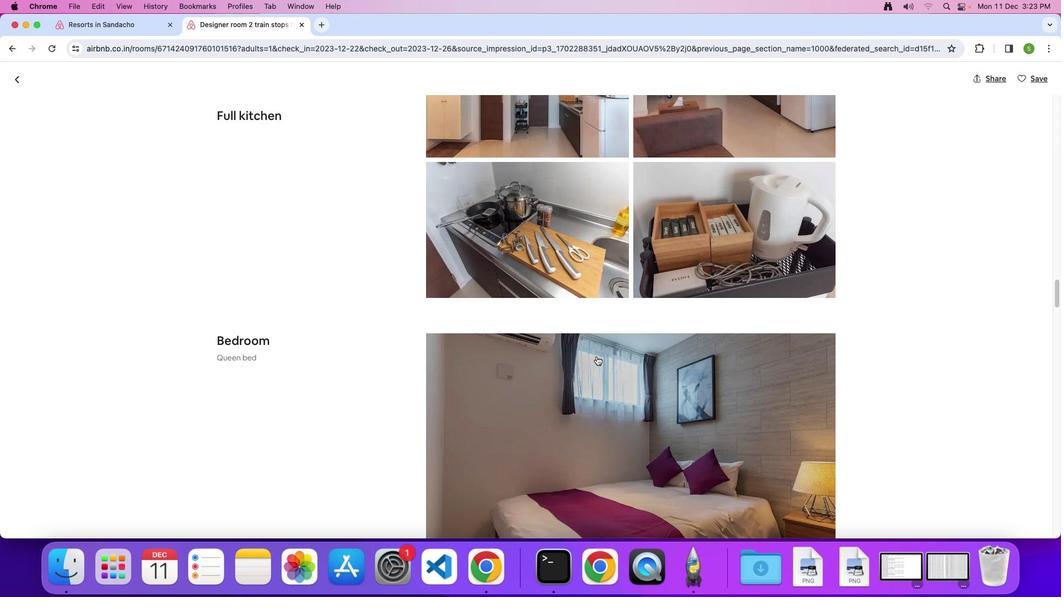 
Action: Mouse scrolled (599, 358) with delta (2, 1)
Screenshot: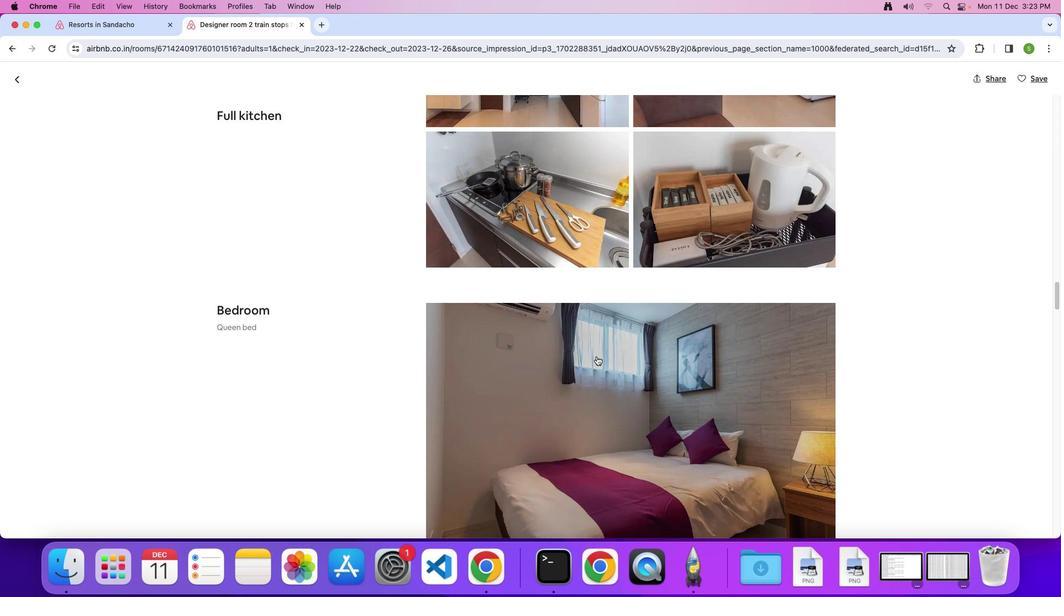 
Action: Mouse scrolled (599, 358) with delta (2, 1)
Screenshot: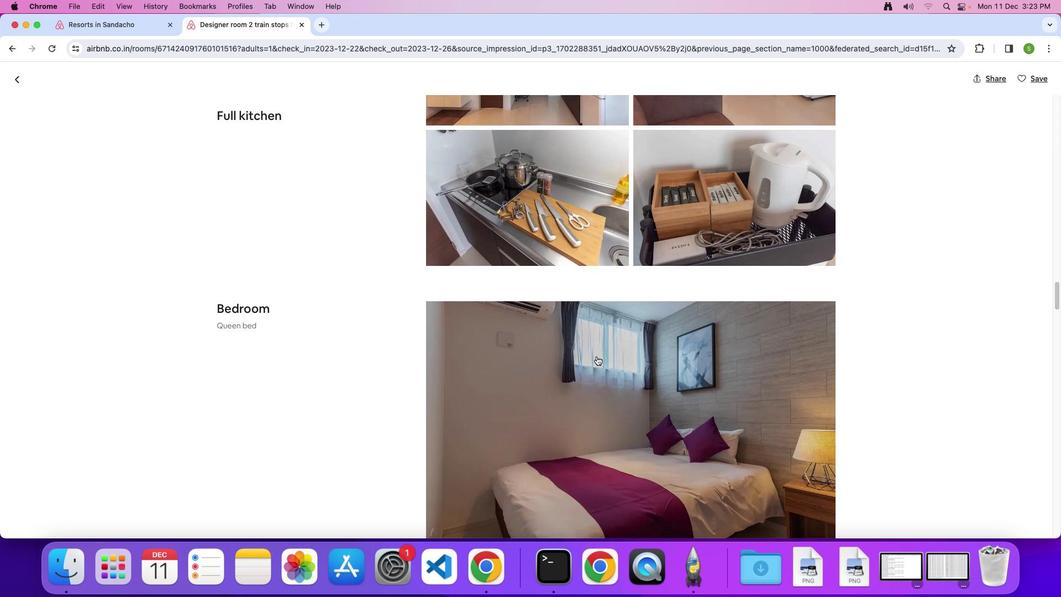 
Action: Mouse scrolled (599, 358) with delta (2, 1)
Screenshot: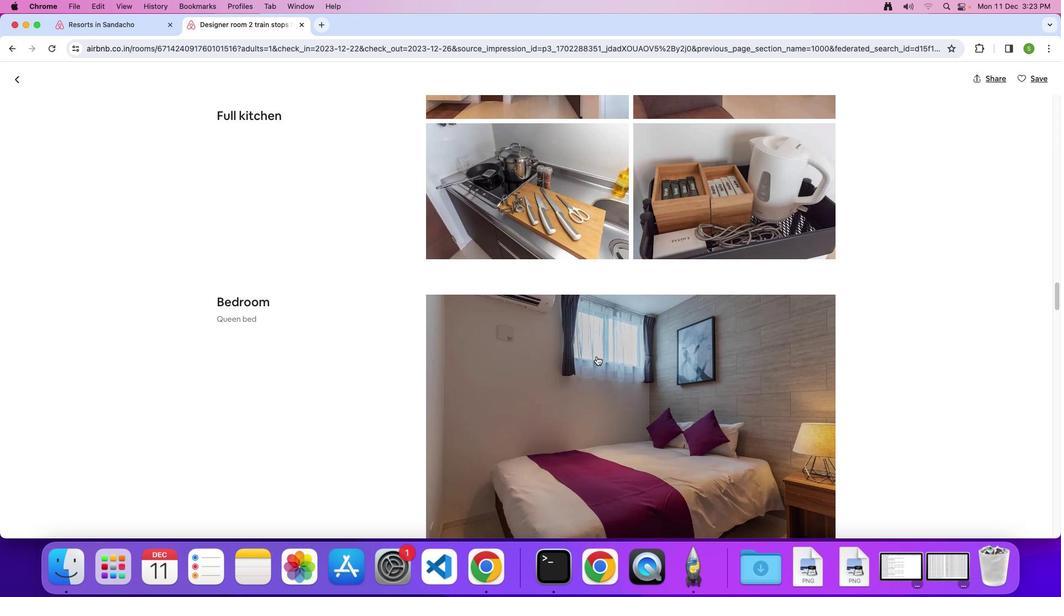 
Action: Mouse scrolled (599, 358) with delta (2, 1)
Screenshot: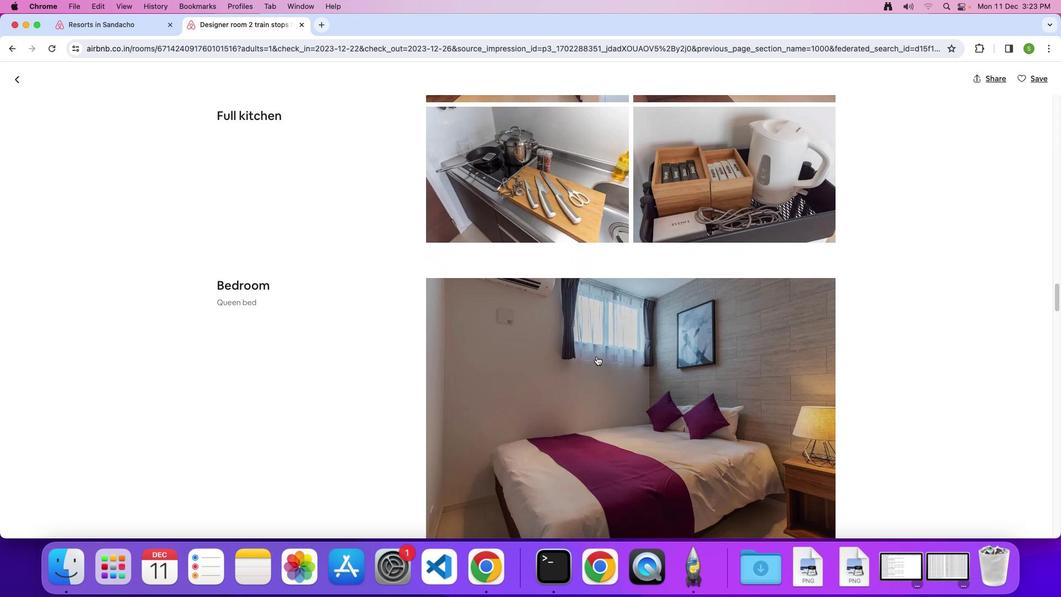 
Action: Mouse scrolled (599, 358) with delta (2, 1)
Screenshot: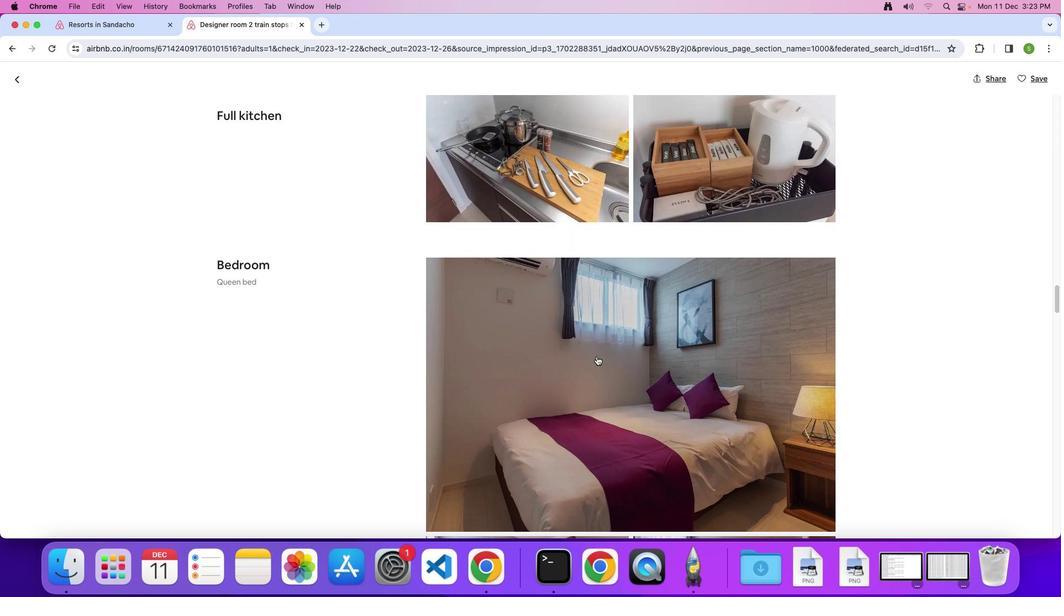 
Action: Mouse scrolled (599, 358) with delta (2, 1)
Screenshot: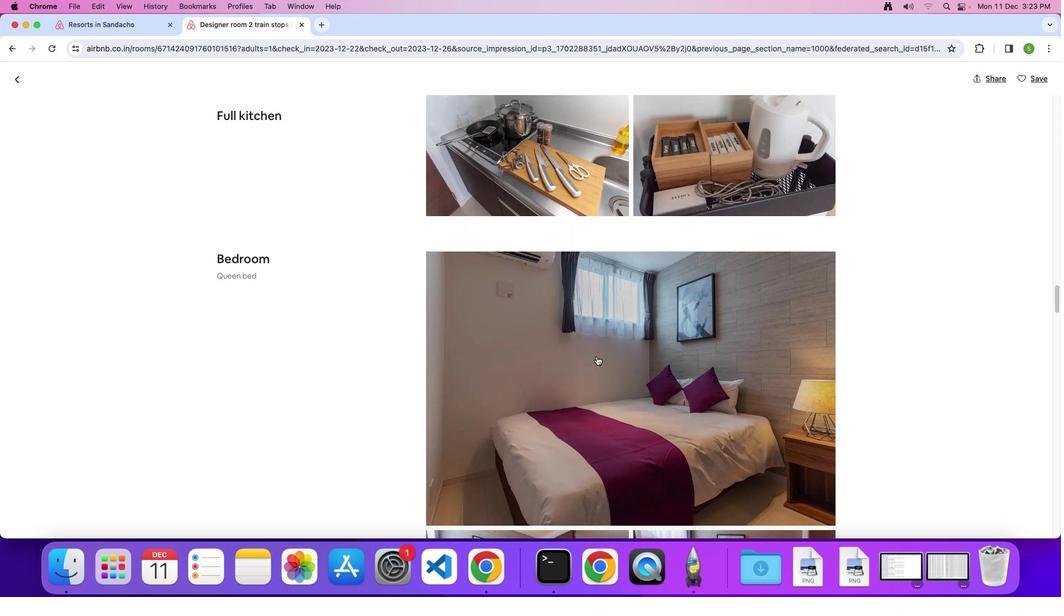 
Action: Mouse scrolled (599, 358) with delta (2, 1)
Screenshot: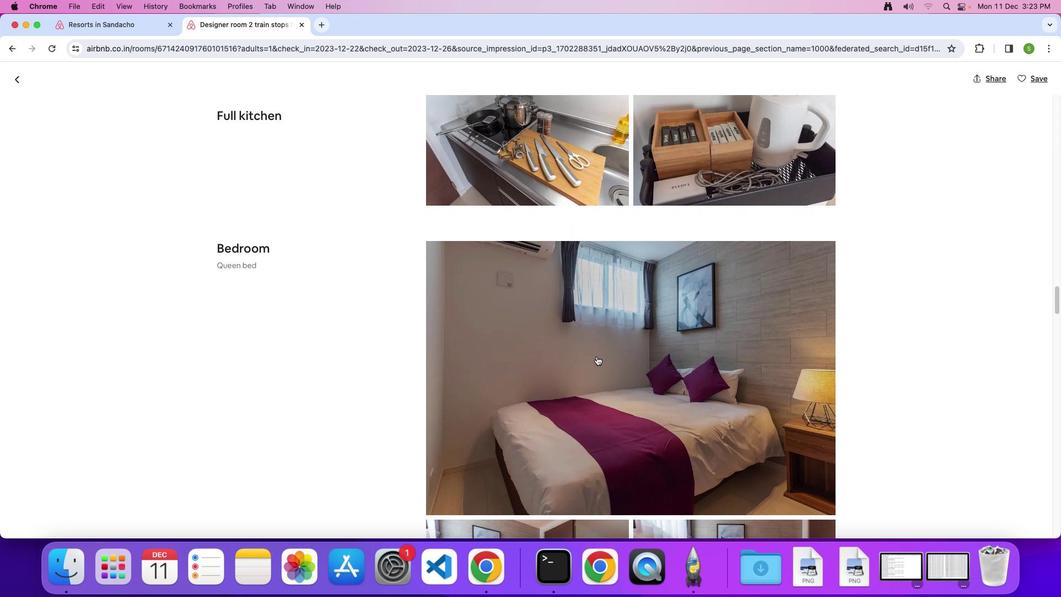 
Action: Mouse scrolled (599, 358) with delta (2, 1)
Screenshot: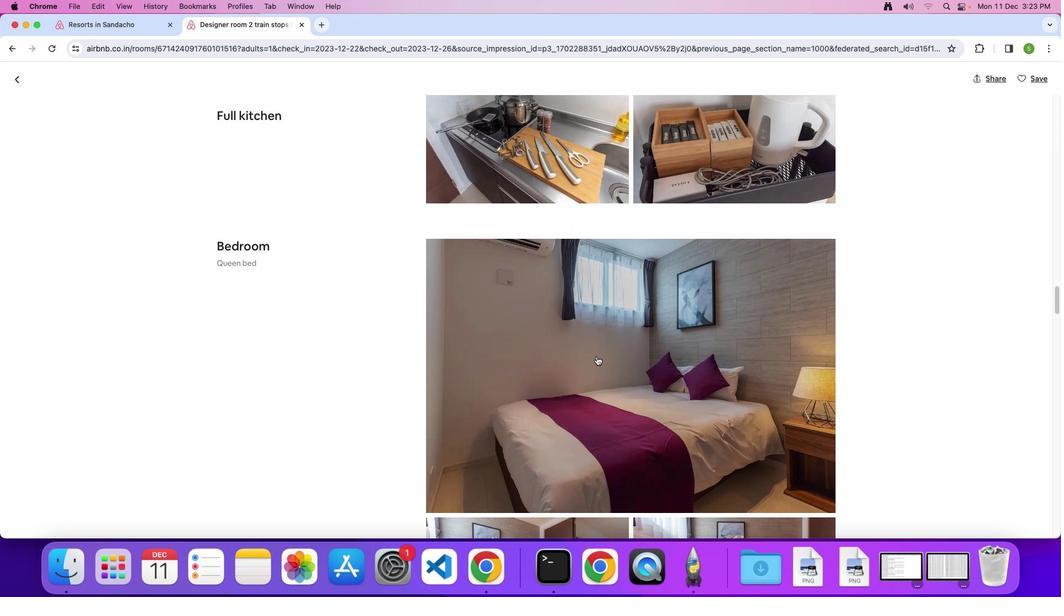 
Action: Mouse scrolled (599, 358) with delta (2, 1)
Screenshot: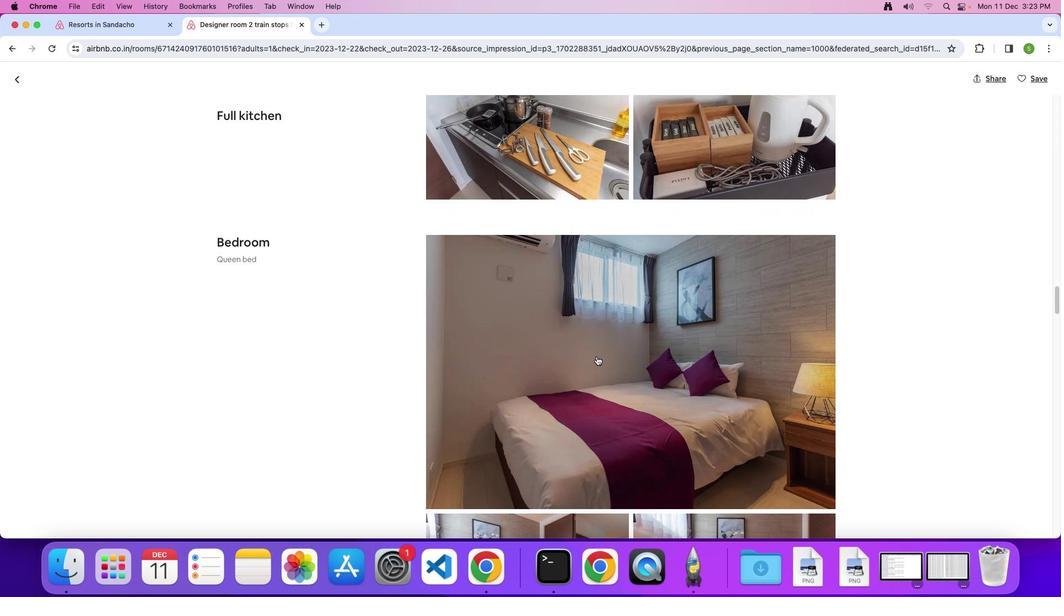 
Action: Mouse scrolled (599, 358) with delta (2, 1)
Screenshot: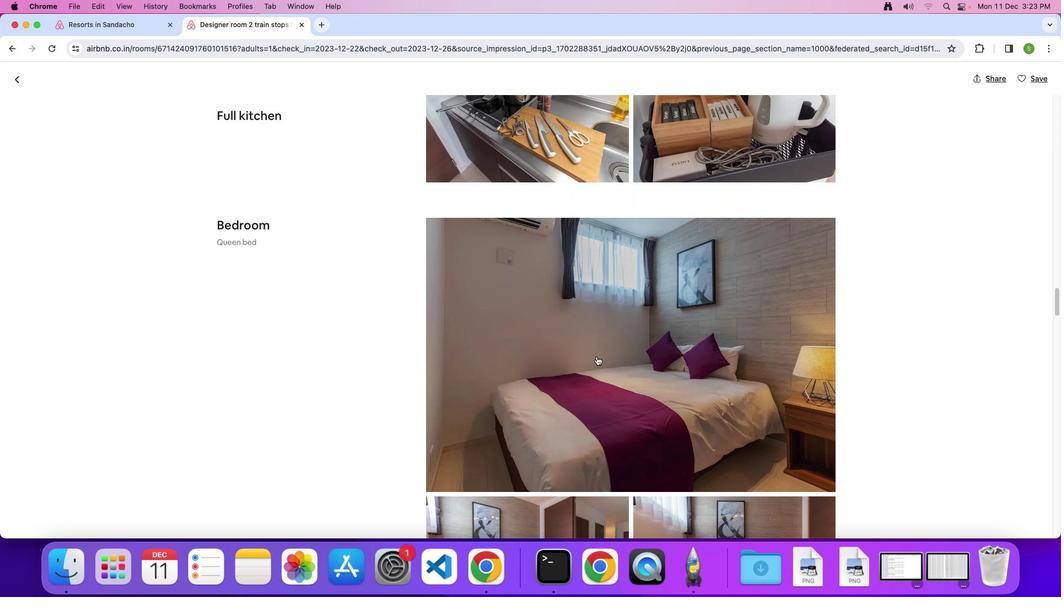 
Action: Mouse scrolled (599, 358) with delta (2, 1)
Screenshot: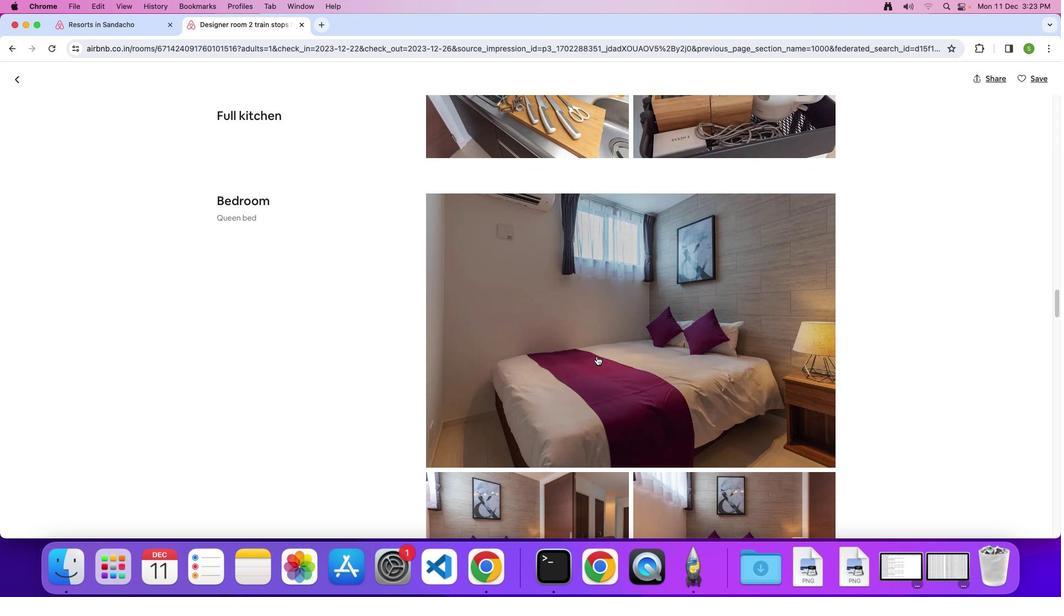 
Action: Mouse scrolled (599, 358) with delta (2, 1)
Screenshot: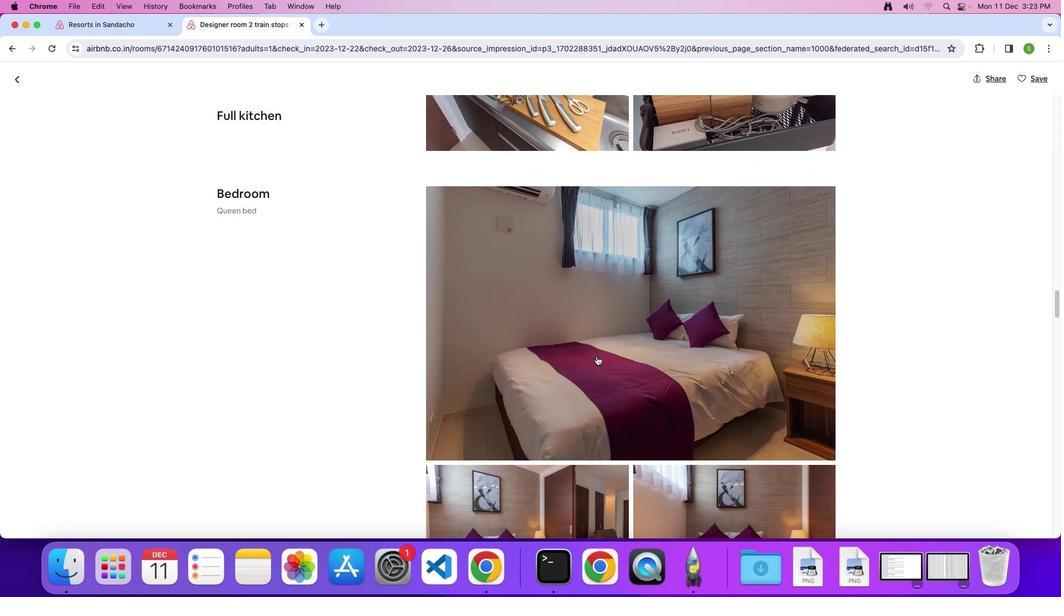 
Action: Mouse scrolled (599, 358) with delta (2, 1)
Screenshot: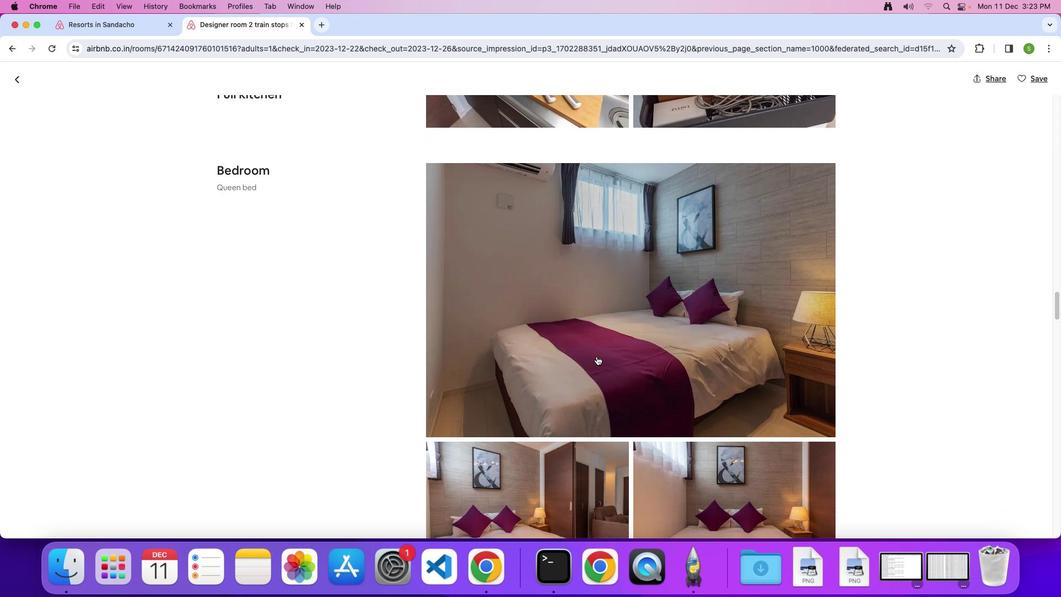 
Action: Mouse scrolled (599, 358) with delta (2, 1)
Screenshot: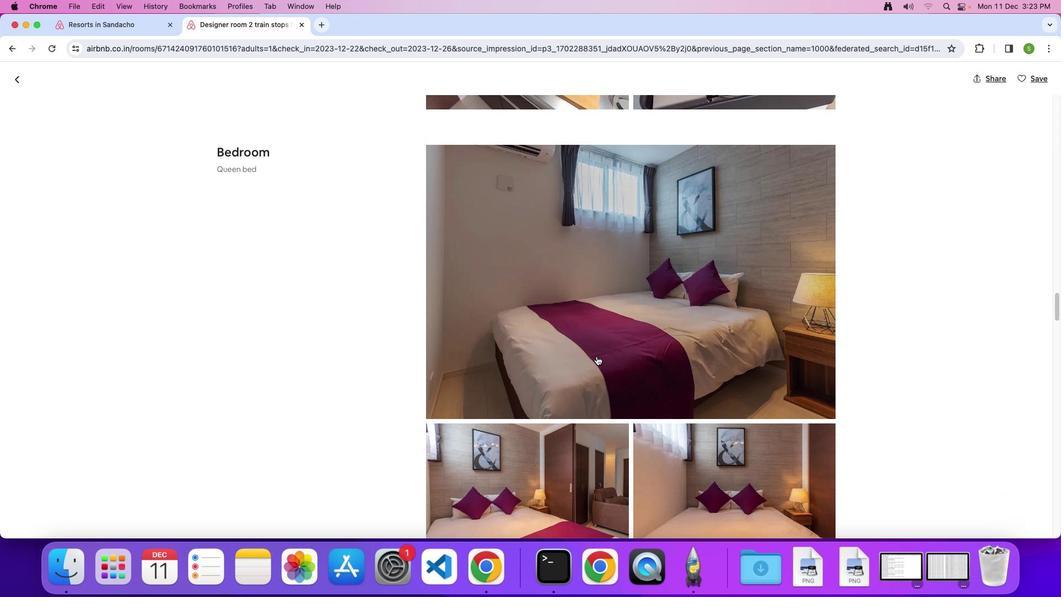 
Action: Mouse scrolled (599, 358) with delta (2, 1)
Screenshot: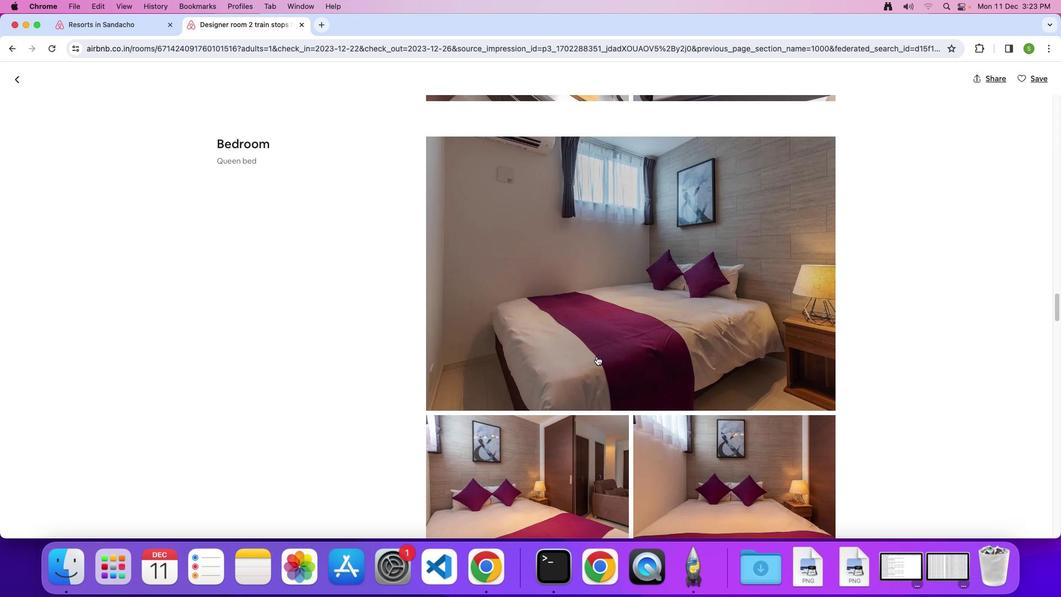 
Action: Mouse scrolled (599, 358) with delta (2, 1)
Screenshot: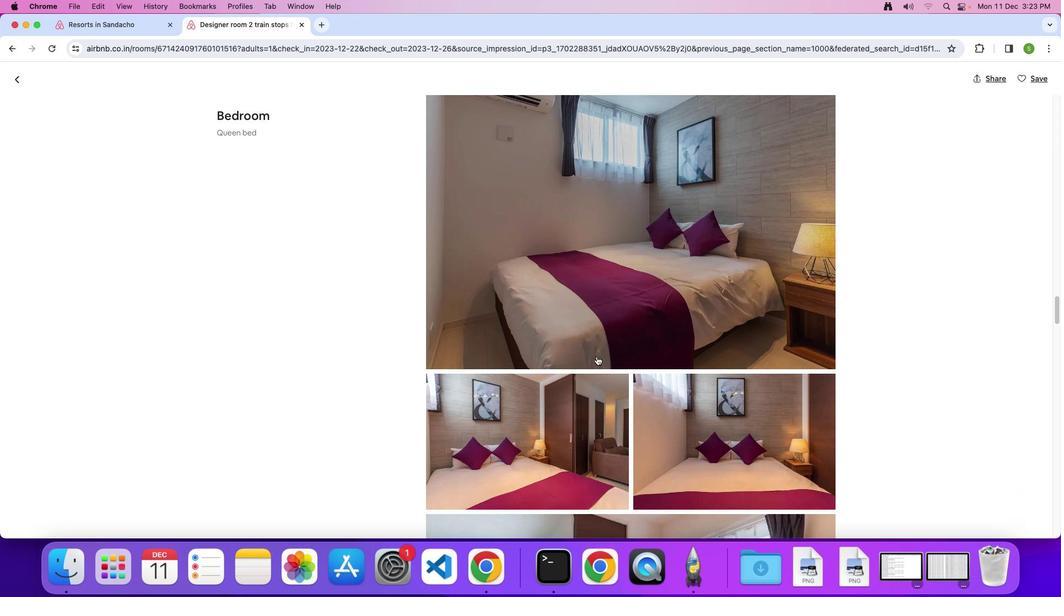 
Action: Mouse scrolled (599, 358) with delta (2, 1)
Screenshot: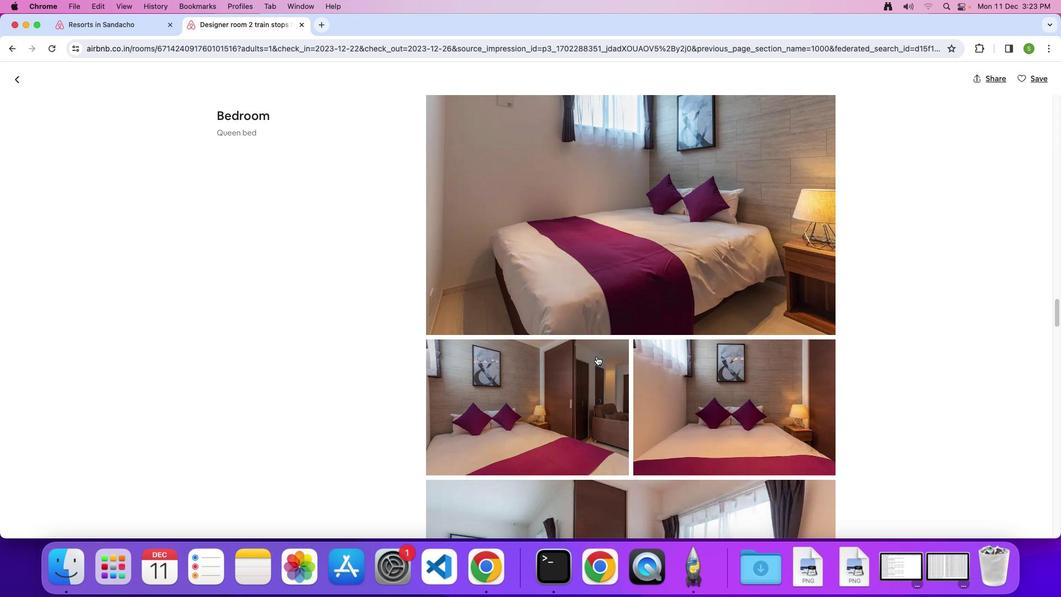
Action: Mouse scrolled (599, 358) with delta (2, 1)
Screenshot: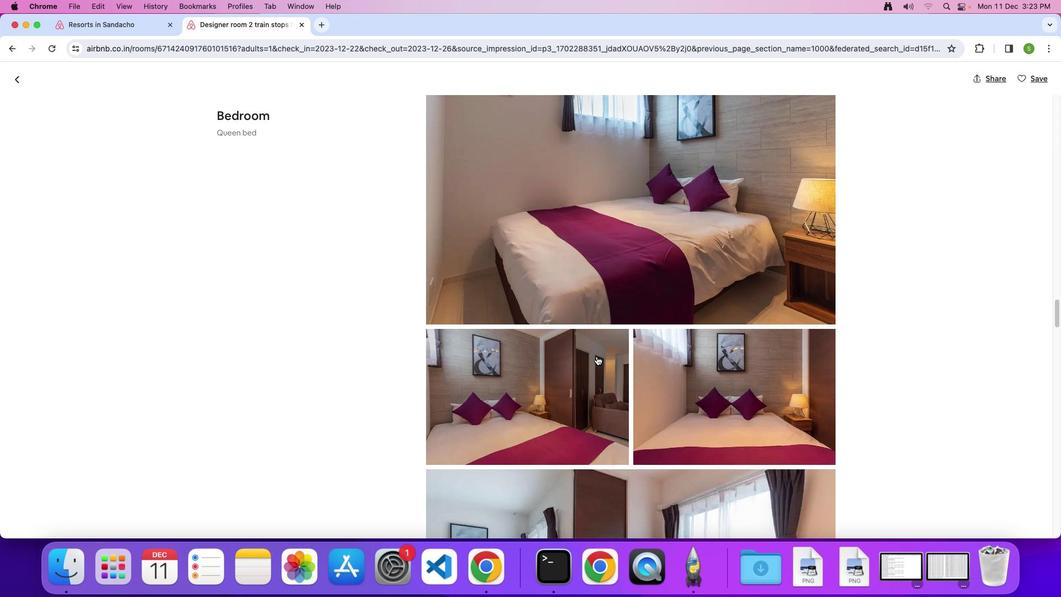 
Action: Mouse scrolled (599, 358) with delta (2, 1)
Screenshot: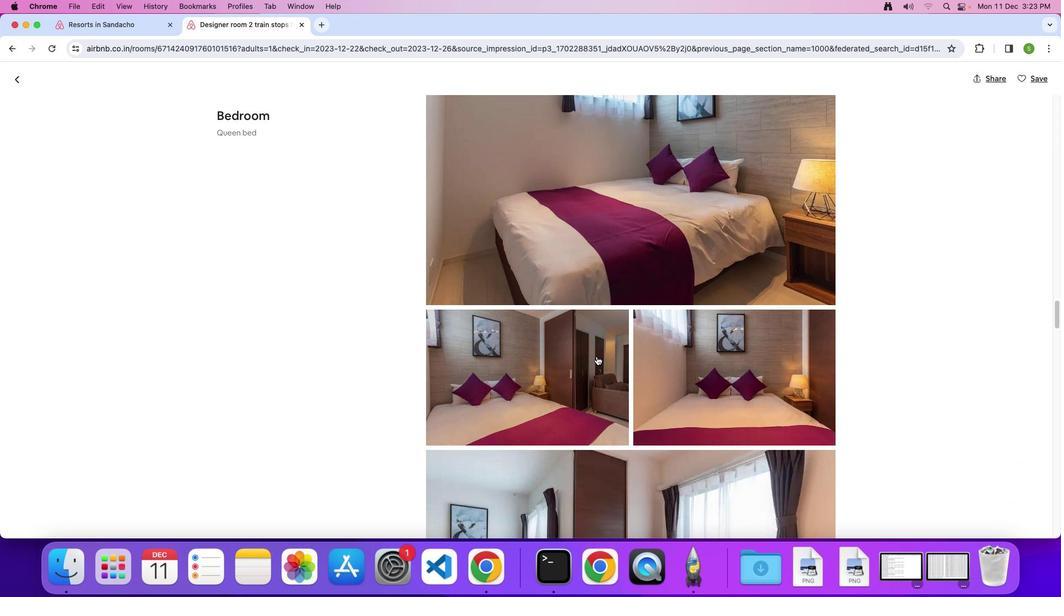 
Action: Mouse scrolled (599, 358) with delta (2, 1)
Screenshot: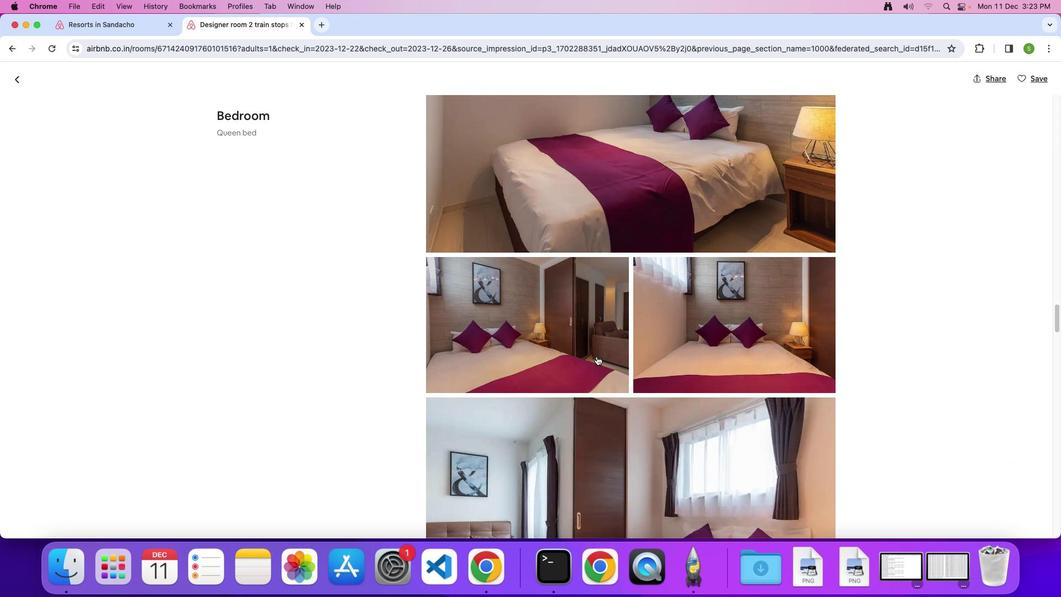 
Action: Mouse scrolled (599, 358) with delta (2, 1)
Screenshot: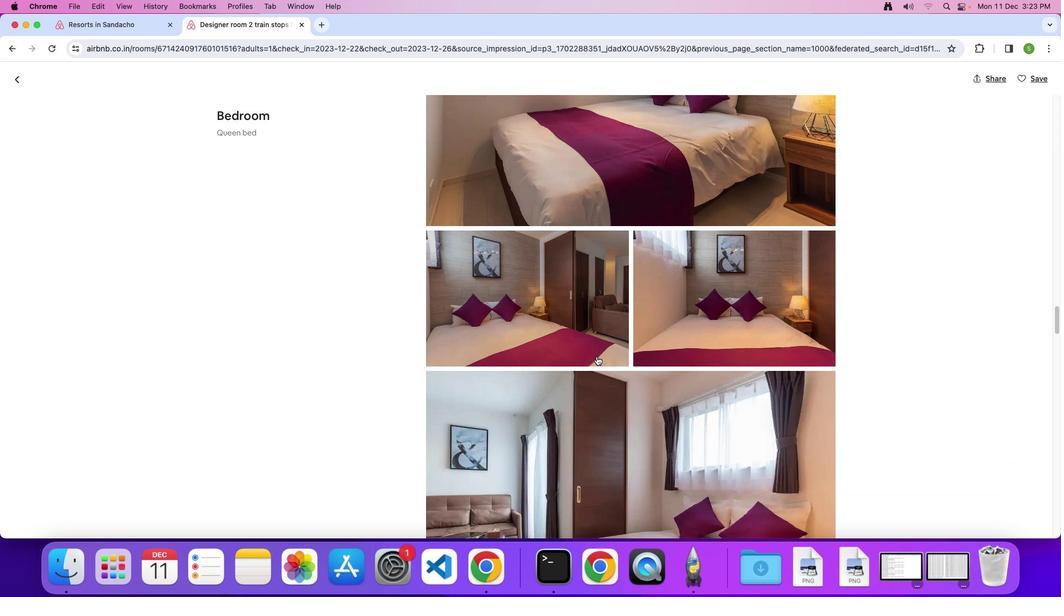 
Action: Mouse scrolled (599, 358) with delta (2, 0)
Screenshot: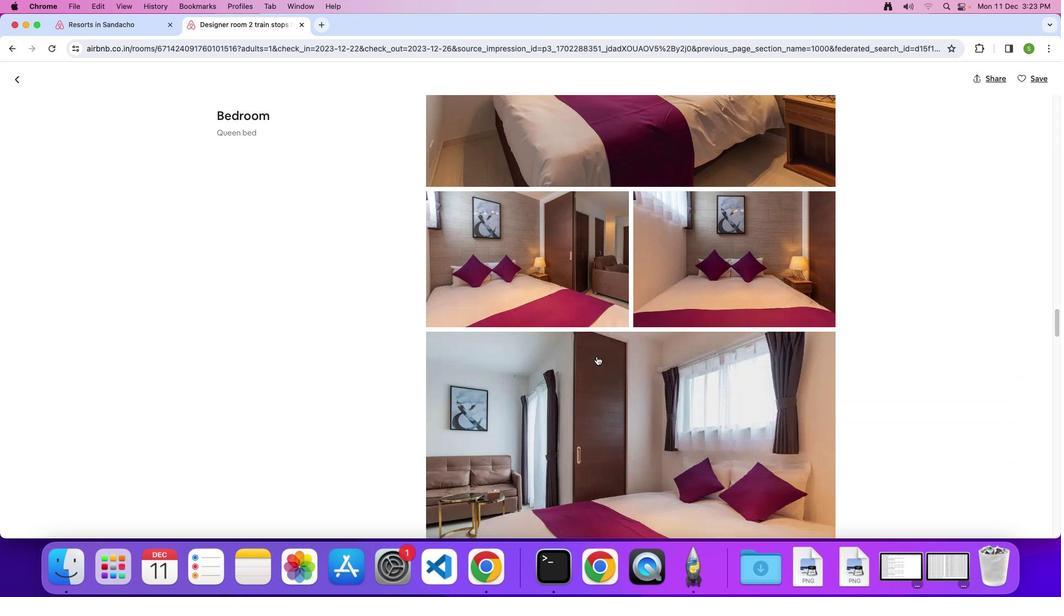 
Action: Mouse scrolled (599, 358) with delta (2, 1)
Screenshot: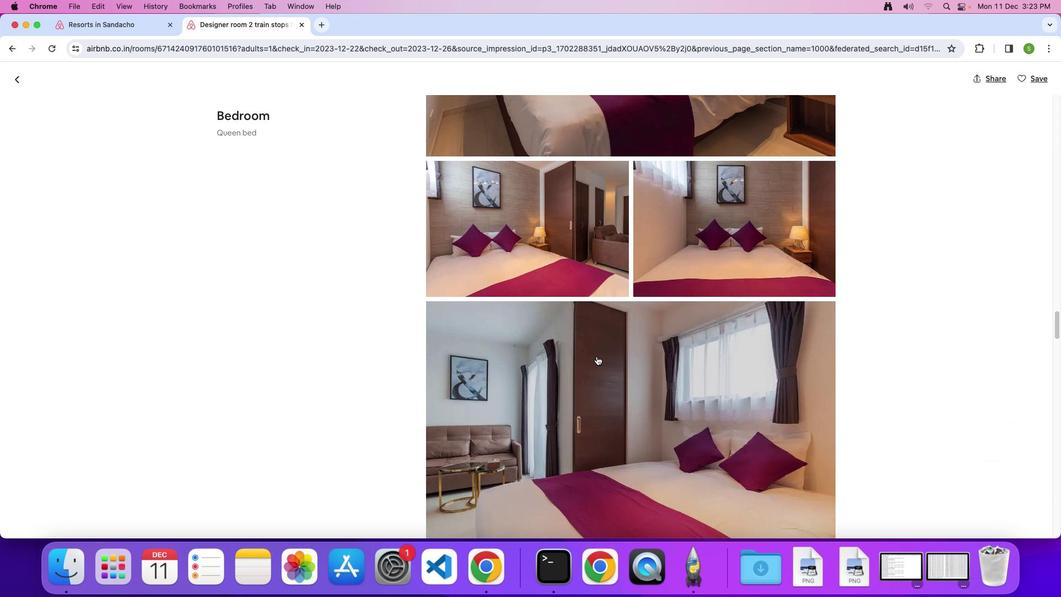 
Action: Mouse scrolled (599, 358) with delta (2, 1)
Screenshot: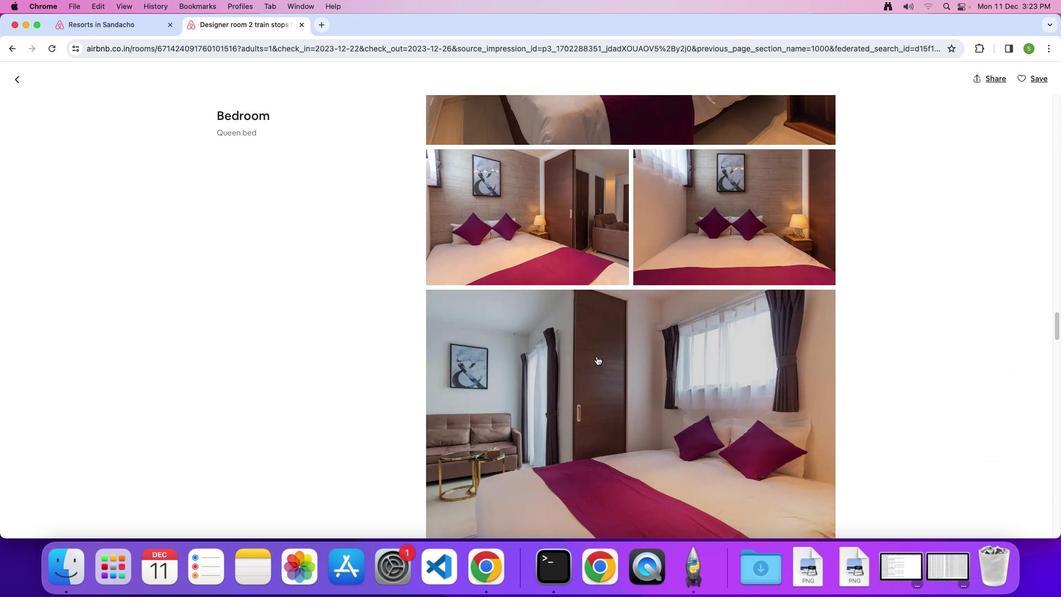 
Action: Mouse scrolled (599, 358) with delta (2, 1)
Screenshot: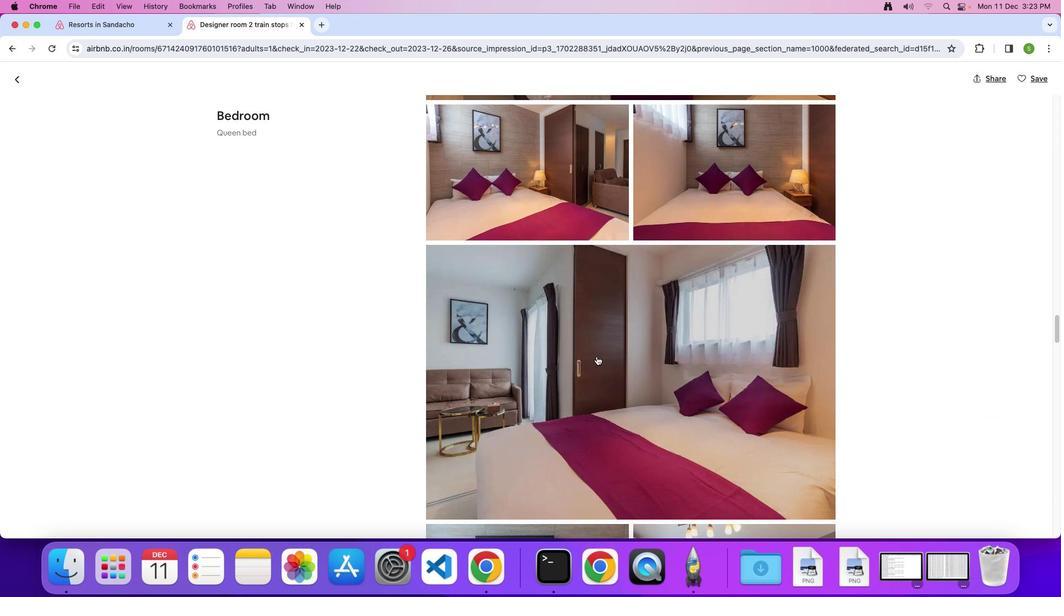 
Action: Mouse scrolled (599, 358) with delta (2, 1)
Screenshot: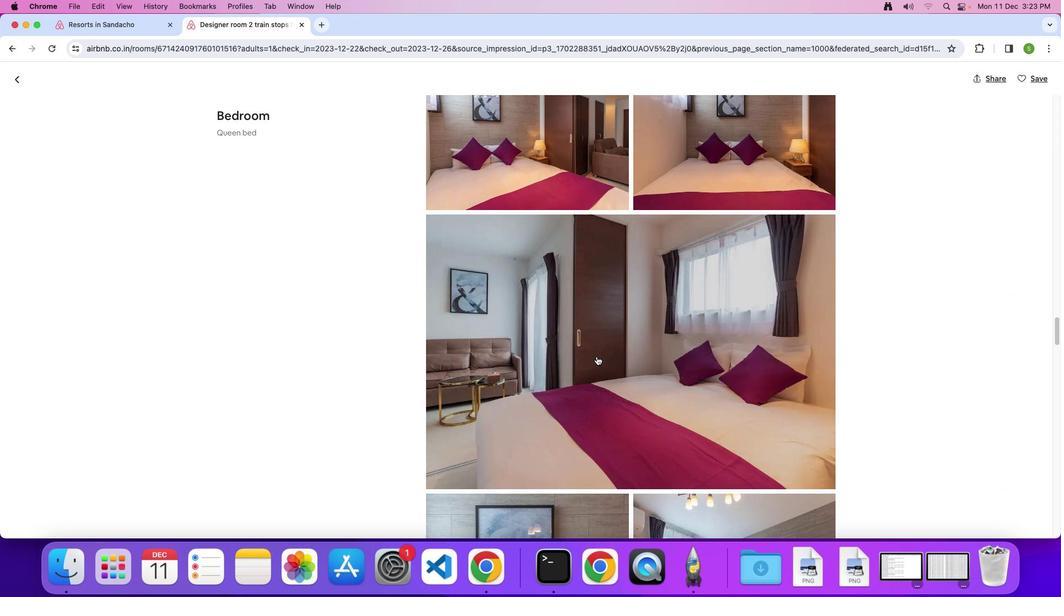 
Action: Mouse scrolled (599, 358) with delta (2, 1)
Screenshot: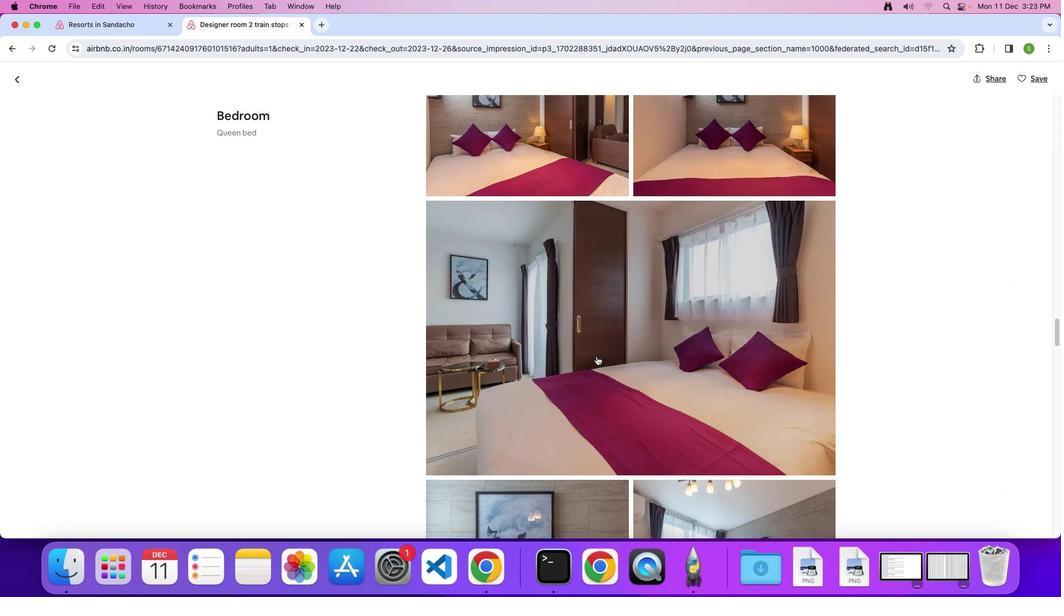 
Action: Mouse scrolled (599, 358) with delta (2, 1)
Screenshot: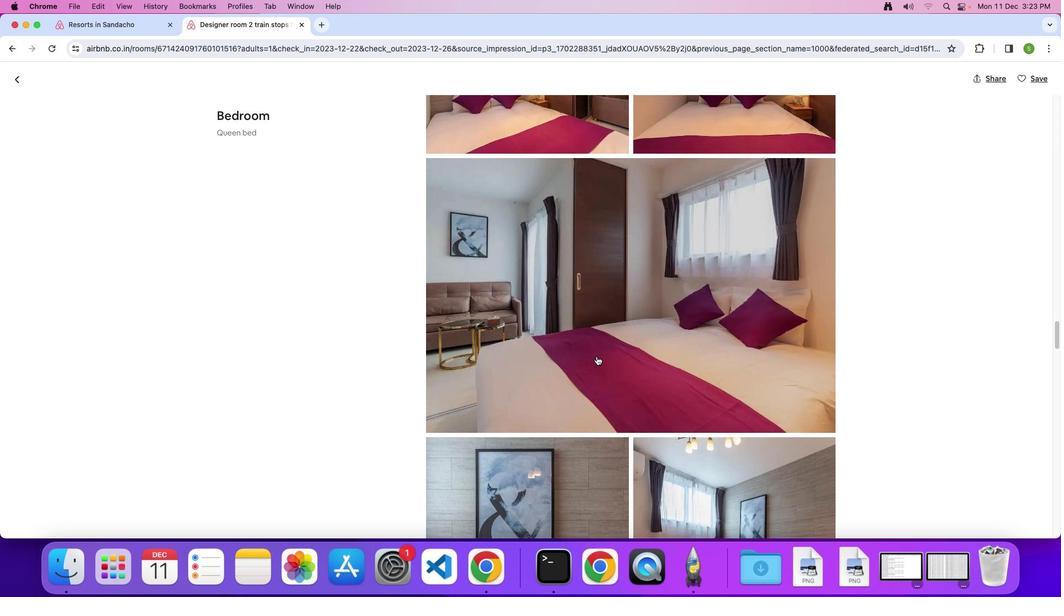 
Action: Mouse scrolled (599, 358) with delta (2, 1)
Screenshot: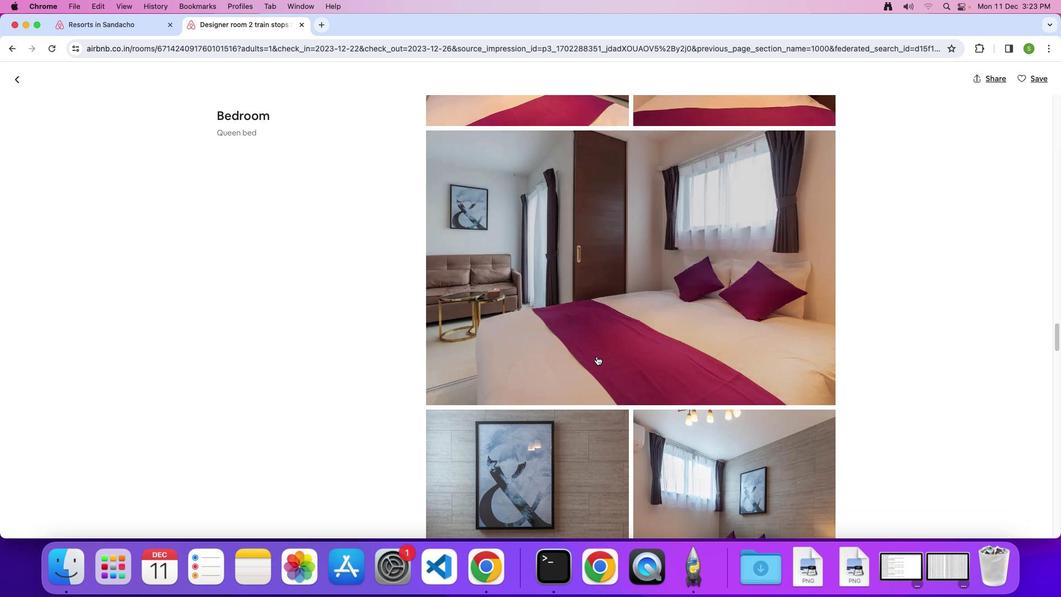 
Action: Mouse scrolled (599, 358) with delta (2, 1)
Screenshot: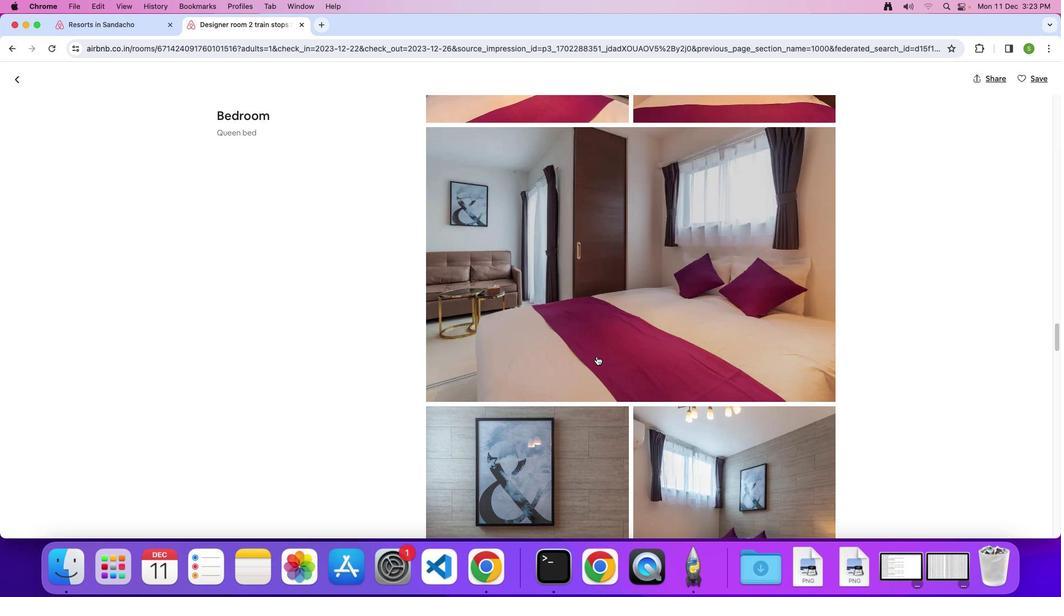 
Action: Mouse scrolled (599, 358) with delta (2, 1)
Screenshot: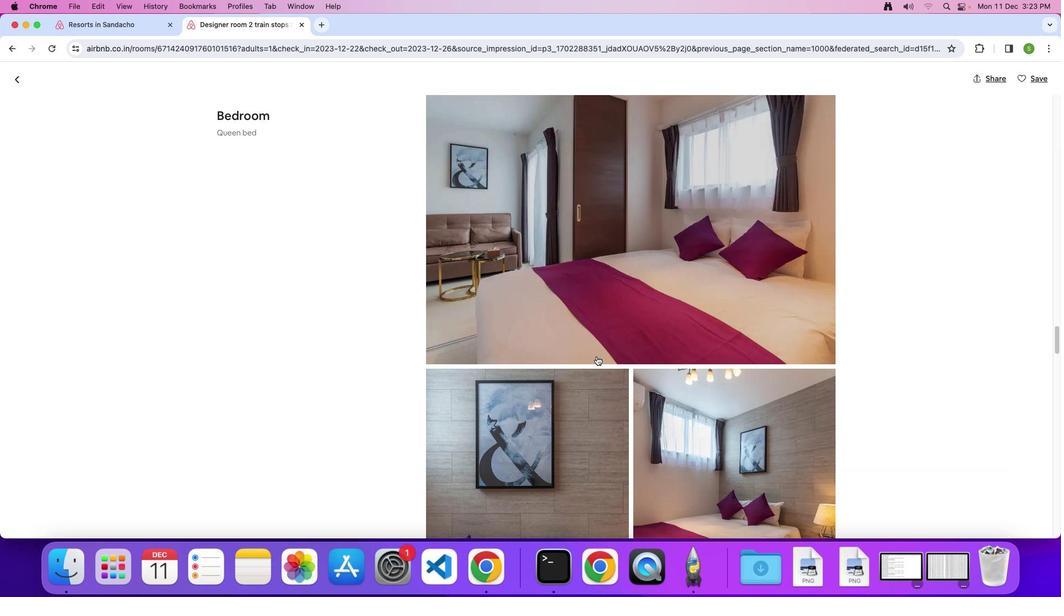 
Action: Mouse scrolled (599, 358) with delta (2, 1)
Screenshot: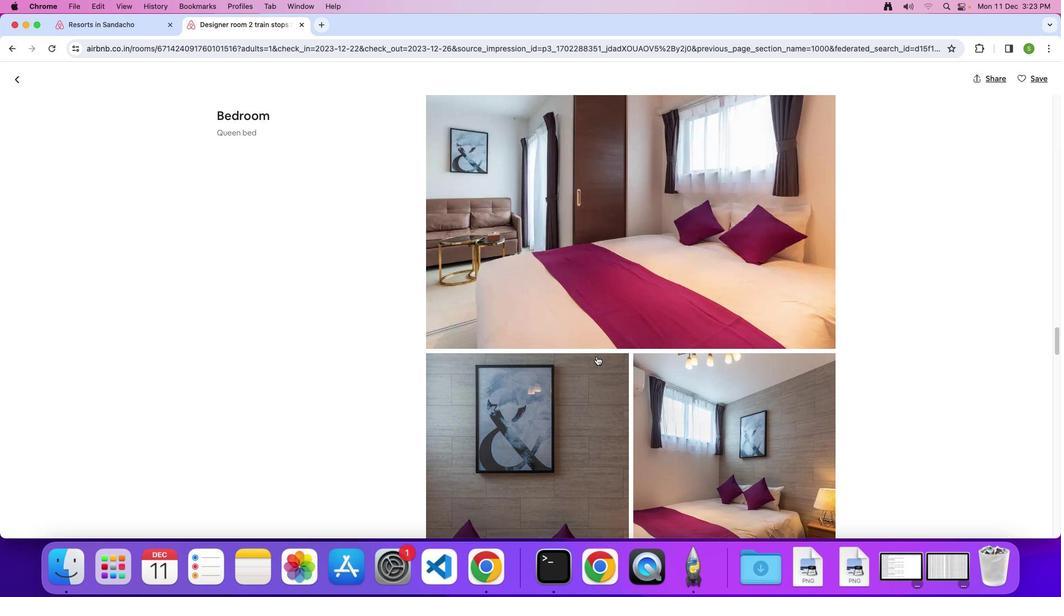 
Action: Mouse scrolled (599, 358) with delta (2, 1)
Screenshot: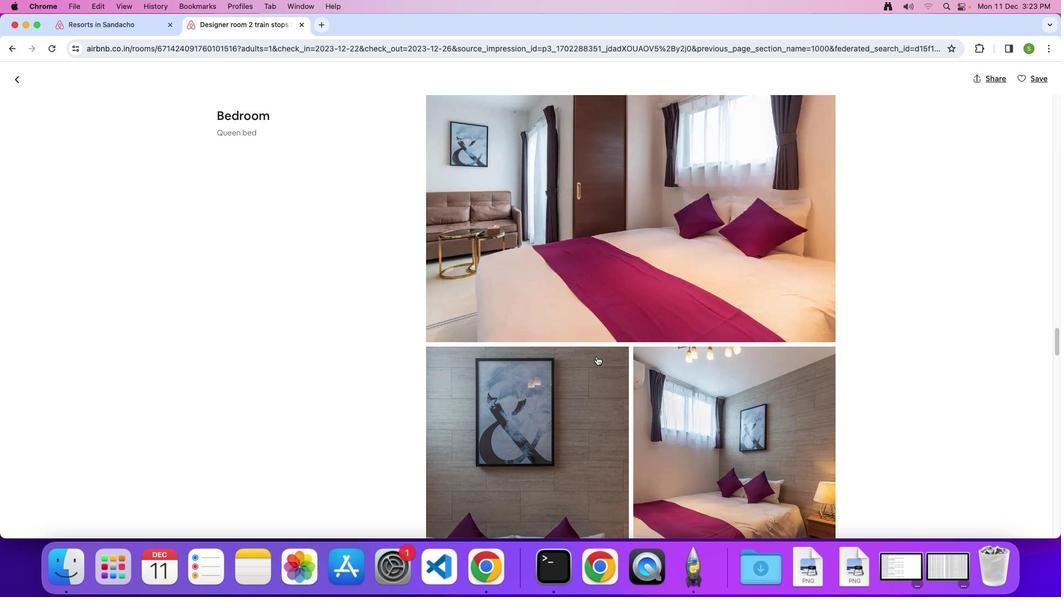 
Action: Mouse scrolled (599, 358) with delta (2, 1)
Screenshot: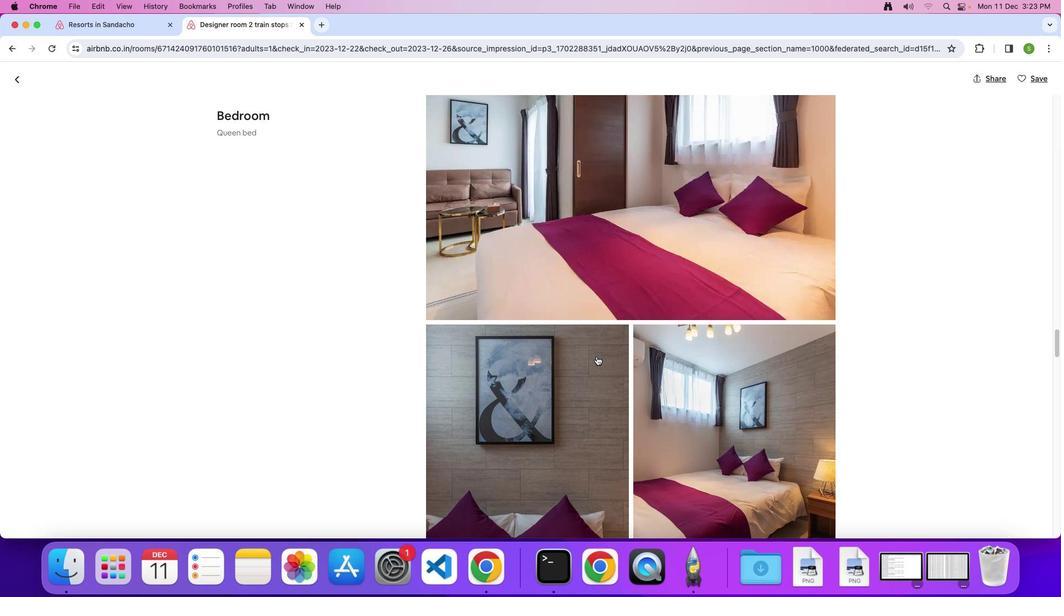 
Action: Mouse scrolled (599, 358) with delta (2, 1)
Screenshot: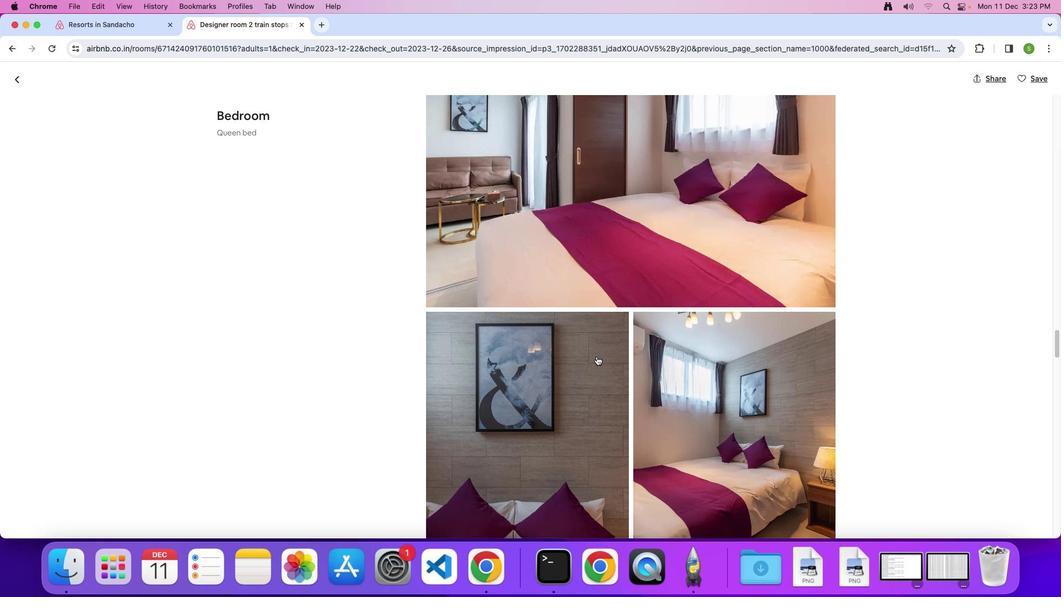 
Action: Mouse scrolled (599, 358) with delta (2, 1)
Screenshot: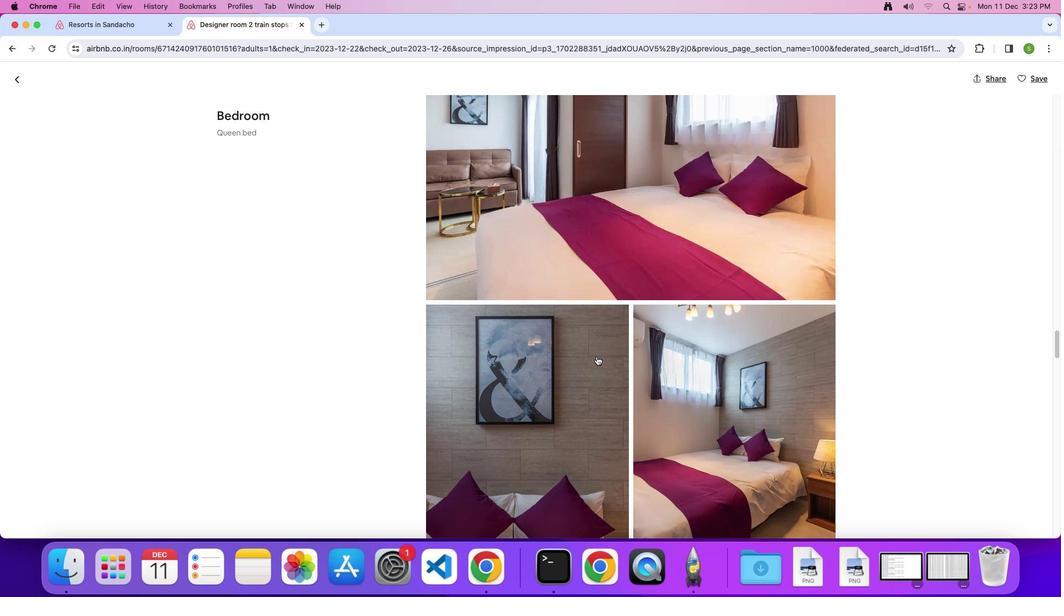 
Action: Mouse scrolled (599, 358) with delta (2, 1)
